 Task: Research Airbnb options in Moab, Utah, emphasizing outdoor activities like mountain biking, hiking, and off-roading.
Action: Mouse moved to (441, 58)
Screenshot: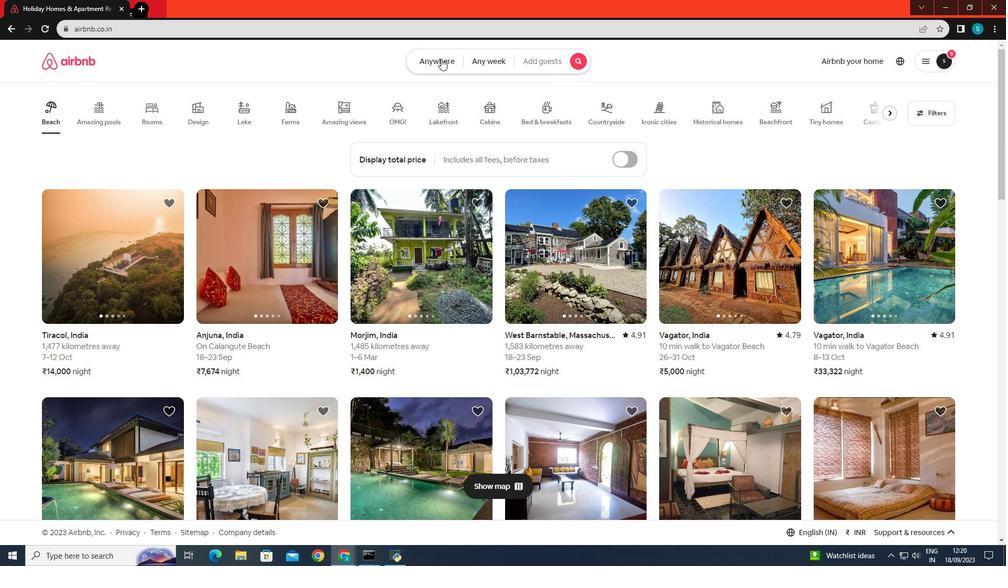 
Action: Mouse pressed left at (441, 58)
Screenshot: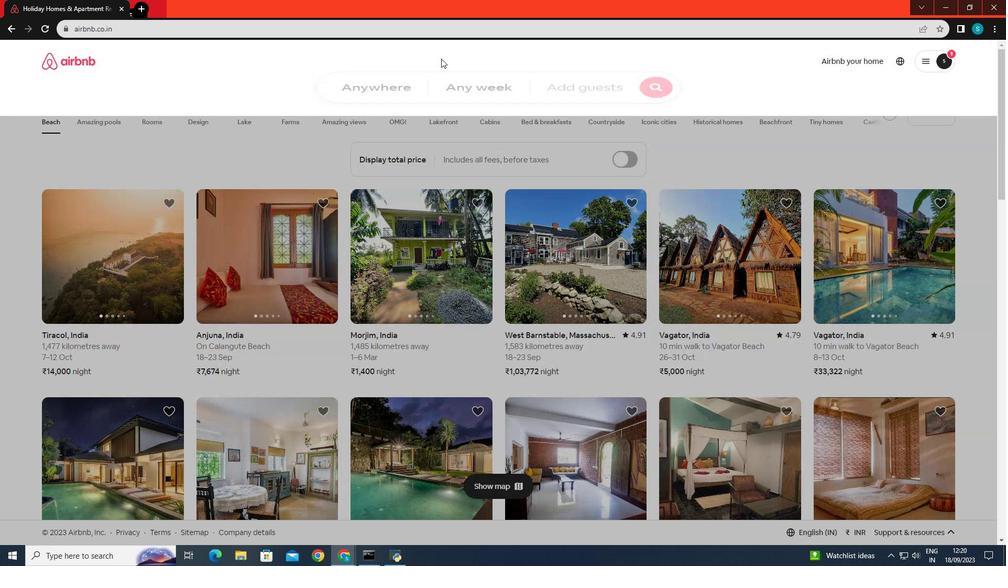 
Action: Mouse moved to (389, 111)
Screenshot: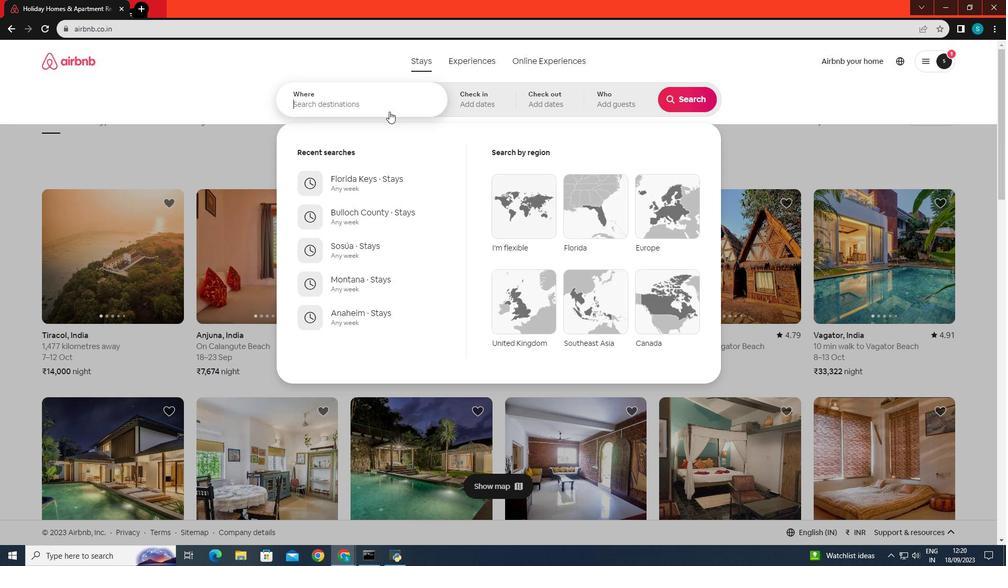 
Action: Mouse pressed left at (389, 111)
Screenshot: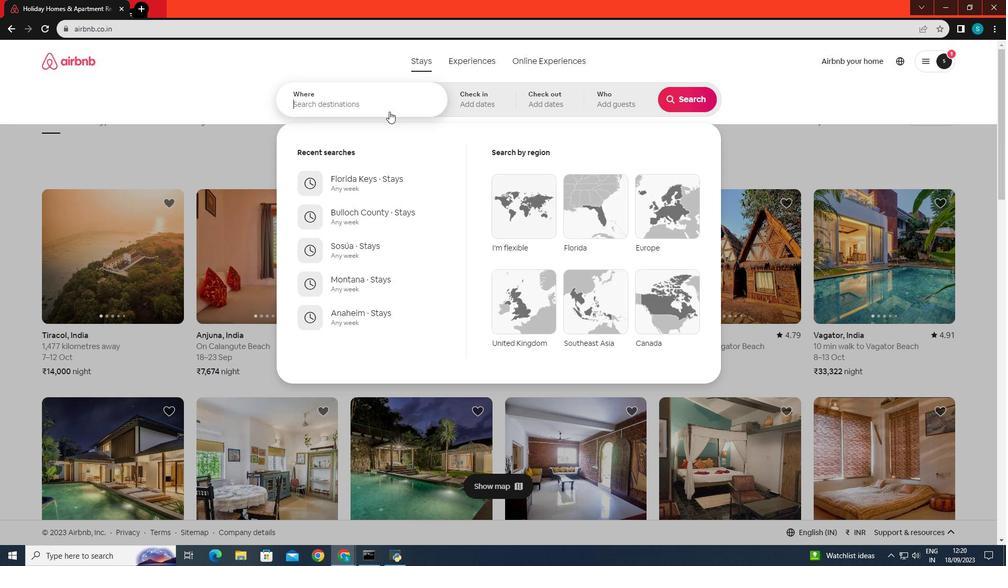 
Action: Mouse moved to (390, 101)
Screenshot: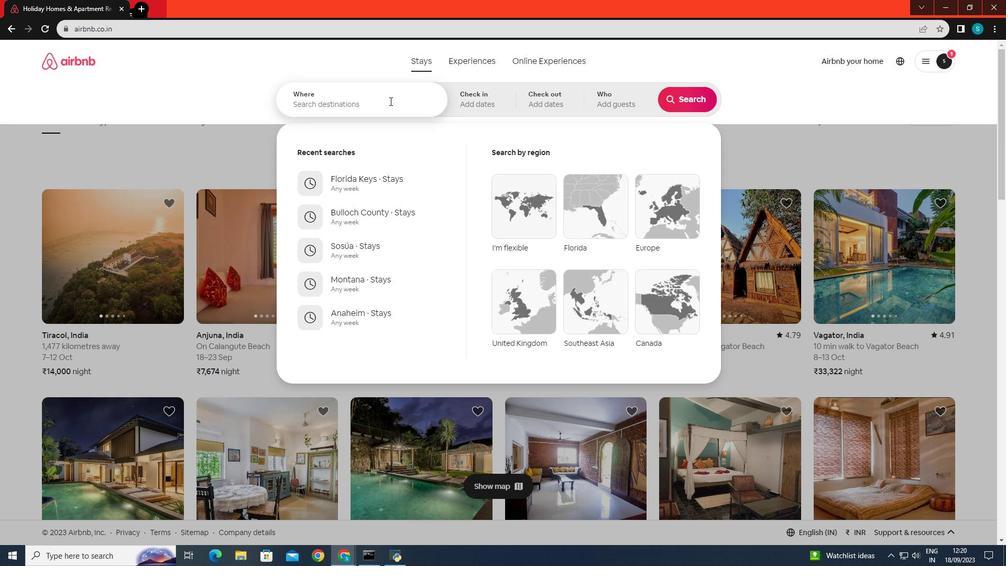 
Action: Mouse pressed left at (390, 101)
Screenshot: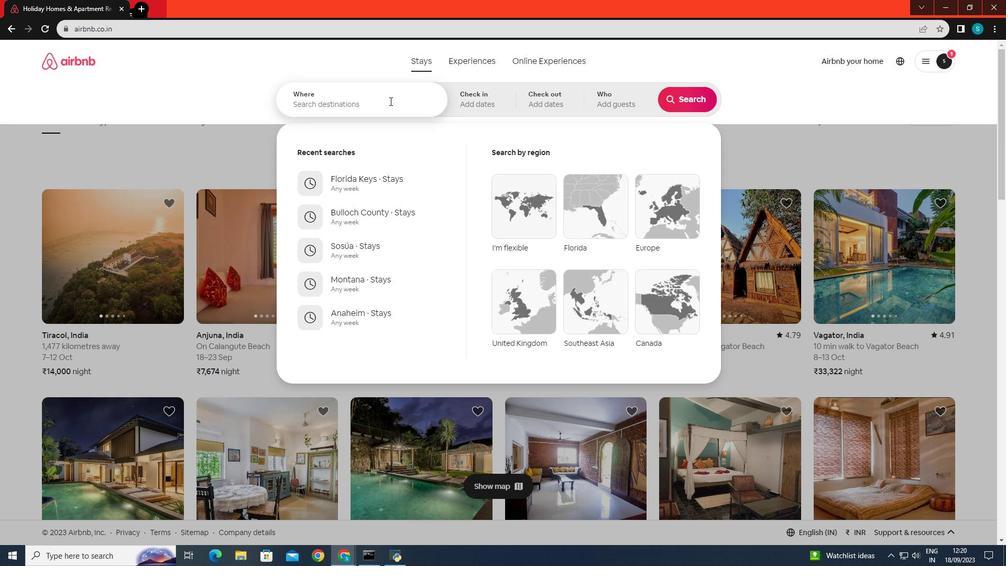 
Action: Key pressed miab
Screenshot: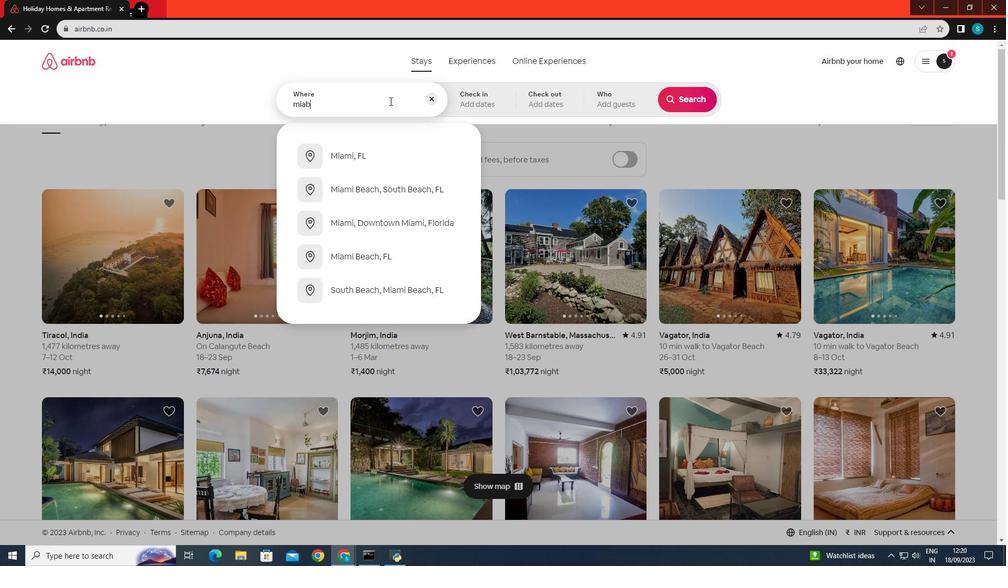 
Action: Mouse moved to (396, 182)
Screenshot: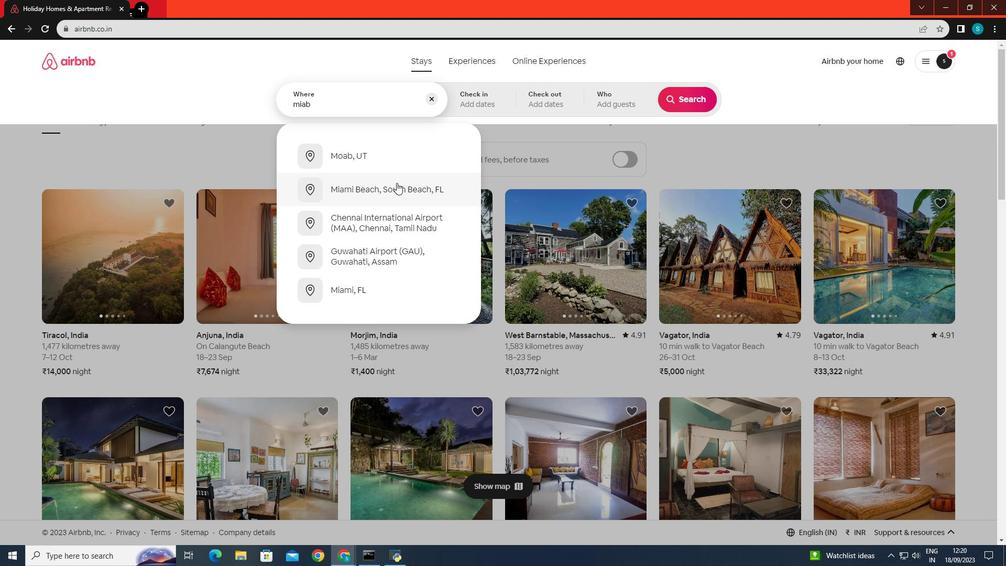 
Action: Key pressed <Key.space>uta
Screenshot: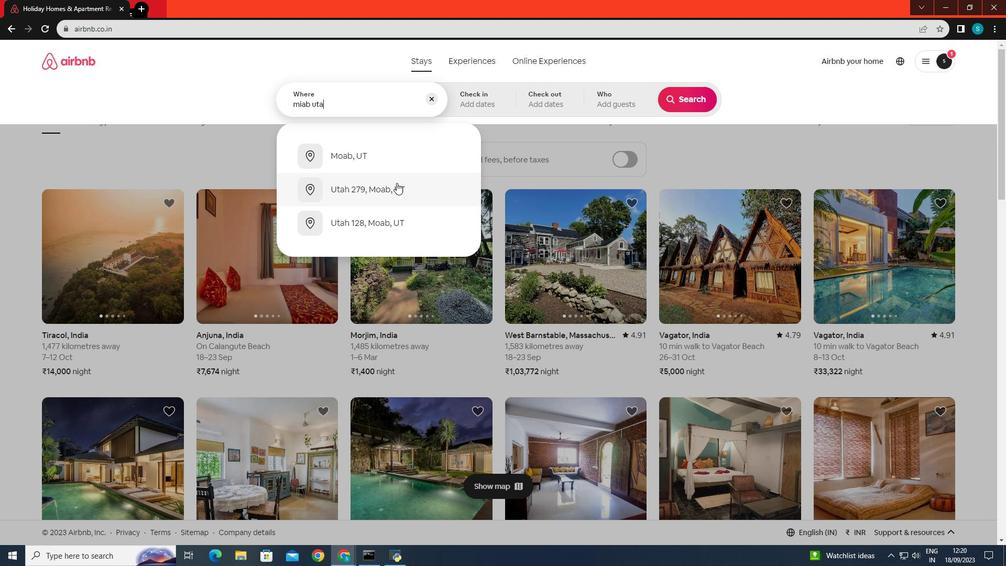
Action: Mouse moved to (372, 160)
Screenshot: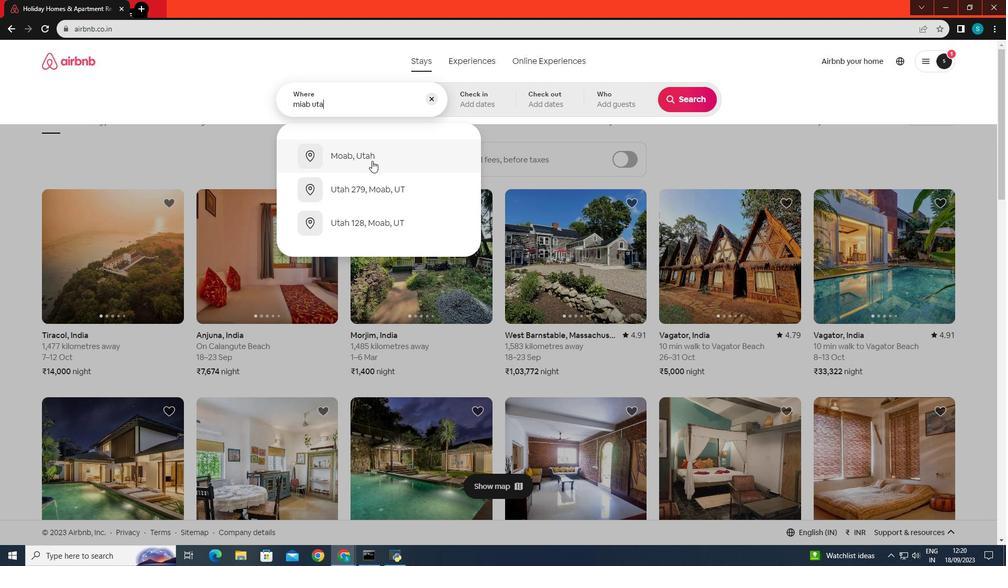 
Action: Mouse pressed left at (372, 160)
Screenshot: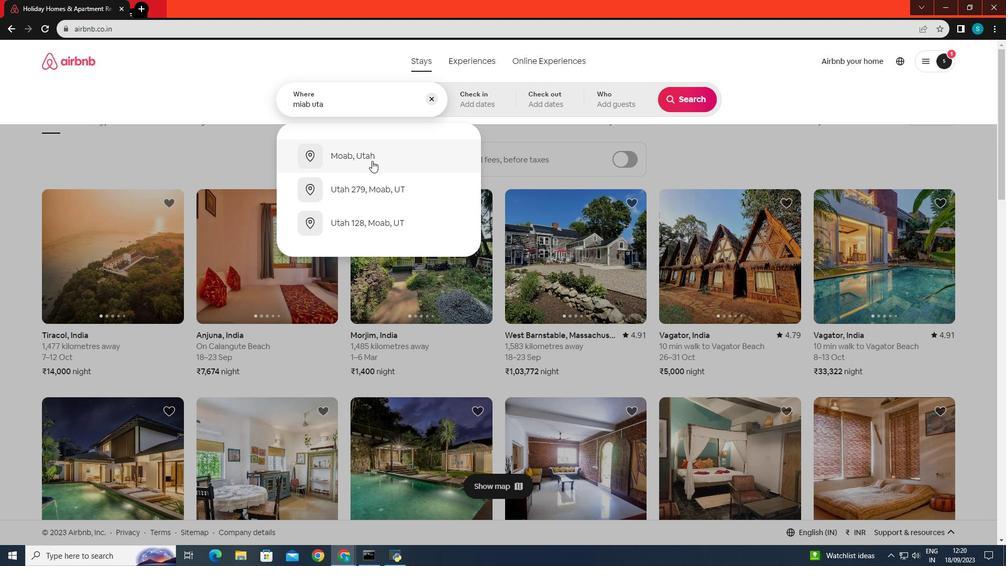 
Action: Mouse moved to (361, 102)
Screenshot: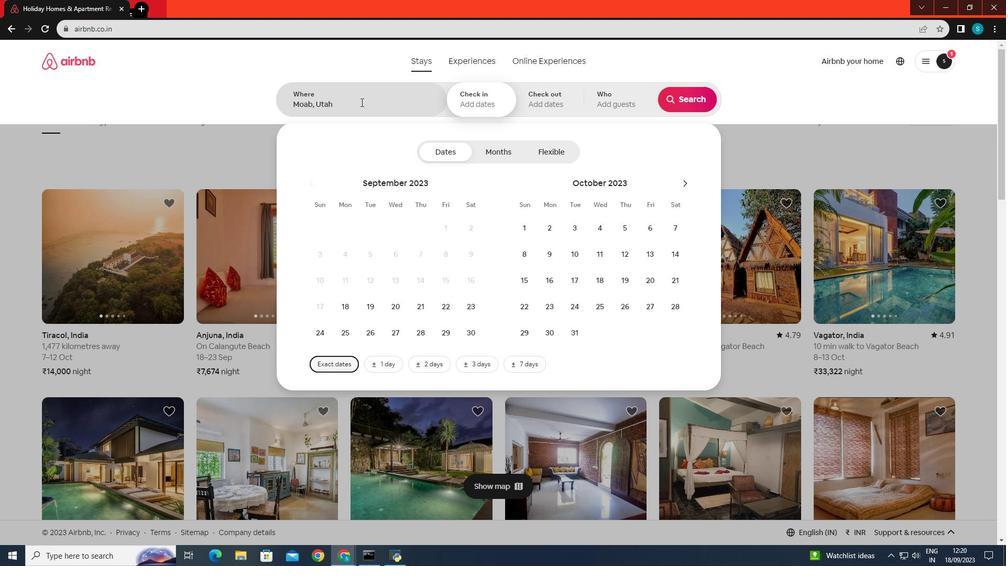 
Action: Mouse pressed left at (361, 102)
Screenshot: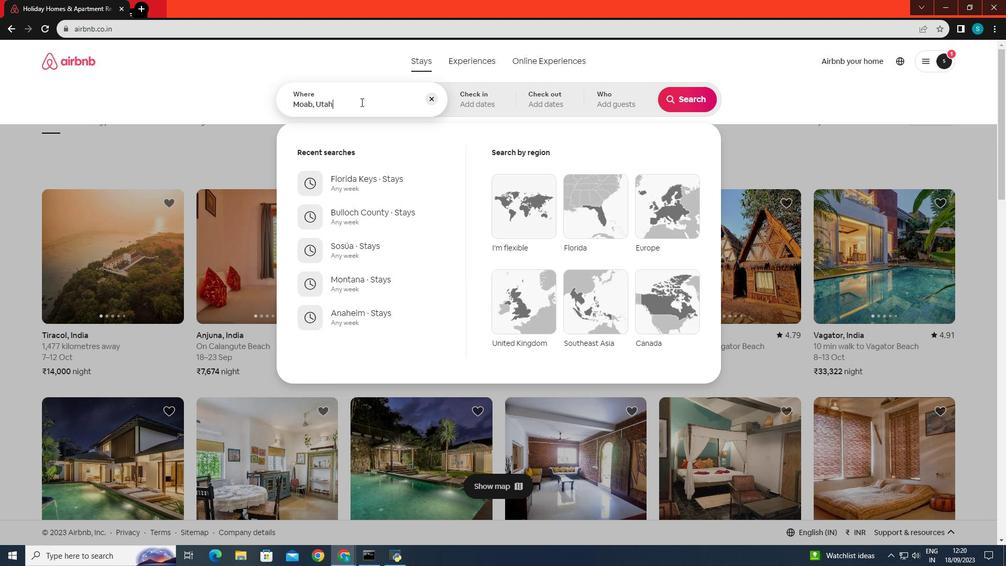 
Action: Key pressed <Key.space>emph
Screenshot: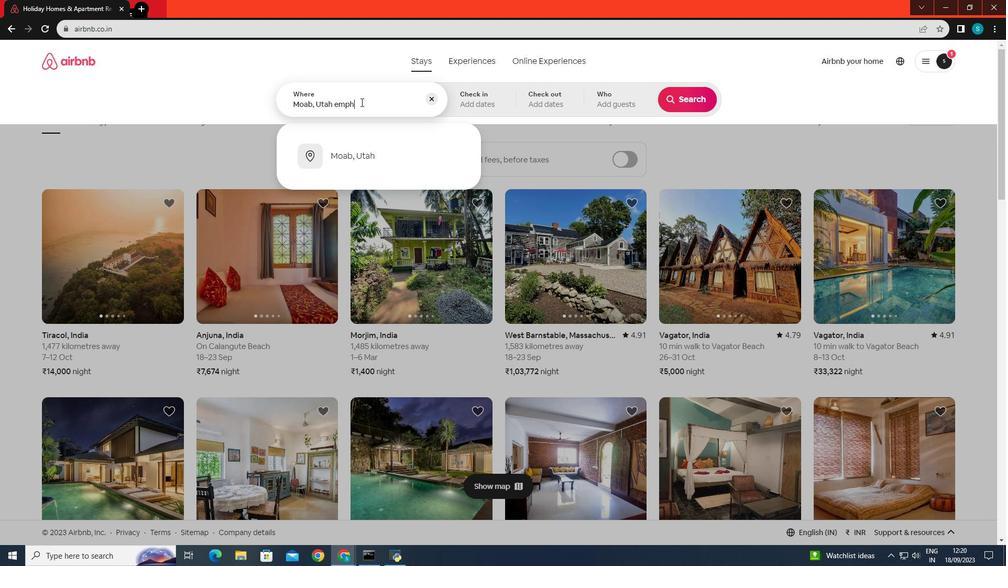 
Action: Mouse moved to (367, 107)
Screenshot: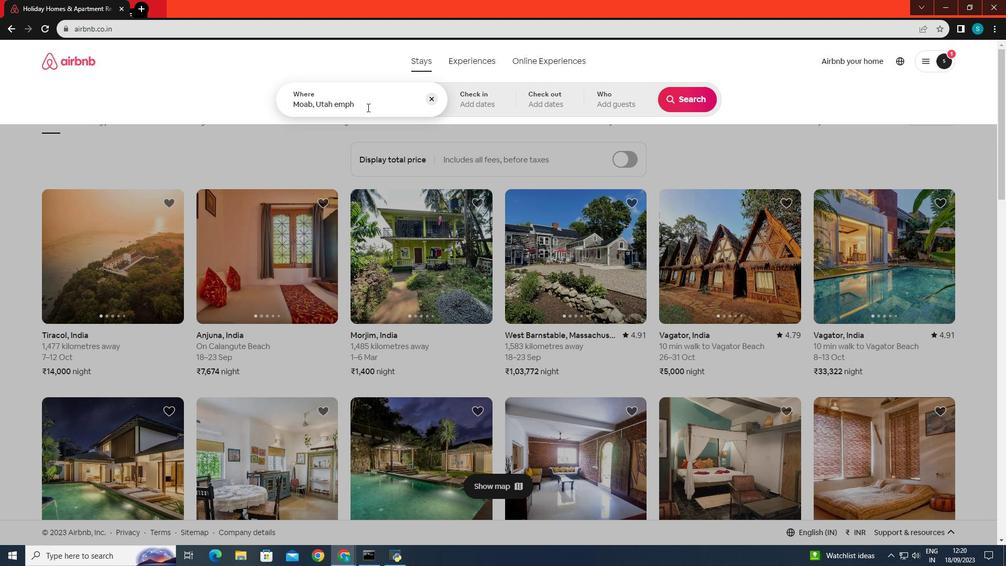 
Action: Key pressed <Key.backspace><Key.backspace><Key.backspace><Key.backspace><Key.backspace>
Screenshot: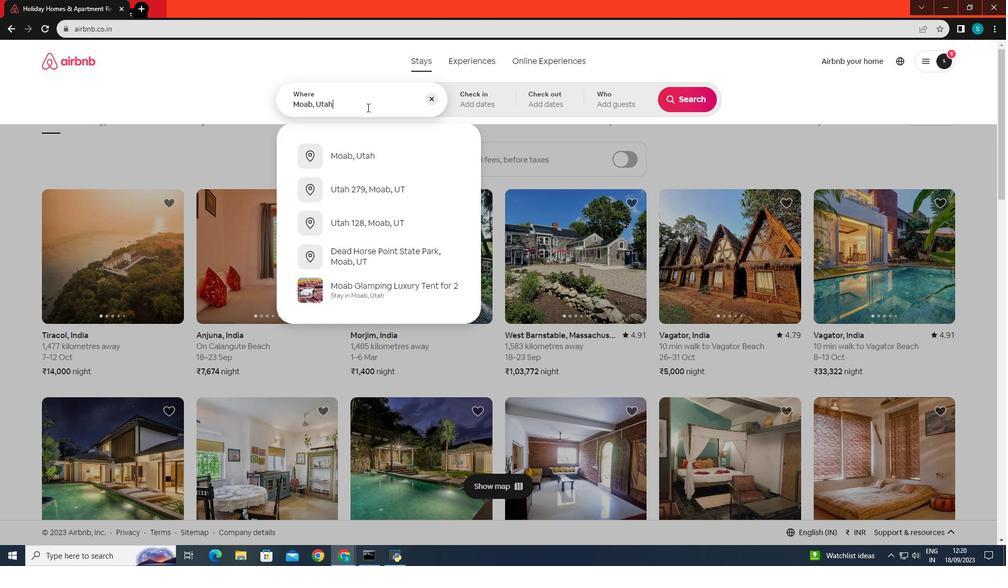 
Action: Mouse moved to (369, 109)
Screenshot: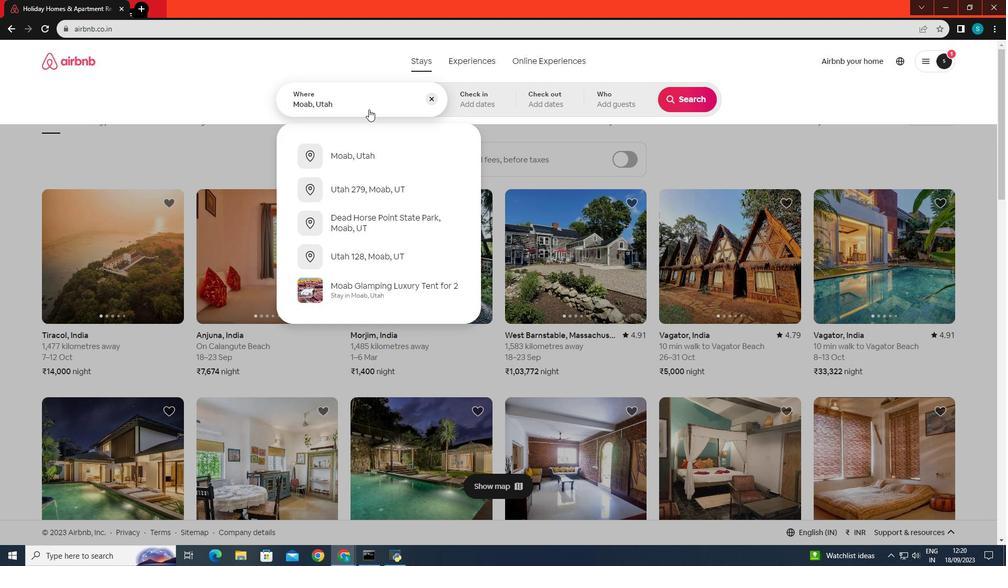 
Action: Key pressed <Key.enter>
Screenshot: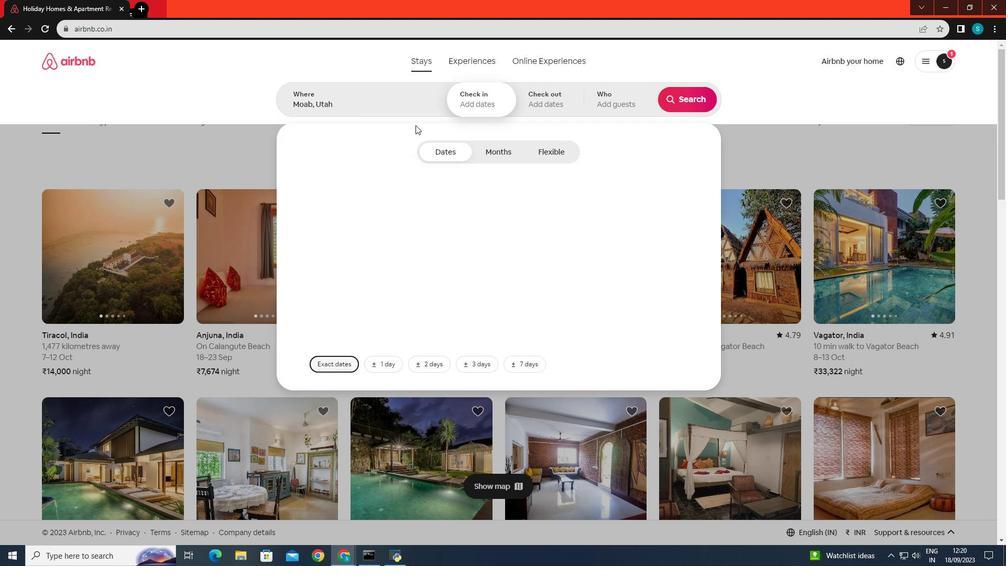 
Action: Mouse moved to (686, 102)
Screenshot: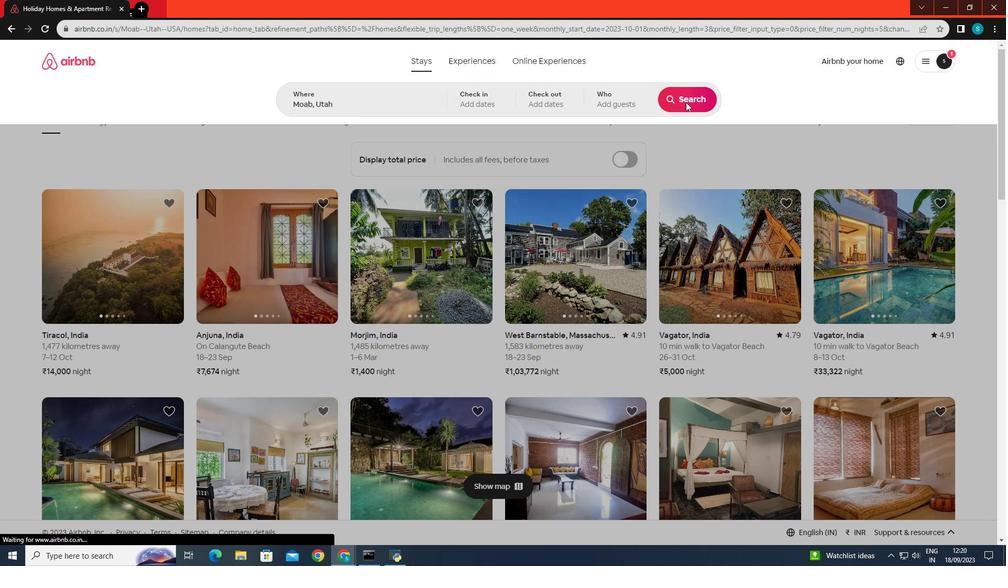
Action: Mouse pressed left at (686, 102)
Screenshot: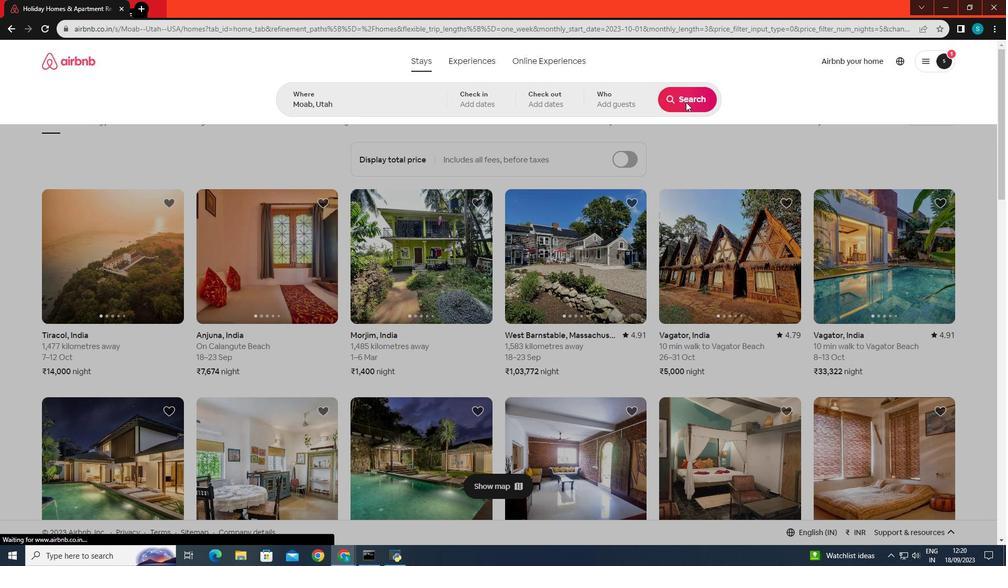 
Action: Mouse moved to (111, 109)
Screenshot: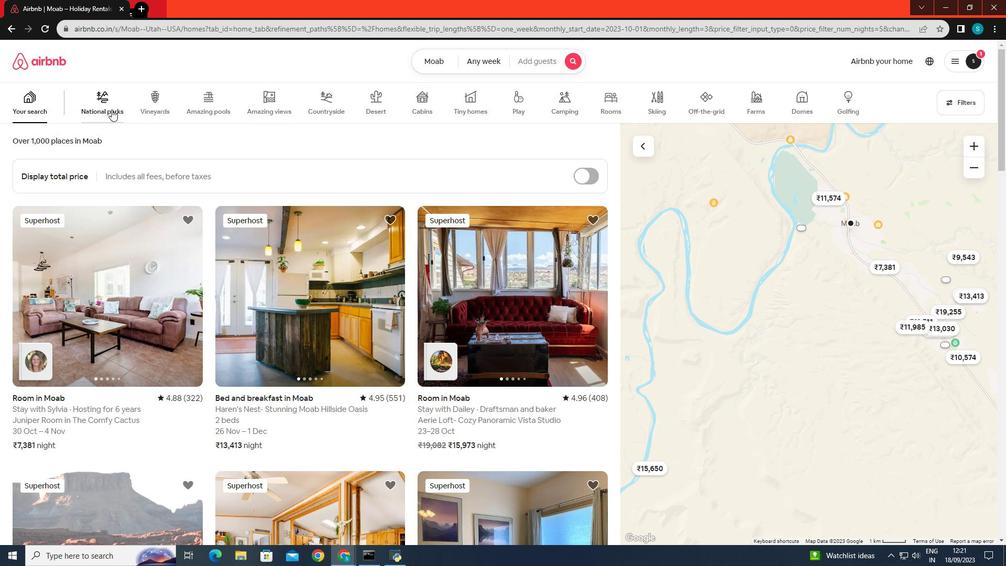 
Action: Mouse scrolled (111, 110) with delta (0, 0)
Screenshot: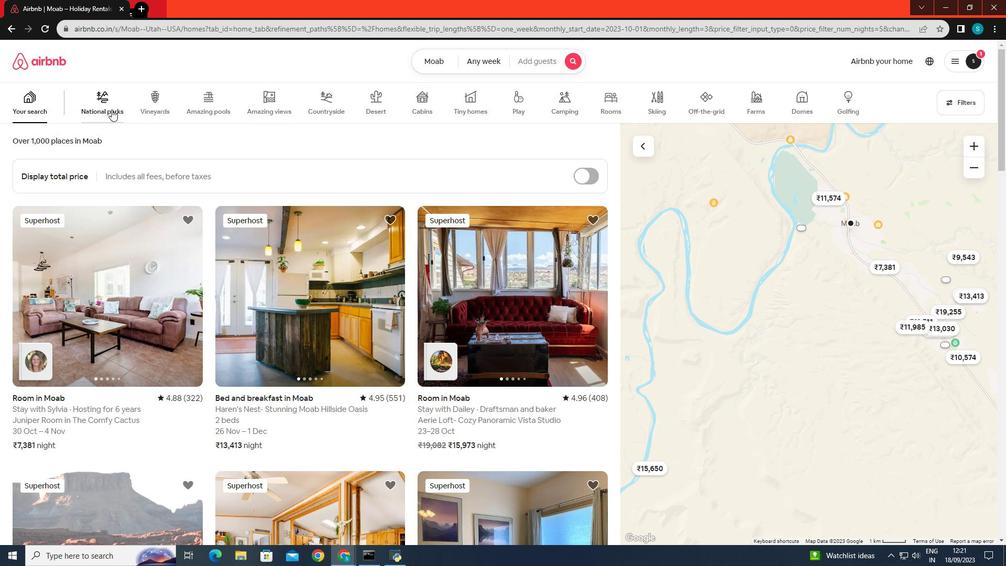 
Action: Mouse scrolled (111, 110) with delta (0, 0)
Screenshot: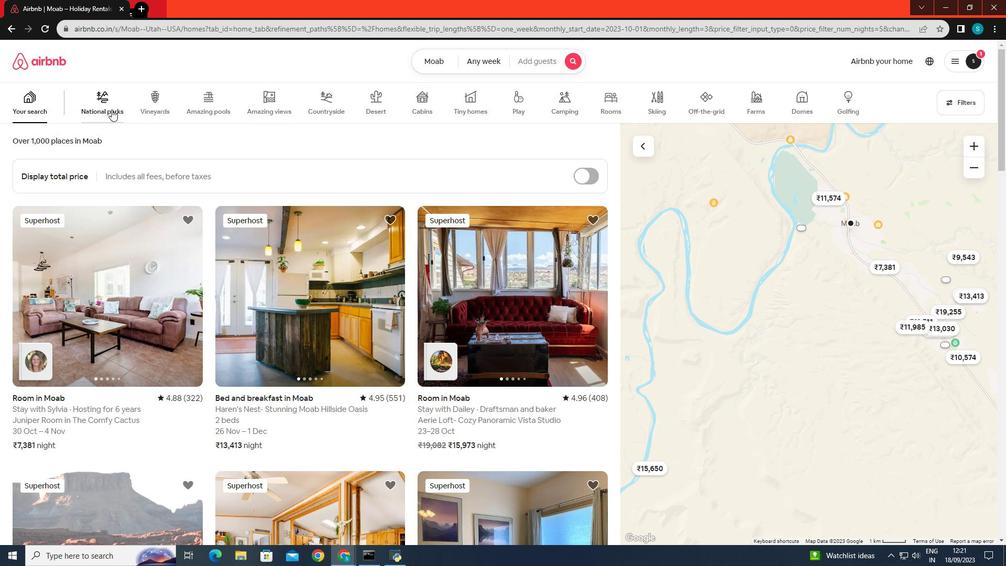 
Action: Mouse moved to (160, 172)
Screenshot: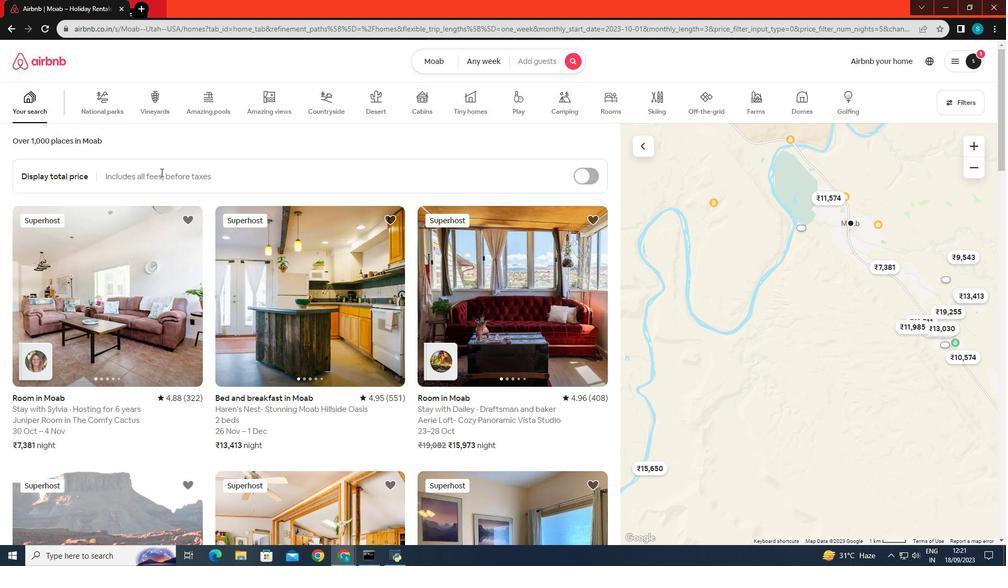
Action: Mouse pressed left at (160, 172)
Screenshot: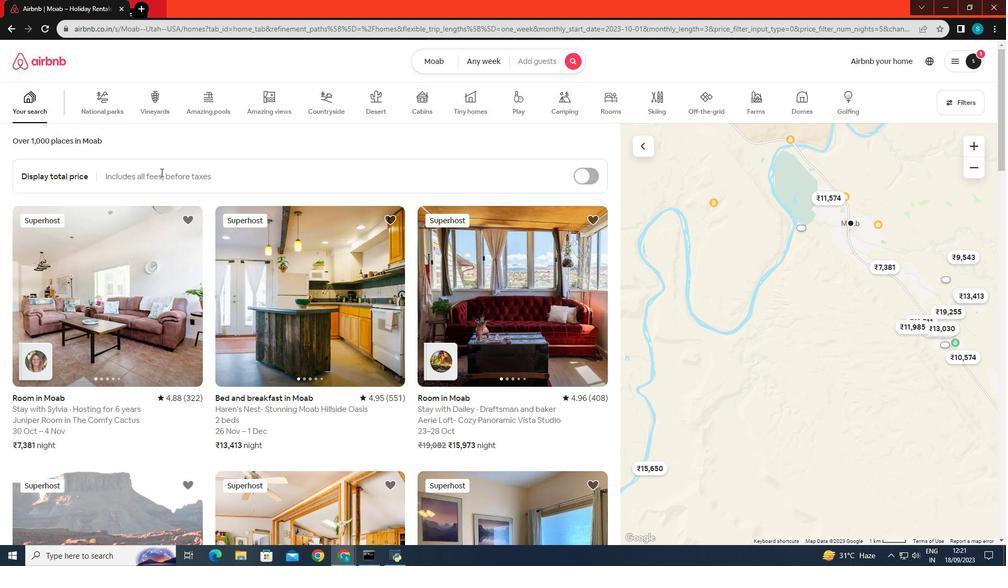
Action: Mouse moved to (163, 179)
Screenshot: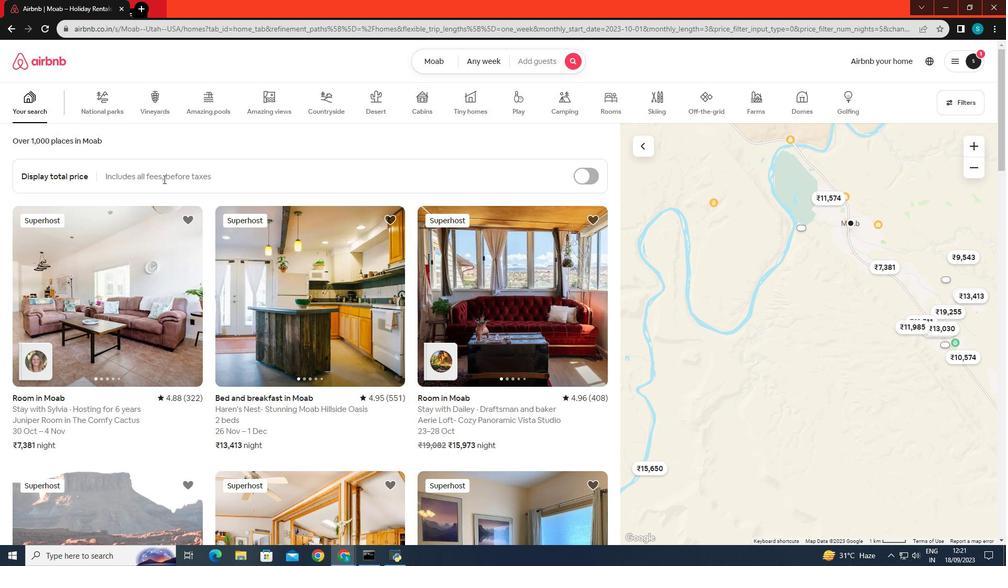 
Action: Mouse scrolled (163, 179) with delta (0, 0)
Screenshot: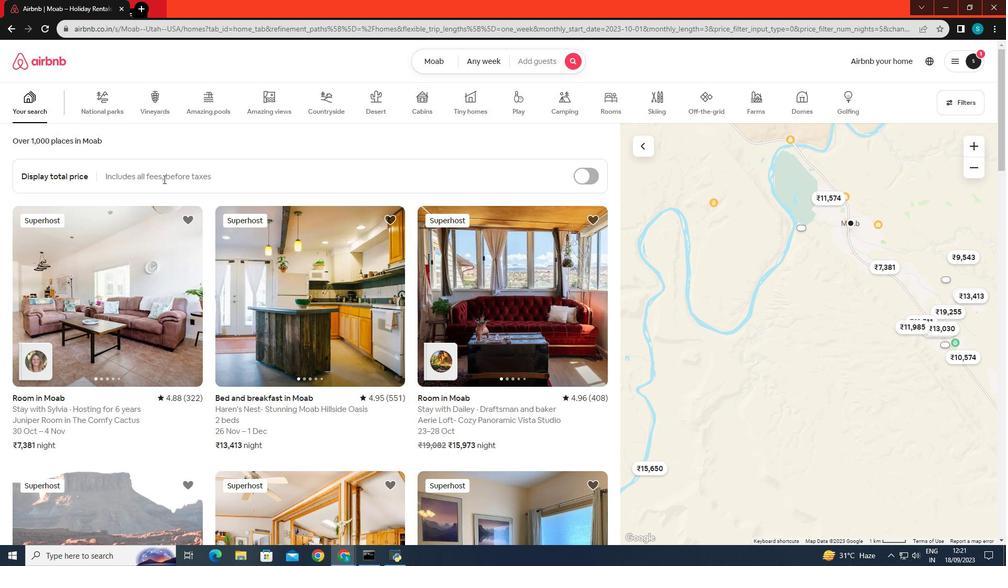 
Action: Mouse scrolled (163, 179) with delta (0, 0)
Screenshot: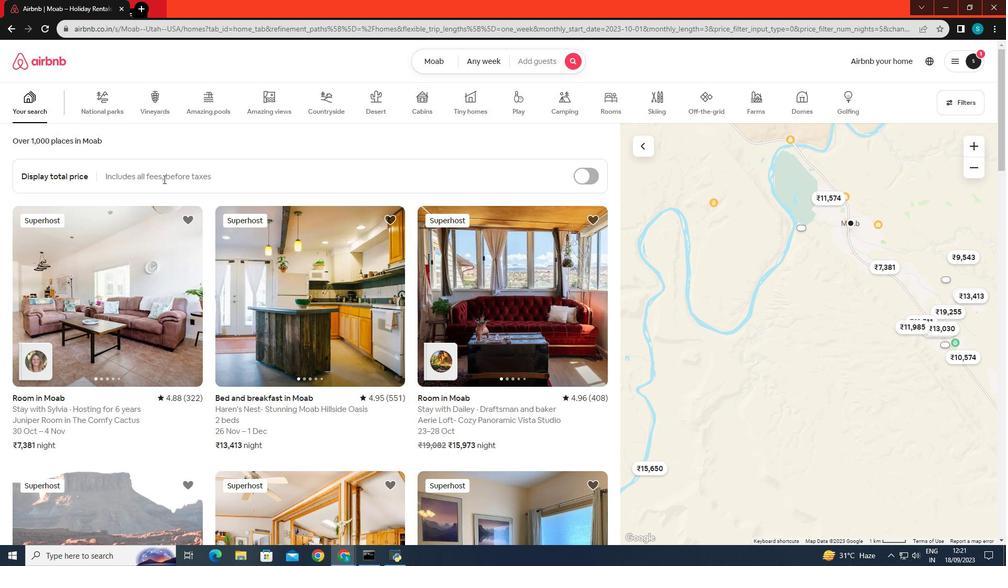 
Action: Mouse moved to (840, 107)
Screenshot: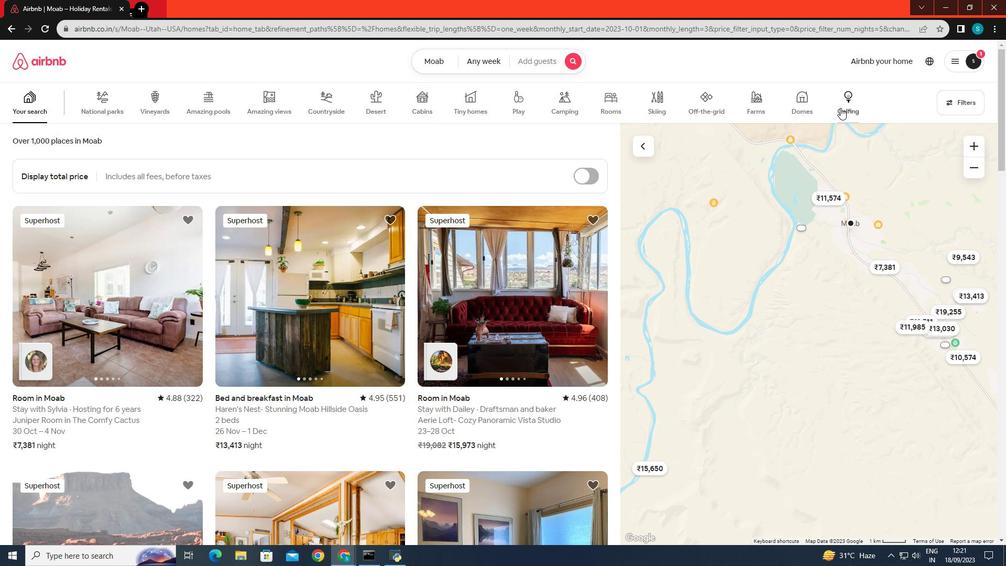 
Action: Mouse pressed left at (840, 107)
Screenshot: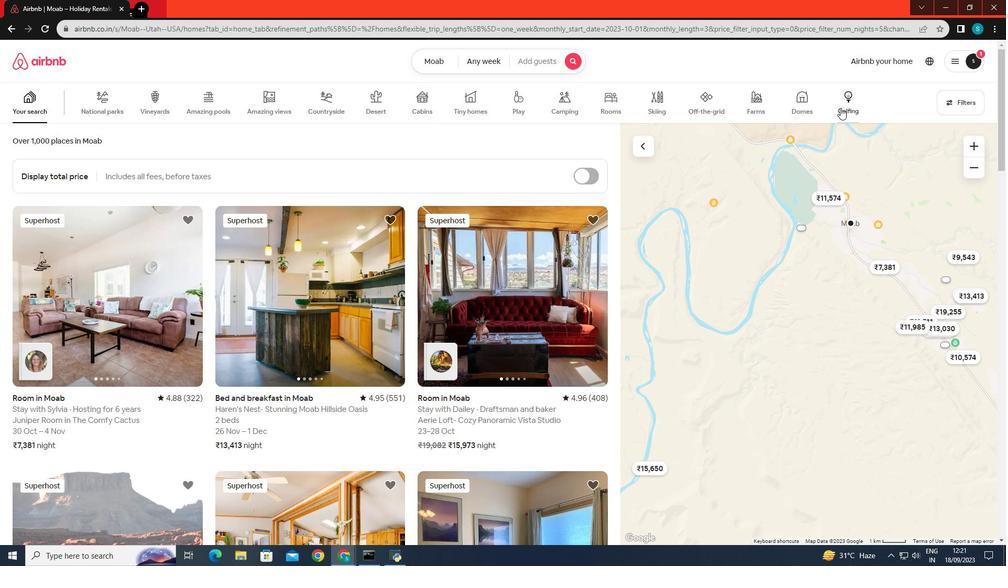 
Action: Mouse moved to (288, 199)
Screenshot: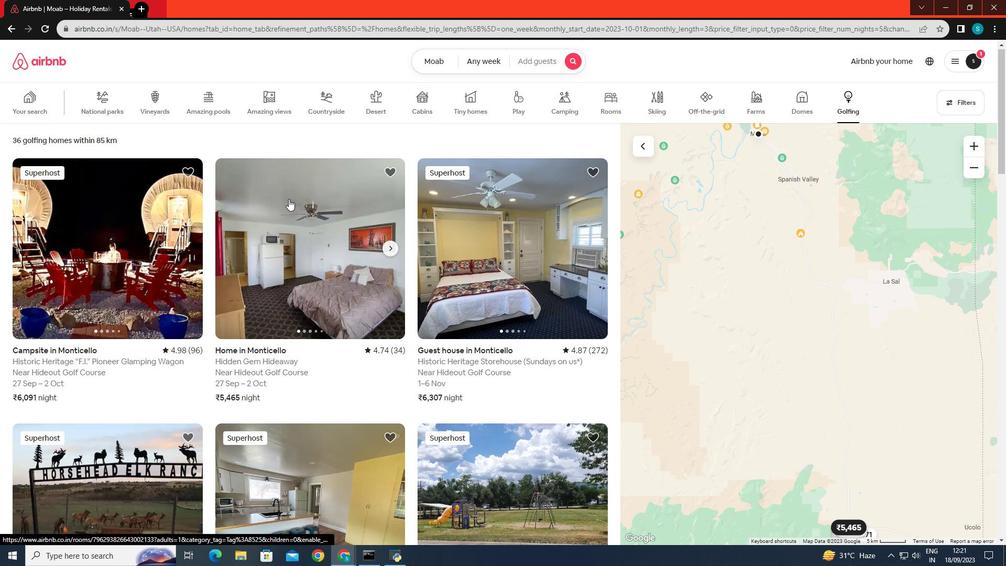 
Action: Mouse scrolled (288, 198) with delta (0, 0)
Screenshot: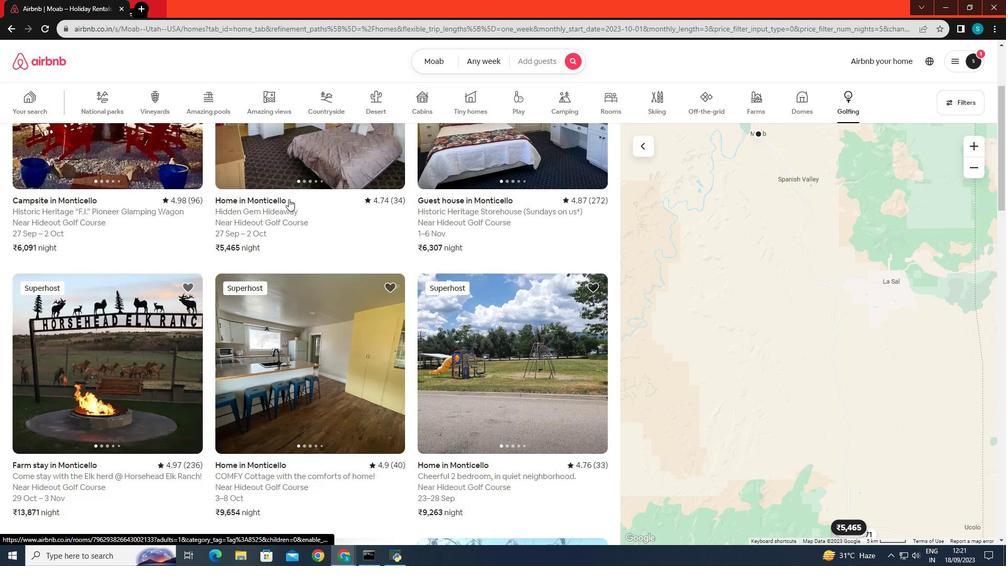 
Action: Mouse scrolled (288, 198) with delta (0, 0)
Screenshot: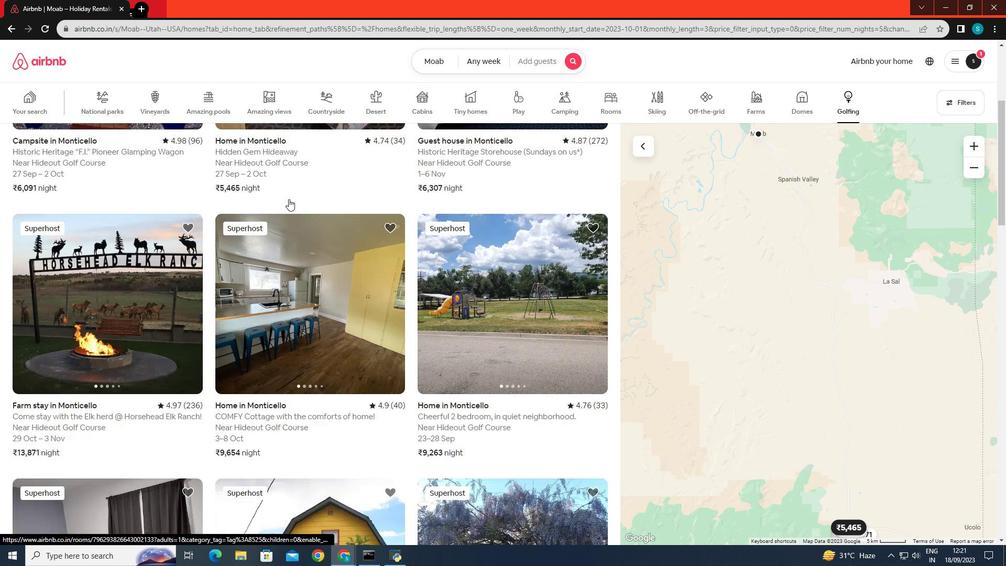 
Action: Mouse scrolled (288, 198) with delta (0, 0)
Screenshot: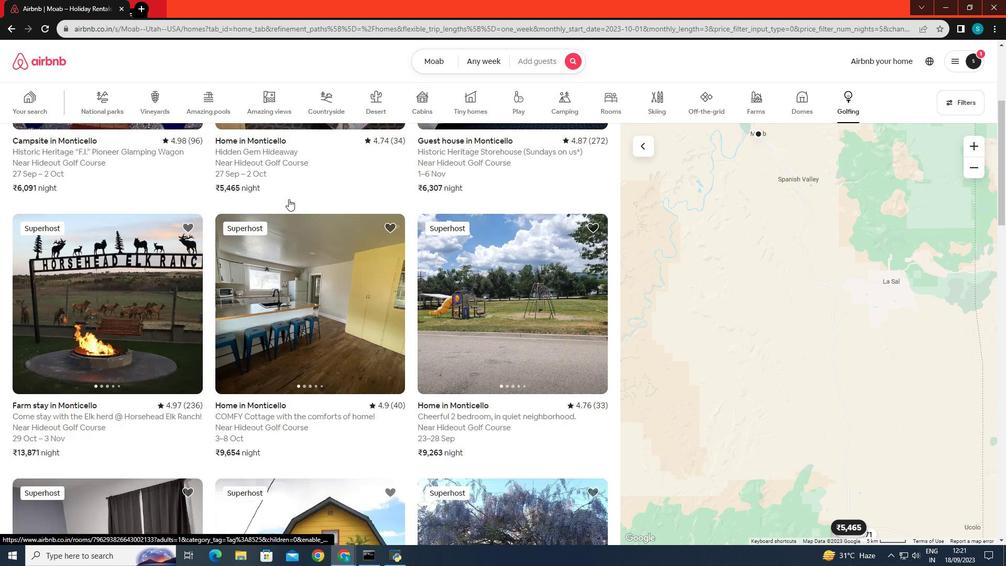 
Action: Mouse scrolled (288, 198) with delta (0, 0)
Screenshot: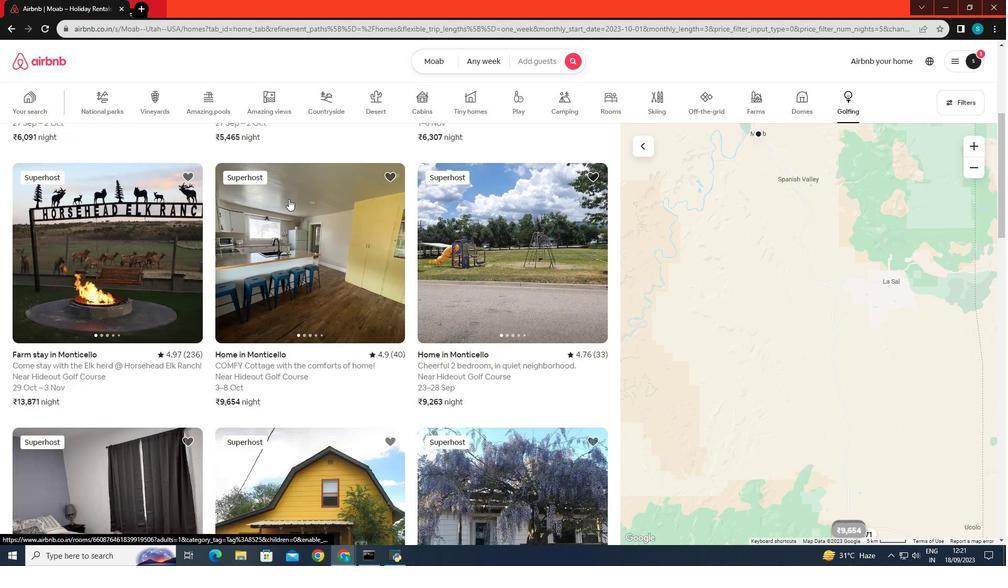 
Action: Mouse scrolled (288, 198) with delta (0, 0)
Screenshot: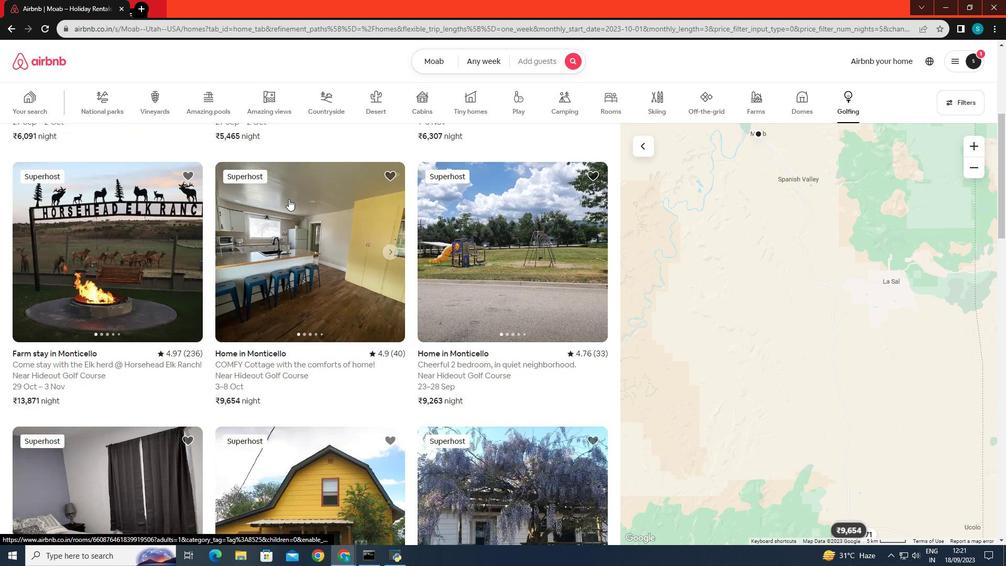 
Action: Mouse scrolled (288, 198) with delta (0, 0)
Screenshot: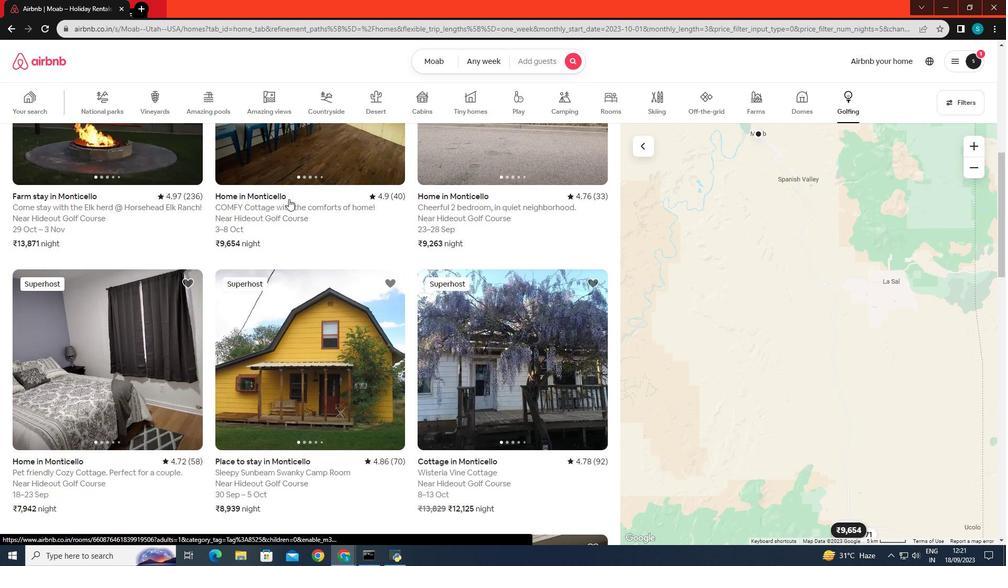 
Action: Mouse scrolled (288, 198) with delta (0, 0)
Screenshot: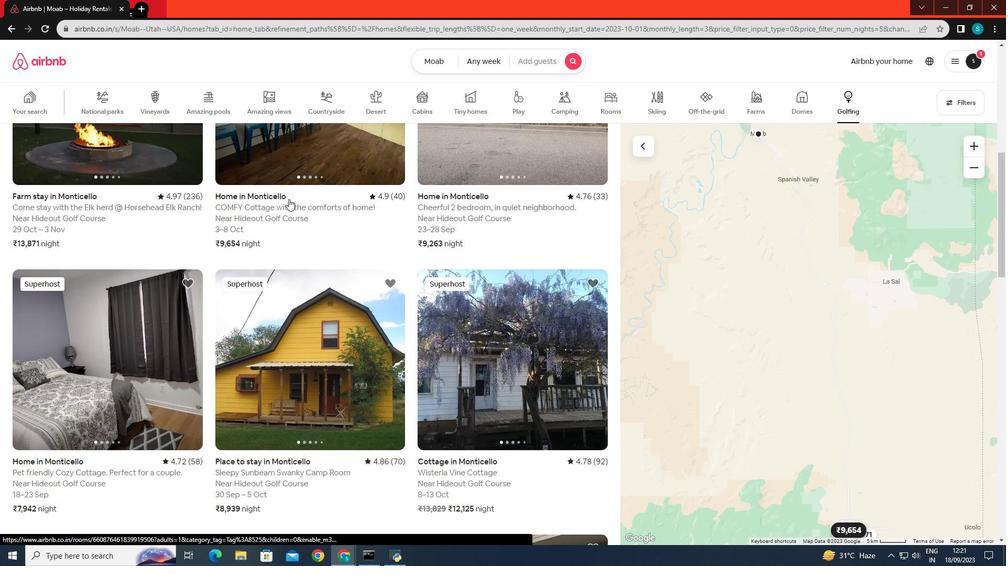 
Action: Mouse scrolled (288, 198) with delta (0, 0)
Screenshot: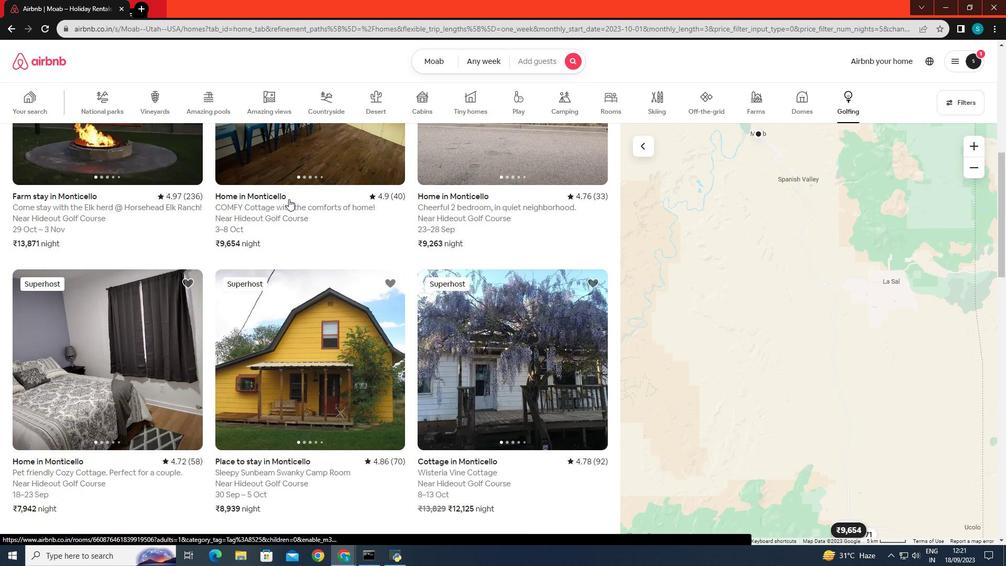 
Action: Mouse scrolled (288, 198) with delta (0, 0)
Screenshot: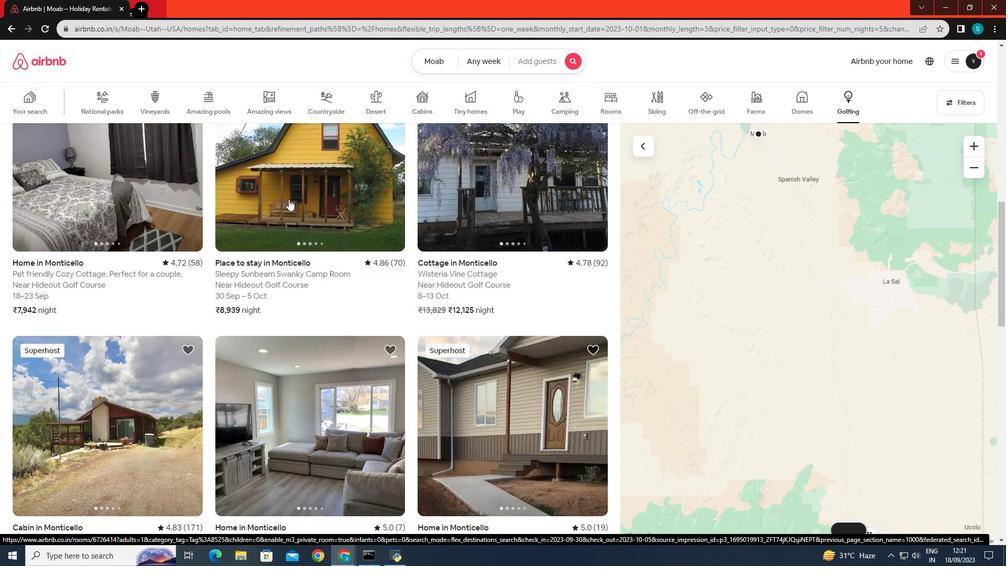 
Action: Mouse scrolled (288, 198) with delta (0, 0)
Screenshot: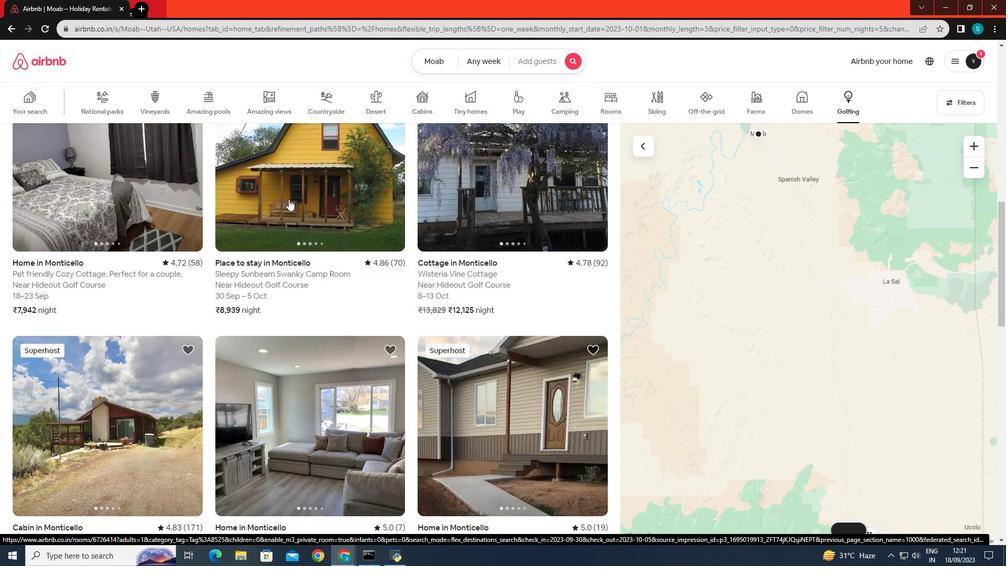 
Action: Mouse scrolled (288, 198) with delta (0, 0)
Screenshot: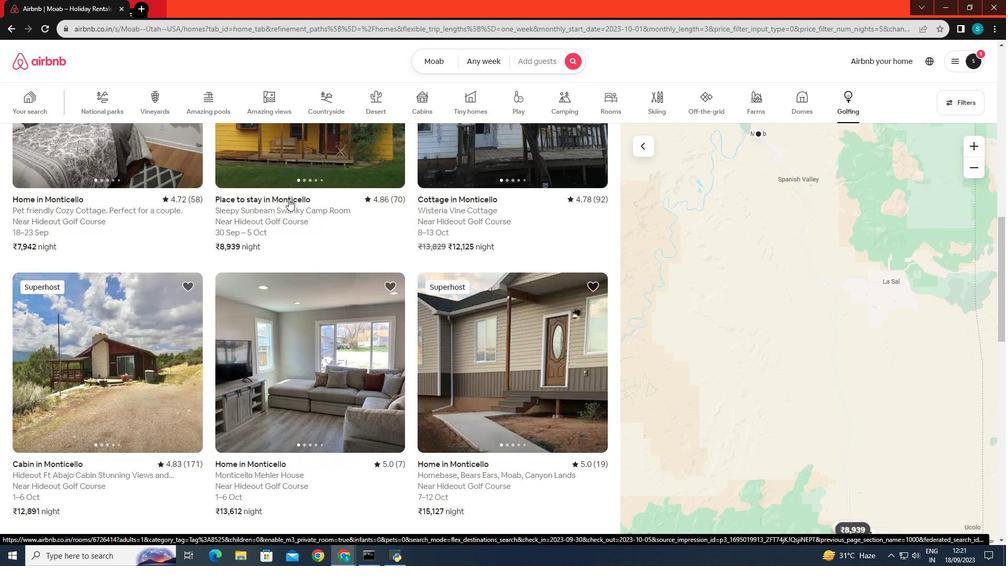 
Action: Mouse scrolled (288, 198) with delta (0, 0)
Screenshot: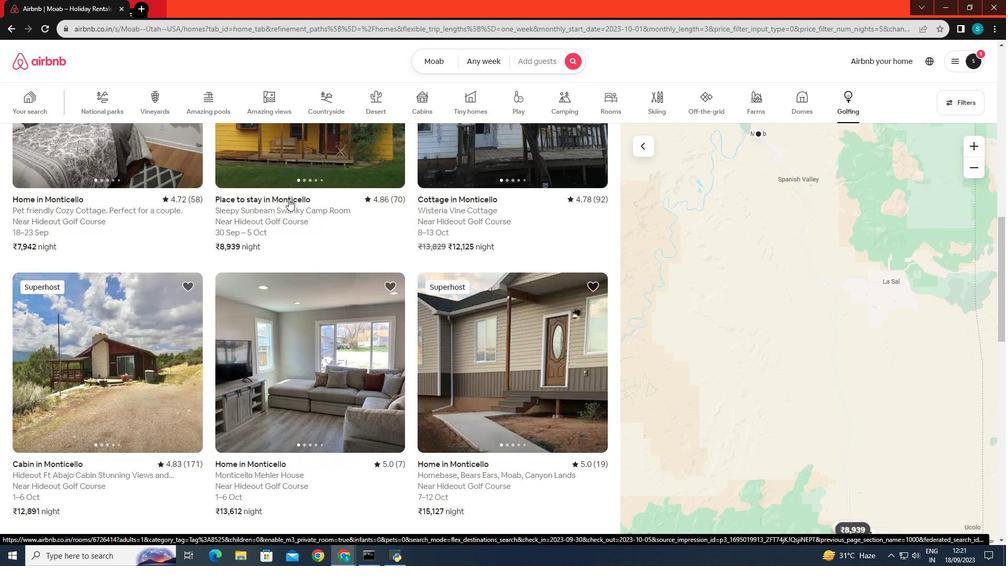 
Action: Mouse scrolled (288, 198) with delta (0, 0)
Screenshot: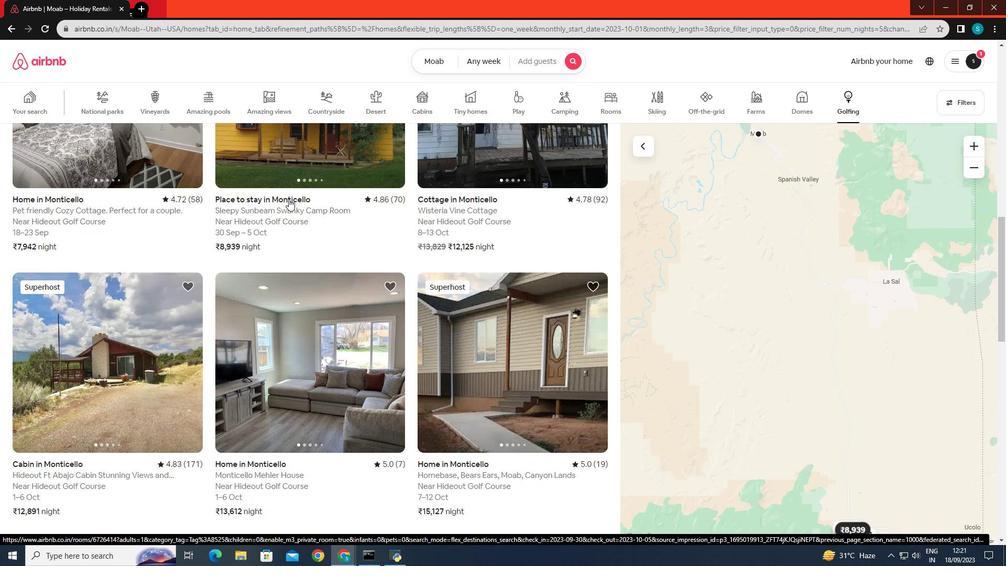 
Action: Mouse scrolled (288, 198) with delta (0, 0)
Screenshot: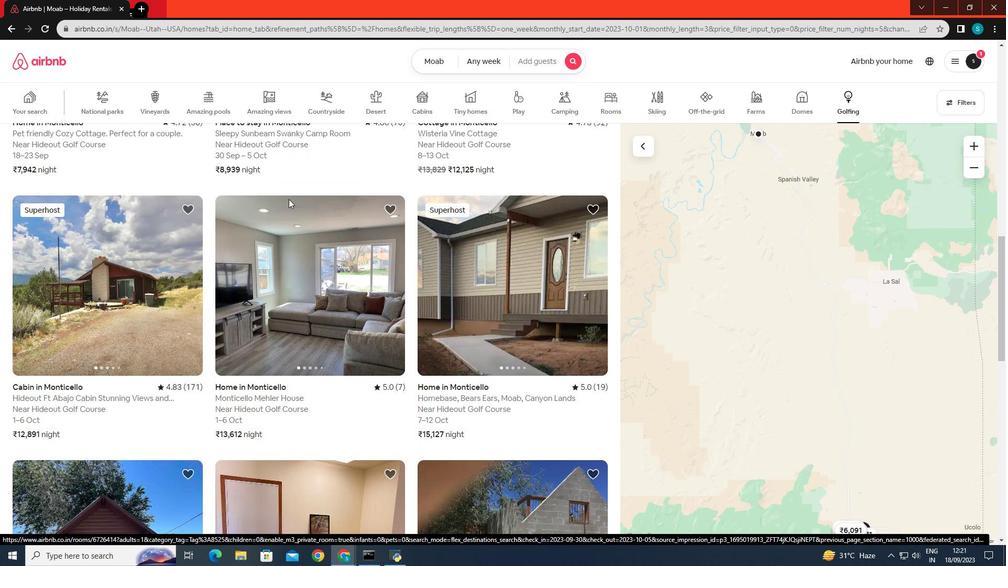 
Action: Mouse scrolled (288, 198) with delta (0, 0)
Screenshot: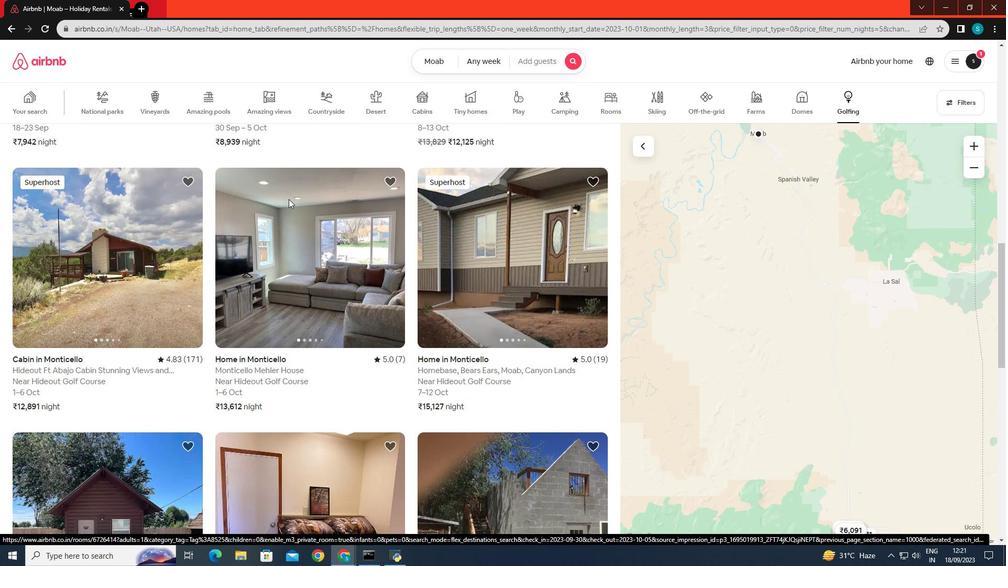 
Action: Mouse moved to (258, 178)
Screenshot: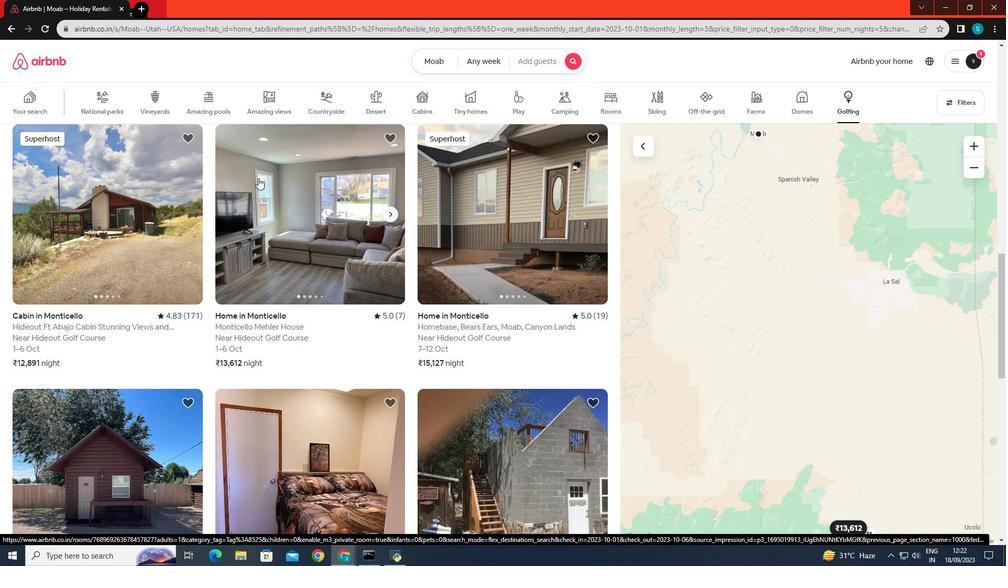 
Action: Mouse scrolled (258, 177) with delta (0, 0)
Screenshot: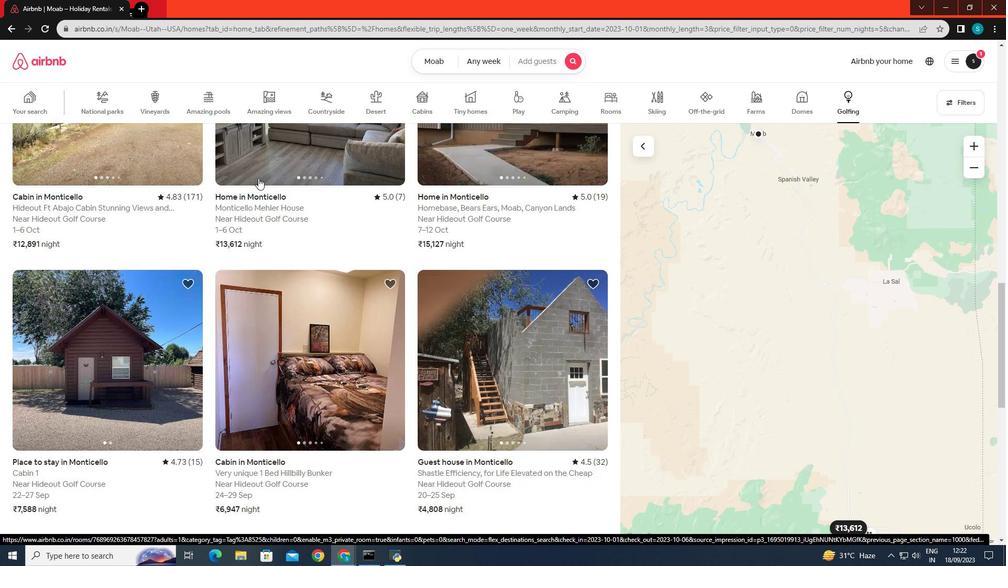 
Action: Mouse scrolled (258, 177) with delta (0, 0)
Screenshot: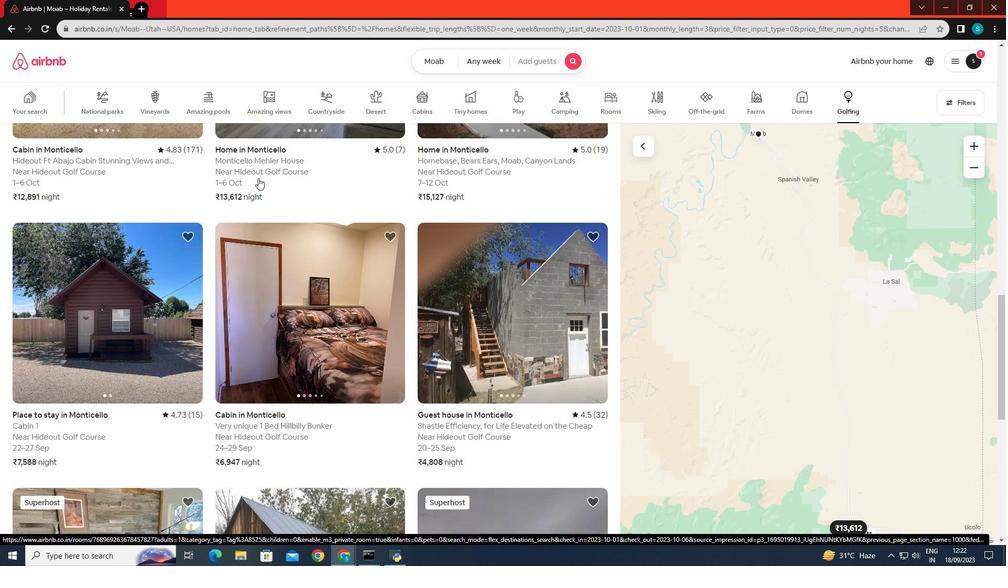 
Action: Mouse scrolled (258, 177) with delta (0, 0)
Screenshot: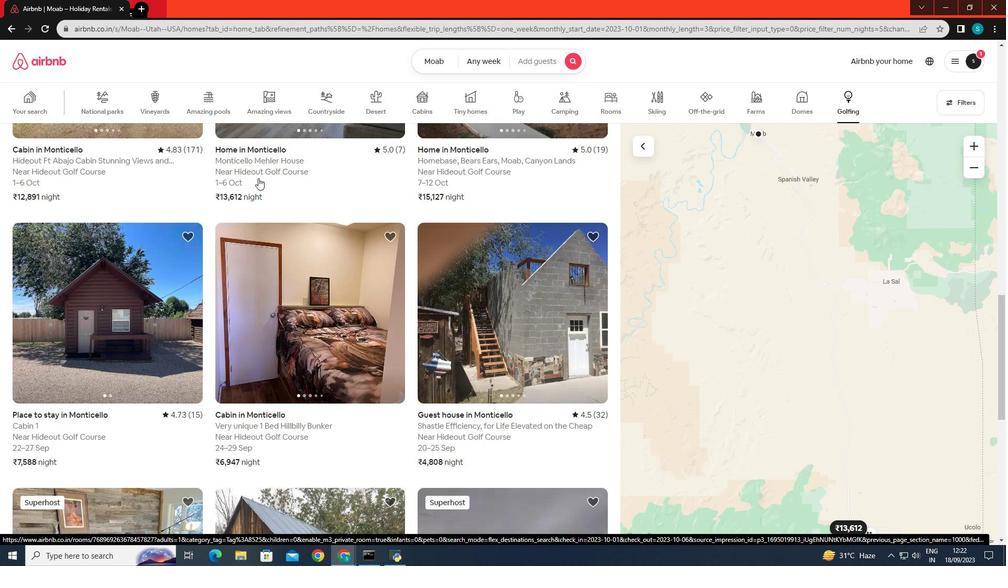 
Action: Mouse scrolled (258, 177) with delta (0, 0)
Screenshot: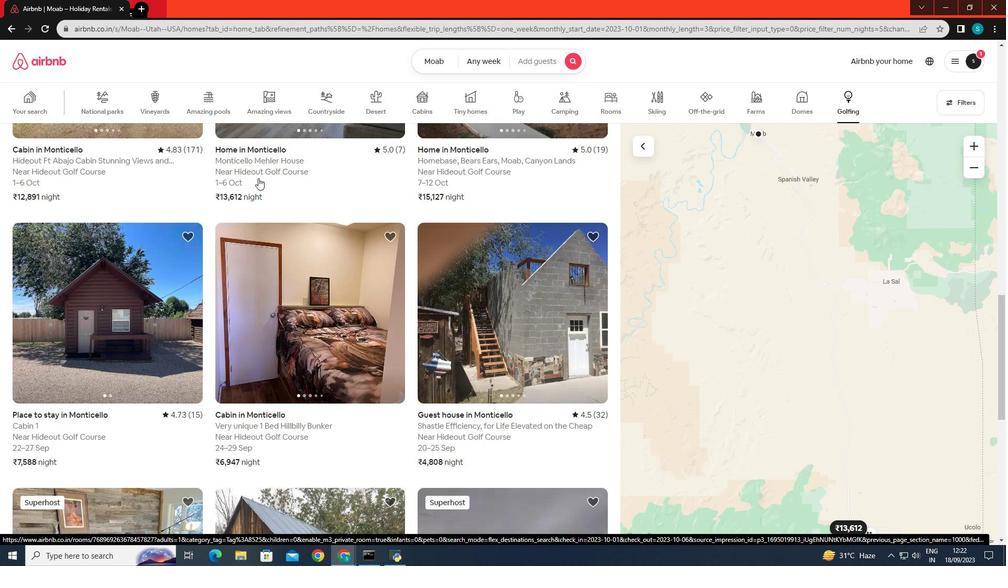 
Action: Mouse scrolled (258, 177) with delta (0, 0)
Screenshot: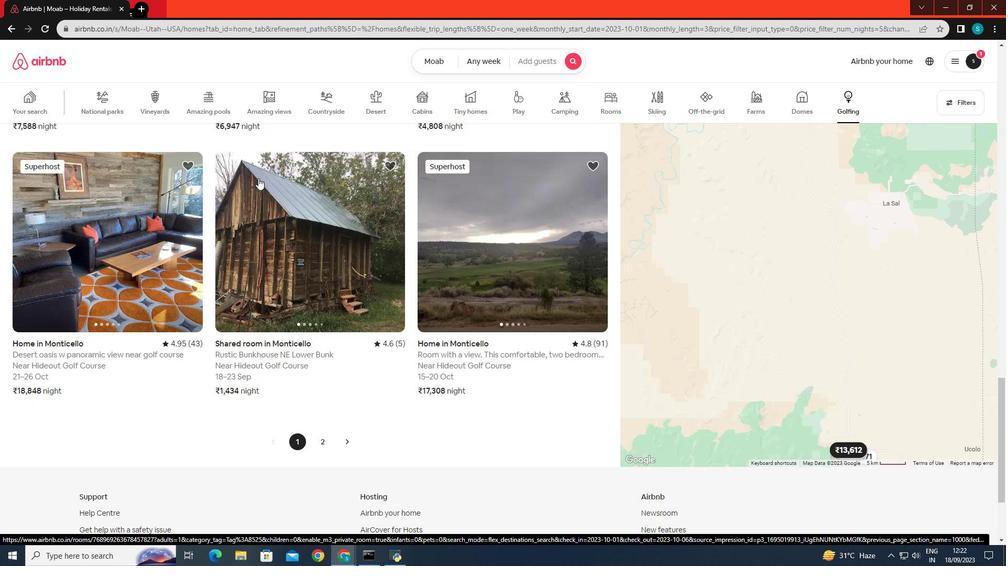 
Action: Mouse scrolled (258, 177) with delta (0, 0)
Screenshot: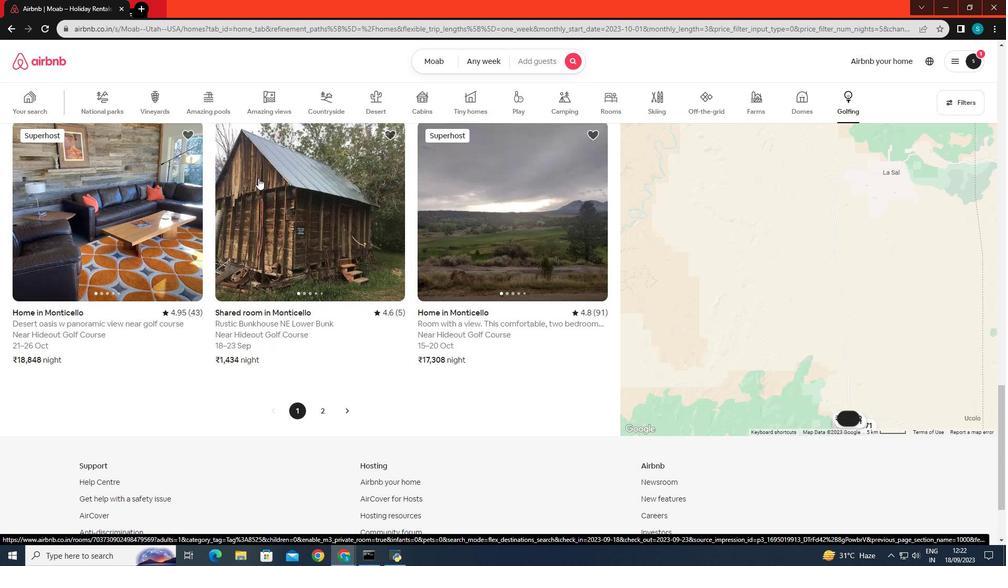 
Action: Mouse scrolled (258, 177) with delta (0, 0)
Screenshot: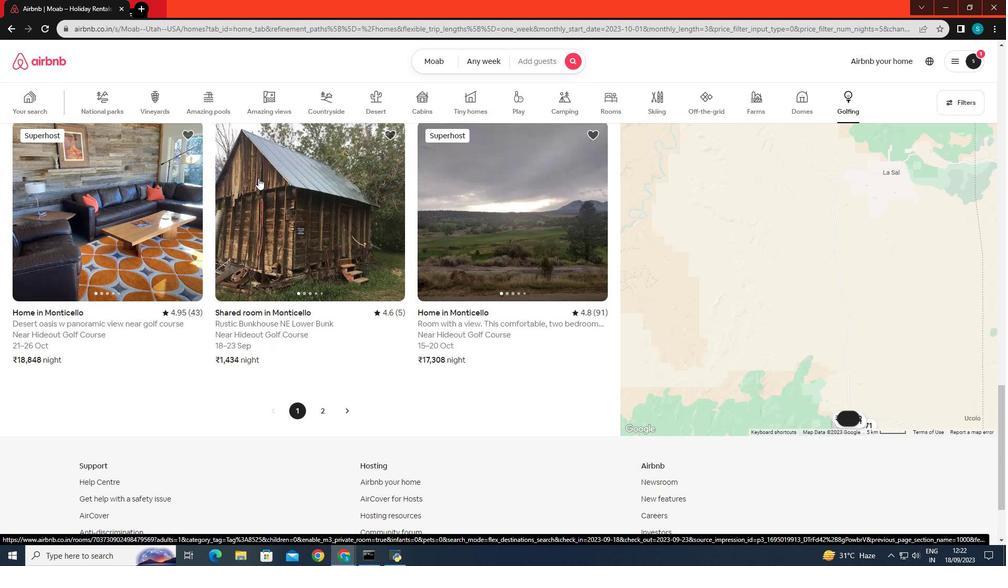 
Action: Mouse scrolled (258, 177) with delta (0, 0)
Screenshot: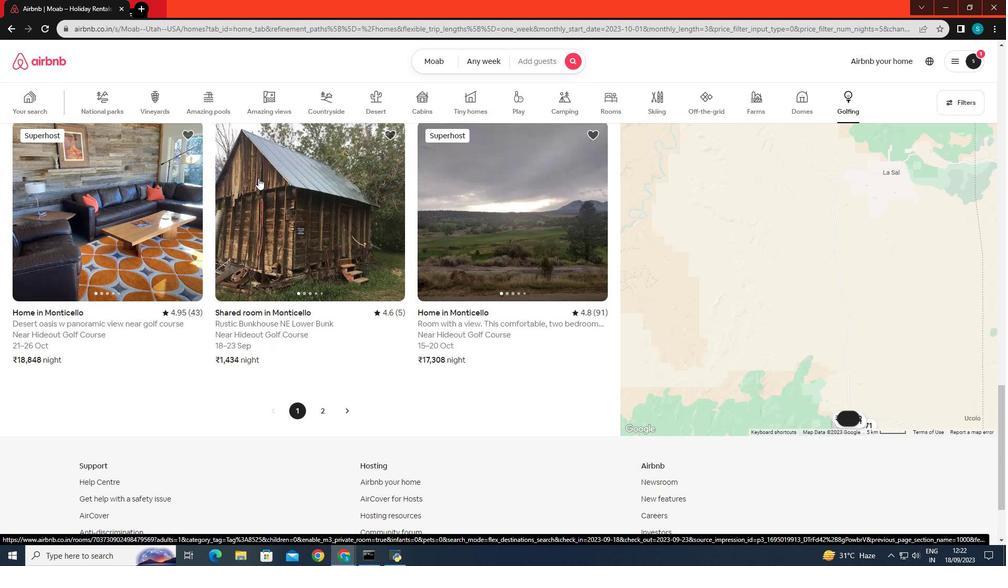 
Action: Mouse scrolled (258, 177) with delta (0, 0)
Screenshot: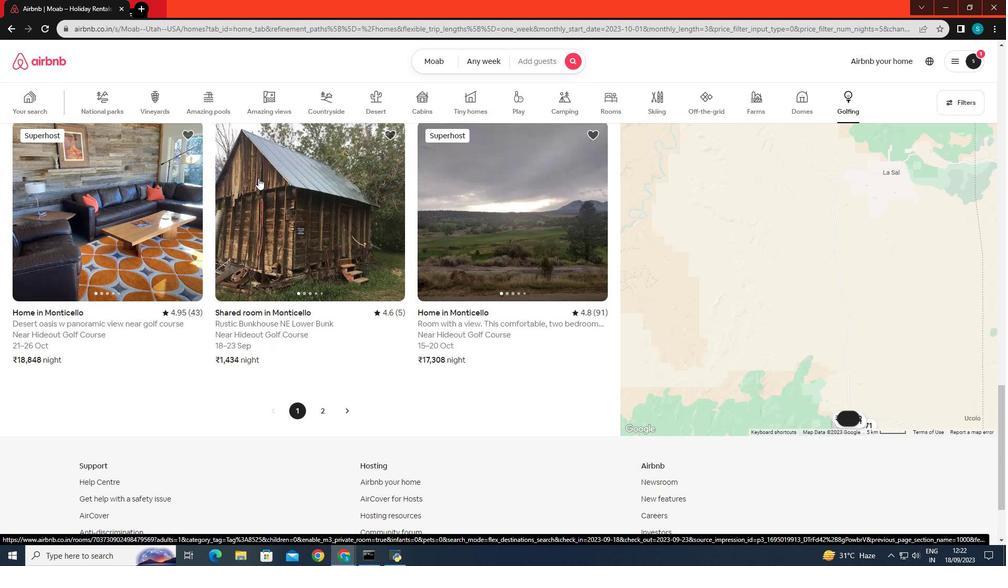 
Action: Mouse scrolled (258, 177) with delta (0, 0)
Screenshot: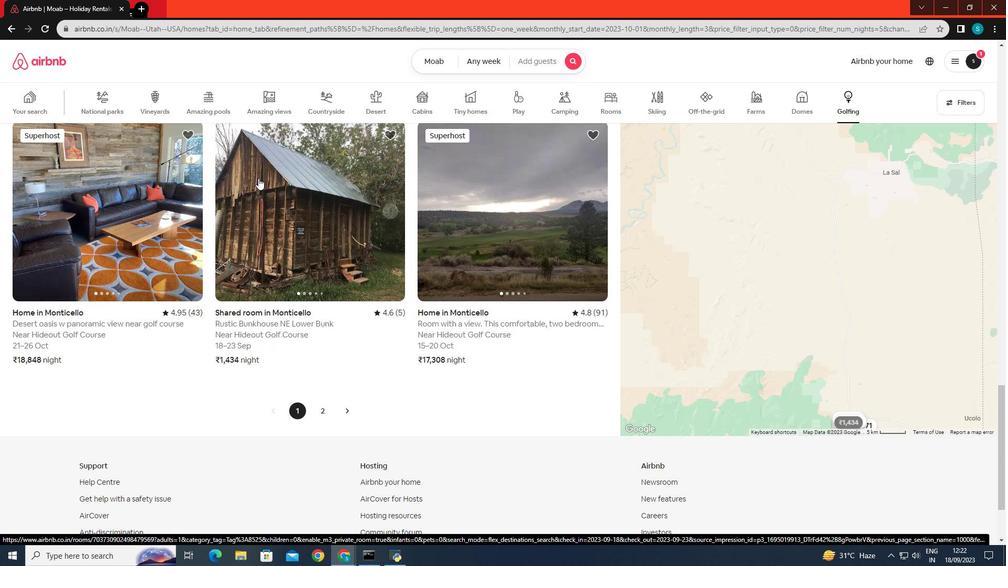 
Action: Mouse scrolled (258, 177) with delta (0, 0)
Screenshot: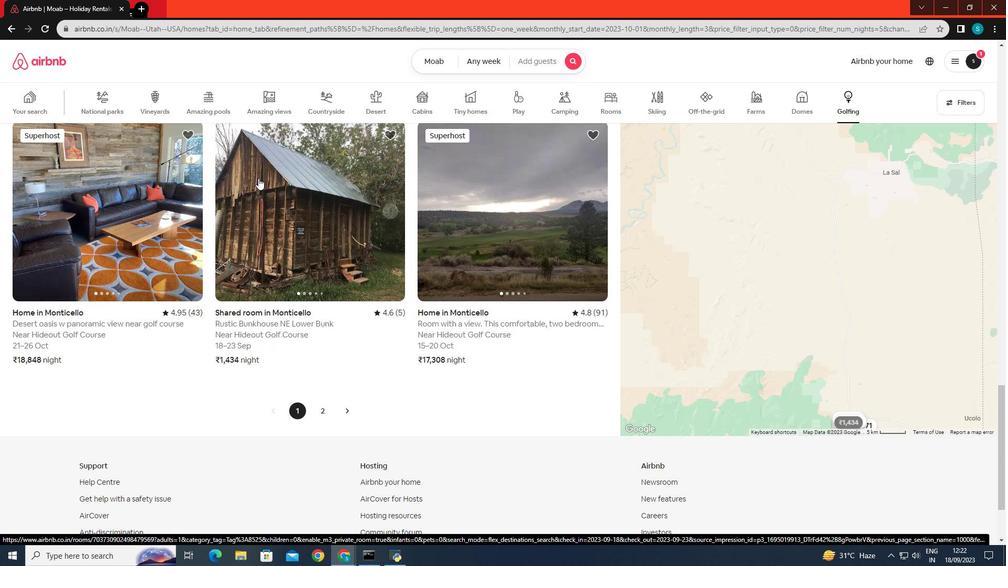 
Action: Mouse moved to (320, 406)
Screenshot: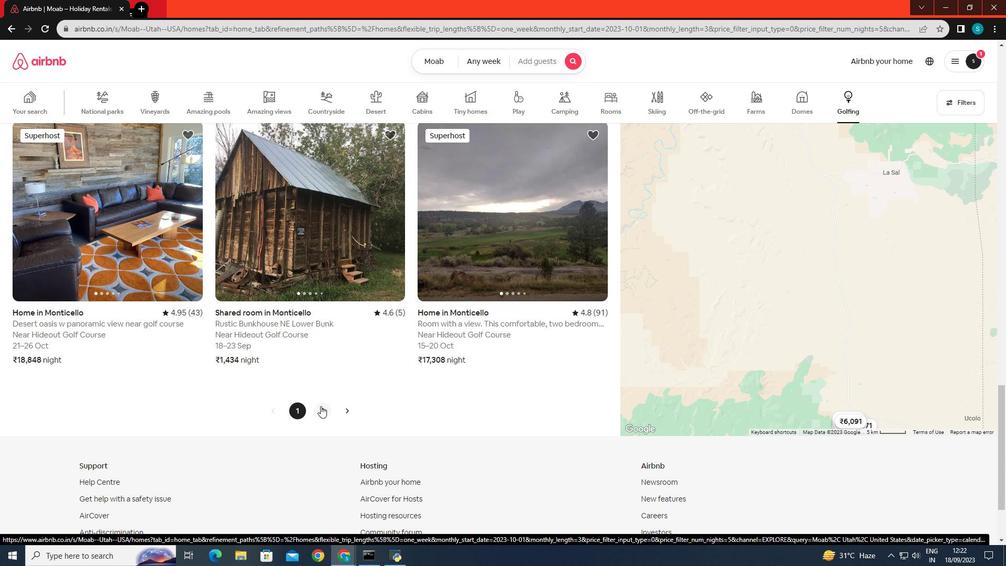 
Action: Mouse pressed left at (320, 406)
Screenshot: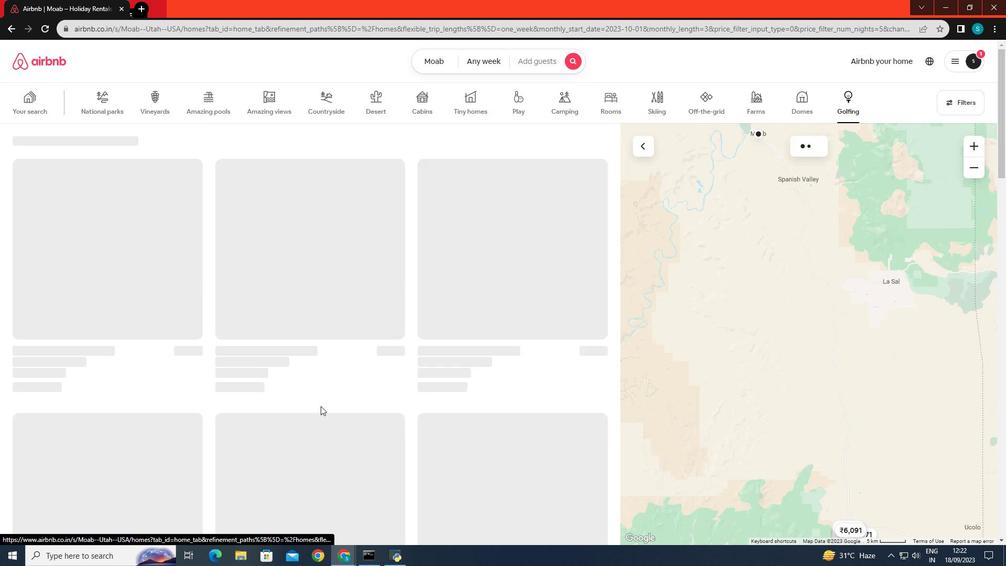 
Action: Mouse moved to (363, 261)
Screenshot: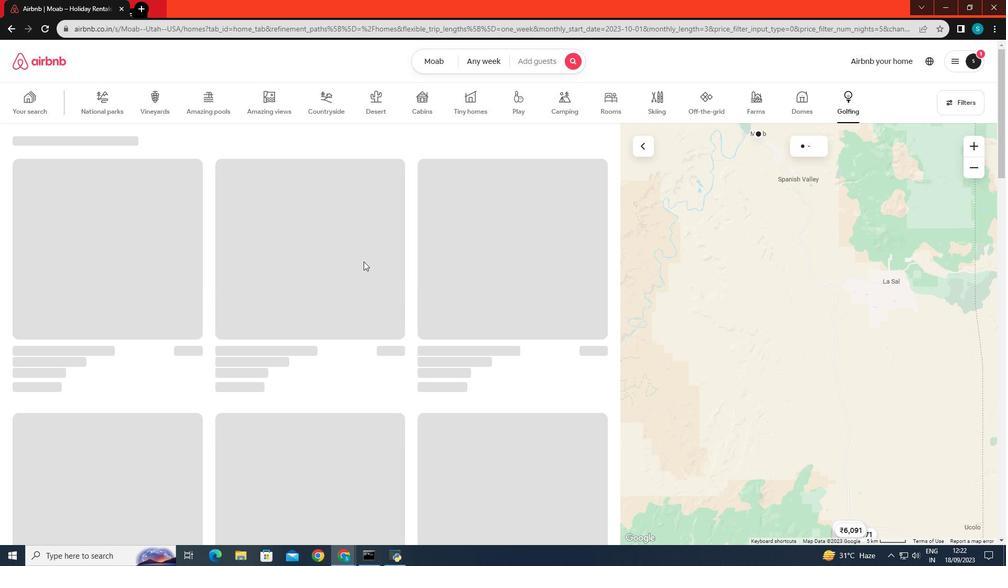 
Action: Mouse scrolled (363, 261) with delta (0, 0)
Screenshot: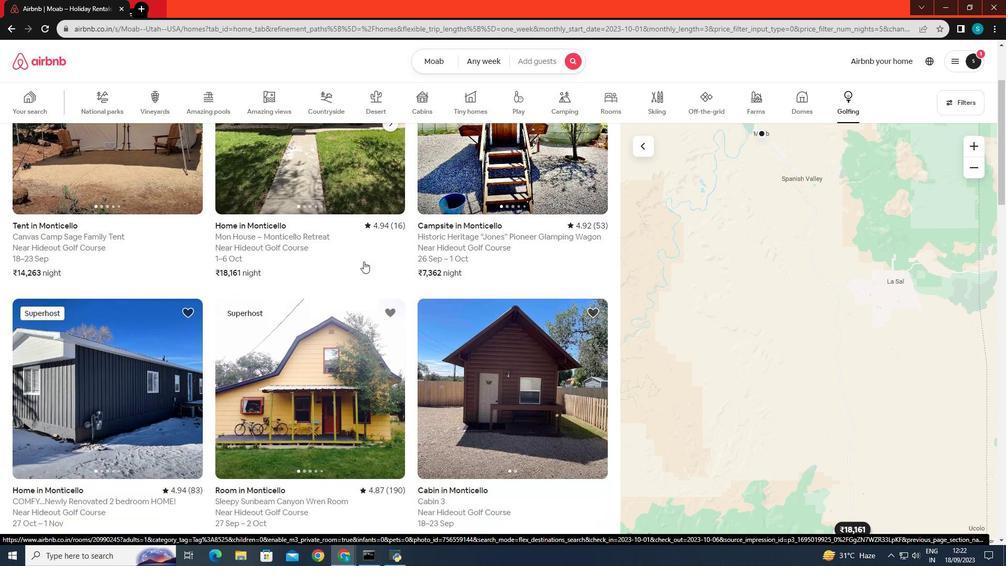 
Action: Mouse scrolled (363, 261) with delta (0, 0)
Screenshot: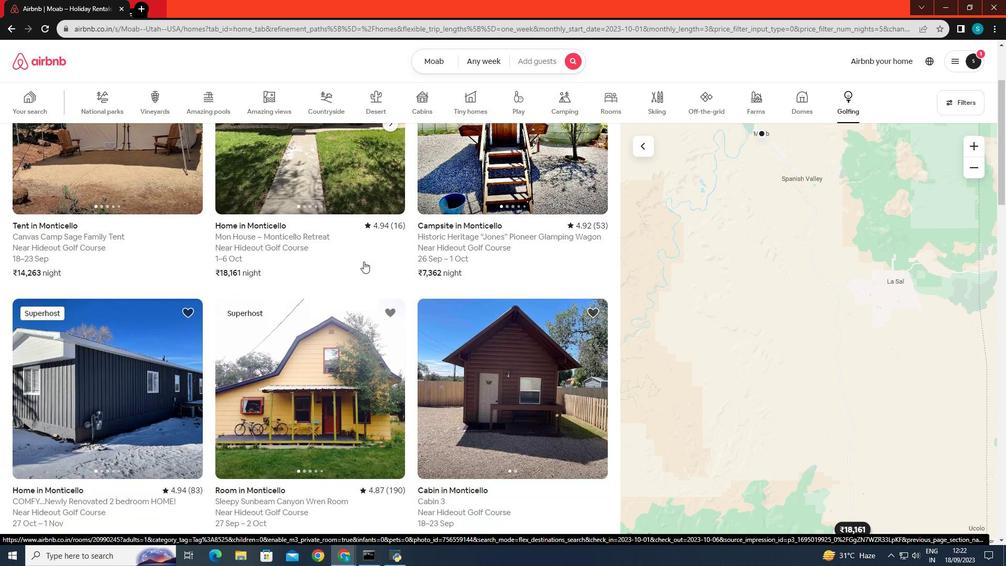 
Action: Mouse scrolled (363, 261) with delta (0, 0)
Screenshot: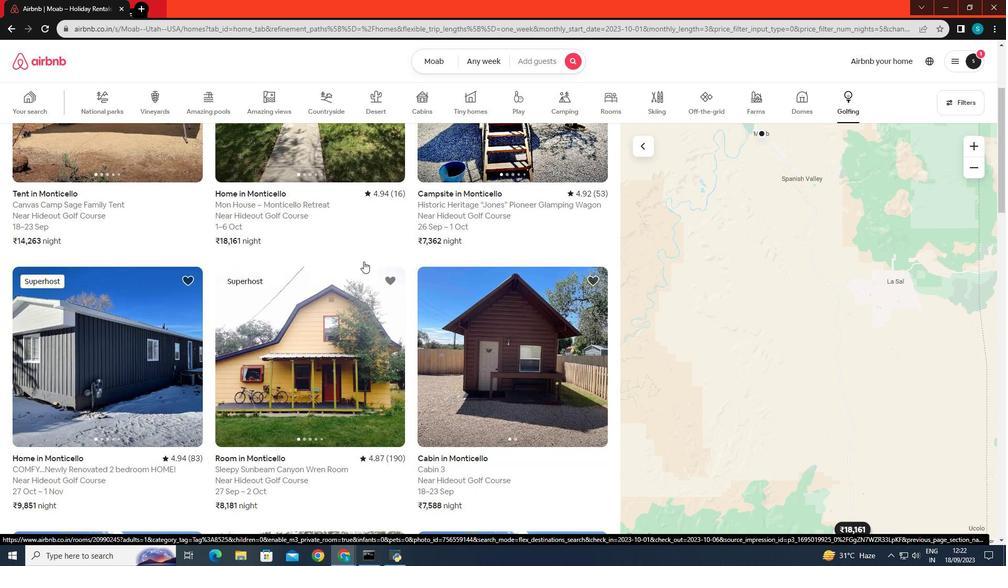 
Action: Mouse scrolled (363, 261) with delta (0, 0)
Screenshot: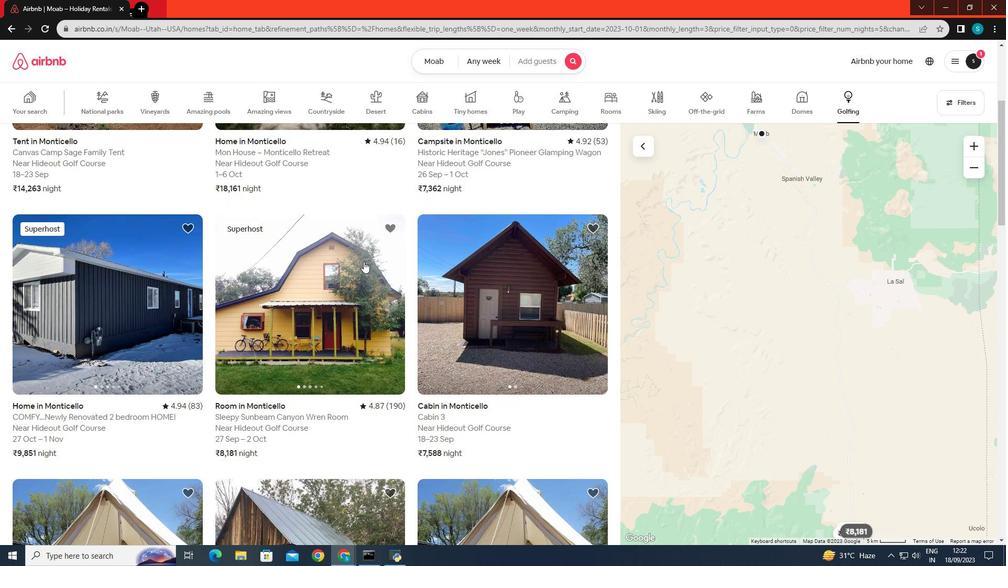 
Action: Mouse scrolled (363, 261) with delta (0, 0)
Screenshot: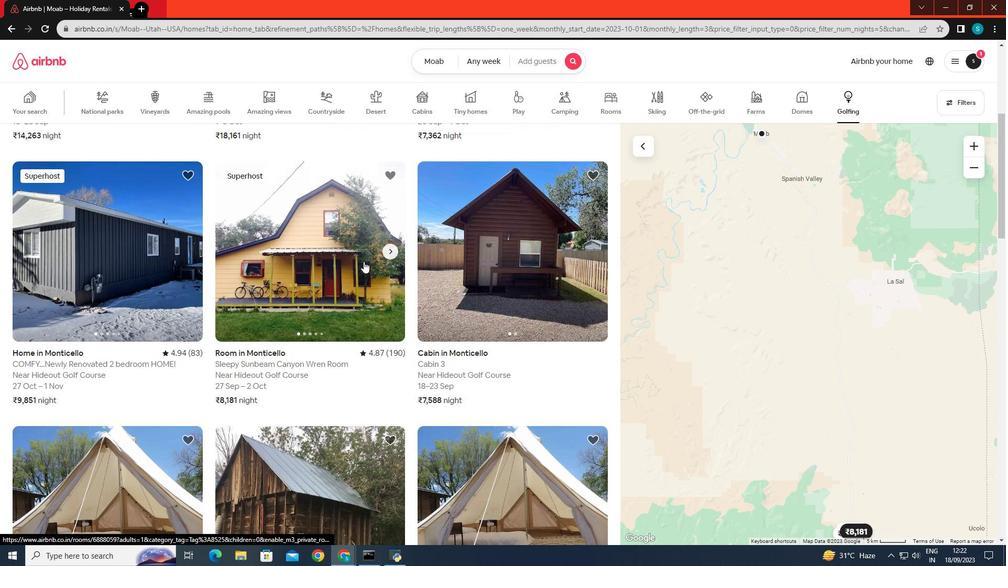 
Action: Mouse scrolled (363, 261) with delta (0, 0)
Screenshot: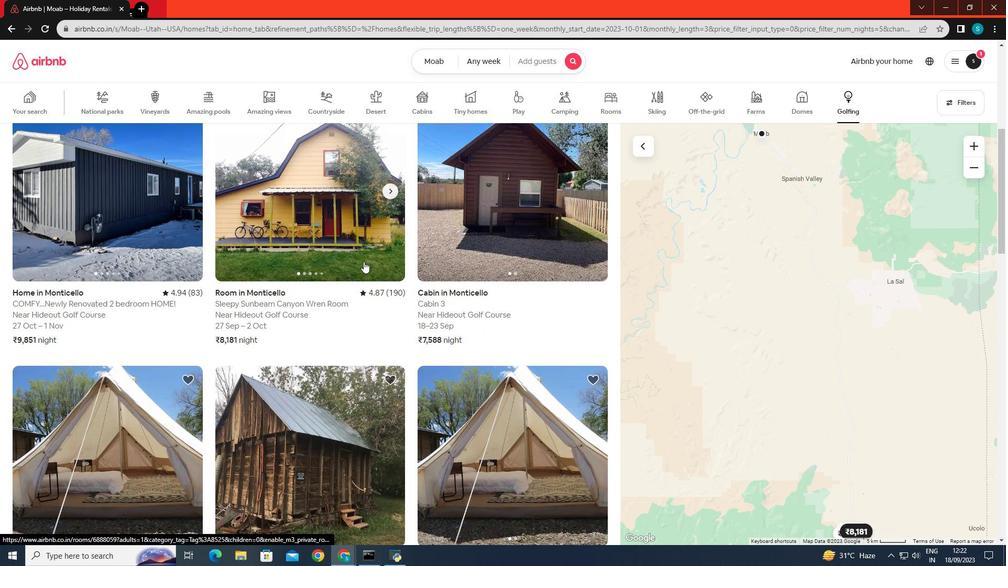 
Action: Mouse scrolled (363, 261) with delta (0, 0)
Screenshot: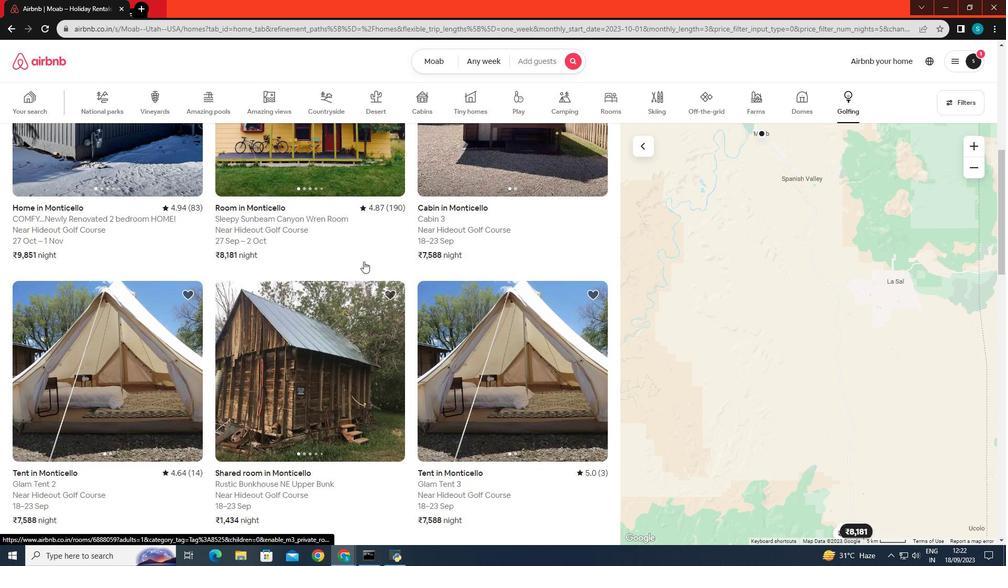 
Action: Mouse scrolled (363, 261) with delta (0, 0)
Screenshot: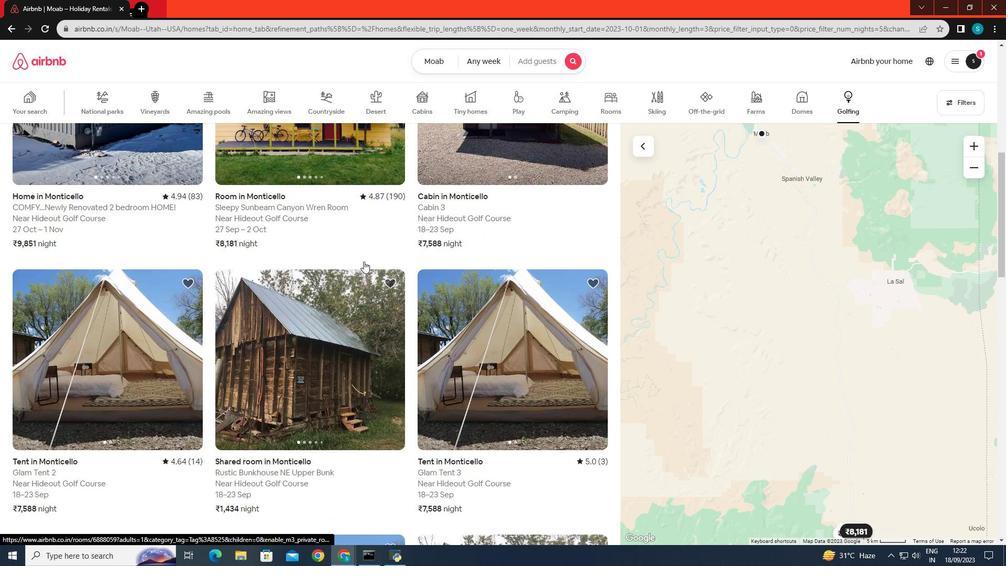 
Action: Mouse scrolled (363, 261) with delta (0, 0)
Screenshot: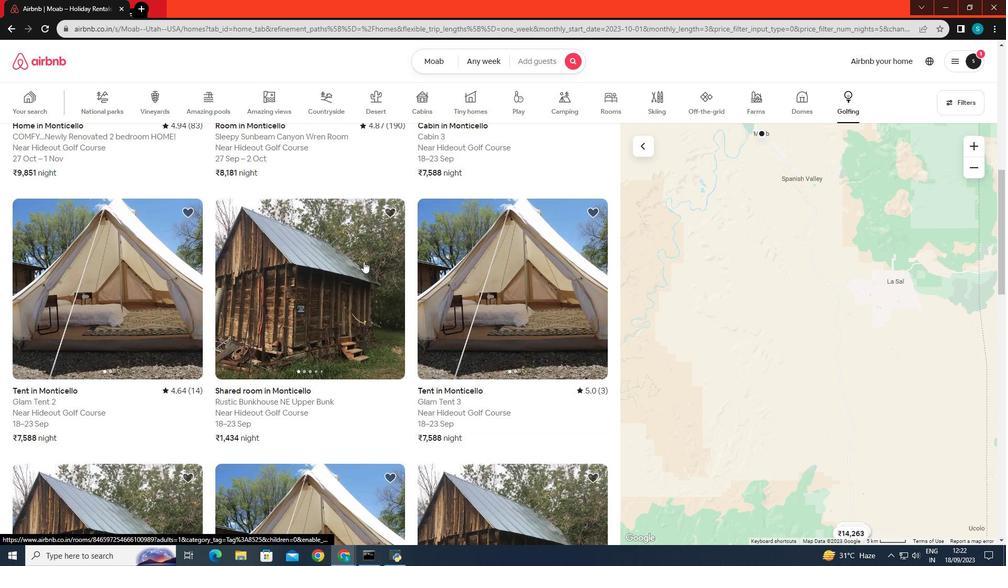 
Action: Mouse scrolled (363, 261) with delta (0, 0)
Screenshot: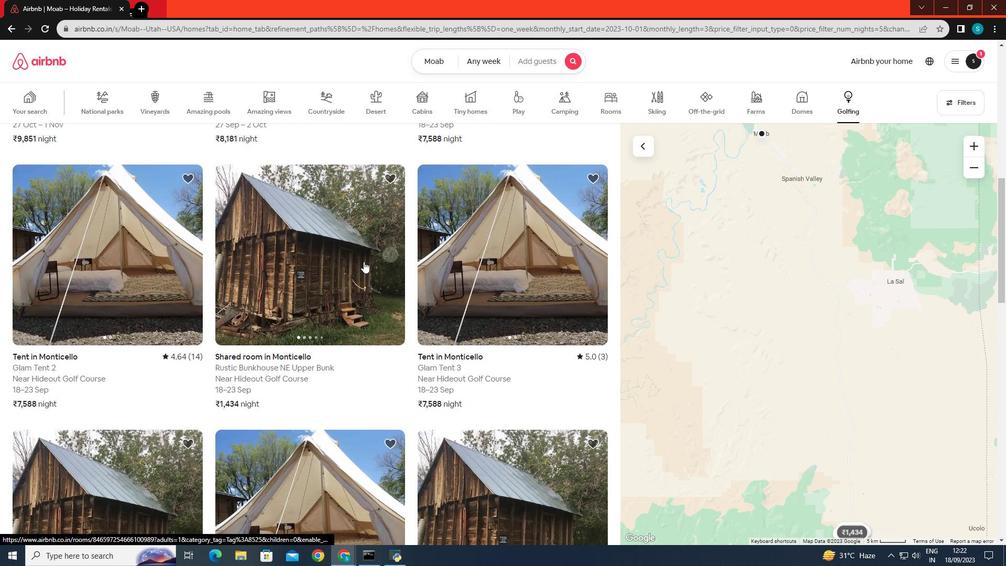 
Action: Mouse moved to (395, 258)
Screenshot: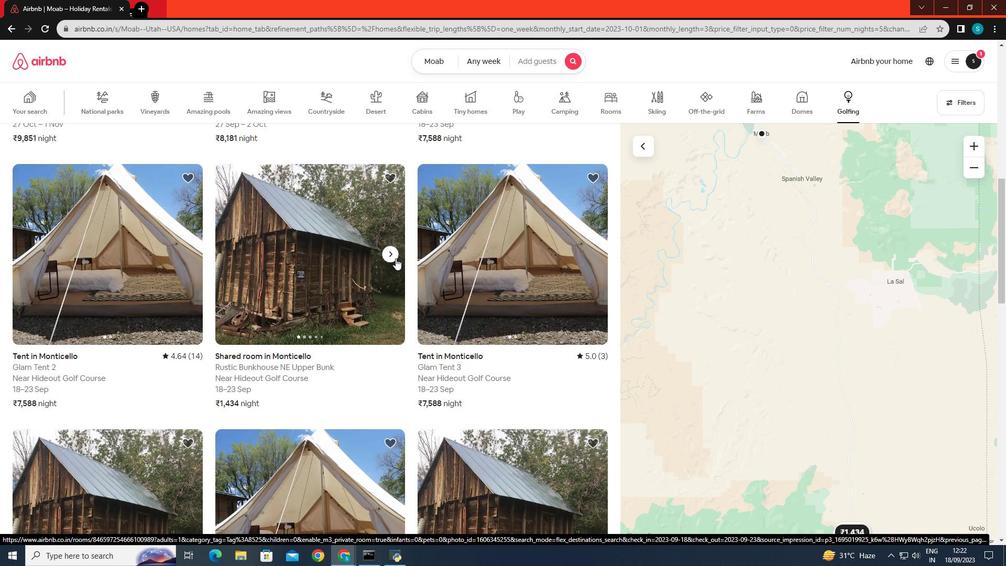 
Action: Mouse scrolled (395, 257) with delta (0, 0)
Screenshot: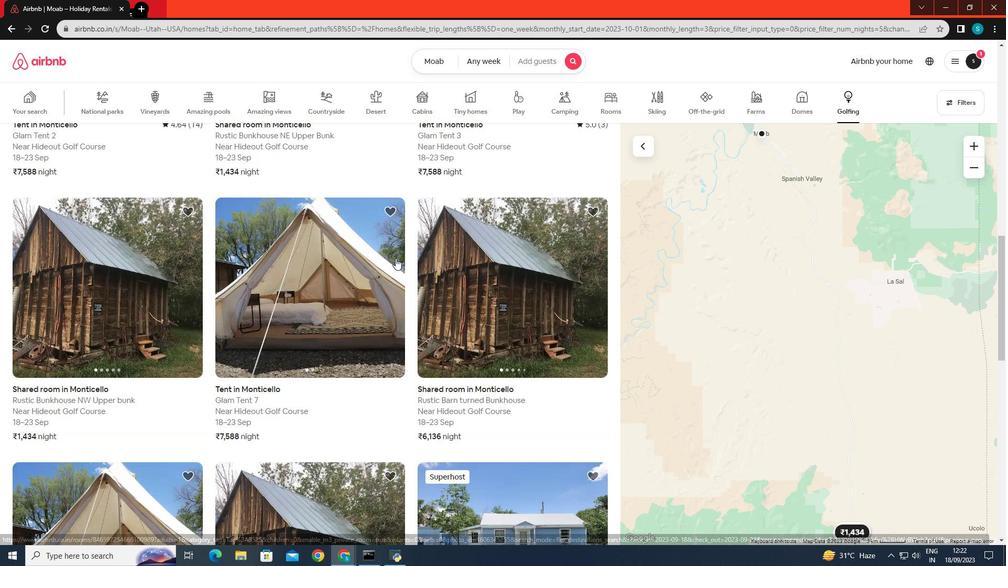 
Action: Mouse scrolled (395, 257) with delta (0, 0)
Screenshot: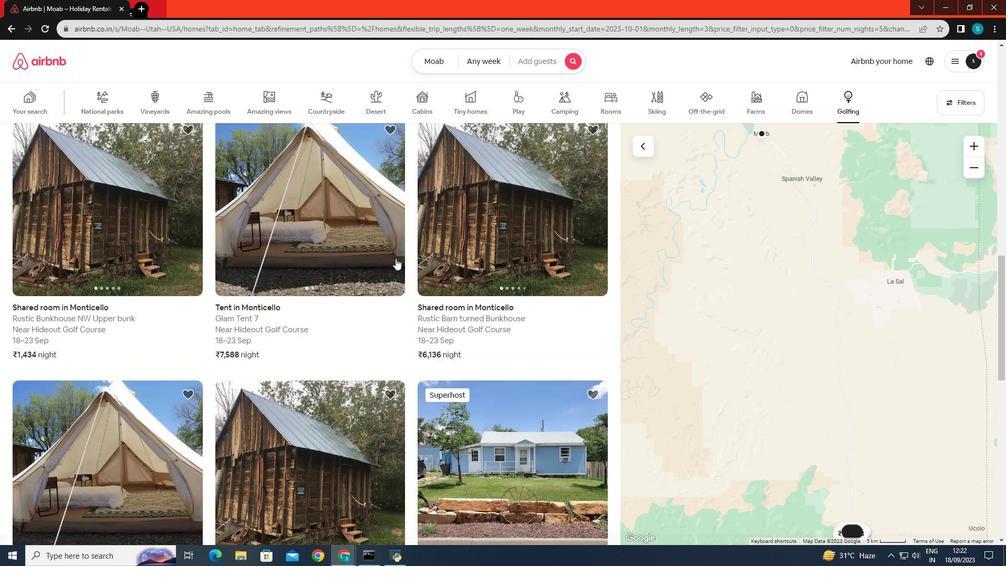 
Action: Mouse scrolled (395, 257) with delta (0, 0)
Screenshot: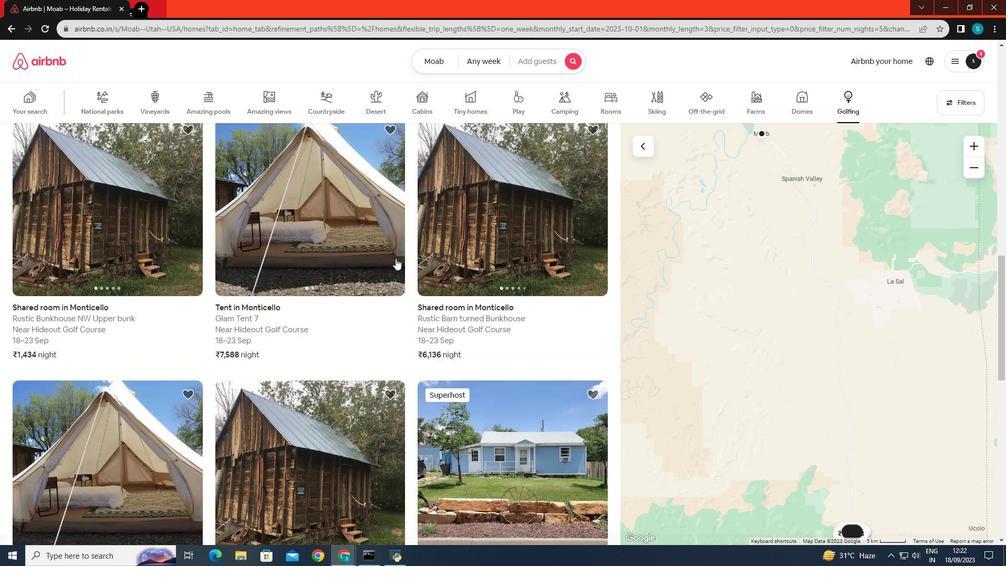 
Action: Mouse scrolled (395, 257) with delta (0, 0)
Screenshot: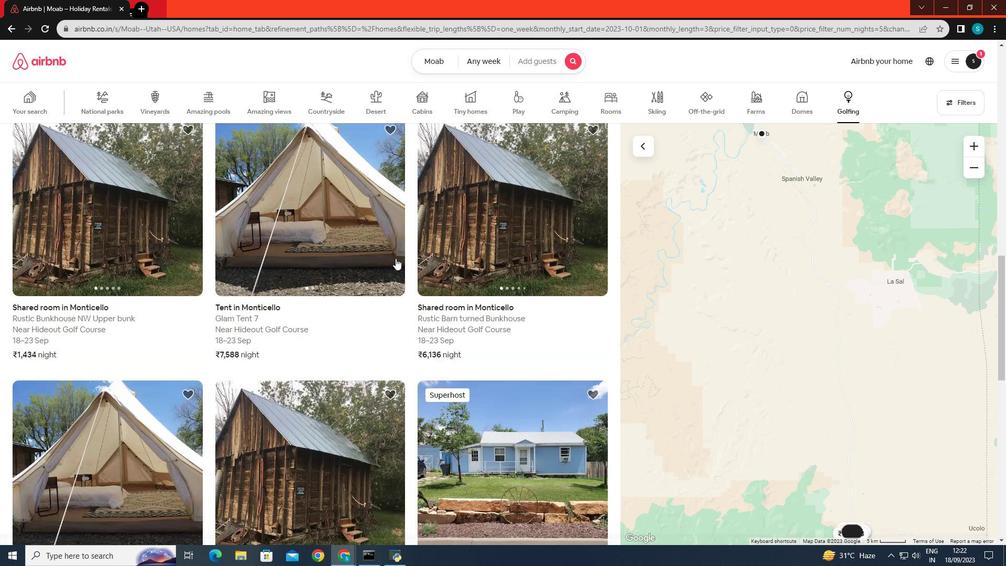 
Action: Mouse scrolled (395, 257) with delta (0, 0)
Screenshot: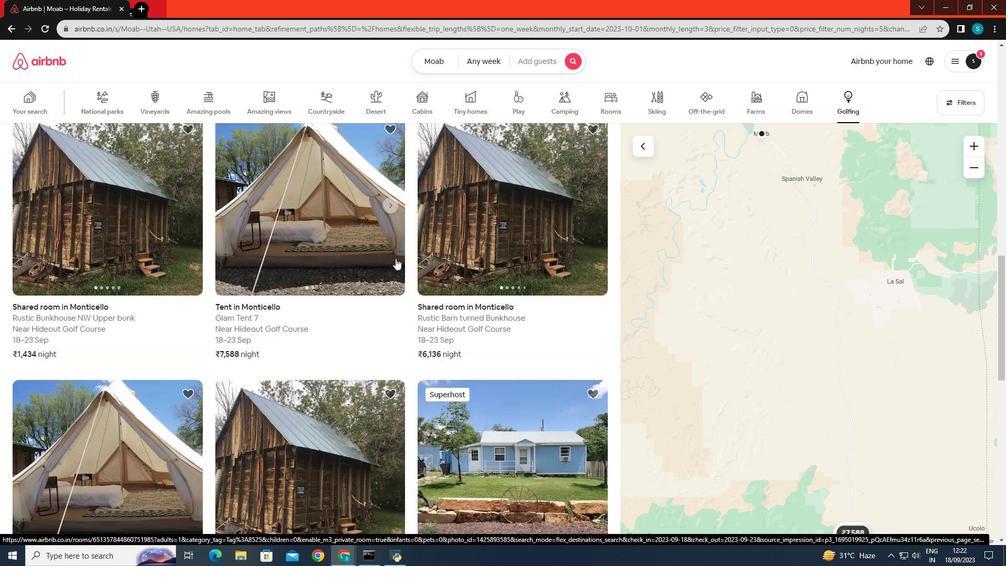 
Action: Mouse scrolled (395, 257) with delta (0, 0)
Screenshot: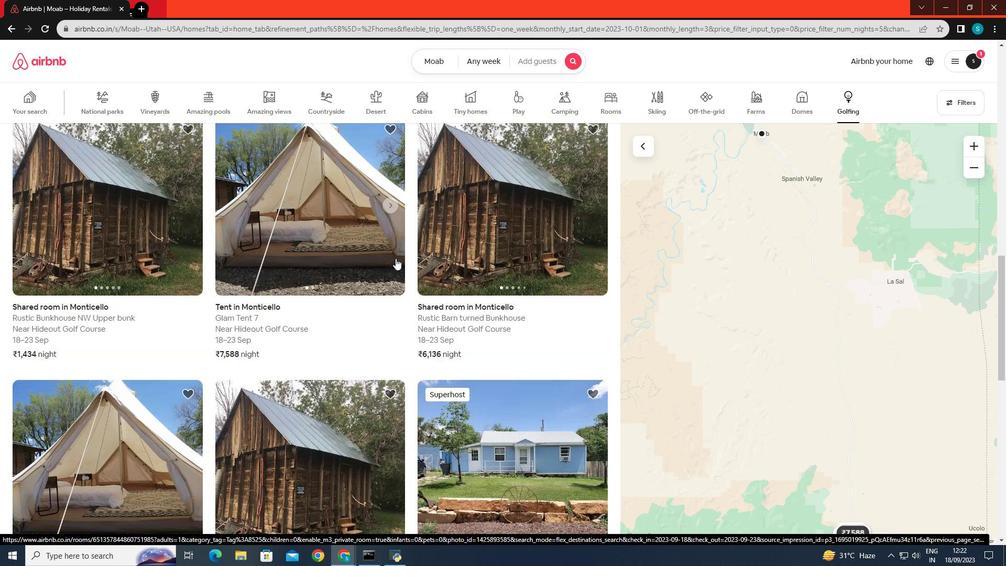 
Action: Mouse scrolled (395, 257) with delta (0, 0)
Screenshot: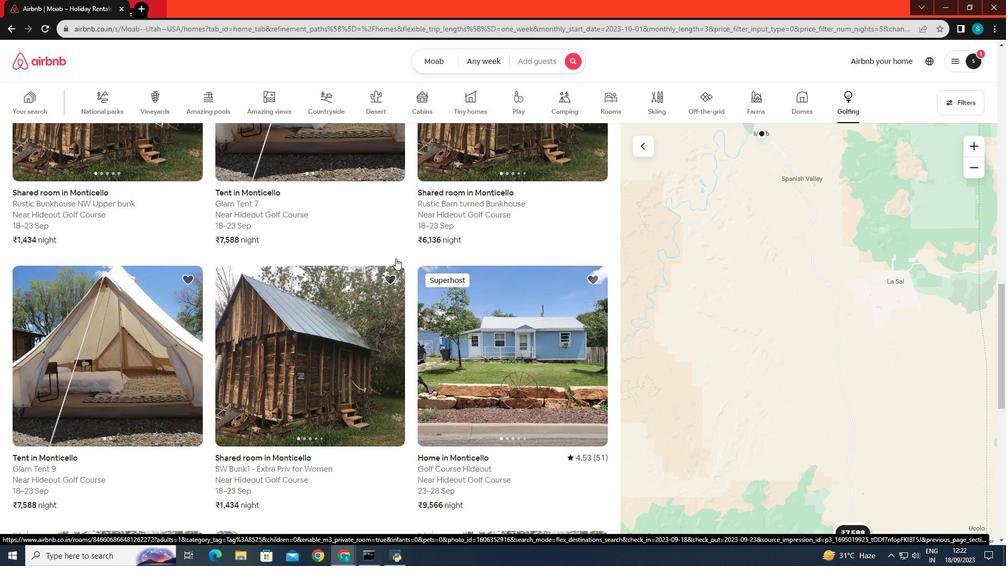
Action: Mouse scrolled (395, 257) with delta (0, 0)
Screenshot: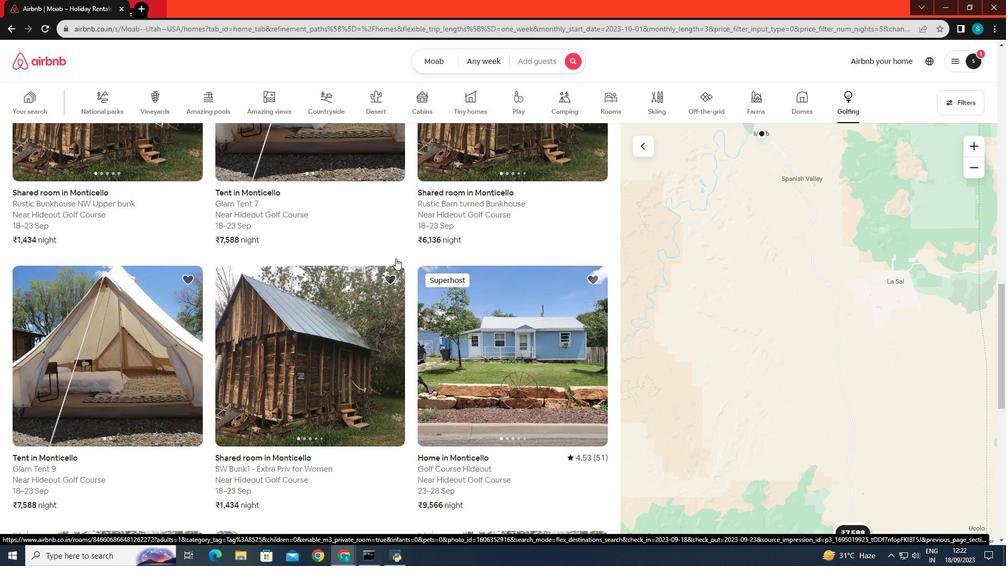 
Action: Mouse scrolled (395, 257) with delta (0, 0)
Screenshot: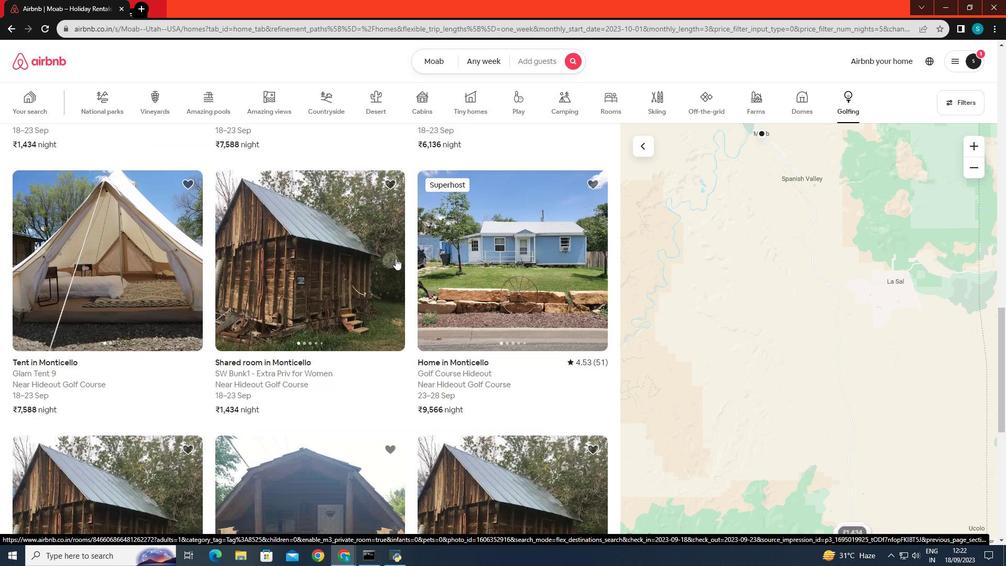 
Action: Mouse scrolled (395, 257) with delta (0, 0)
Screenshot: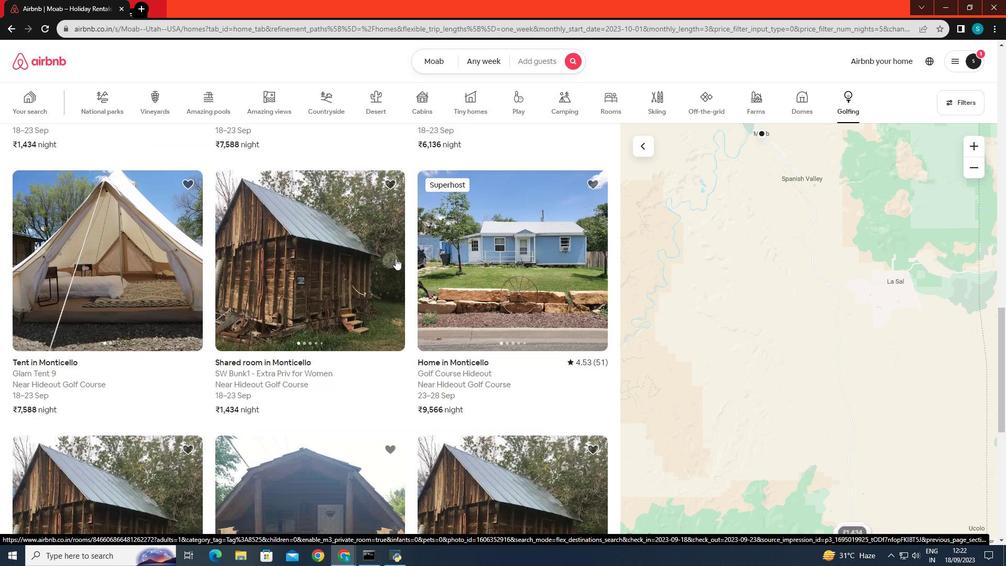 
Action: Mouse moved to (480, 255)
Screenshot: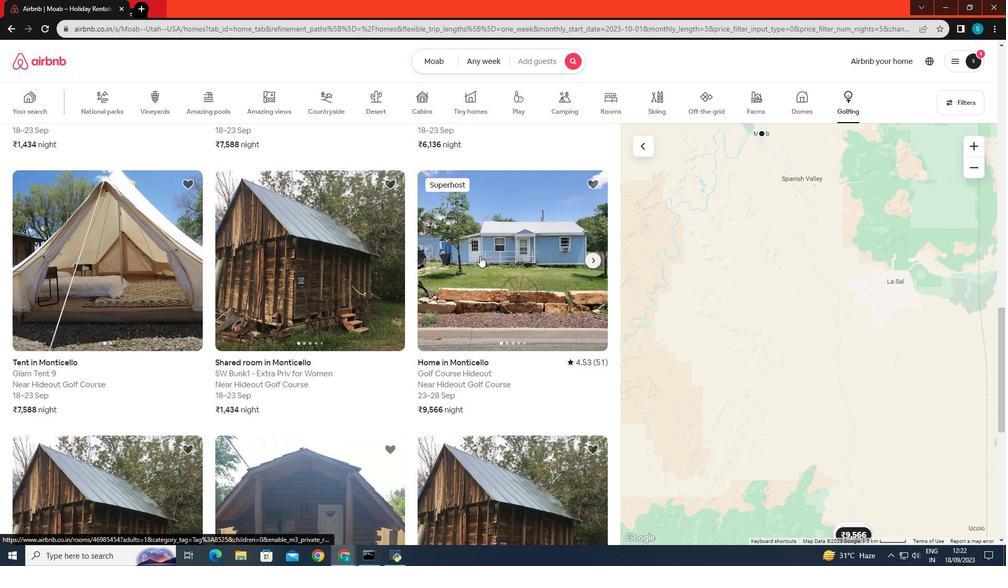 
Action: Mouse pressed left at (480, 255)
Screenshot: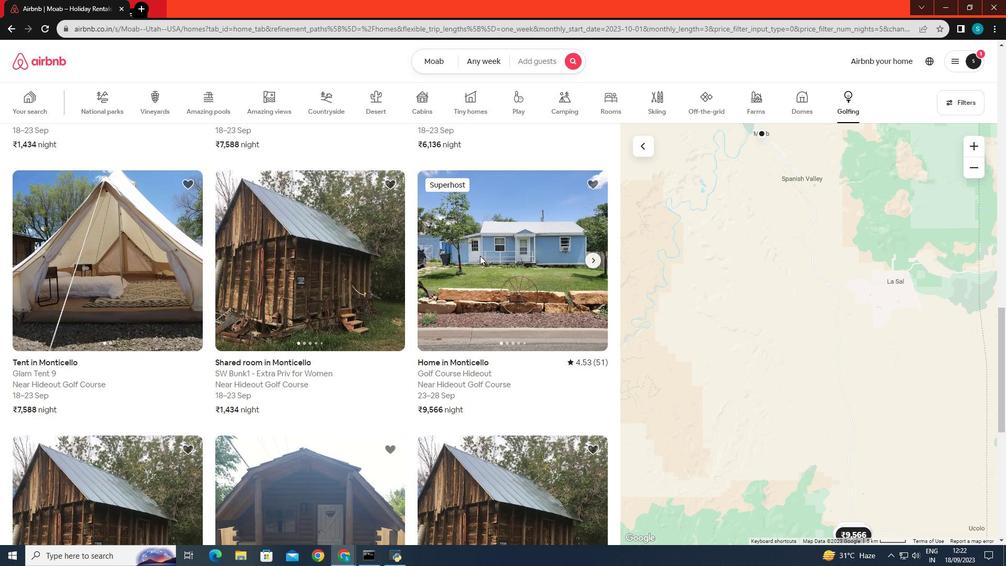 
Action: Mouse moved to (408, 263)
Screenshot: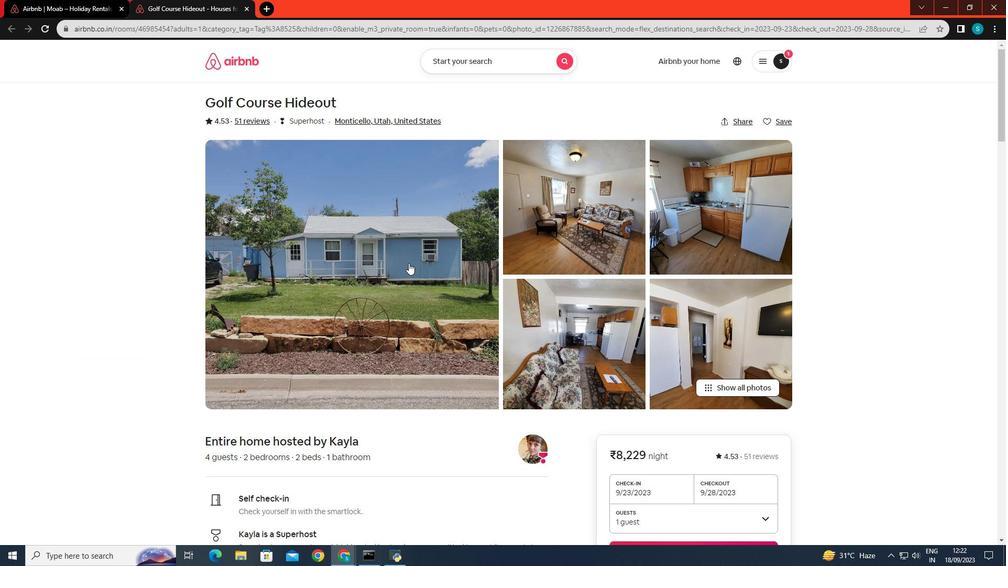 
Action: Mouse scrolled (408, 262) with delta (0, 0)
Screenshot: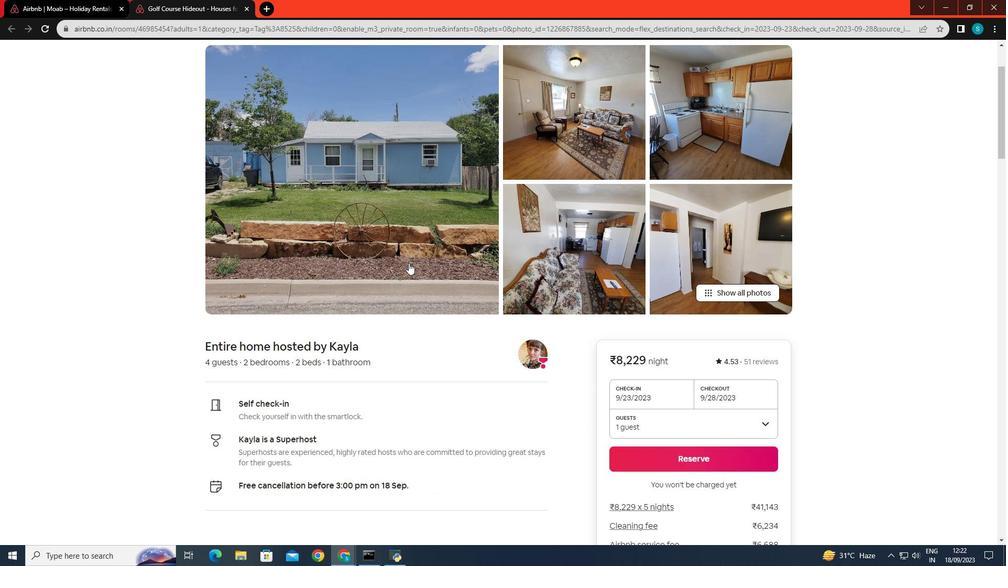 
Action: Mouse scrolled (408, 262) with delta (0, 0)
Screenshot: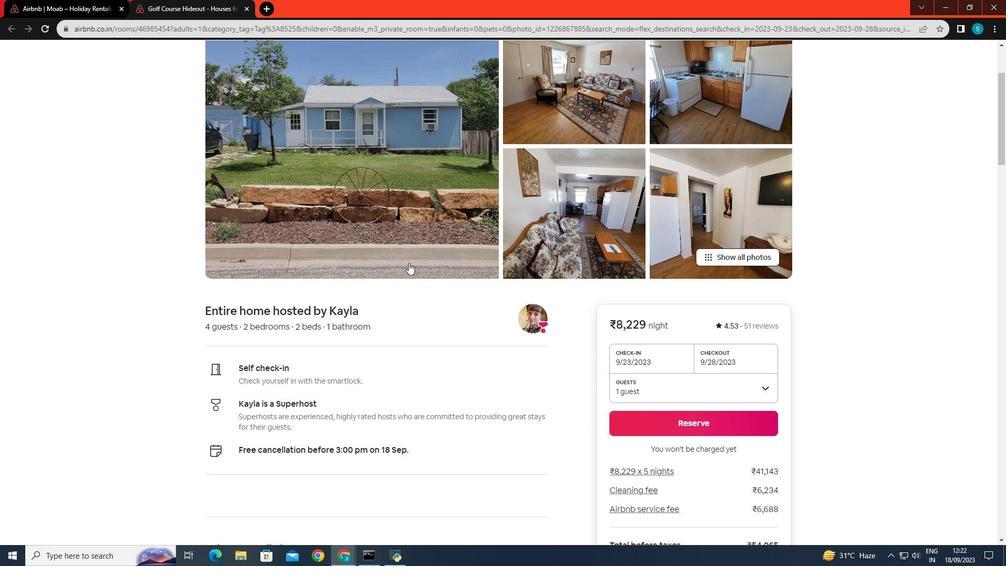 
Action: Mouse scrolled (408, 262) with delta (0, 0)
Screenshot: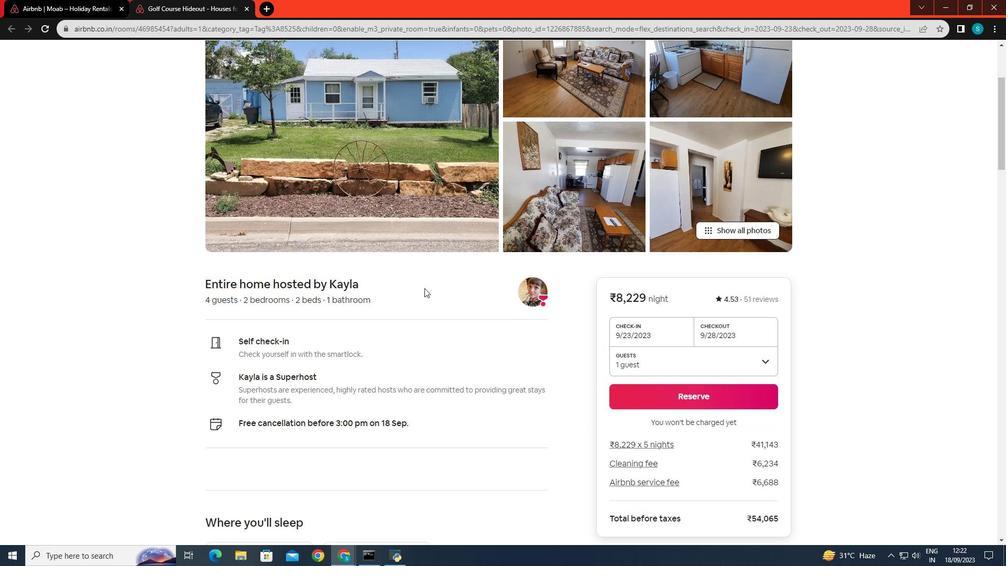 
Action: Mouse moved to (422, 253)
Screenshot: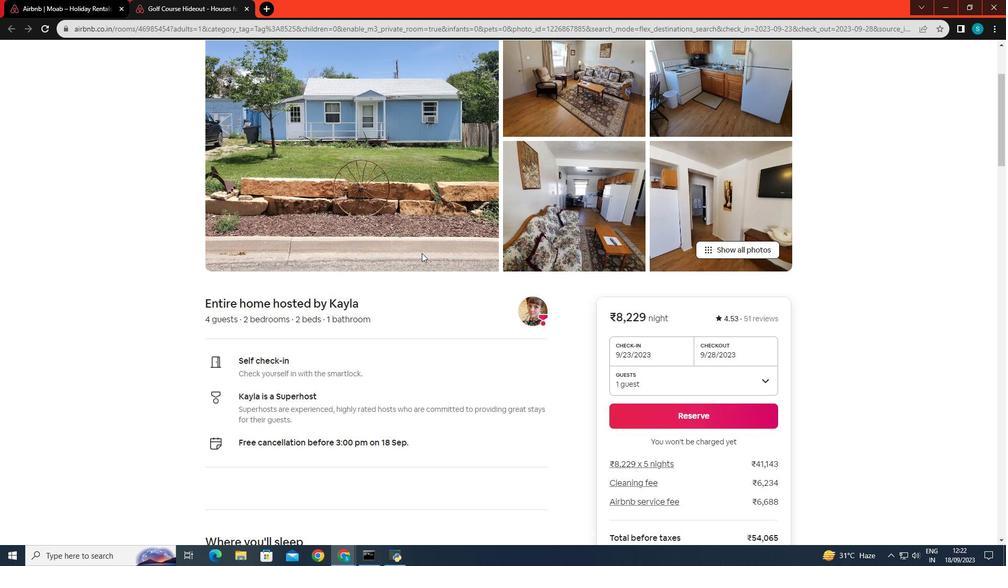 
Action: Mouse scrolled (422, 253) with delta (0, 0)
Screenshot: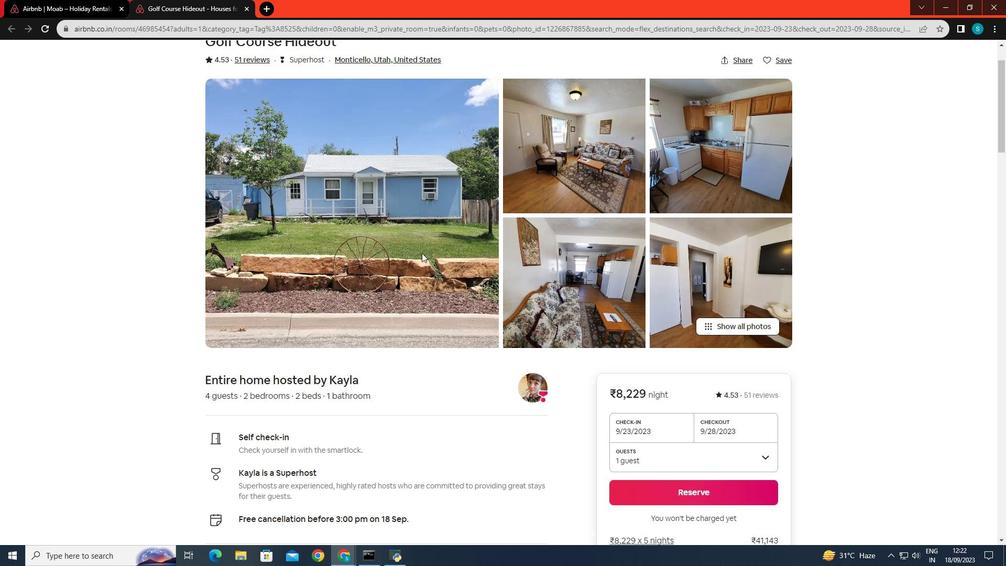 
Action: Mouse scrolled (422, 253) with delta (0, 0)
Screenshot: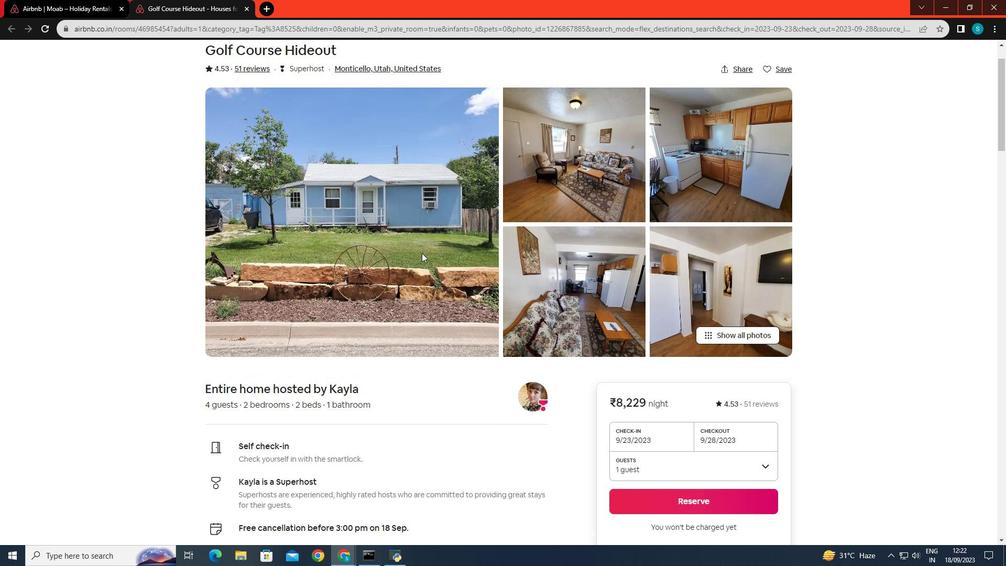 
Action: Mouse scrolled (422, 253) with delta (0, 0)
Screenshot: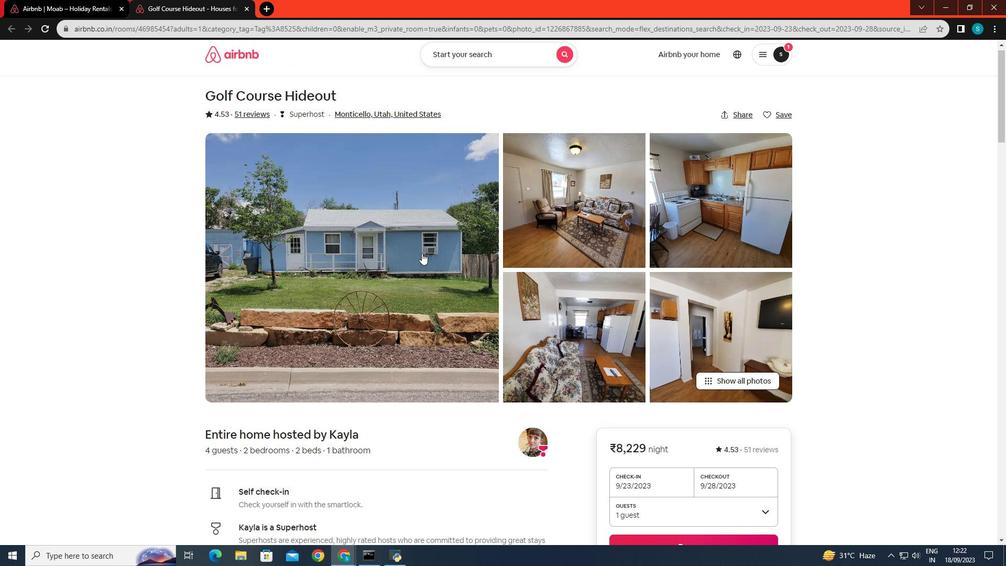 
Action: Mouse scrolled (422, 253) with delta (0, 0)
Screenshot: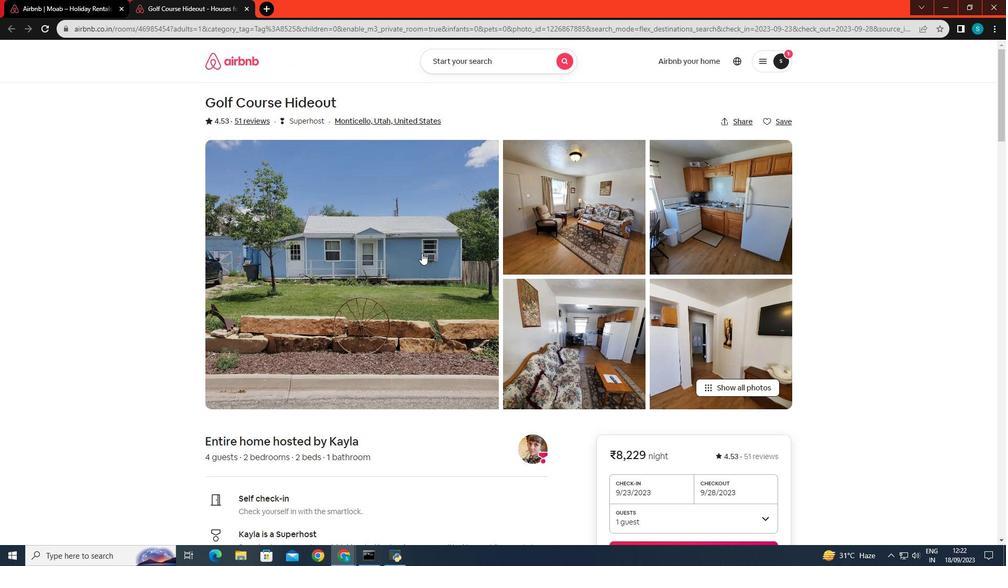 
Action: Mouse scrolled (422, 253) with delta (0, 0)
Screenshot: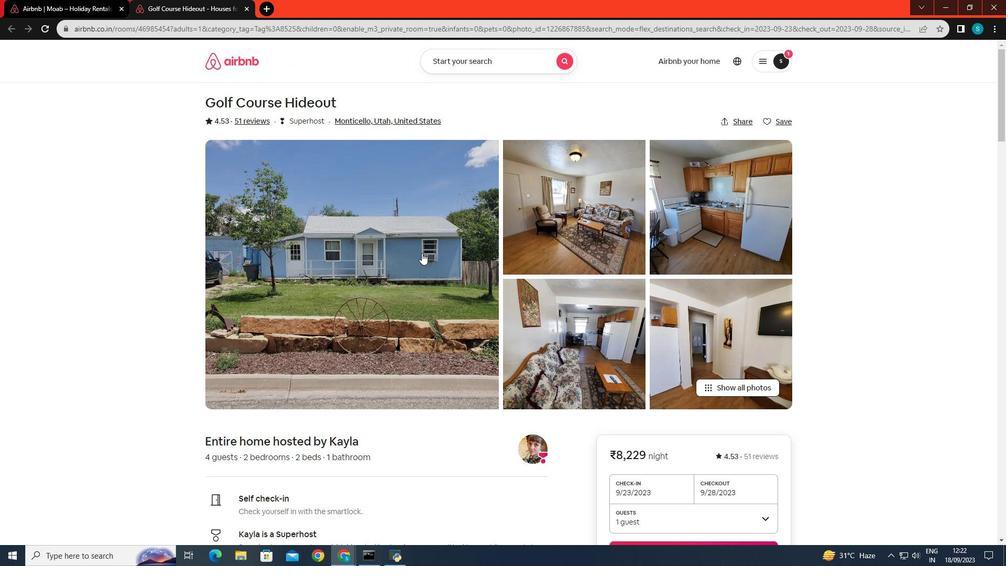 
Action: Mouse scrolled (422, 253) with delta (0, 0)
Screenshot: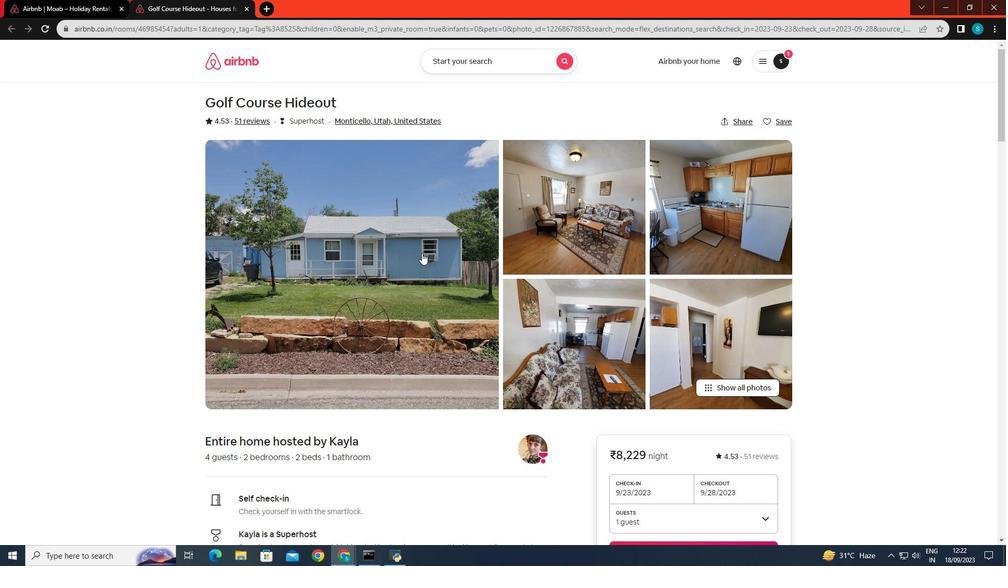 
Action: Mouse scrolled (422, 253) with delta (0, 0)
Screenshot: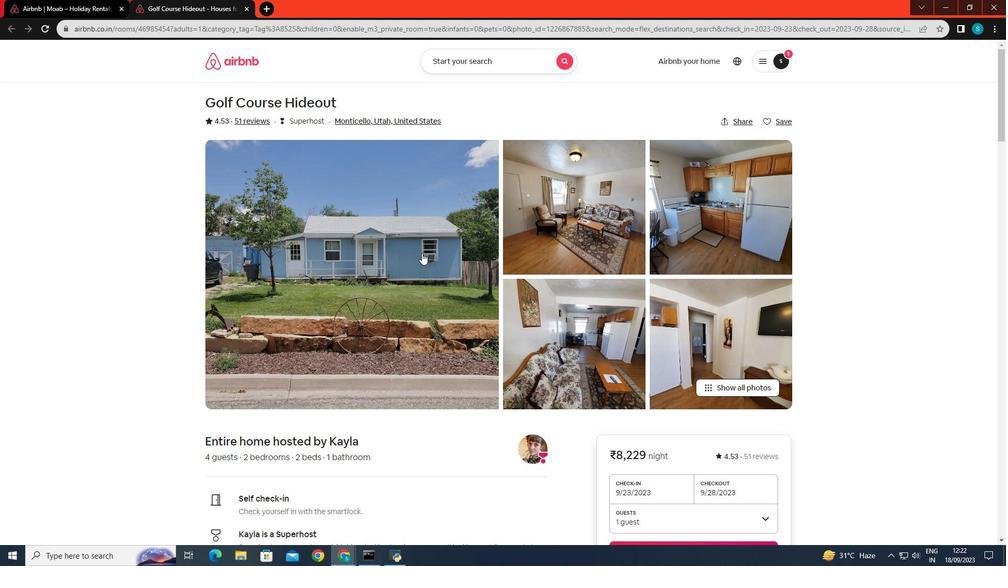 
Action: Mouse scrolled (422, 253) with delta (0, 0)
Screenshot: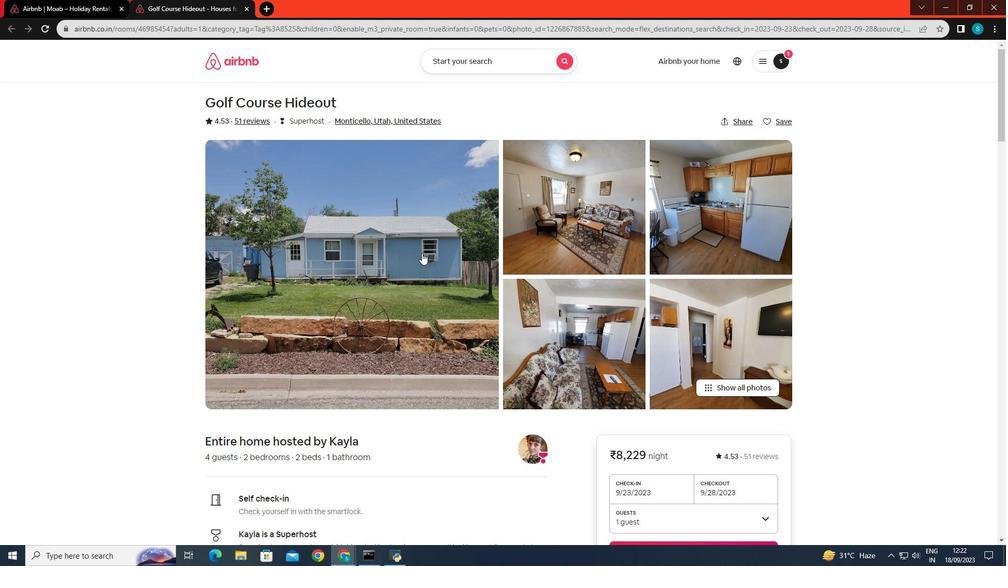 
Action: Mouse scrolled (422, 253) with delta (0, 0)
Screenshot: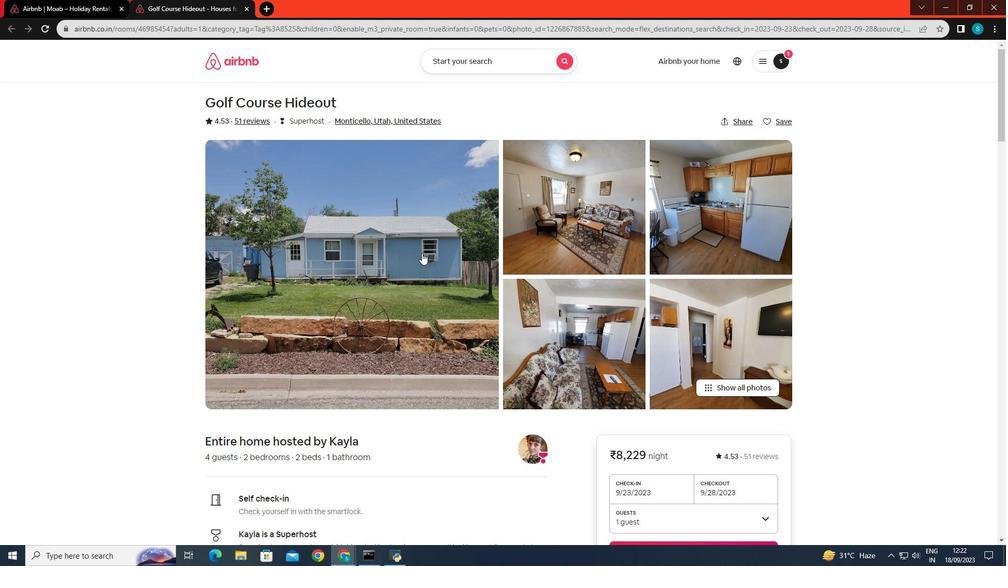 
Action: Mouse scrolled (422, 253) with delta (0, 0)
Screenshot: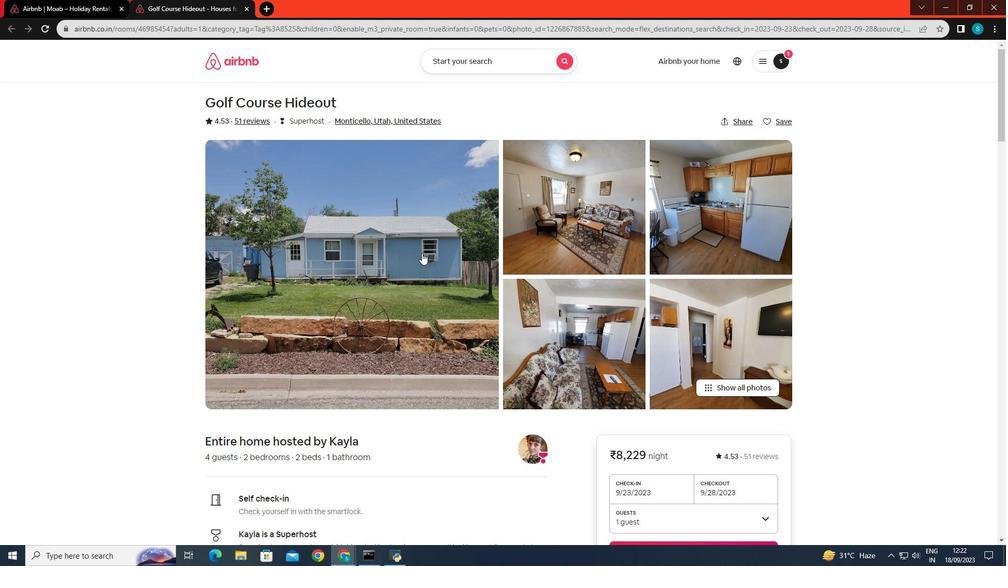 
Action: Mouse scrolled (422, 253) with delta (0, 0)
Screenshot: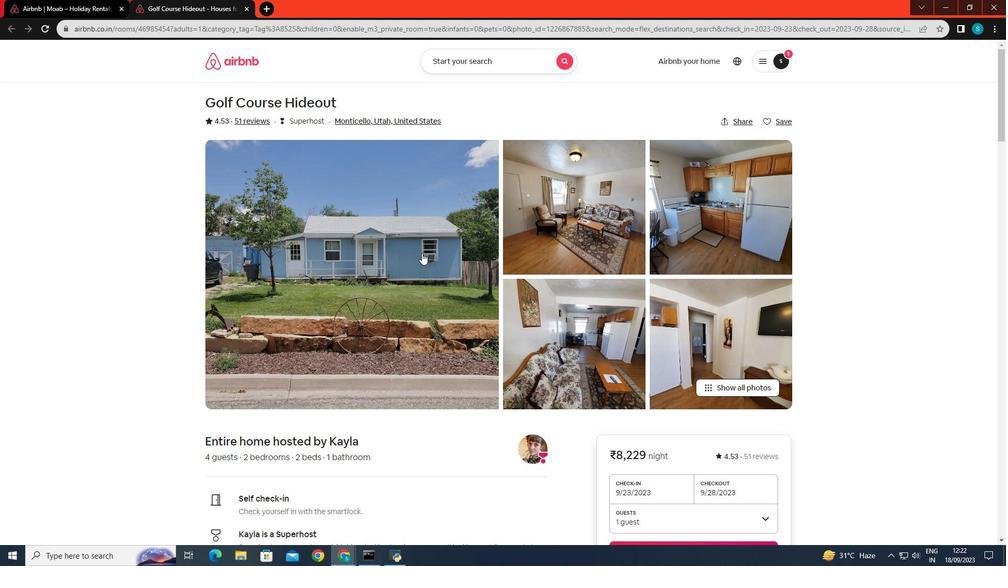 
Action: Mouse moved to (415, 257)
Screenshot: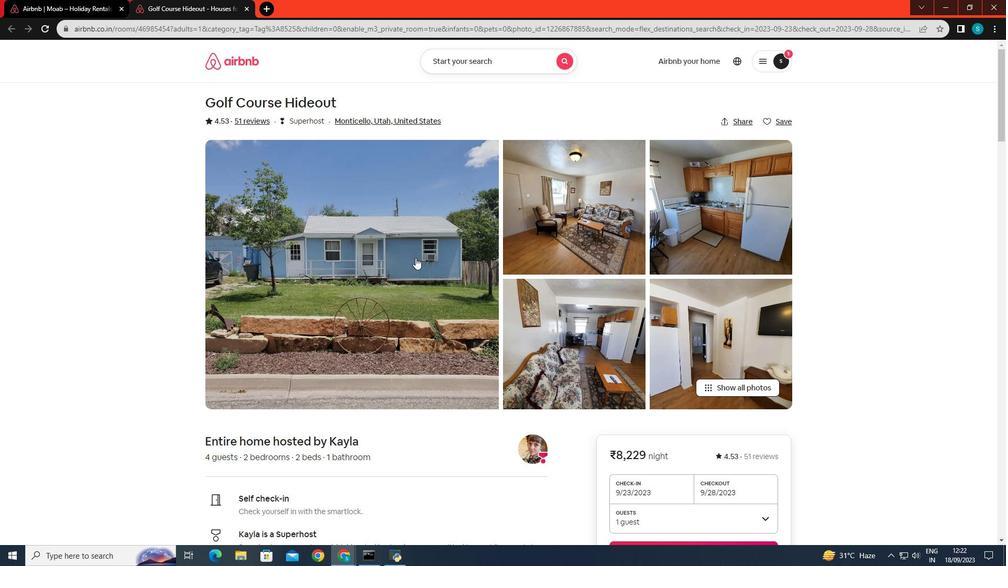
Action: Mouse scrolled (415, 257) with delta (0, 0)
Screenshot: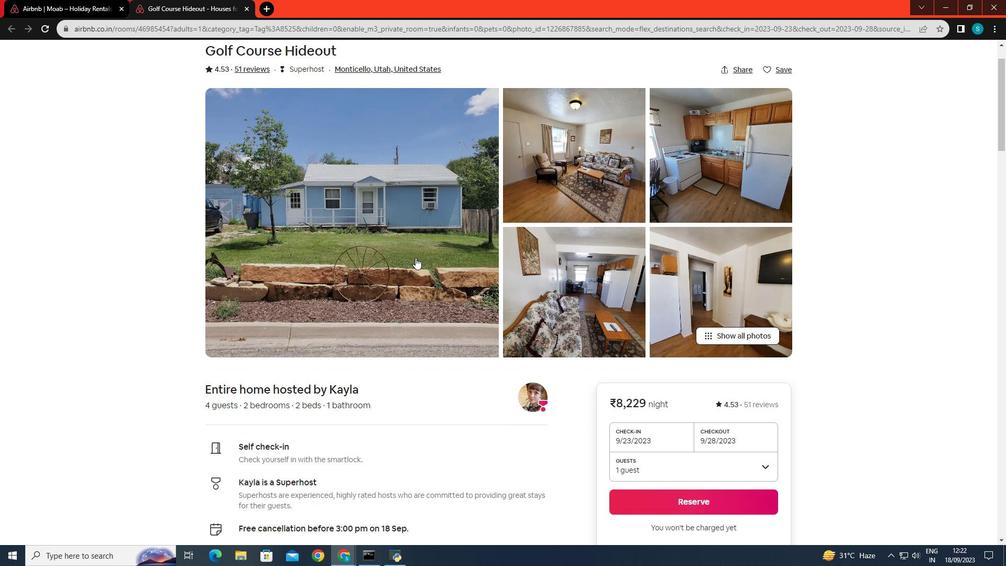 
Action: Mouse scrolled (415, 257) with delta (0, 0)
Screenshot: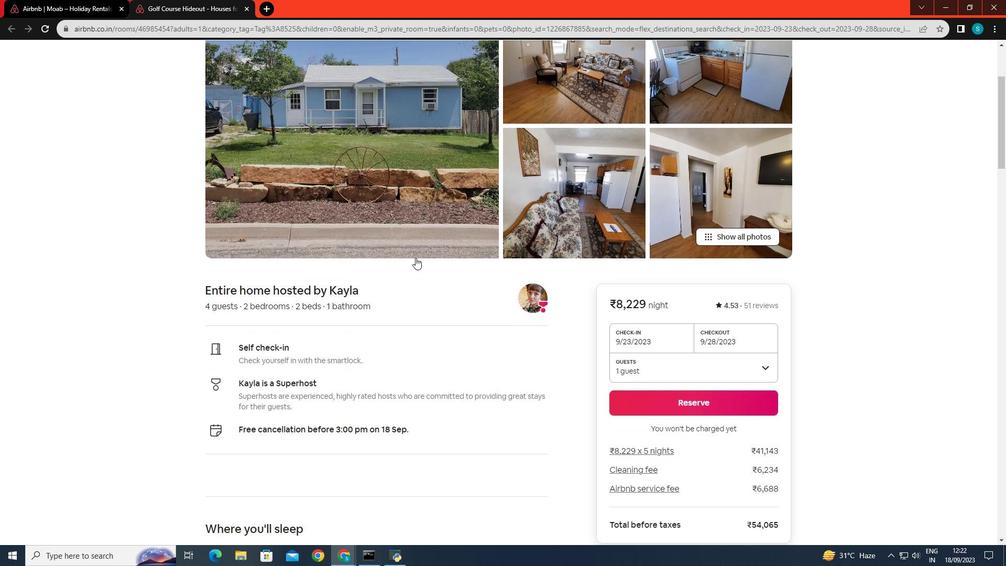 
Action: Mouse scrolled (415, 257) with delta (0, 0)
Screenshot: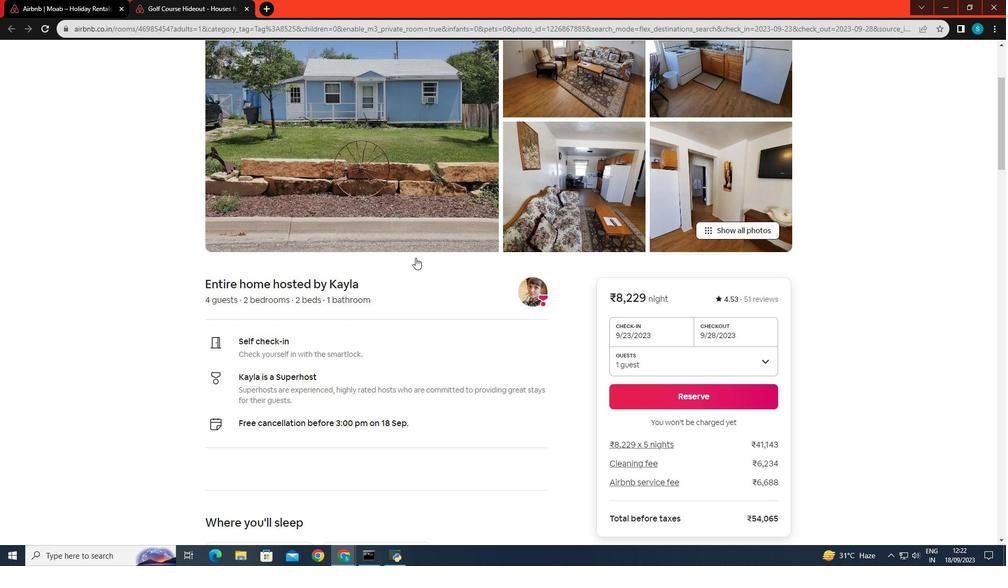 
Action: Mouse scrolled (415, 257) with delta (0, 0)
Screenshot: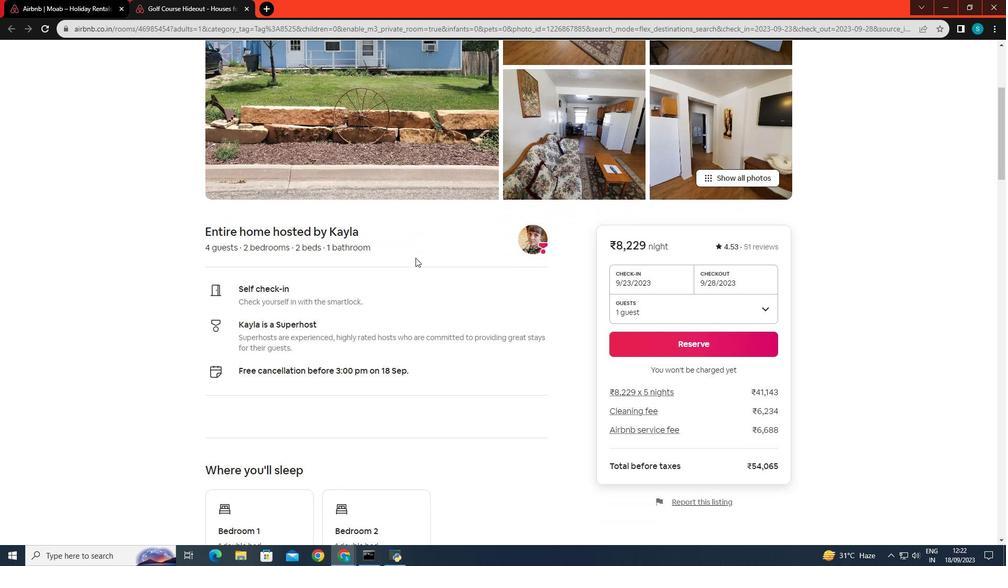 
Action: Mouse scrolled (415, 257) with delta (0, 0)
Screenshot: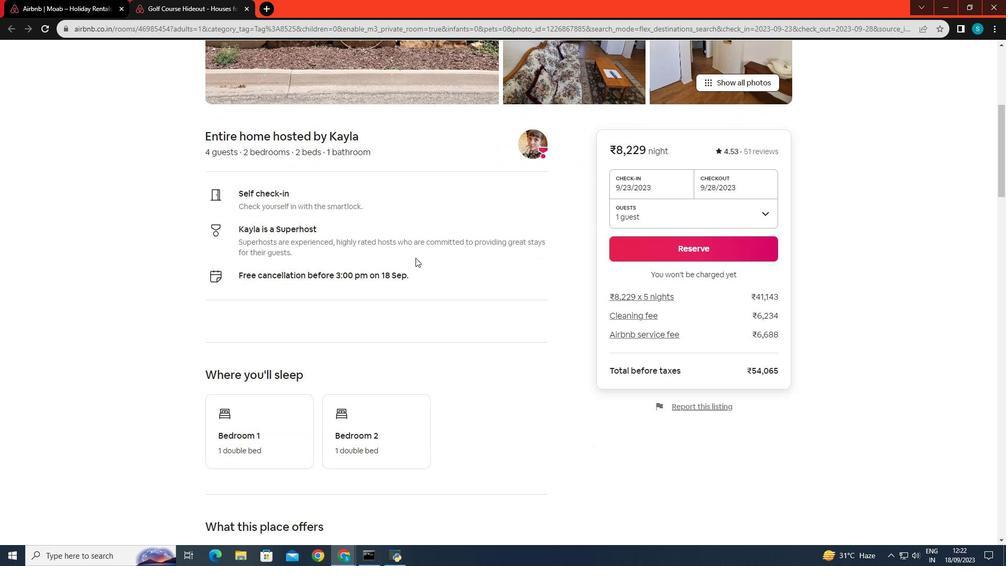 
Action: Mouse scrolled (415, 257) with delta (0, 0)
Screenshot: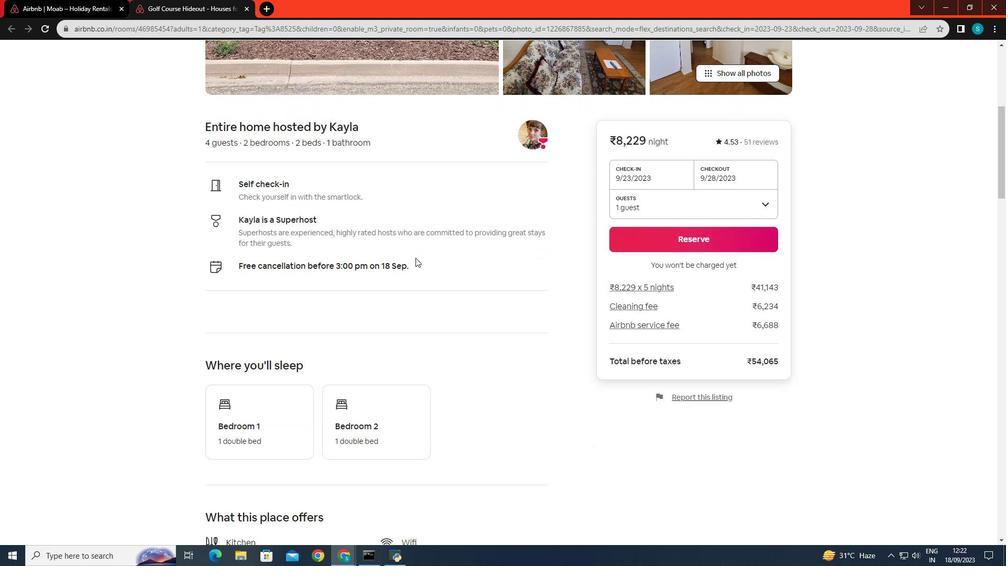 
Action: Mouse scrolled (415, 258) with delta (0, 0)
Screenshot: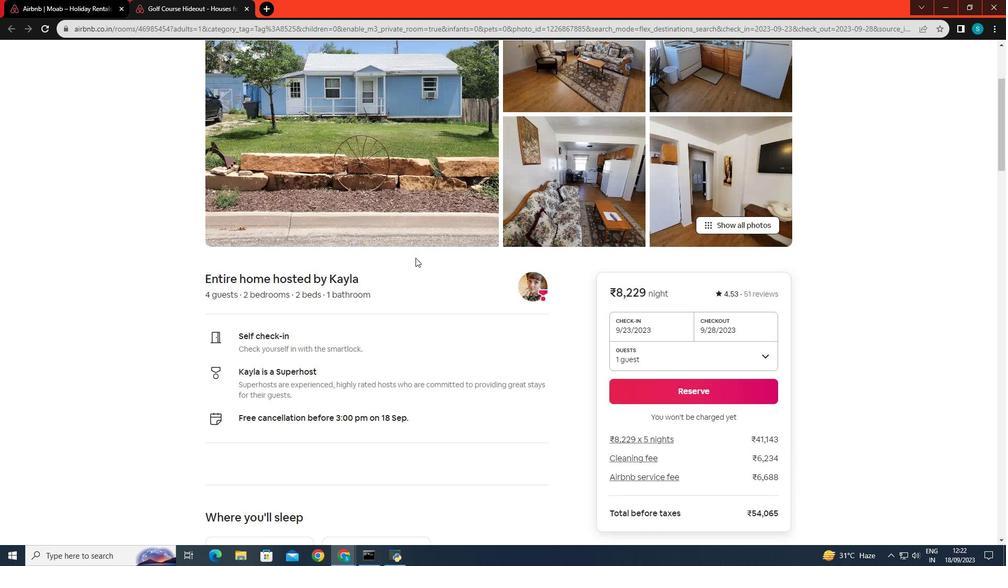 
Action: Mouse scrolled (415, 258) with delta (0, 0)
Screenshot: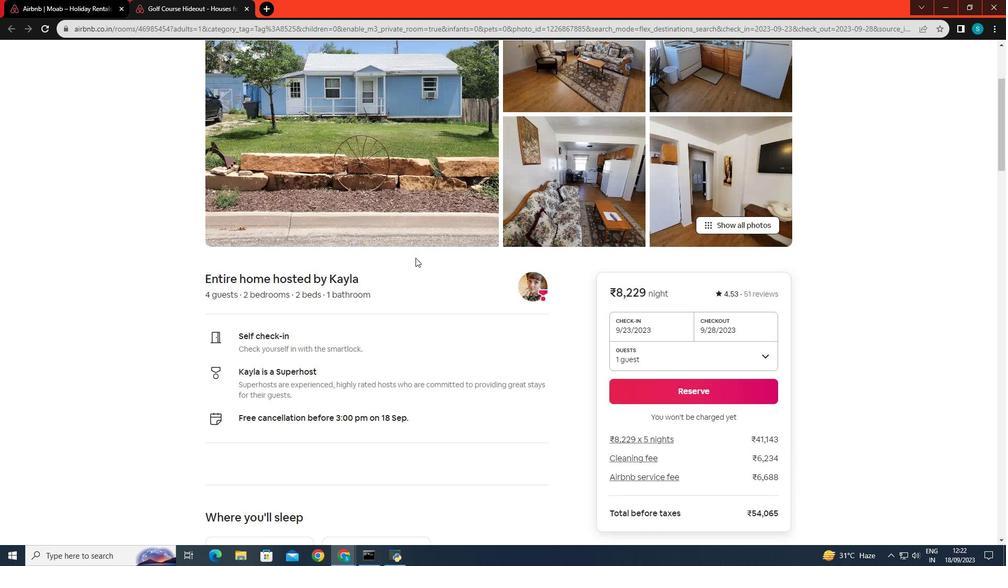 
Action: Mouse scrolled (415, 258) with delta (0, 0)
Screenshot: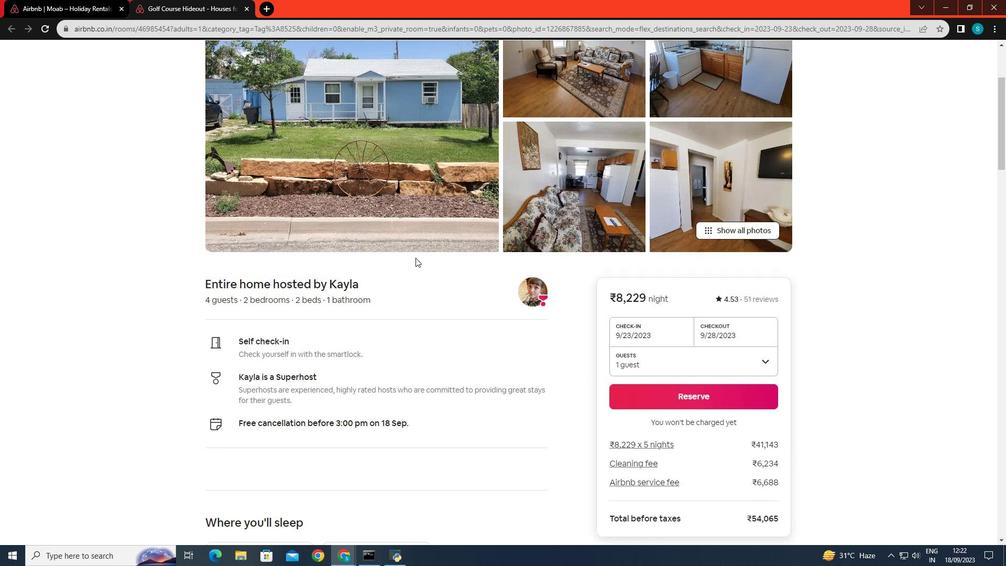 
Action: Mouse scrolled (415, 258) with delta (0, 0)
Screenshot: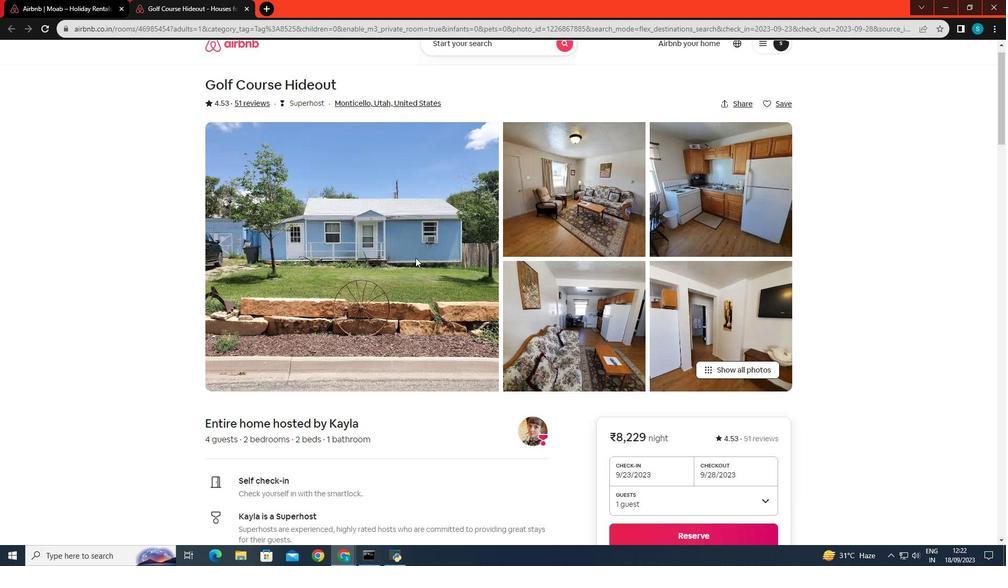 
Action: Mouse scrolled (415, 258) with delta (0, 0)
Screenshot: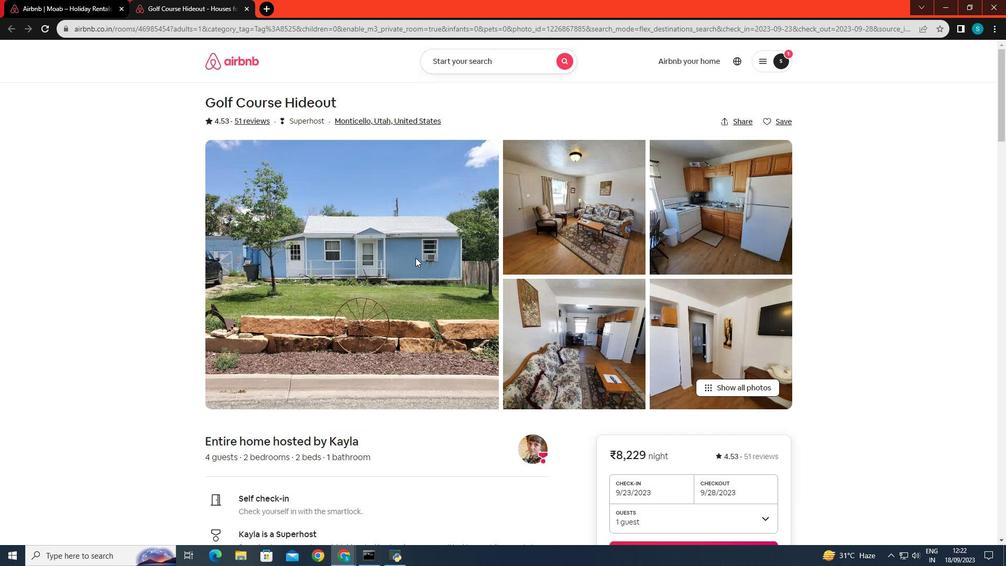 
Action: Mouse scrolled (415, 258) with delta (0, 0)
Screenshot: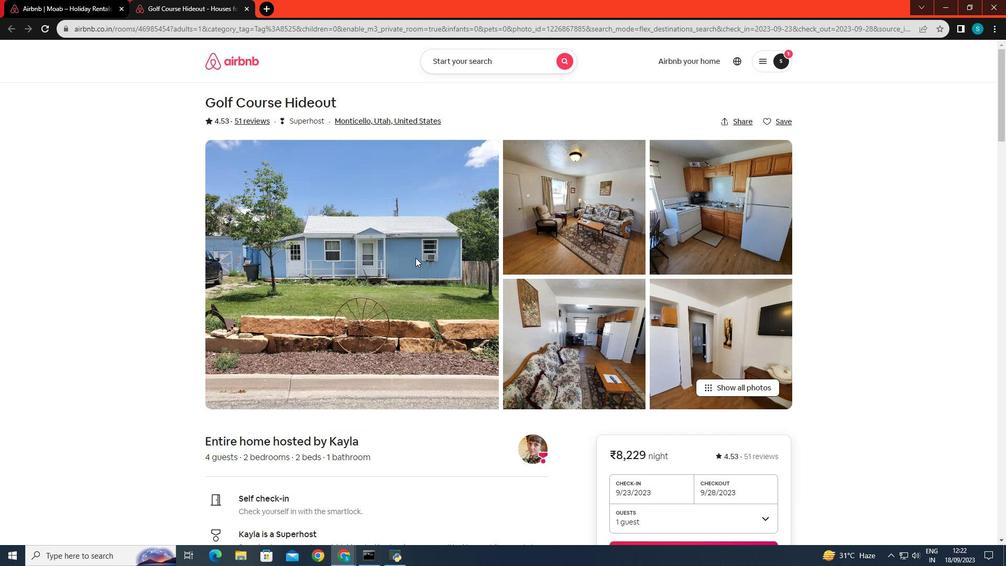 
Action: Mouse scrolled (415, 258) with delta (0, 0)
Screenshot: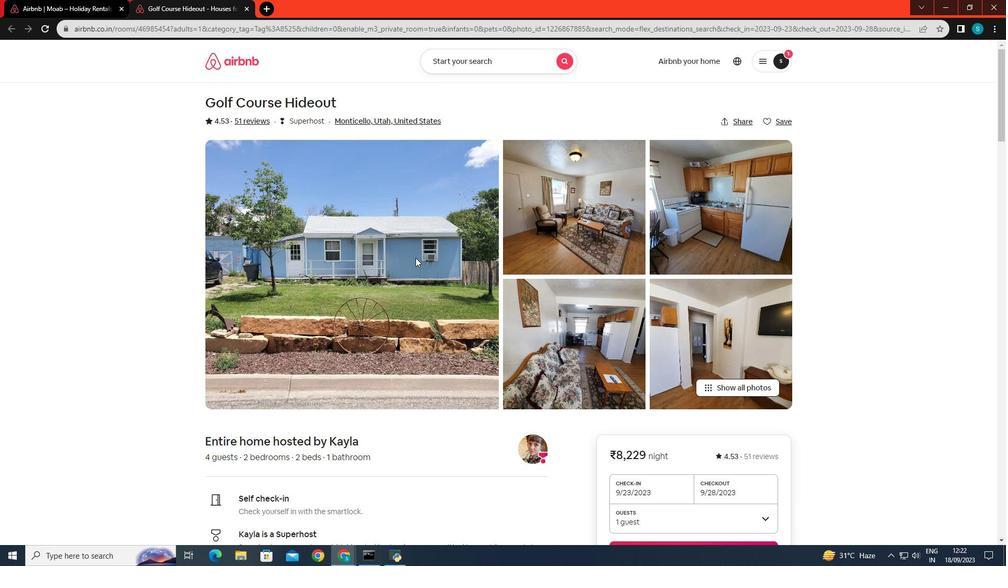 
Action: Mouse scrolled (415, 258) with delta (0, 0)
Screenshot: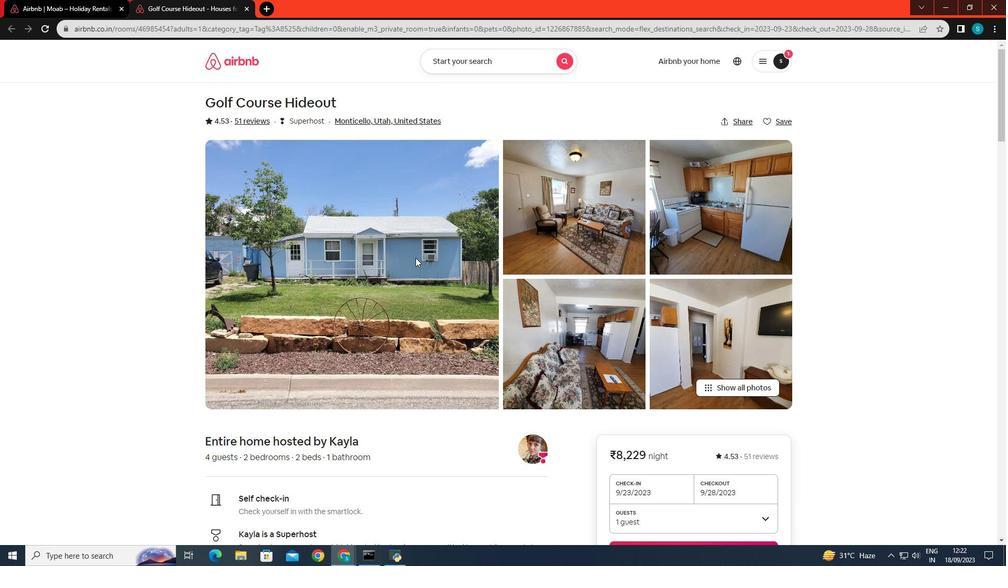 
Action: Mouse scrolled (415, 258) with delta (0, 0)
Screenshot: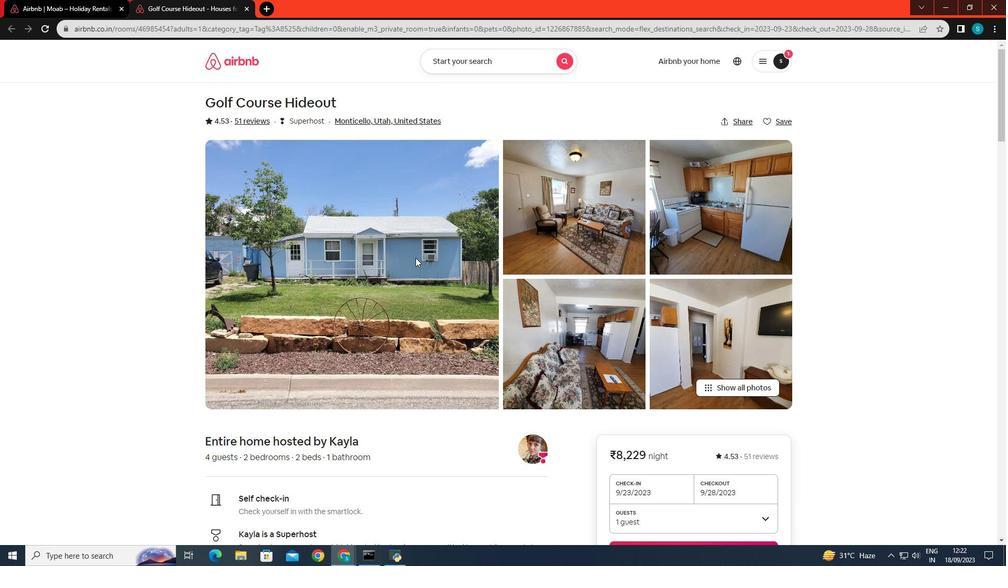 
Action: Mouse scrolled (415, 258) with delta (0, 0)
Screenshot: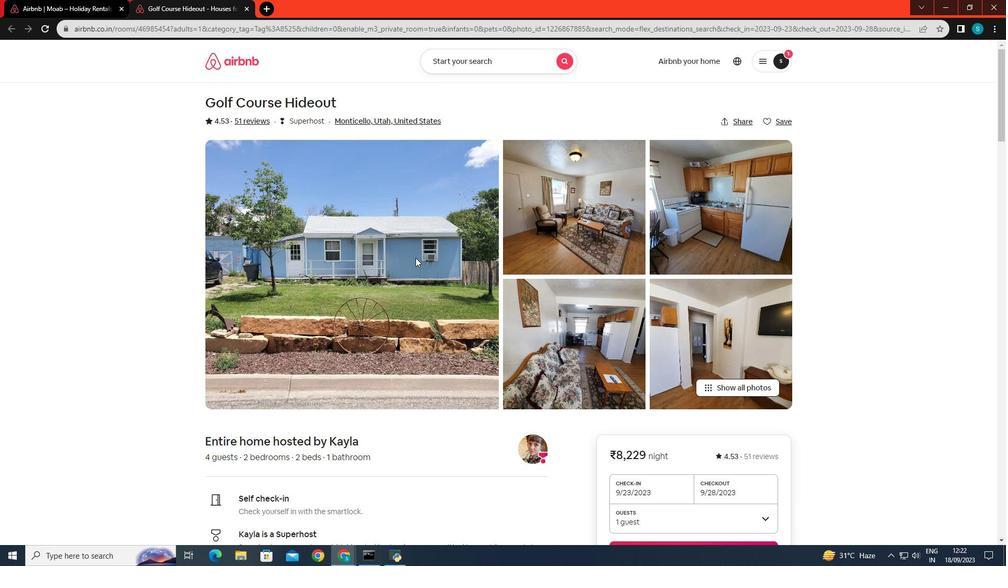 
Action: Mouse moved to (459, 241)
Screenshot: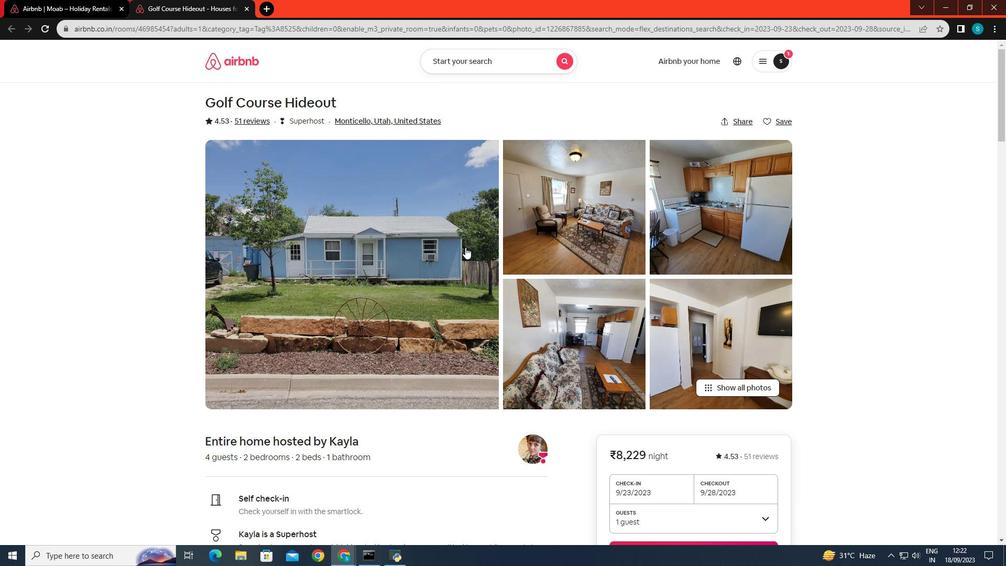 
Action: Mouse scrolled (459, 241) with delta (0, 0)
Screenshot: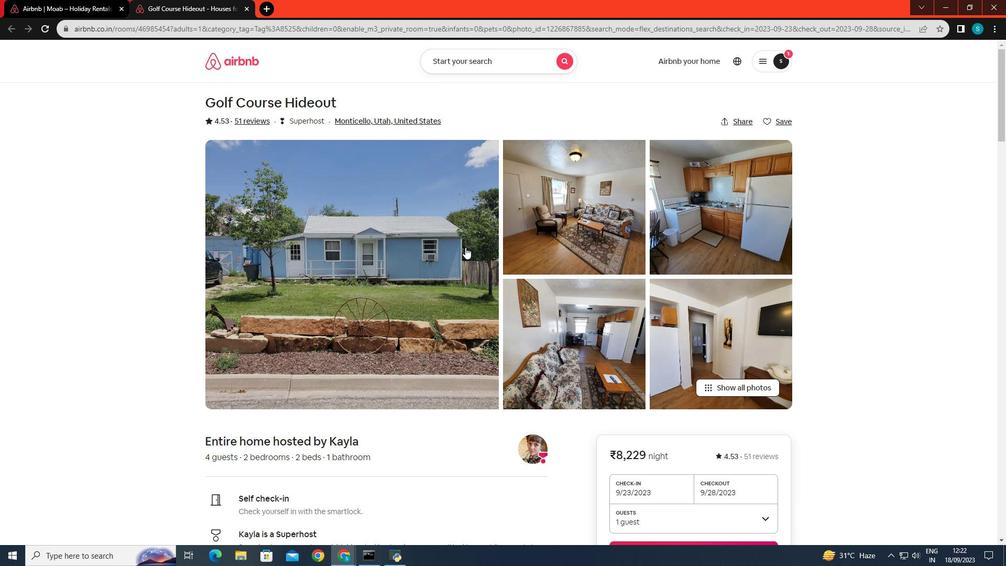 
Action: Mouse moved to (465, 247)
Screenshot: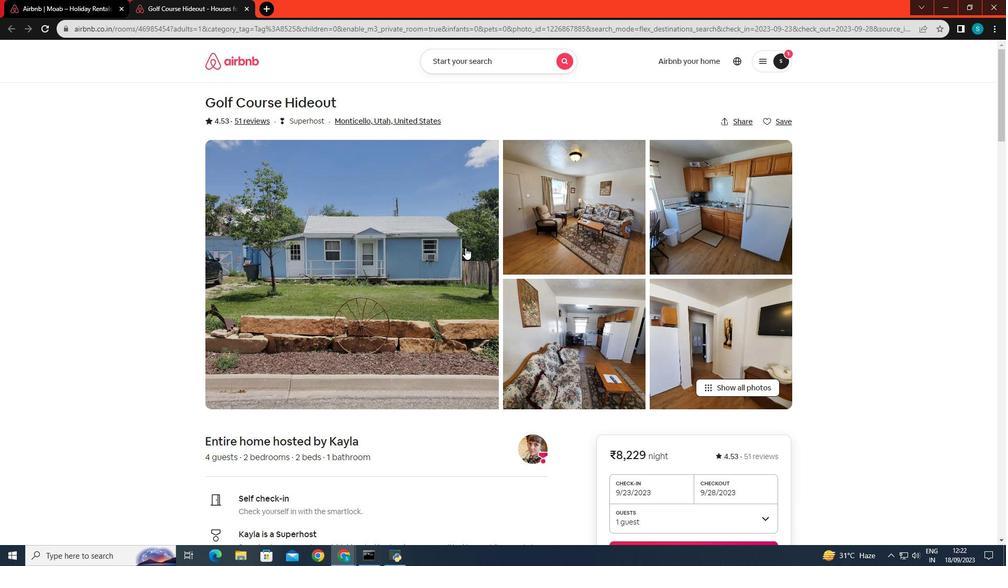 
Action: Mouse scrolled (465, 248) with delta (0, 0)
Screenshot: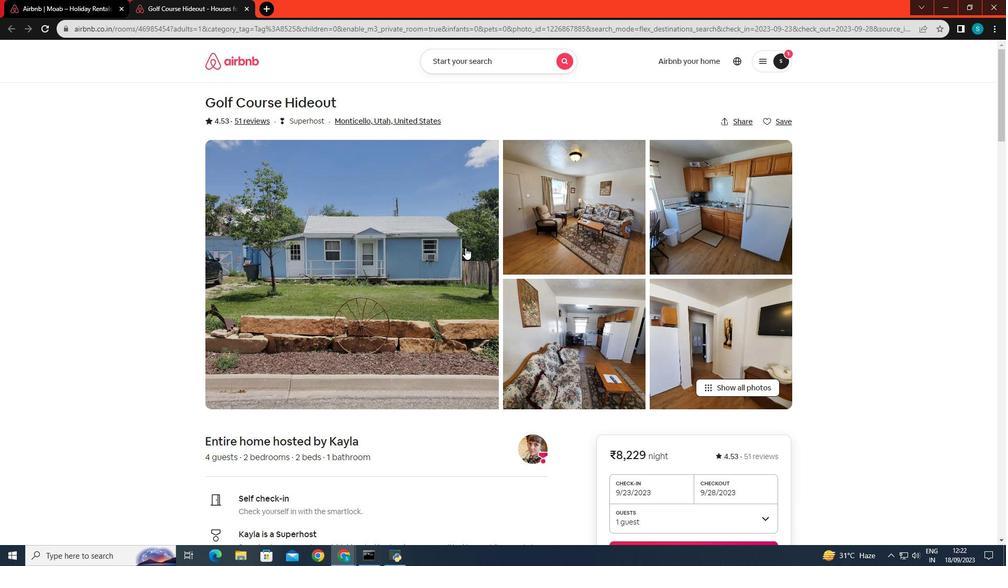 
Action: Mouse scrolled (465, 248) with delta (0, 0)
Screenshot: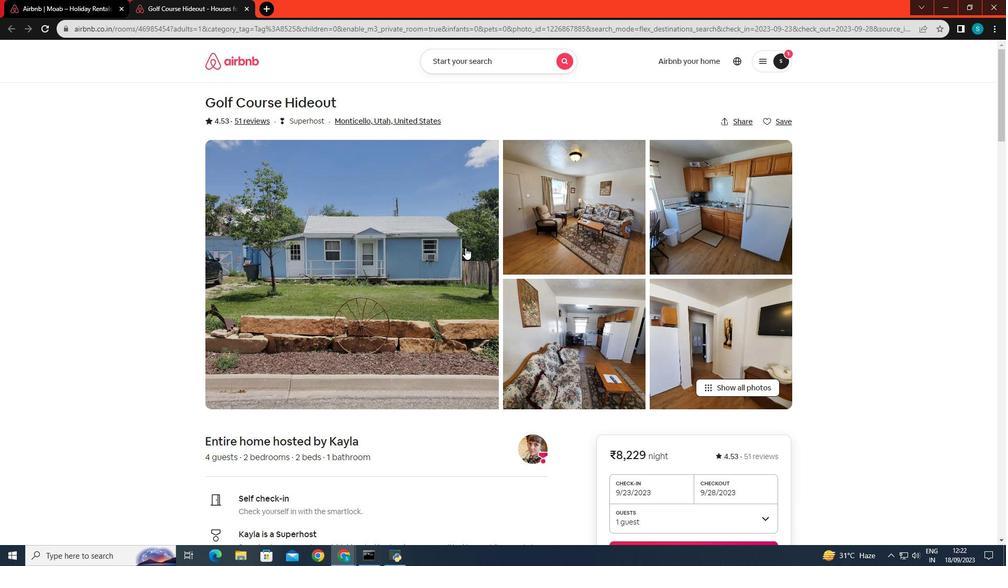 
Action: Mouse scrolled (465, 248) with delta (0, 0)
Screenshot: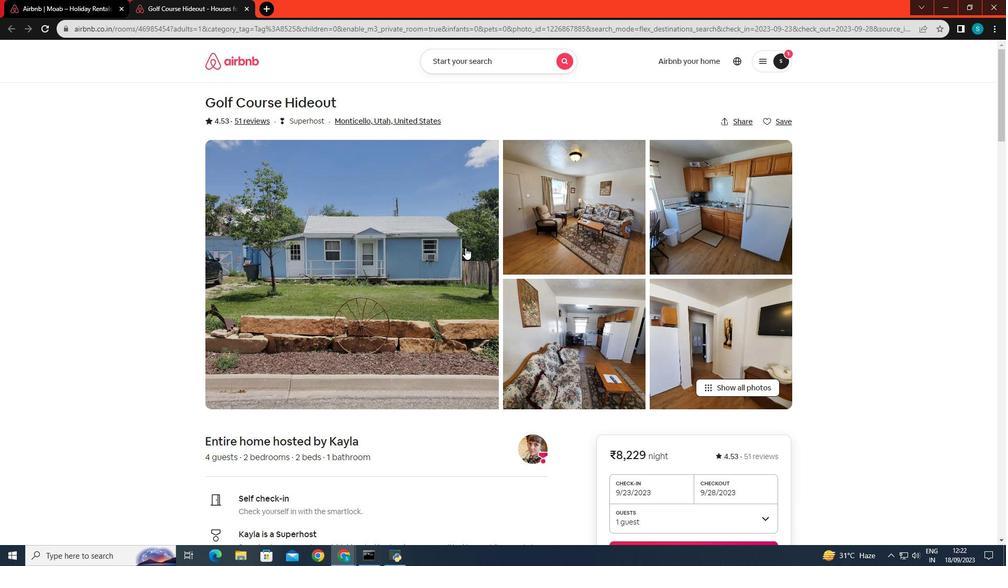 
Action: Mouse moved to (96, 0)
Screenshot: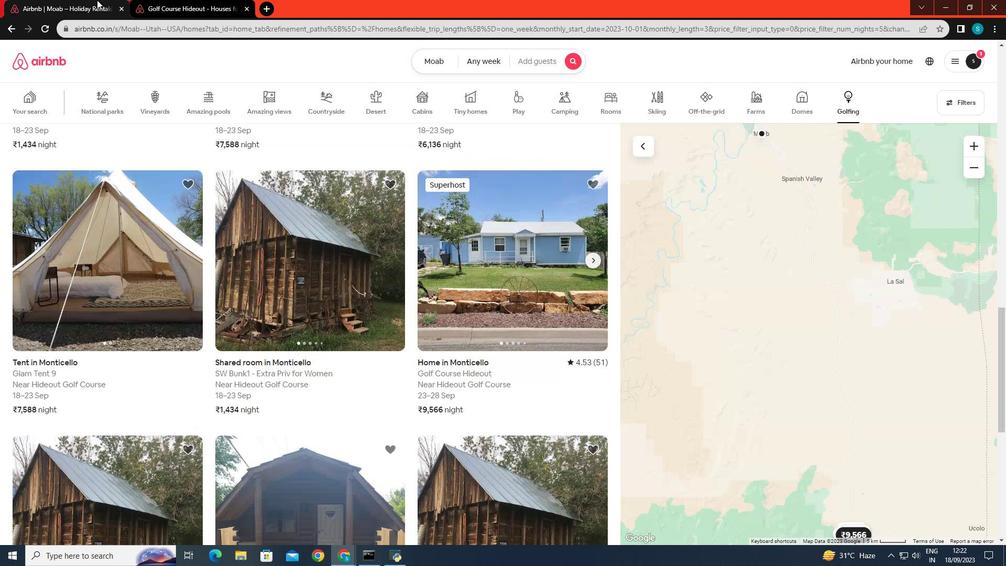 
Action: Mouse pressed left at (96, 0)
Screenshot: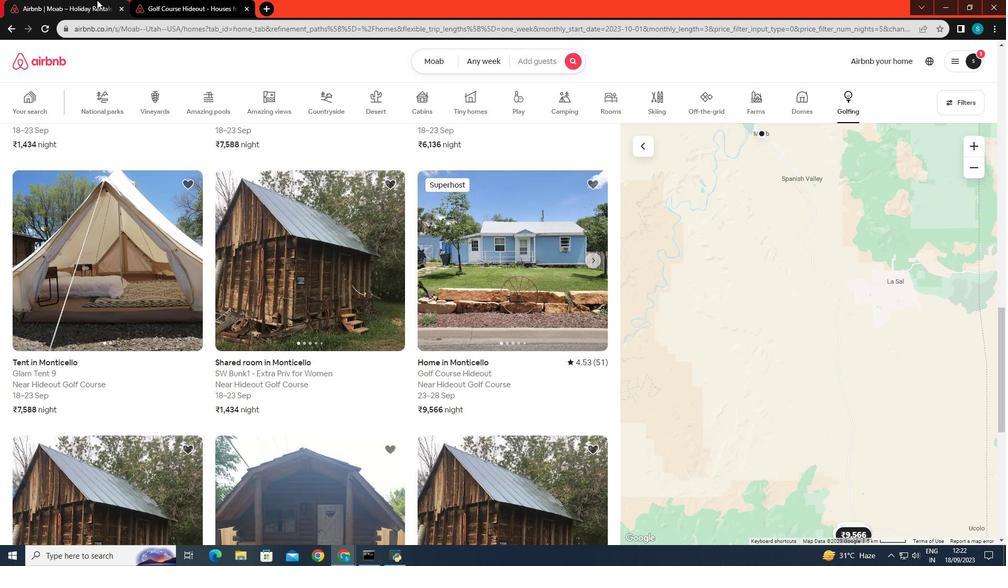 
Action: Mouse moved to (656, 109)
Screenshot: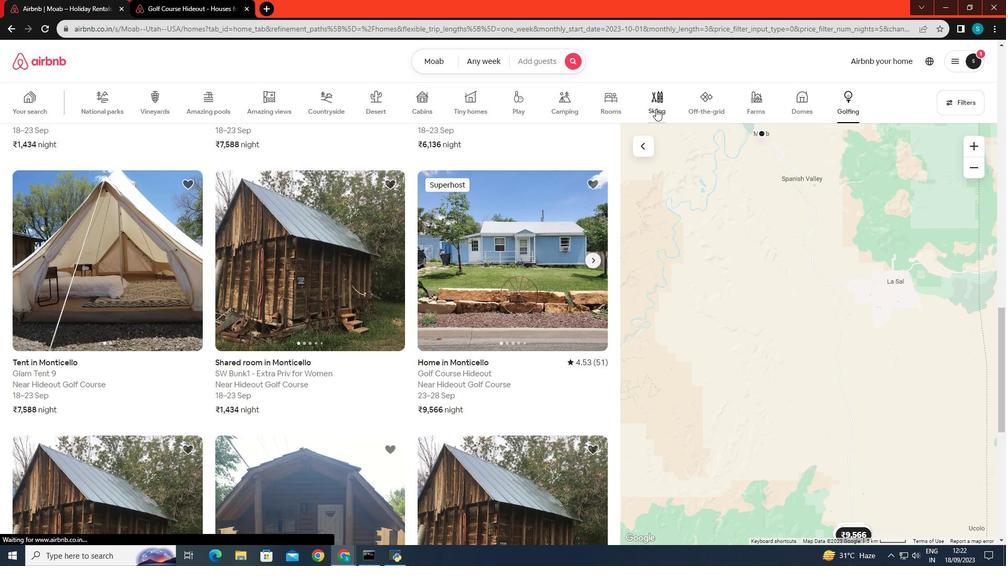 
Action: Mouse pressed left at (656, 109)
Screenshot: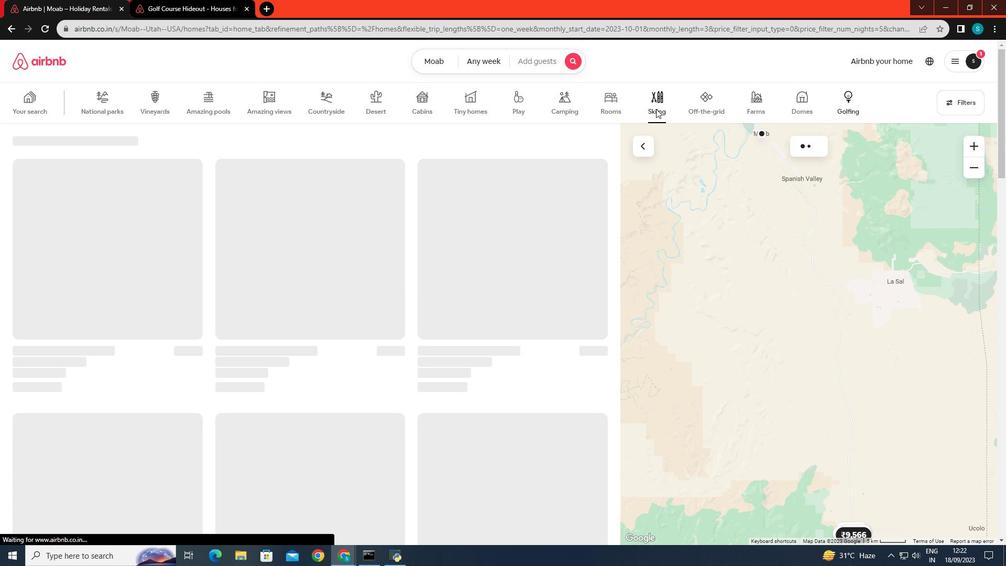 
Action: Mouse moved to (149, 332)
Screenshot: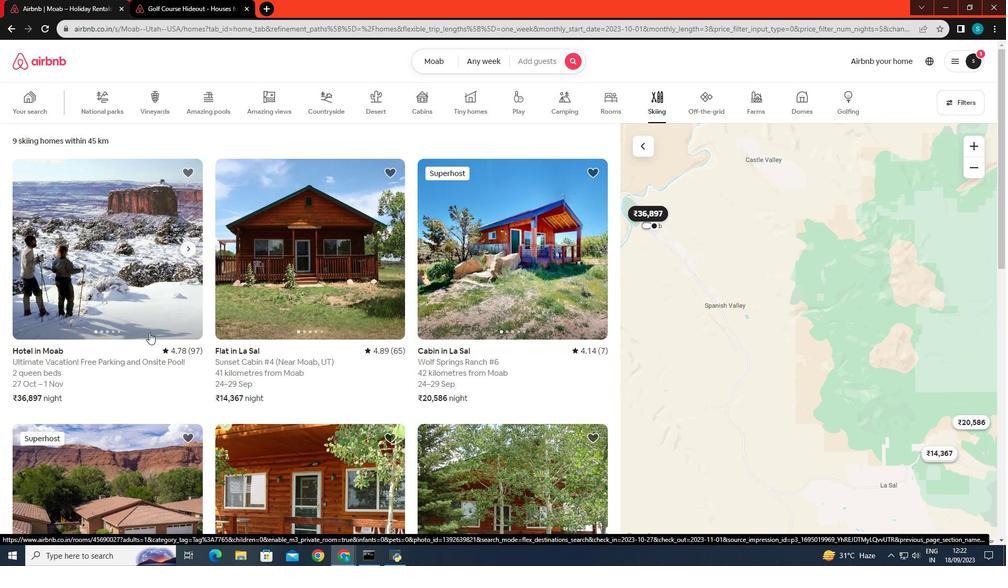 
Action: Mouse scrolled (149, 332) with delta (0, 0)
Screenshot: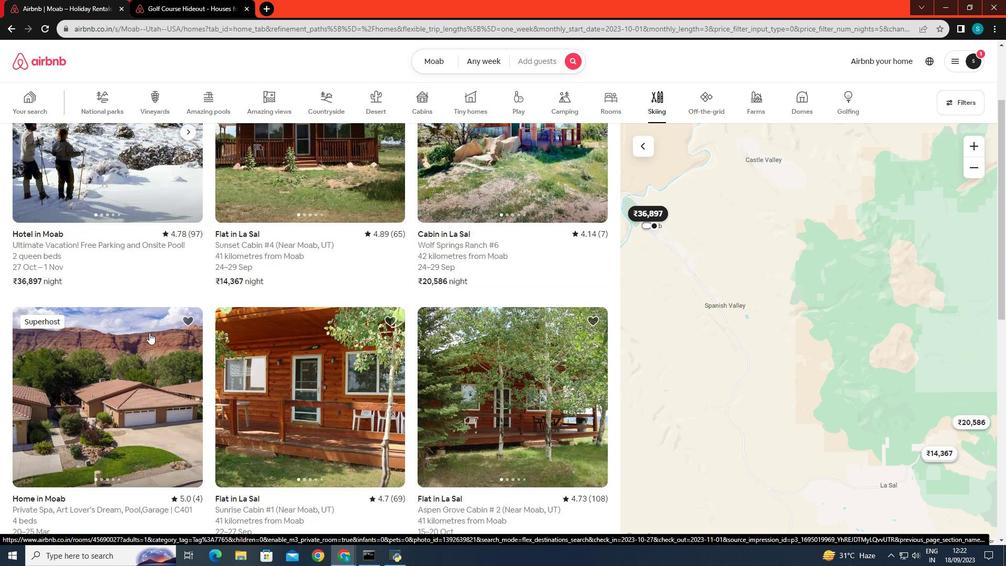 
Action: Mouse scrolled (149, 332) with delta (0, 0)
Screenshot: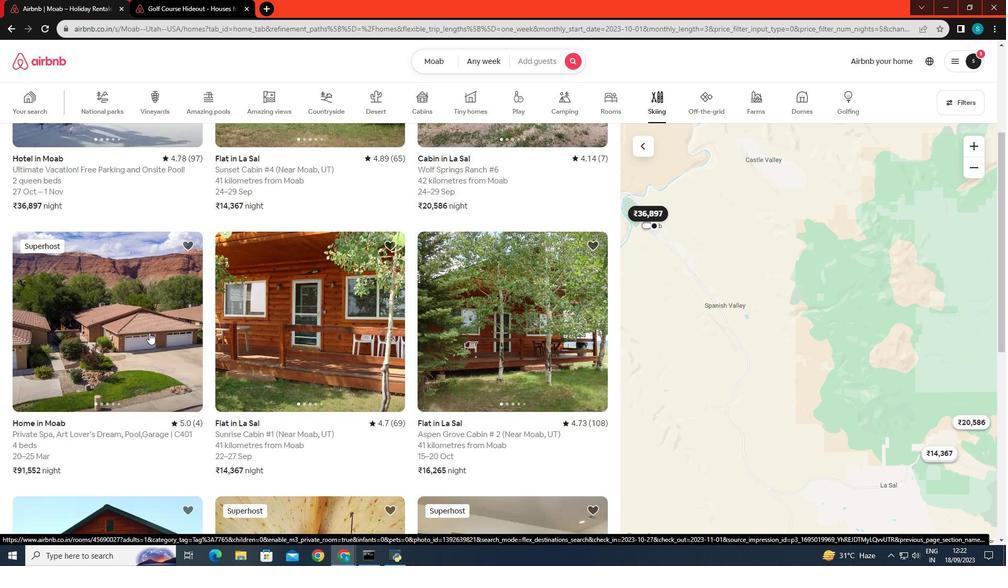 
Action: Mouse scrolled (149, 332) with delta (0, 0)
Screenshot: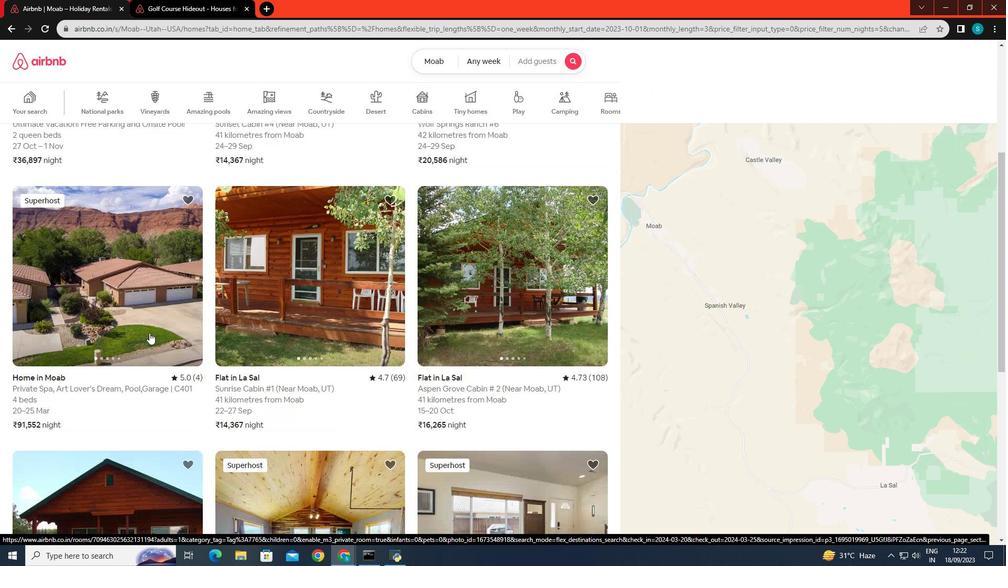 
Action: Mouse scrolled (149, 332) with delta (0, 0)
Screenshot: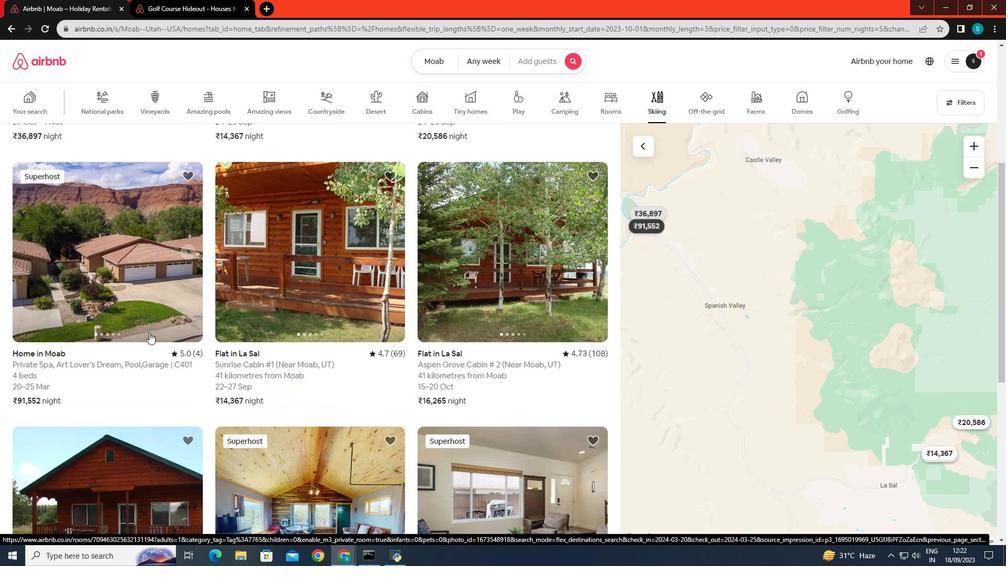 
Action: Mouse scrolled (149, 332) with delta (0, 0)
Screenshot: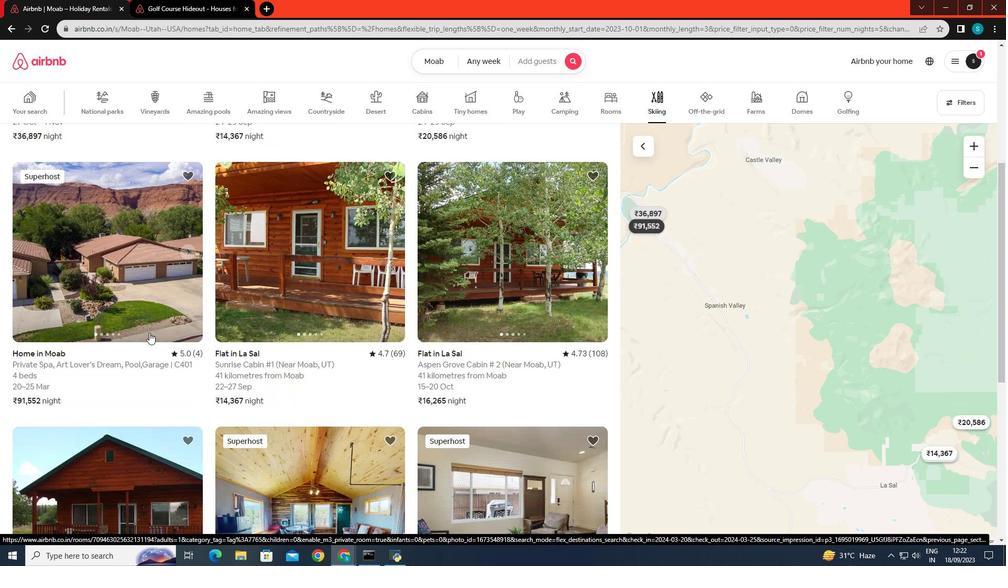 
Action: Mouse scrolled (149, 332) with delta (0, 0)
Screenshot: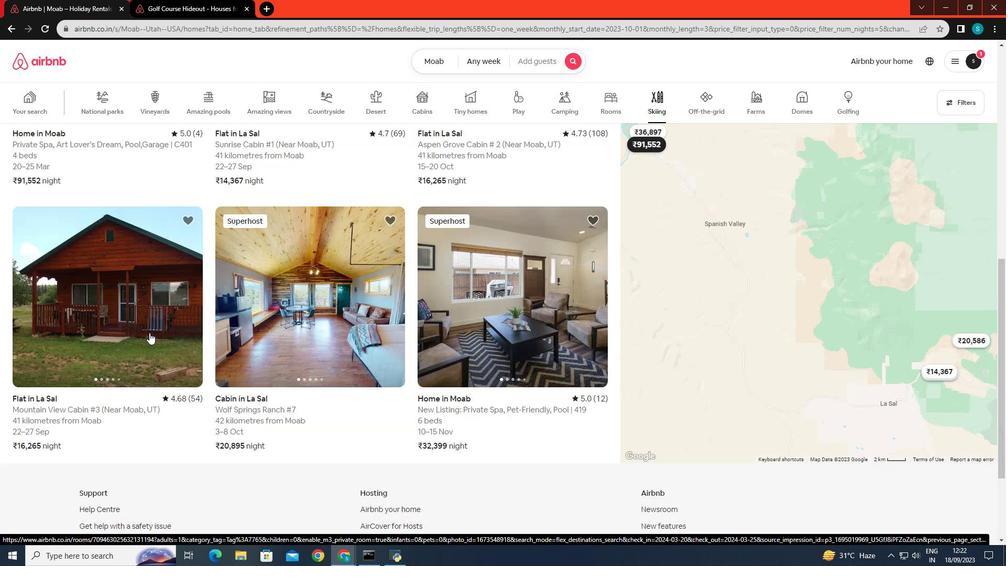 
Action: Mouse scrolled (149, 332) with delta (0, 0)
Screenshot: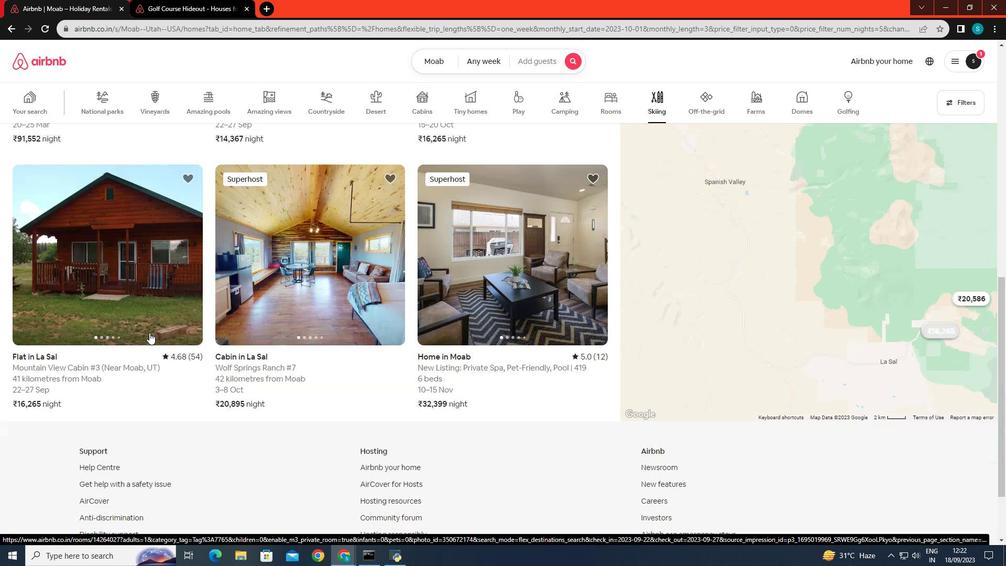 
Action: Mouse scrolled (149, 332) with delta (0, 0)
Screenshot: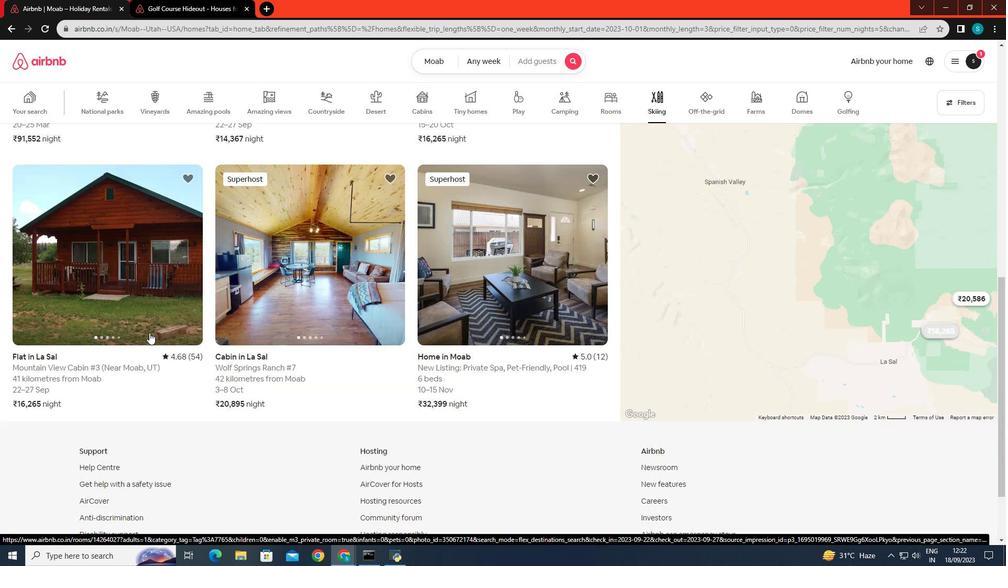 
Action: Mouse scrolled (149, 332) with delta (0, 0)
Screenshot: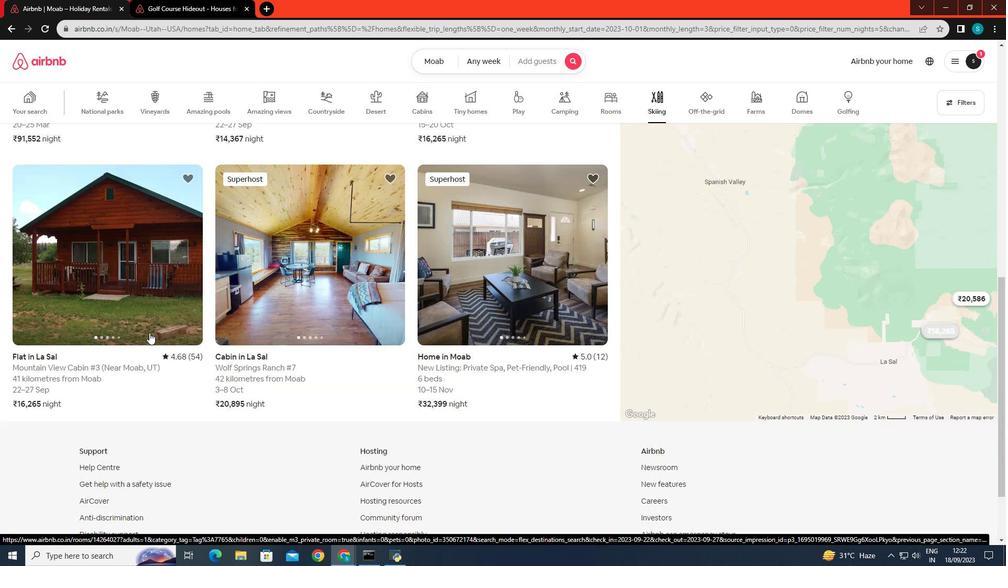 
Action: Mouse scrolled (149, 332) with delta (0, 0)
Screenshot: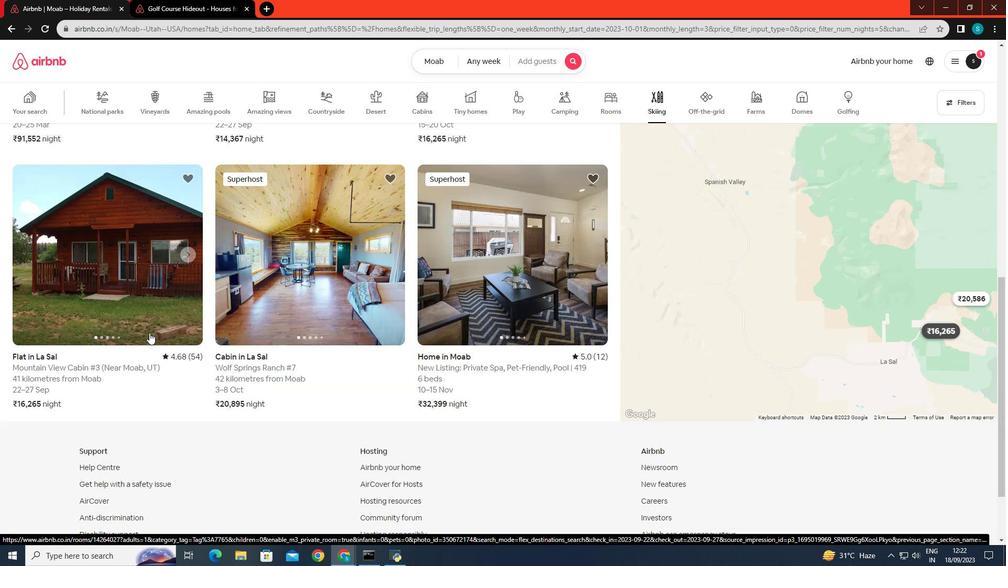 
Action: Mouse scrolled (149, 333) with delta (0, 0)
Screenshot: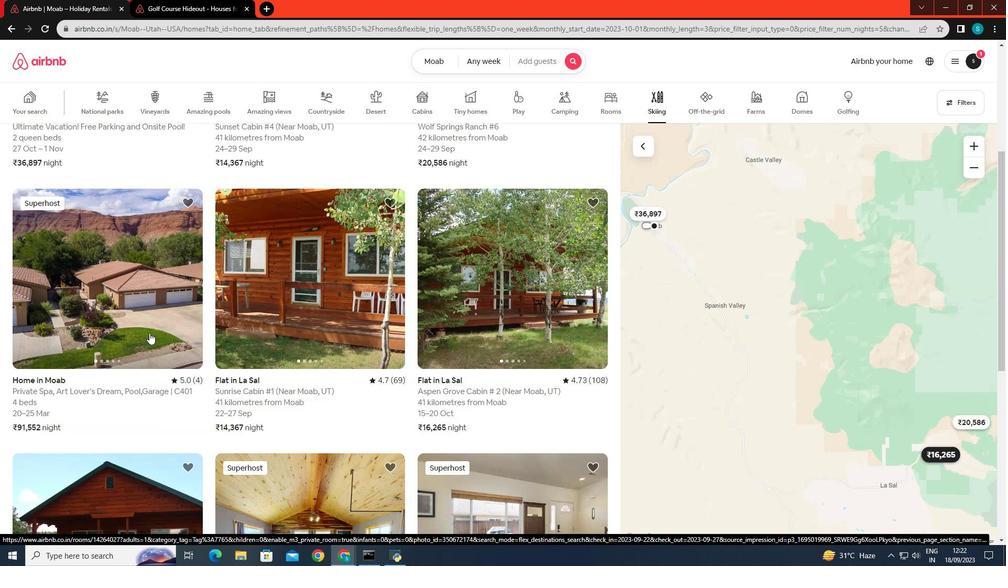 
Action: Mouse scrolled (149, 333) with delta (0, 0)
Screenshot: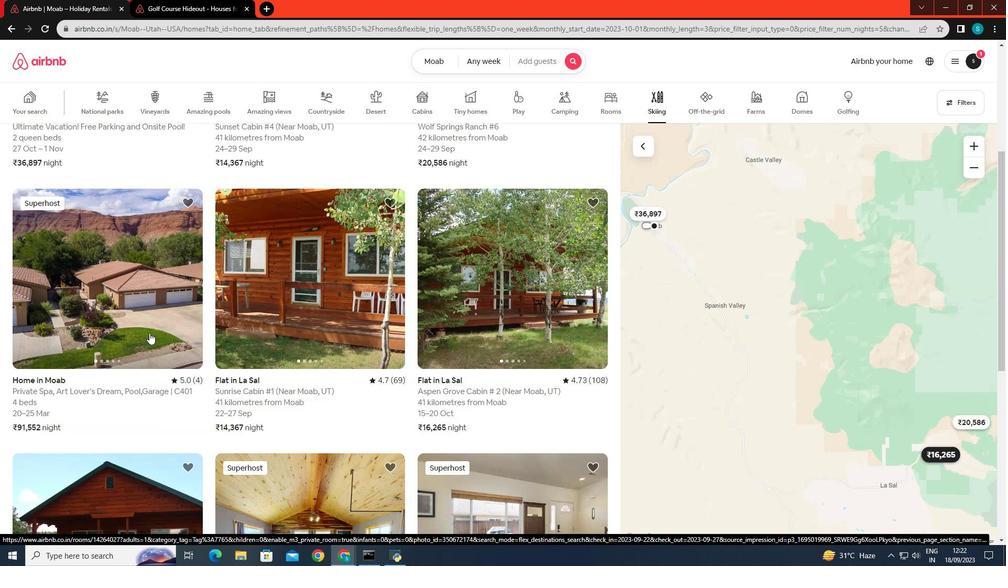 
Action: Mouse scrolled (149, 333) with delta (0, 0)
Screenshot: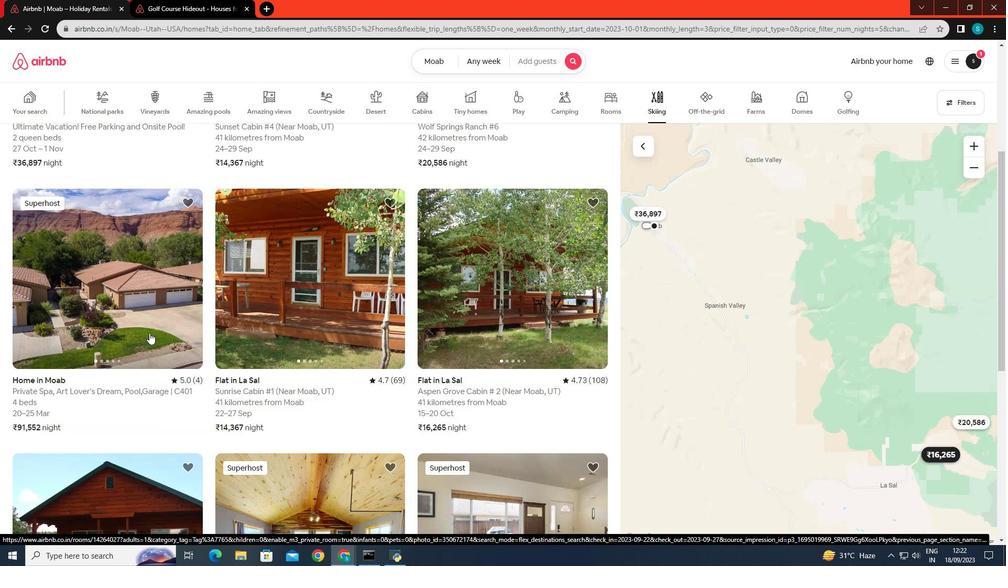 
Action: Mouse scrolled (149, 333) with delta (0, 0)
Screenshot: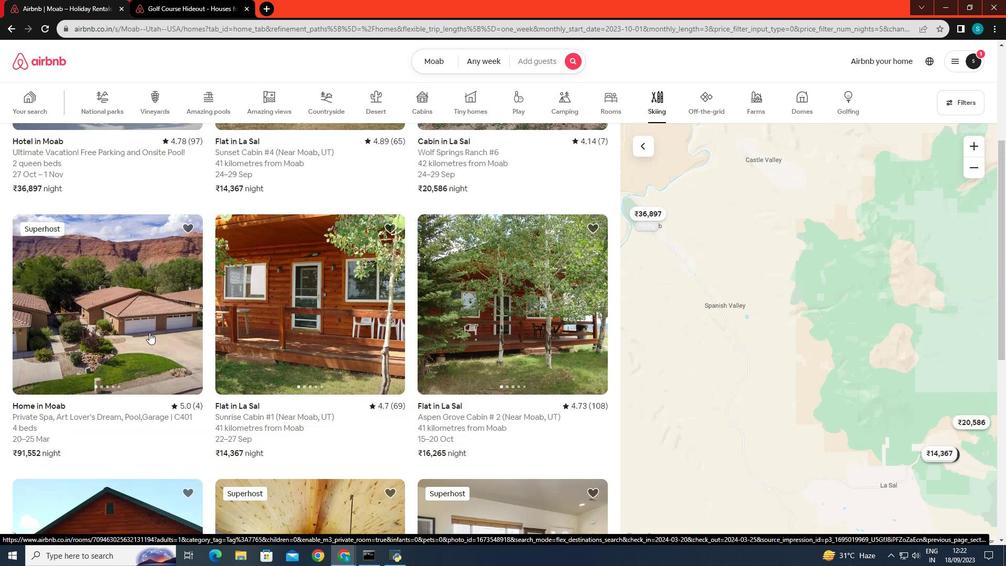 
Action: Mouse scrolled (149, 333) with delta (0, 0)
Screenshot: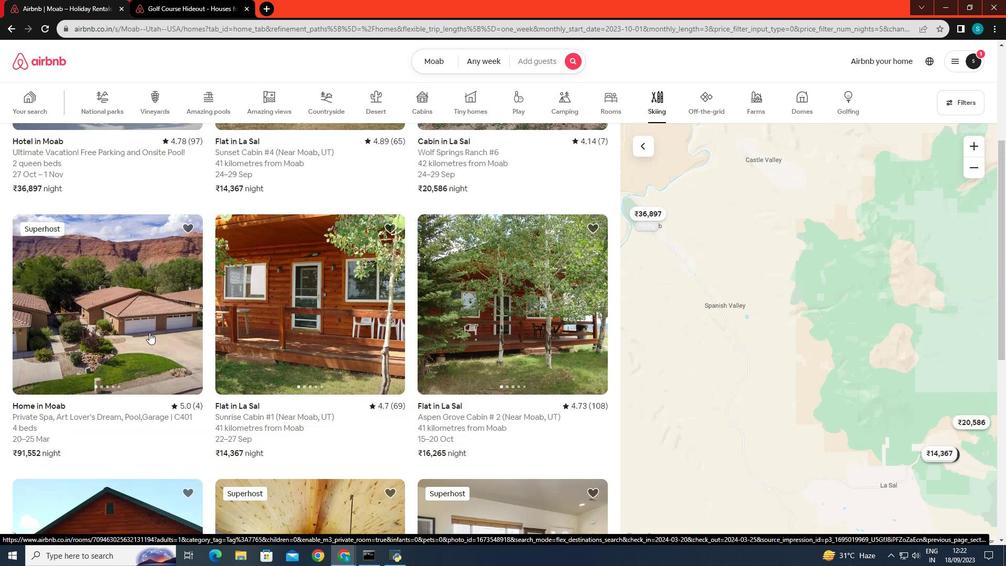 
Action: Mouse scrolled (149, 333) with delta (0, 0)
Screenshot: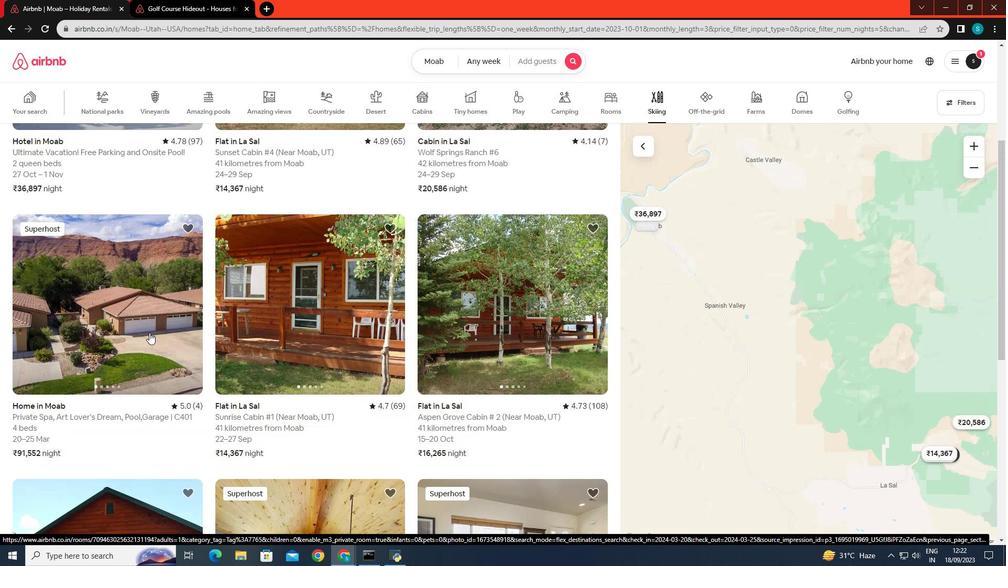 
Action: Mouse scrolled (149, 333) with delta (0, 0)
Screenshot: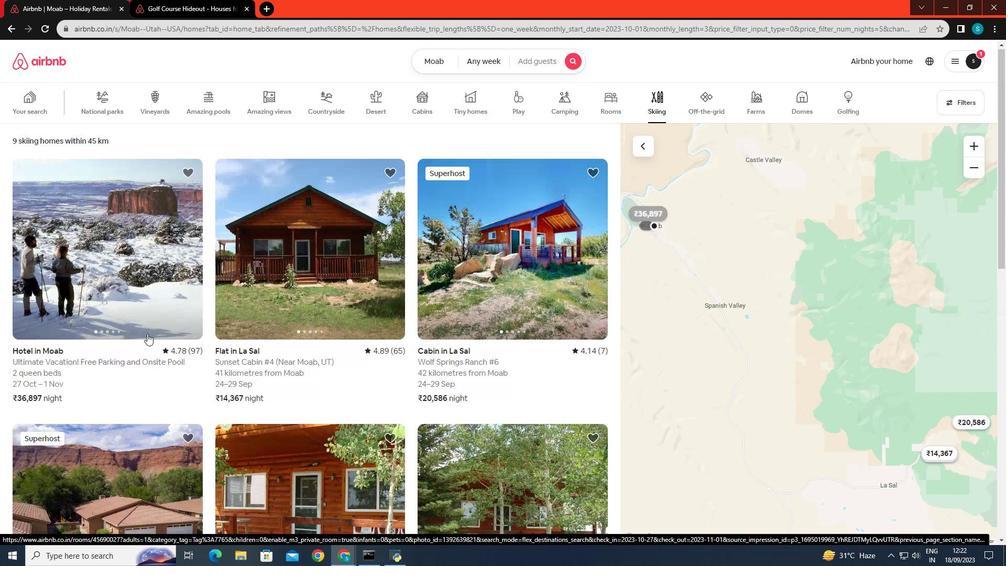 
Action: Mouse scrolled (149, 333) with delta (0, 0)
Screenshot: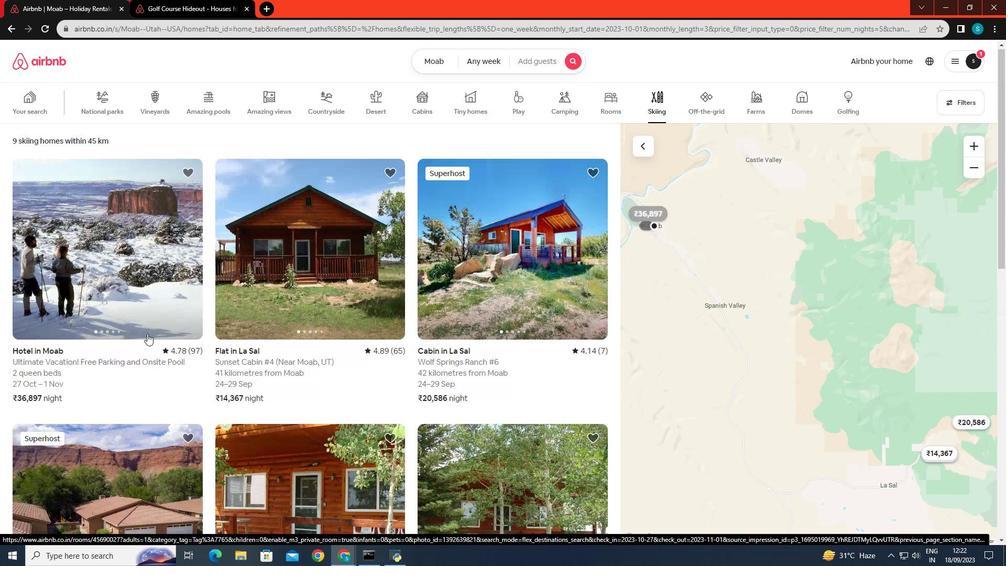 
Action: Mouse scrolled (149, 333) with delta (0, 0)
Screenshot: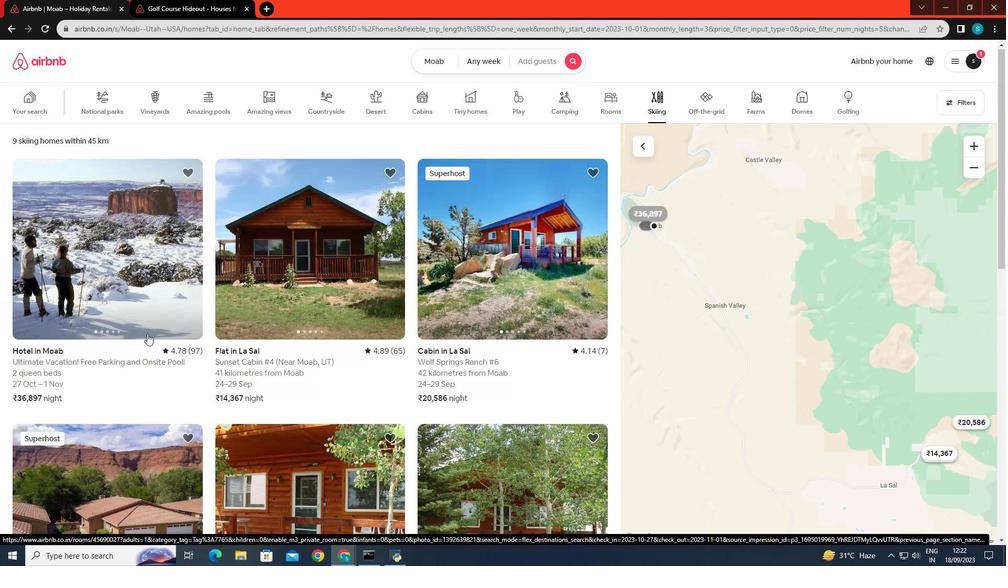 
Action: Mouse scrolled (149, 333) with delta (0, 0)
Screenshot: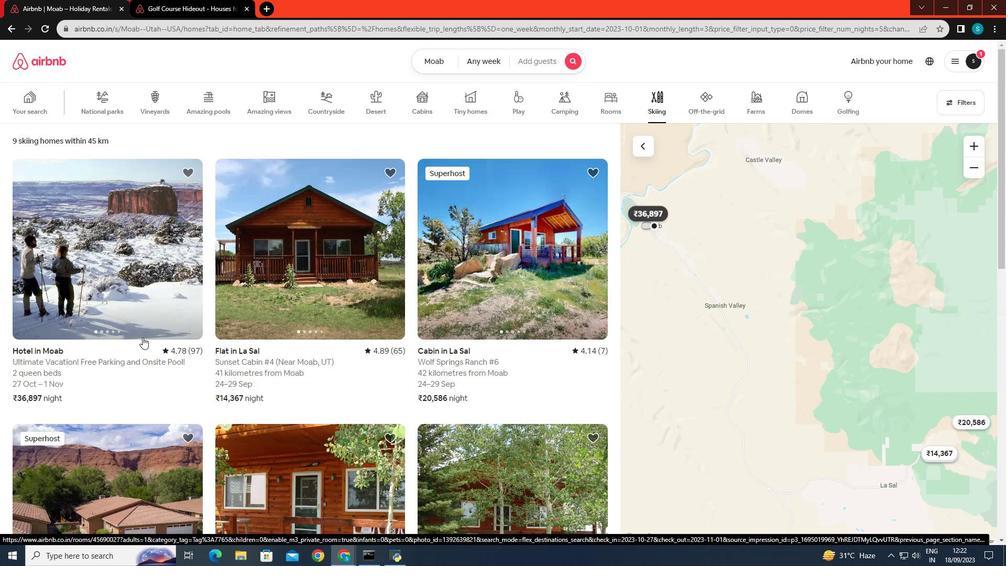 
Action: Mouse moved to (138, 280)
Screenshot: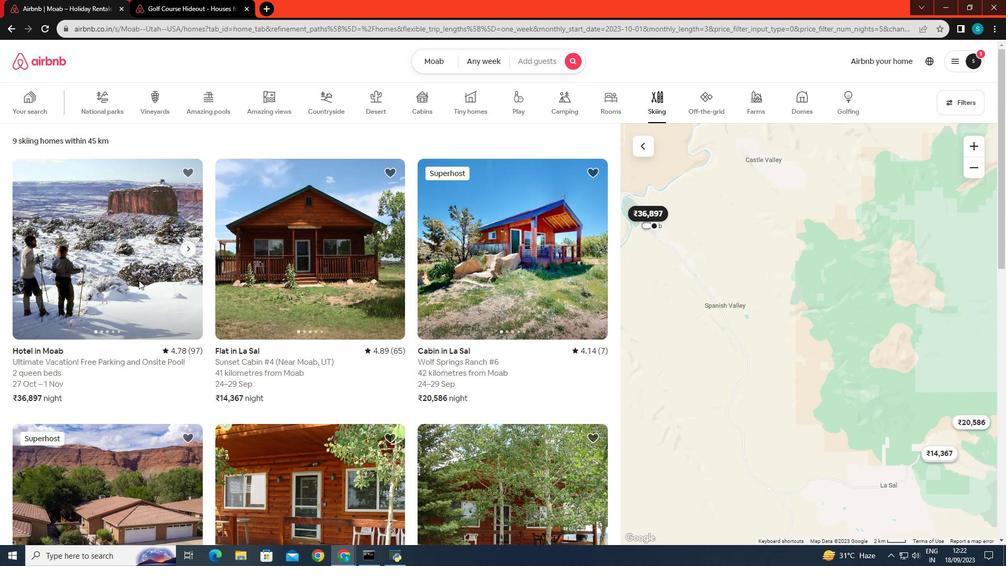 
Action: Mouse pressed left at (138, 280)
Screenshot: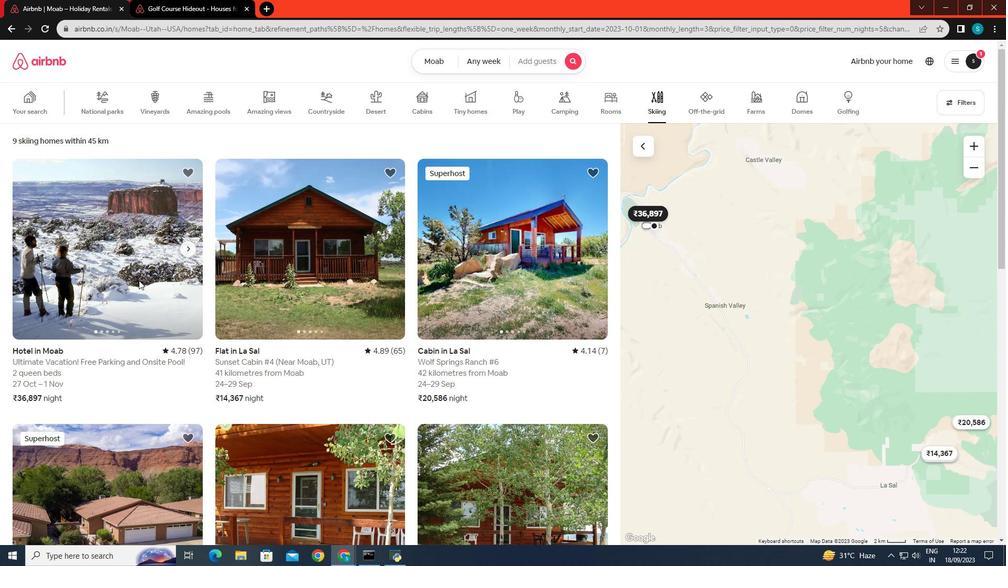 
Action: Mouse moved to (343, 290)
Screenshot: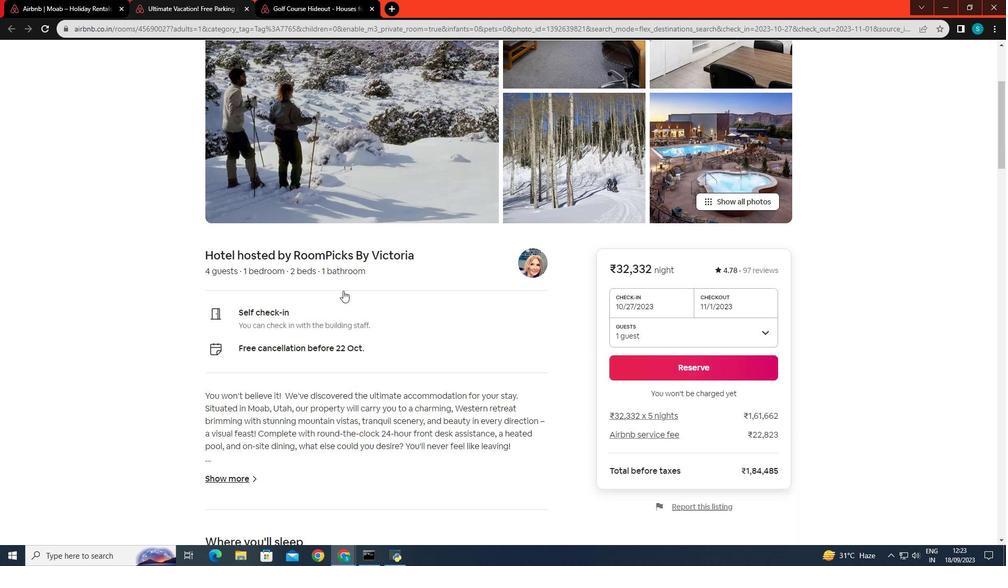 
Action: Mouse scrolled (343, 290) with delta (0, 0)
Screenshot: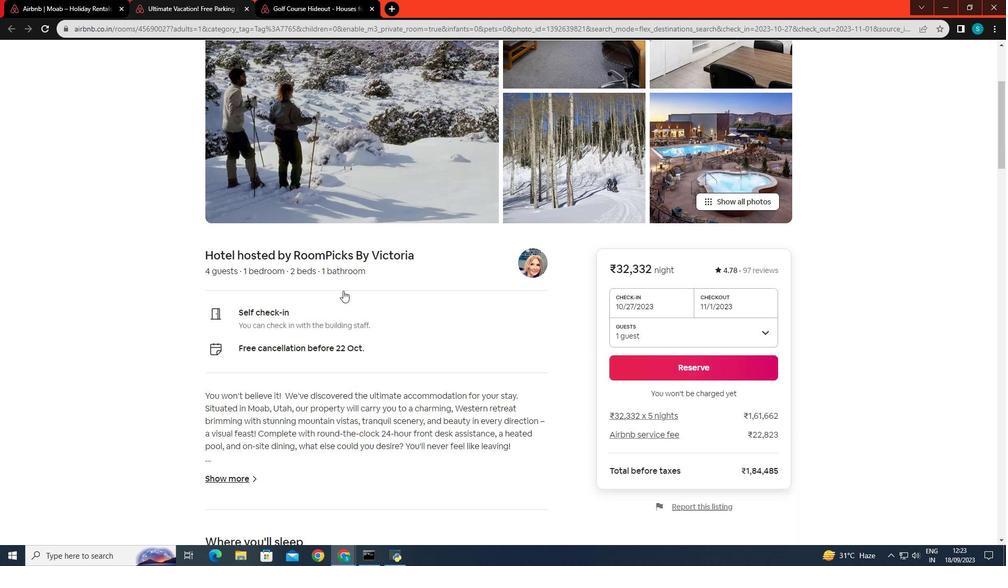 
Action: Mouse scrolled (343, 290) with delta (0, 0)
Screenshot: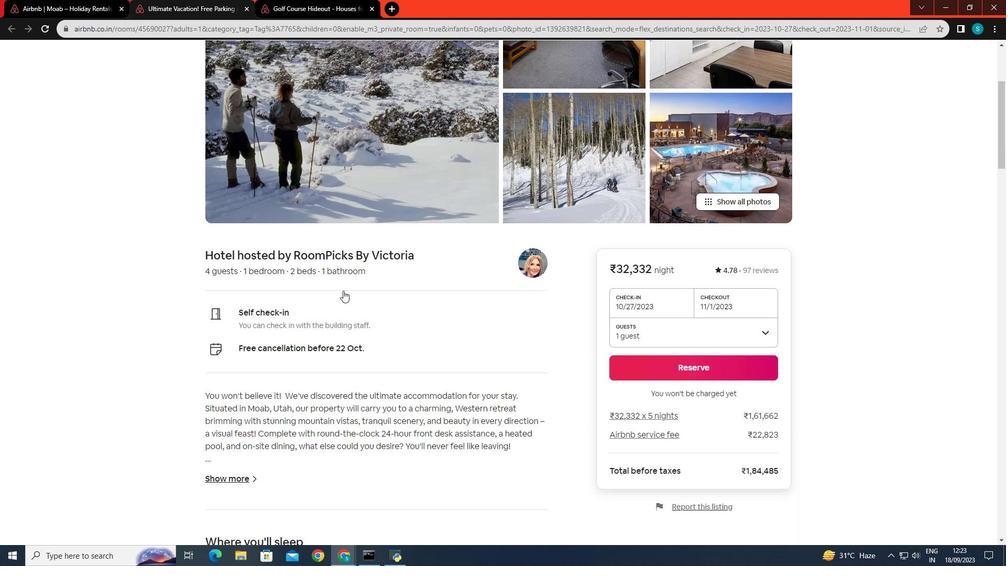 
Action: Mouse scrolled (343, 290) with delta (0, 0)
Screenshot: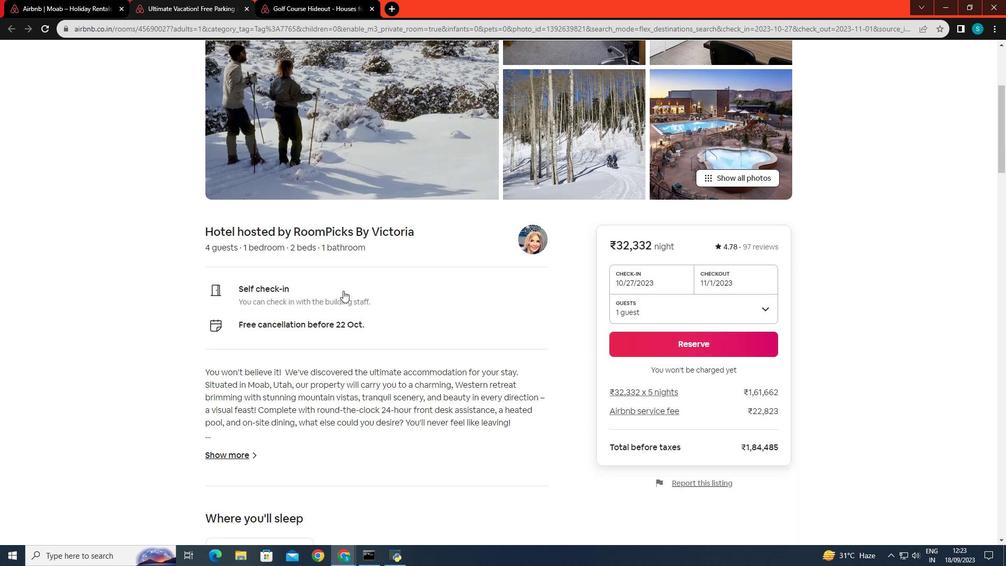 
Action: Mouse scrolled (343, 290) with delta (0, 0)
Screenshot: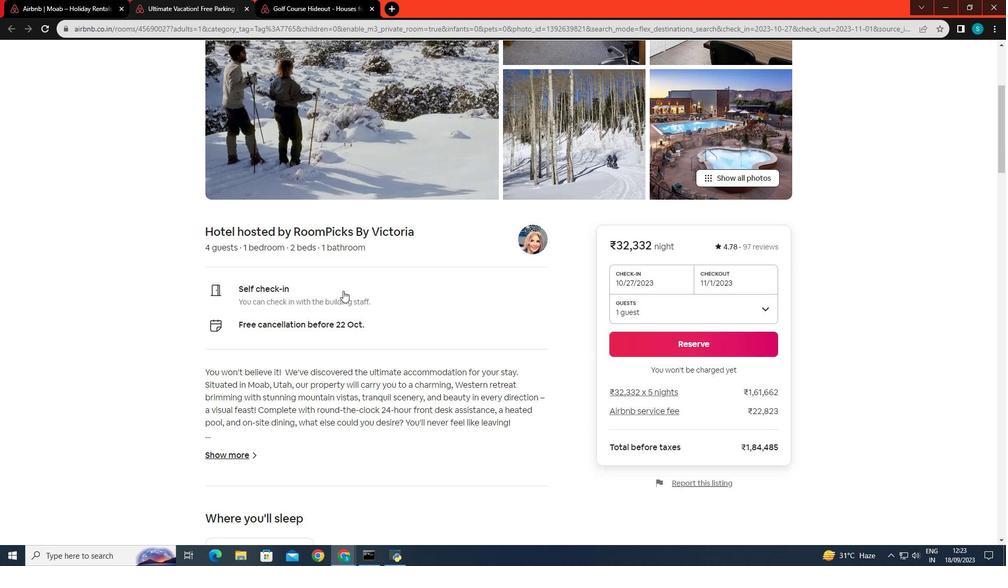 
Action: Mouse moved to (520, 283)
Screenshot: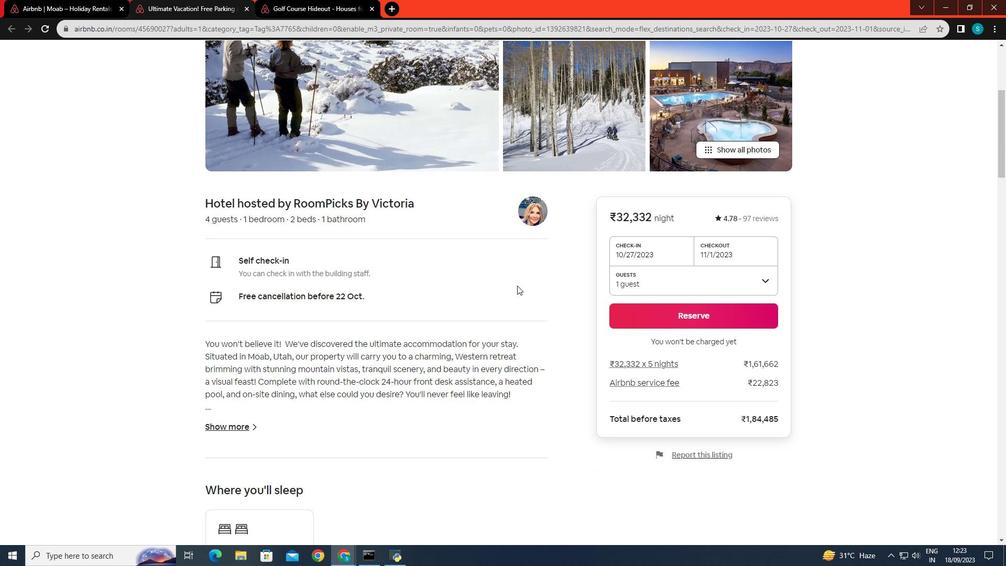 
Action: Mouse scrolled (520, 282) with delta (0, 0)
Screenshot: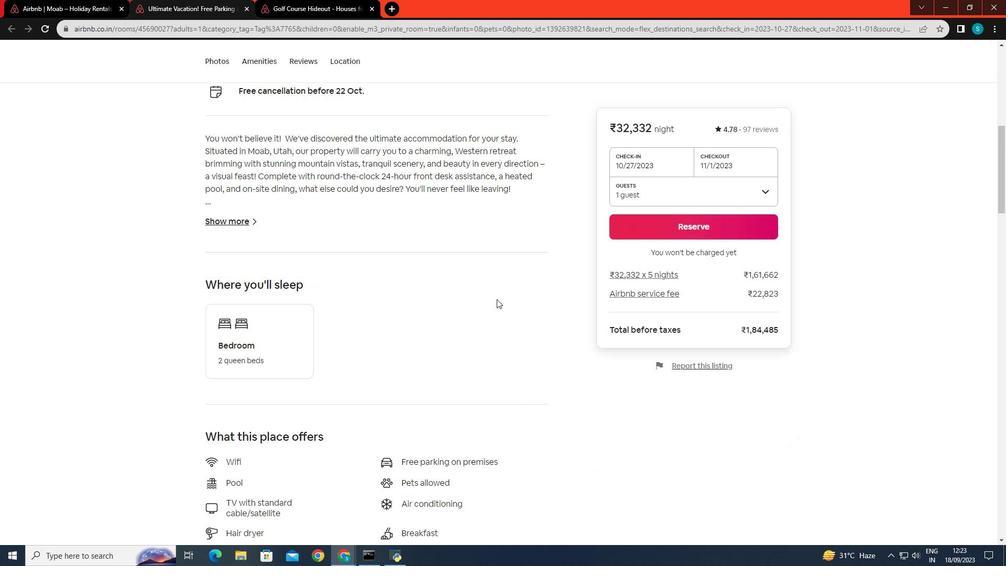 
Action: Mouse scrolled (520, 282) with delta (0, 0)
Screenshot: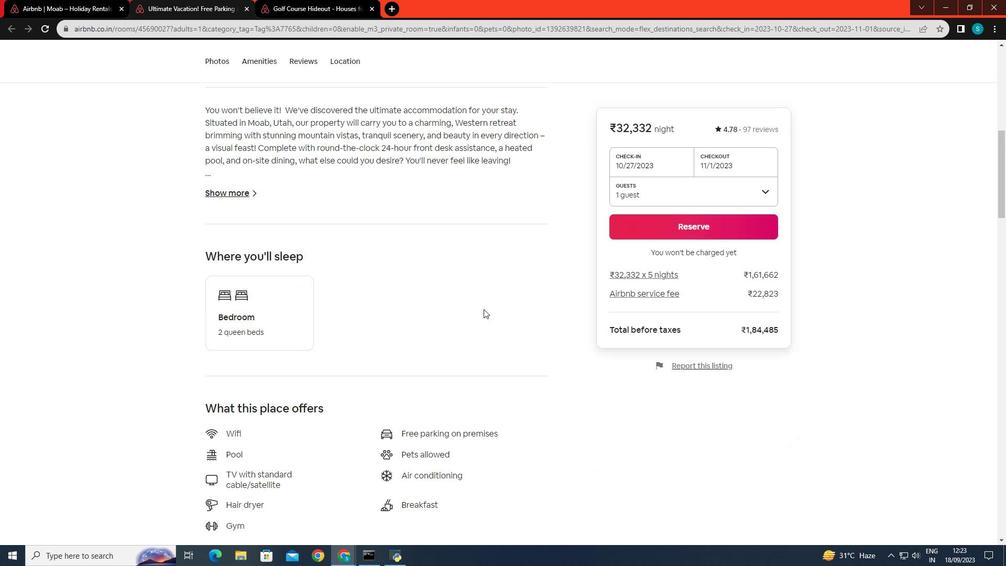 
Action: Mouse scrolled (520, 282) with delta (0, 0)
Screenshot: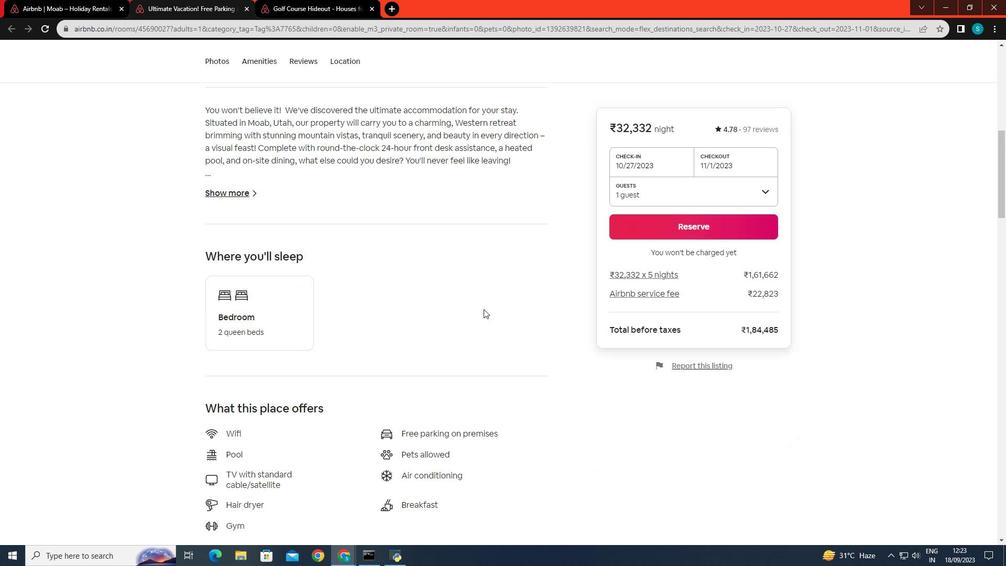 
Action: Mouse scrolled (520, 282) with delta (0, 0)
Screenshot: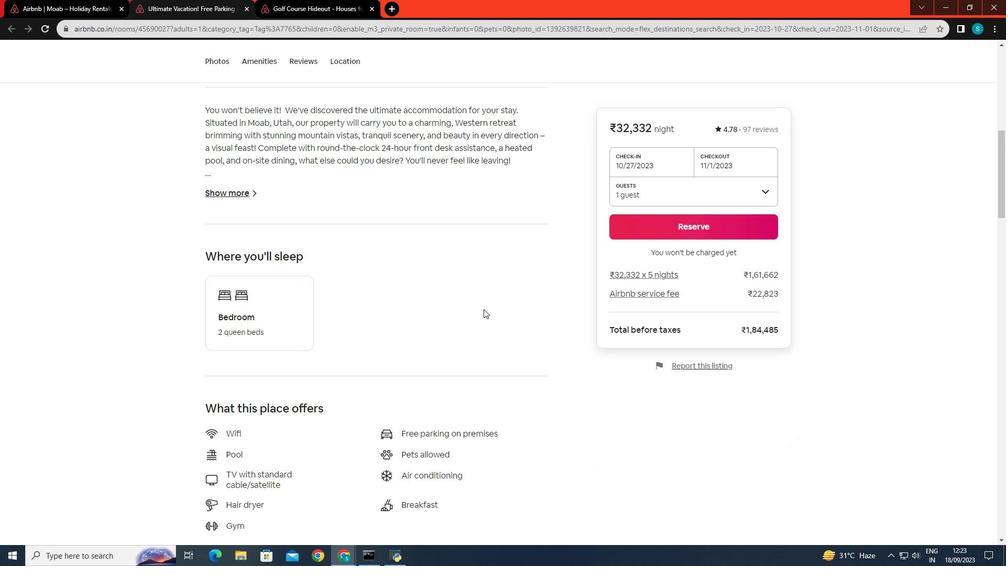 
Action: Mouse moved to (519, 284)
Screenshot: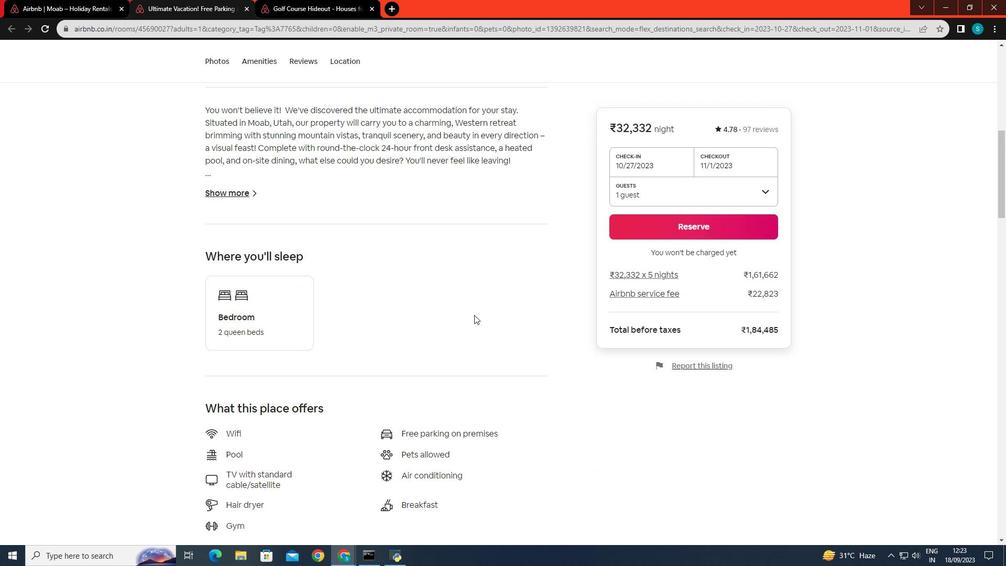 
Action: Mouse scrolled (519, 284) with delta (0, 0)
Screenshot: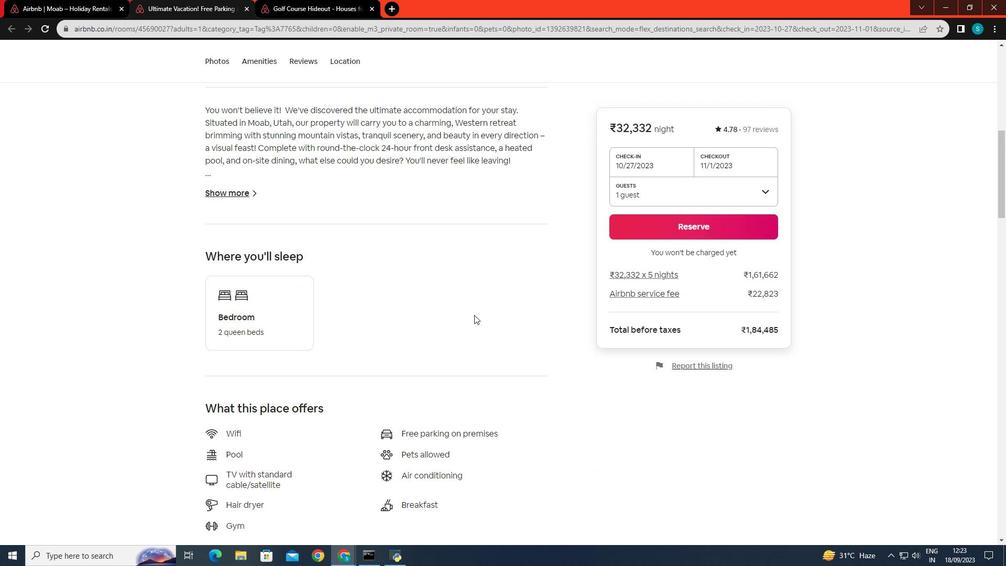 
Action: Mouse moved to (379, 301)
Screenshot: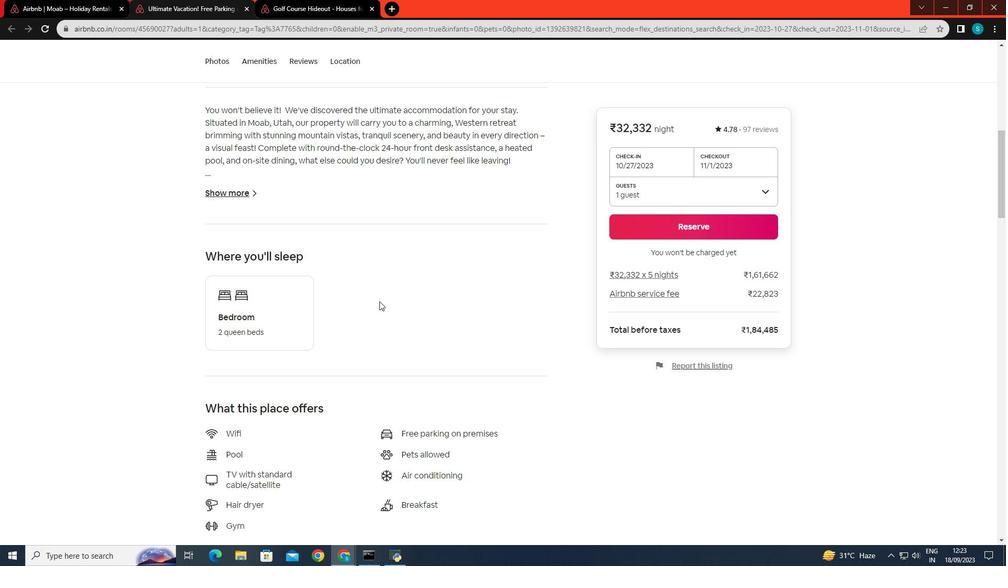 
Action: Mouse scrolled (379, 300) with delta (0, 0)
Screenshot: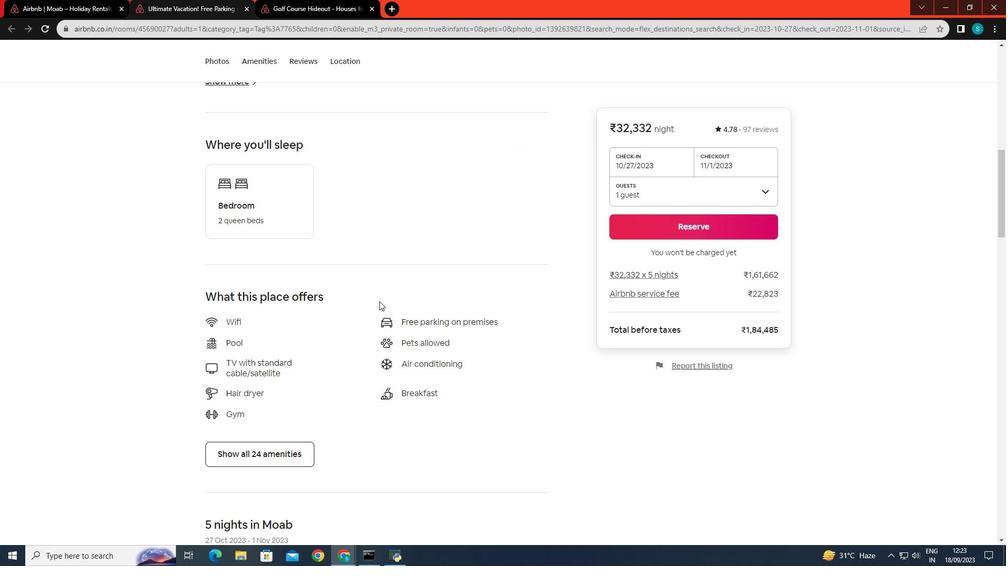 
Action: Mouse scrolled (379, 300) with delta (0, 0)
Screenshot: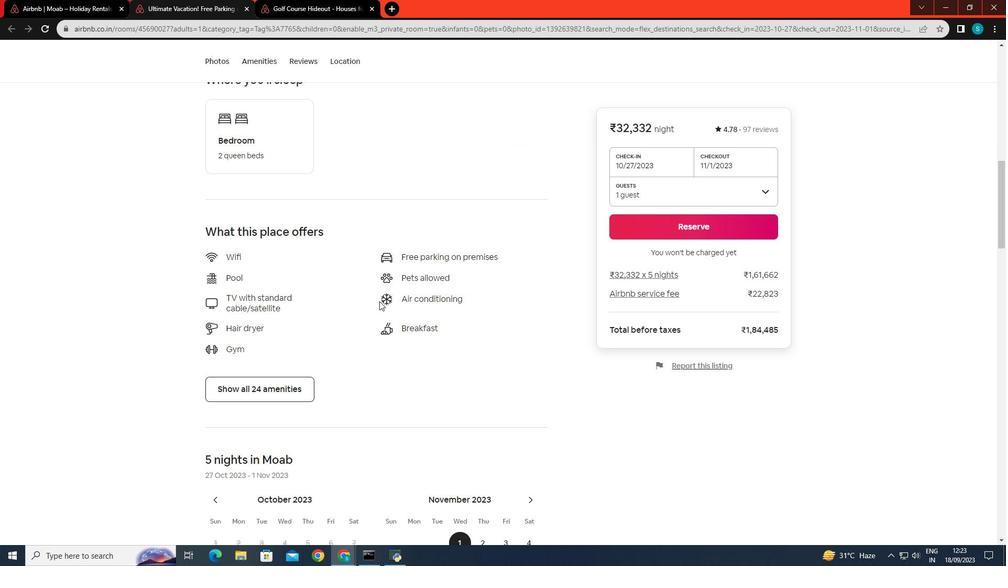 
Action: Mouse scrolled (379, 300) with delta (0, 0)
Screenshot: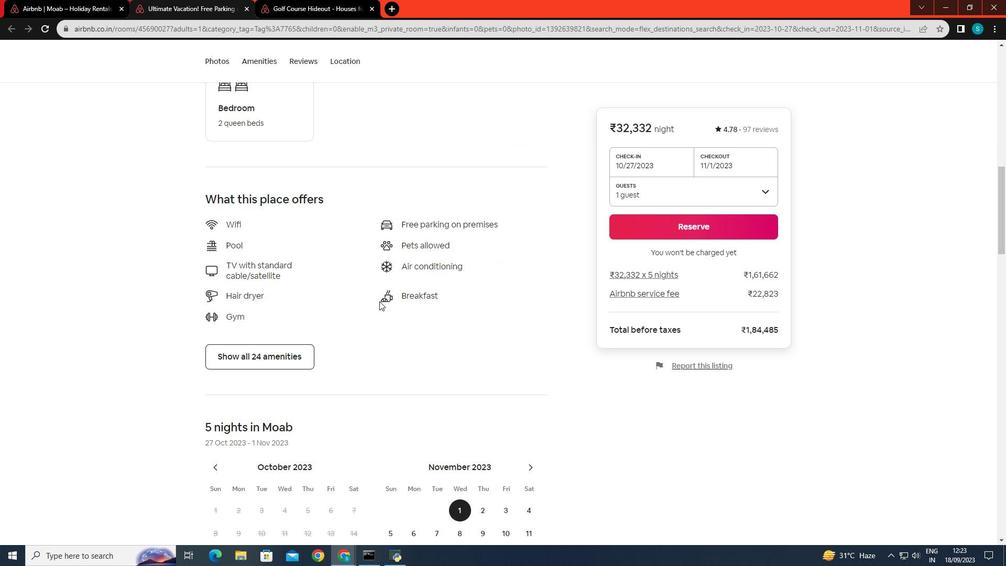 
Action: Mouse scrolled (379, 300) with delta (0, 0)
Screenshot: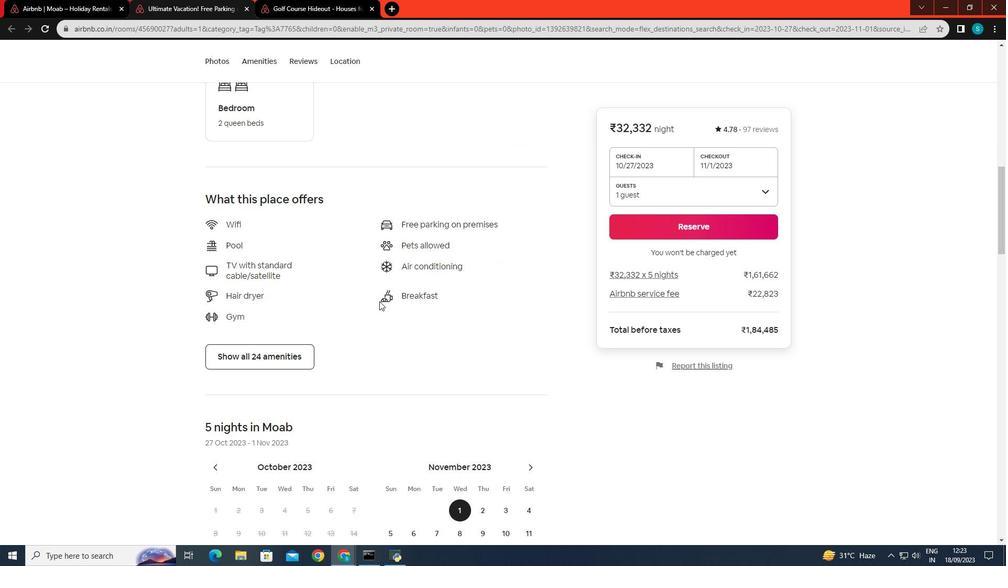 
Action: Mouse scrolled (379, 300) with delta (0, 0)
Screenshot: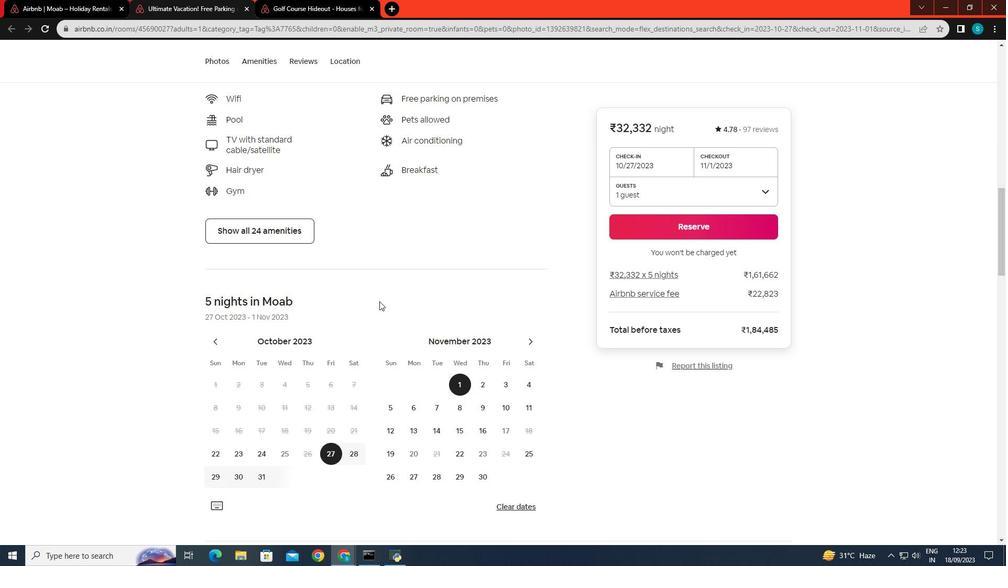 
Action: Mouse scrolled (379, 300) with delta (0, 0)
Screenshot: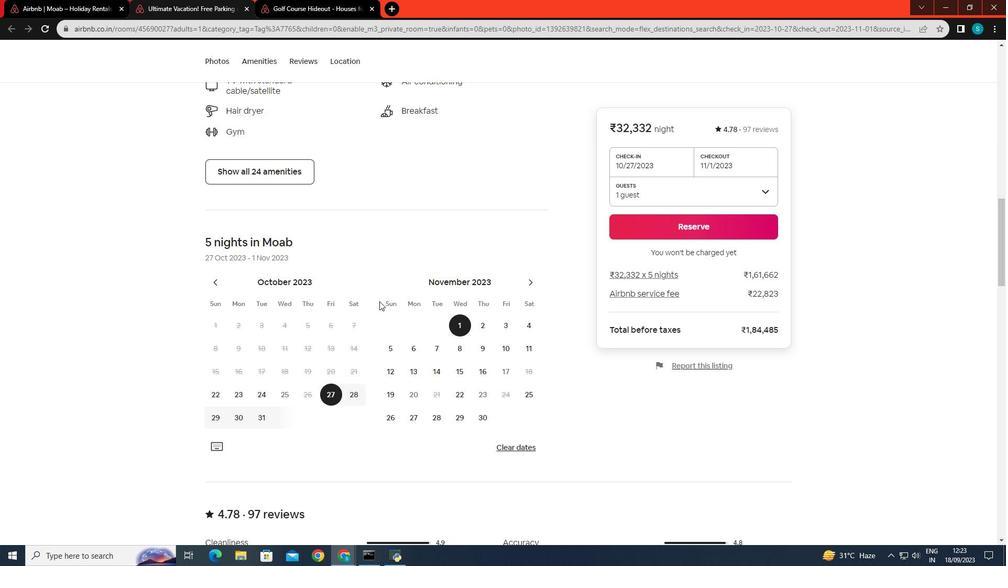 
Action: Mouse scrolled (379, 300) with delta (0, 0)
Screenshot: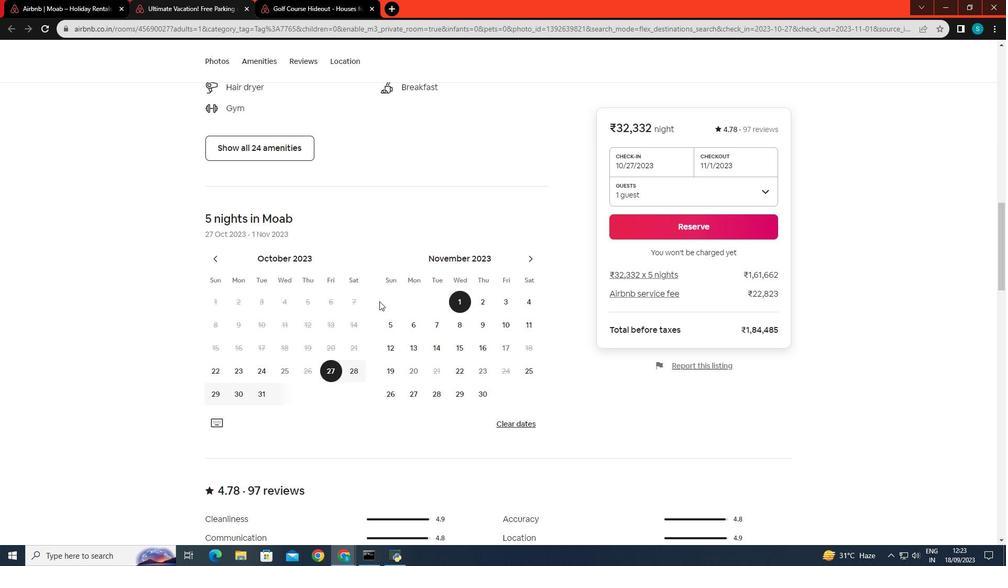 
Action: Mouse scrolled (379, 300) with delta (0, 0)
Screenshot: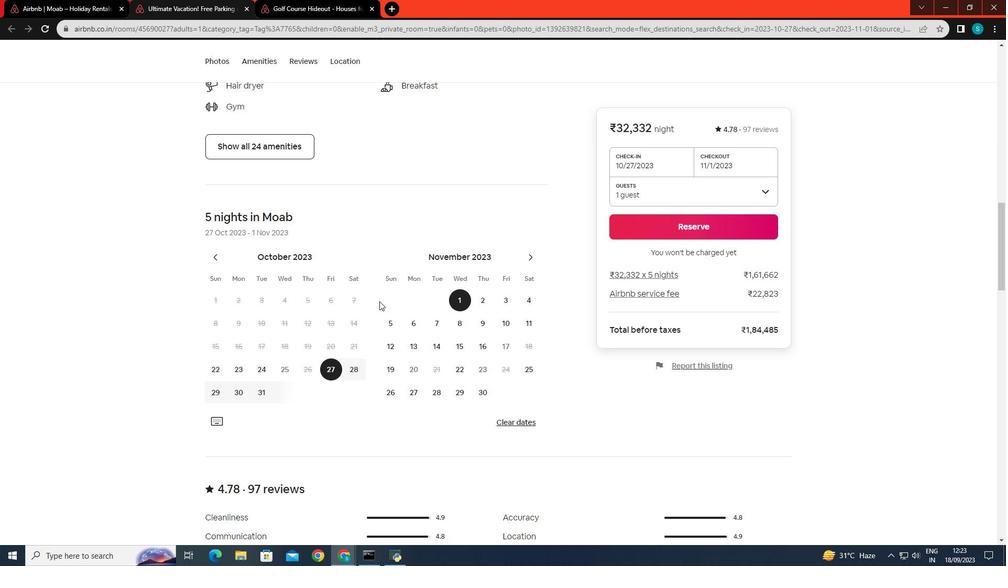 
Action: Mouse scrolled (379, 301) with delta (0, 0)
Screenshot: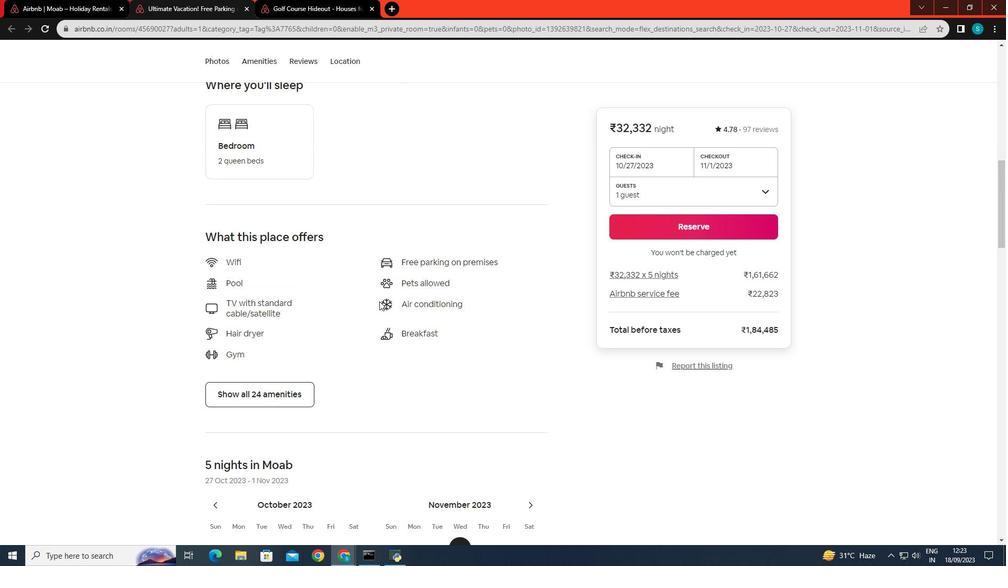 
Action: Mouse scrolled (379, 301) with delta (0, 0)
Screenshot: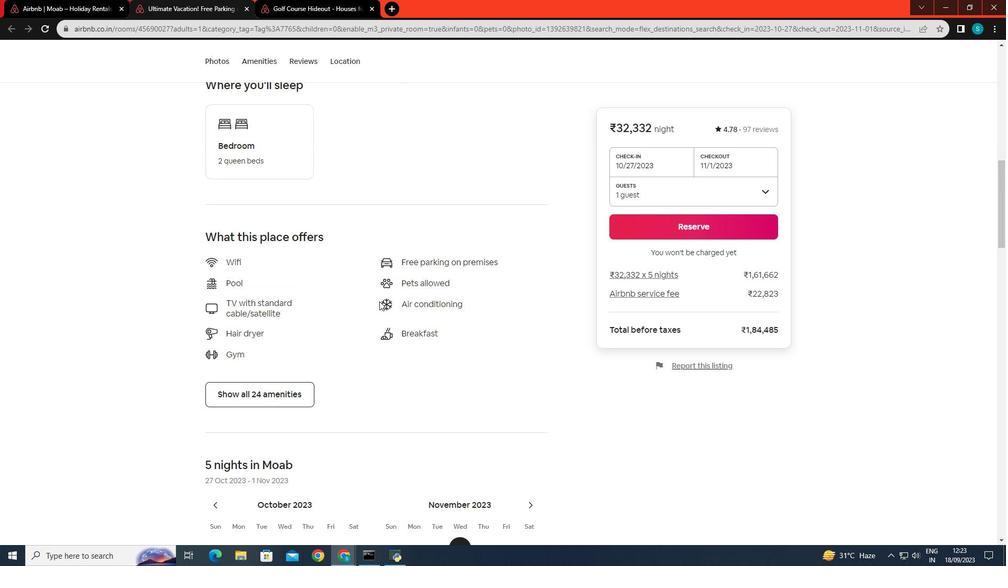 
Action: Mouse scrolled (379, 301) with delta (0, 0)
Screenshot: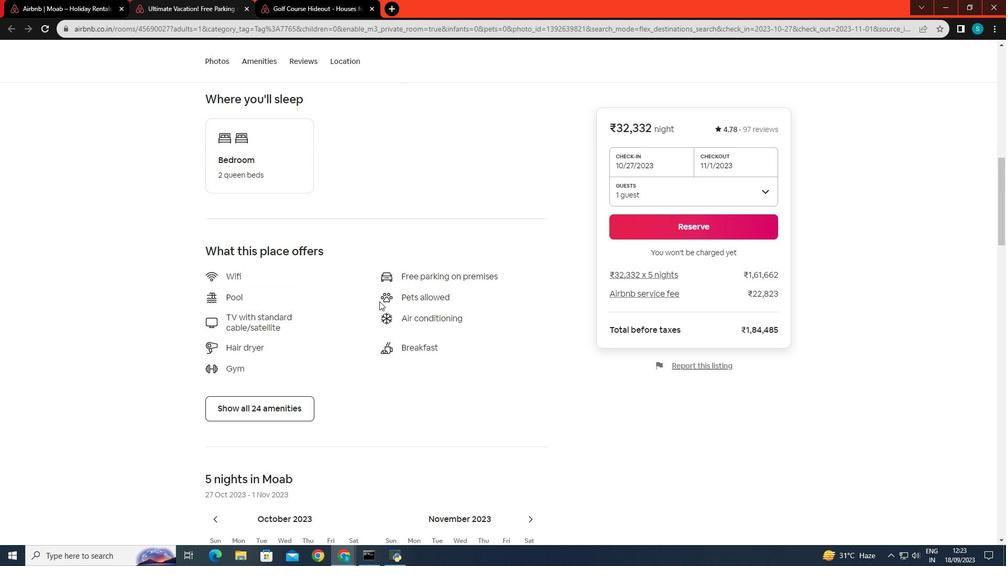 
Action: Mouse scrolled (379, 301) with delta (0, 0)
Screenshot: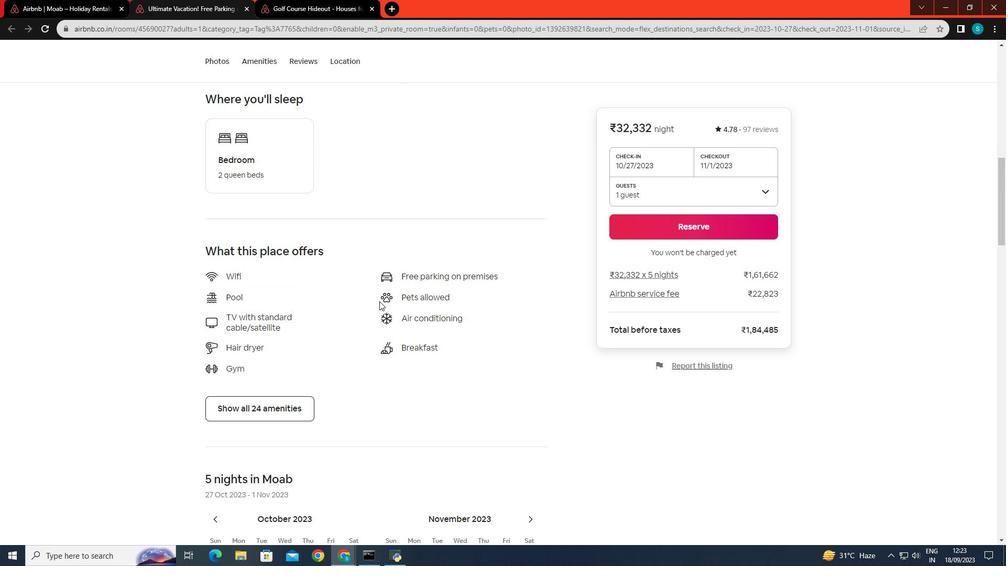 
Action: Mouse scrolled (379, 301) with delta (0, 0)
Screenshot: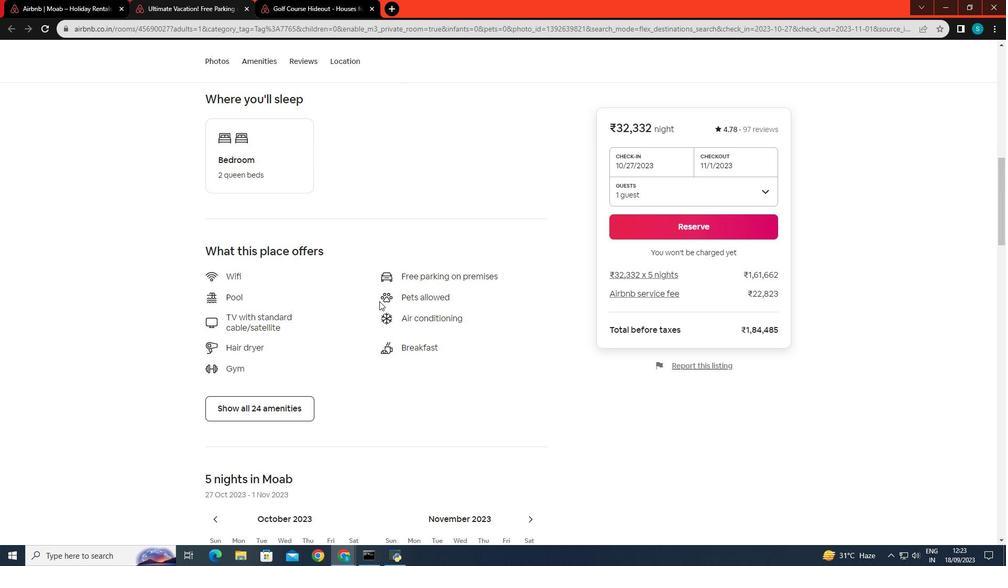 
Action: Mouse scrolled (379, 301) with delta (0, 0)
Screenshot: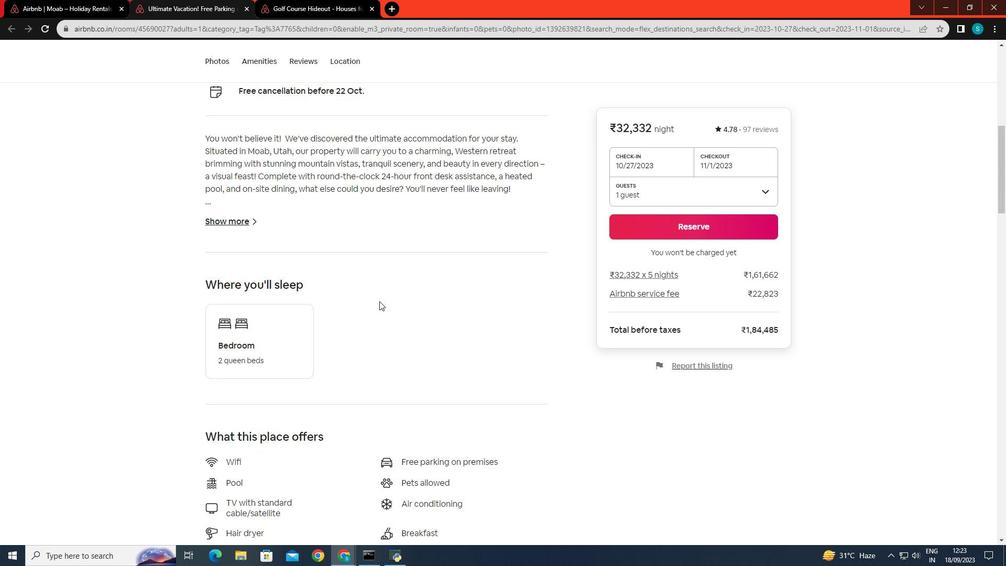 
Action: Mouse scrolled (379, 301) with delta (0, 0)
Screenshot: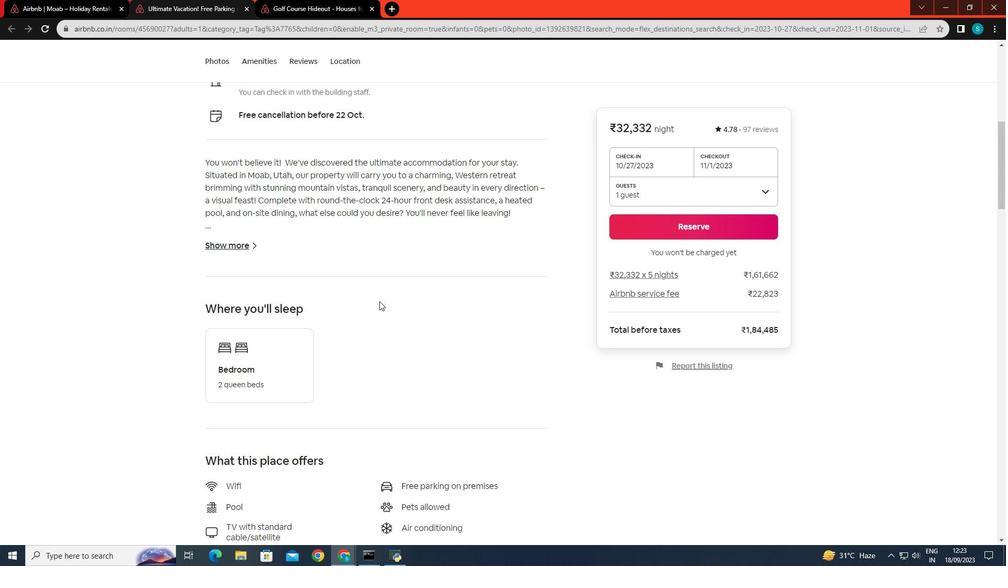 
Action: Mouse scrolled (379, 301) with delta (0, 0)
Screenshot: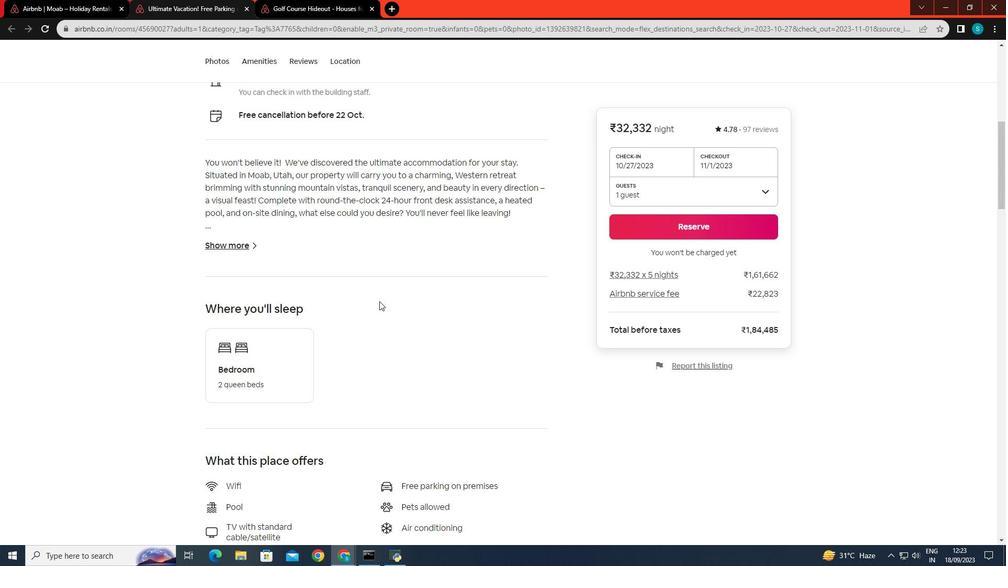 
Action: Mouse scrolled (379, 301) with delta (0, 0)
Screenshot: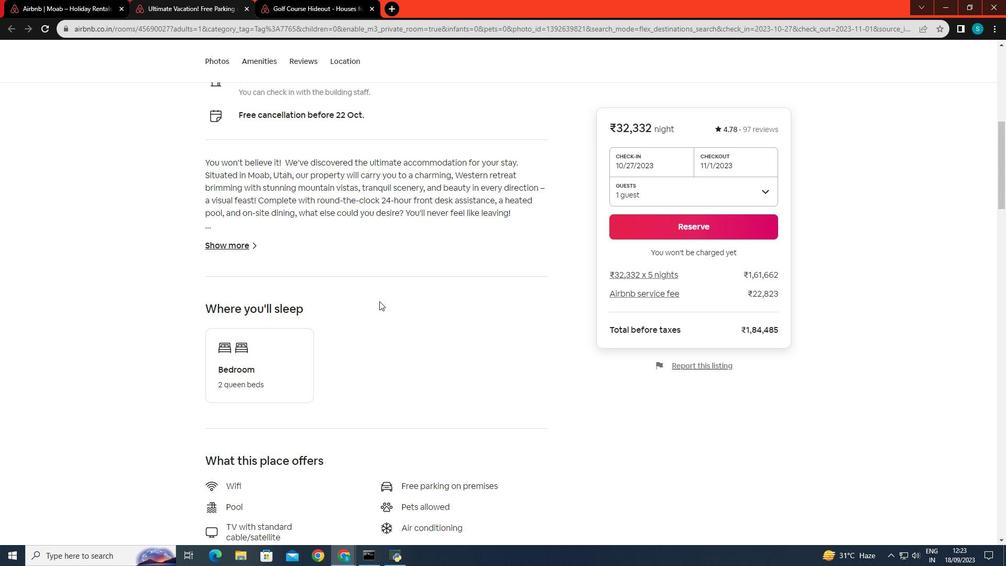 
Action: Mouse scrolled (379, 301) with delta (0, 0)
Screenshot: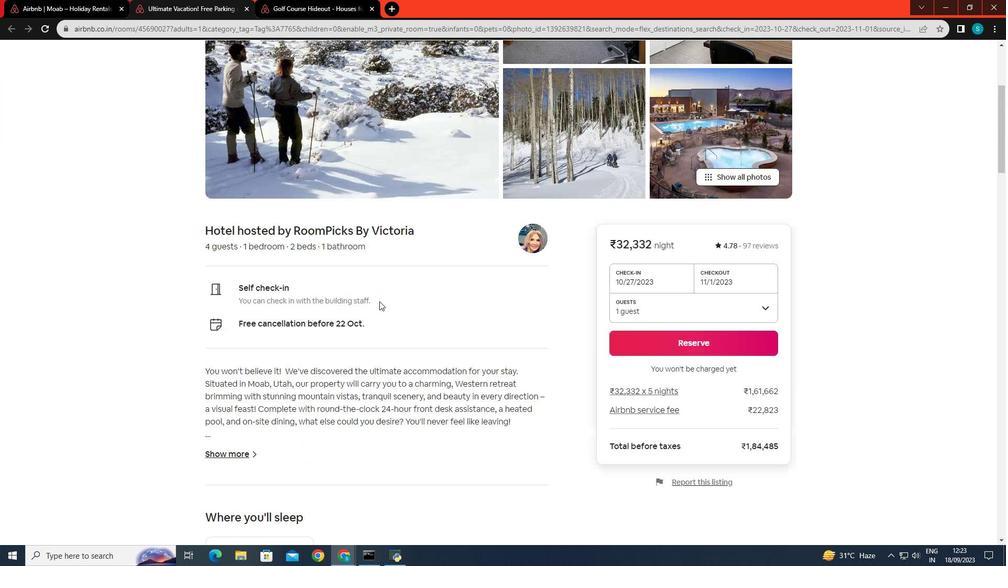 
Action: Mouse scrolled (379, 301) with delta (0, 0)
Screenshot: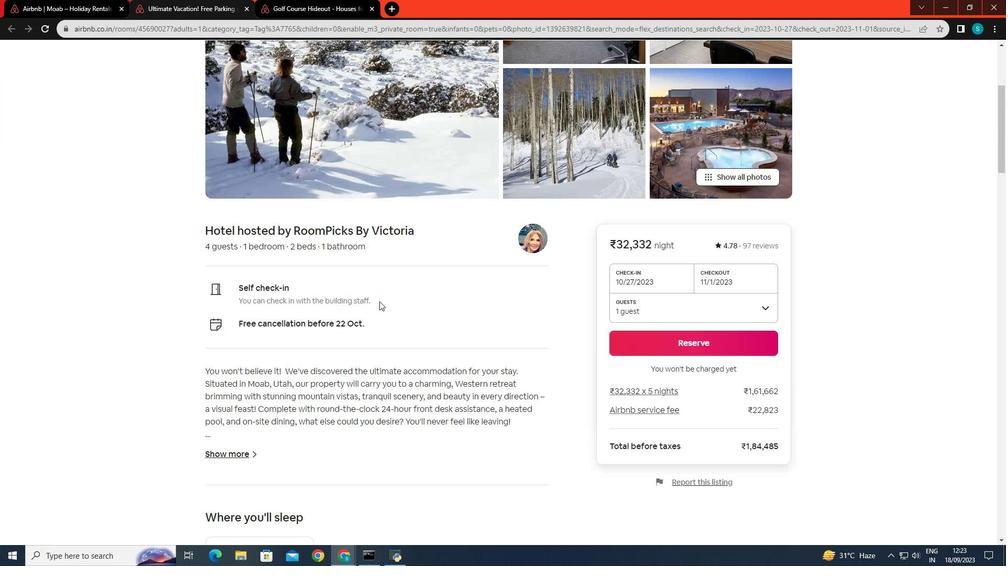 
Action: Mouse scrolled (379, 301) with delta (0, 0)
Screenshot: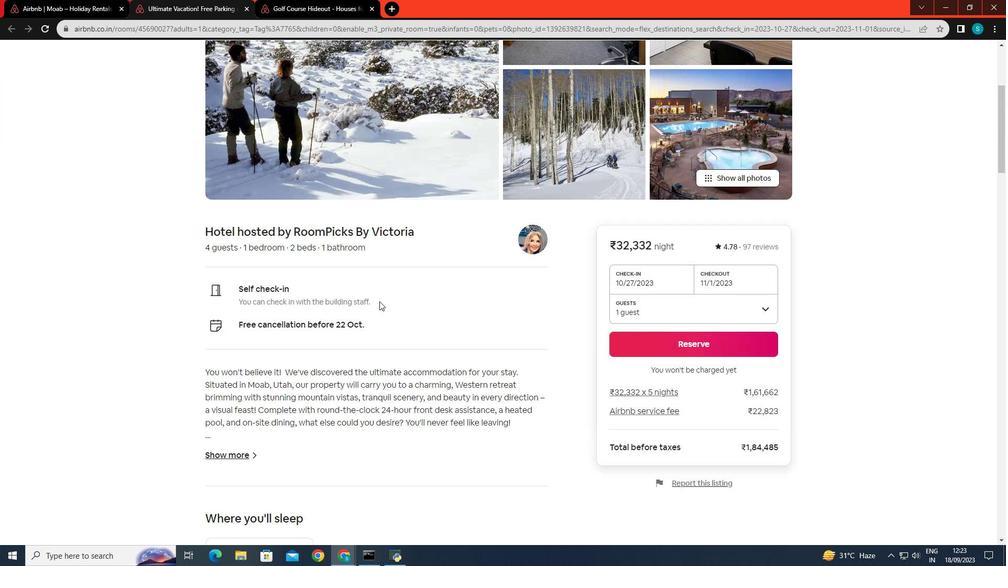 
Action: Mouse scrolled (379, 301) with delta (0, 0)
Screenshot: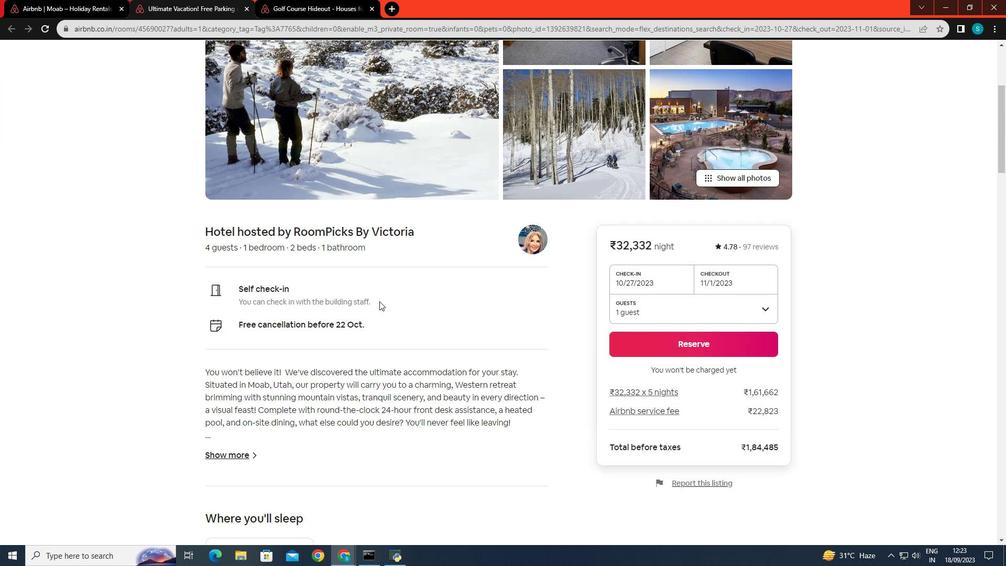 
Action: Mouse moved to (469, 310)
Screenshot: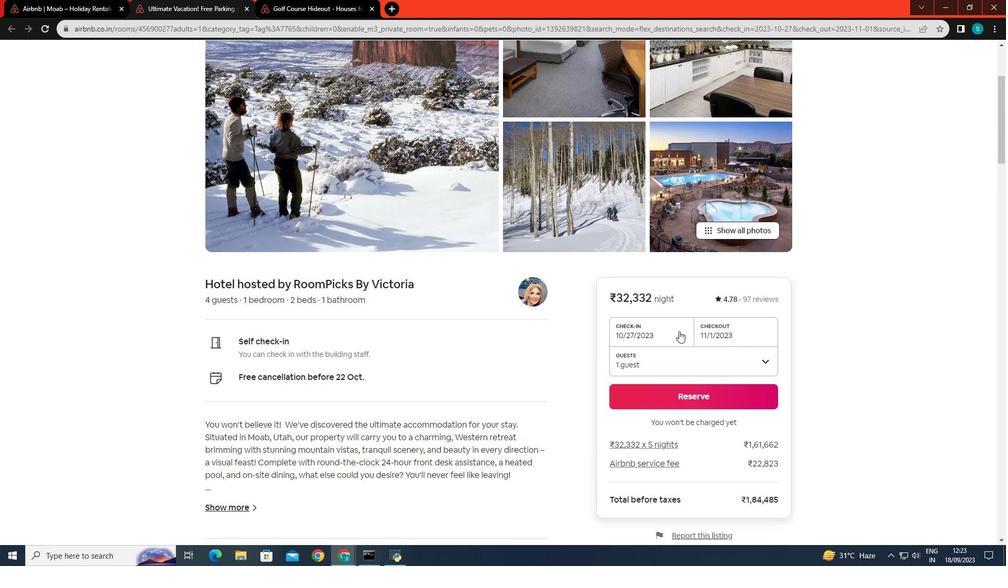 
Action: Mouse scrolled (469, 310) with delta (0, 0)
Screenshot: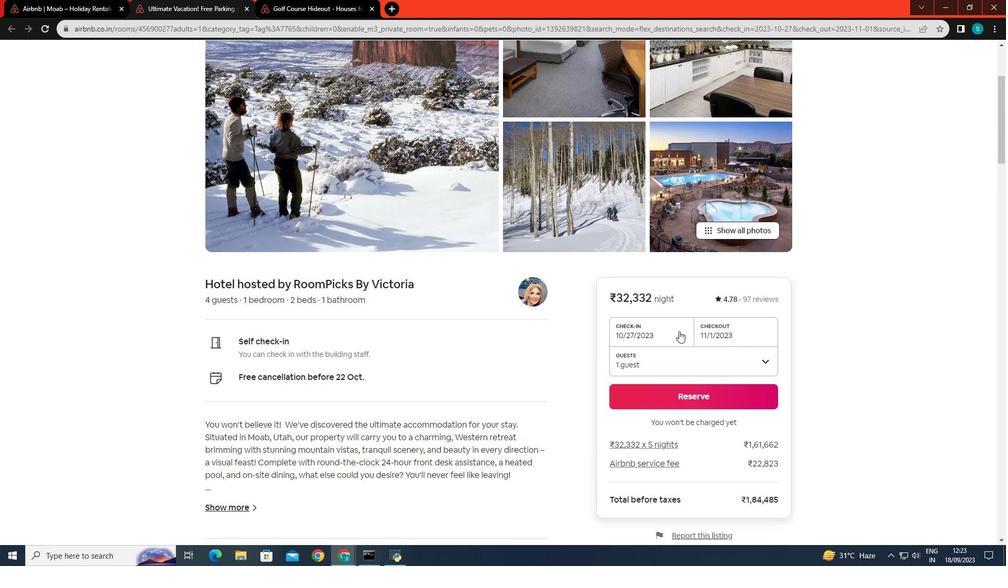 
Action: Mouse moved to (743, 232)
Screenshot: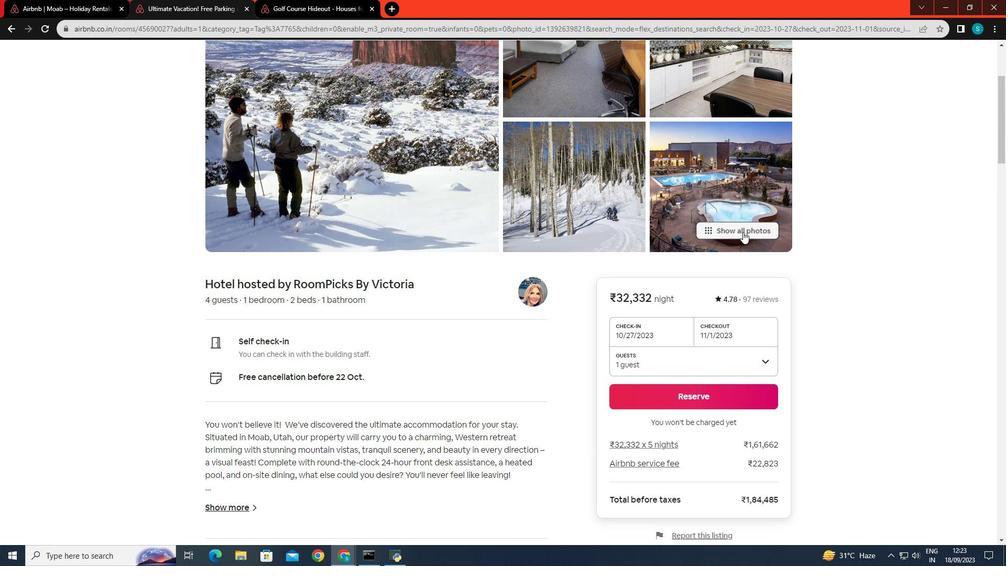 
Action: Mouse pressed left at (743, 232)
Screenshot: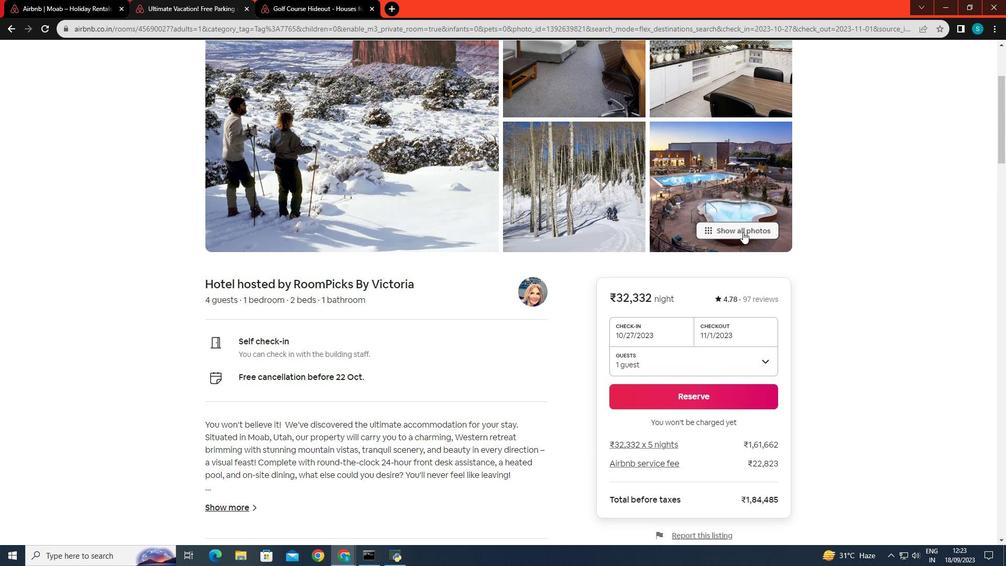 
Action: Mouse moved to (506, 370)
Screenshot: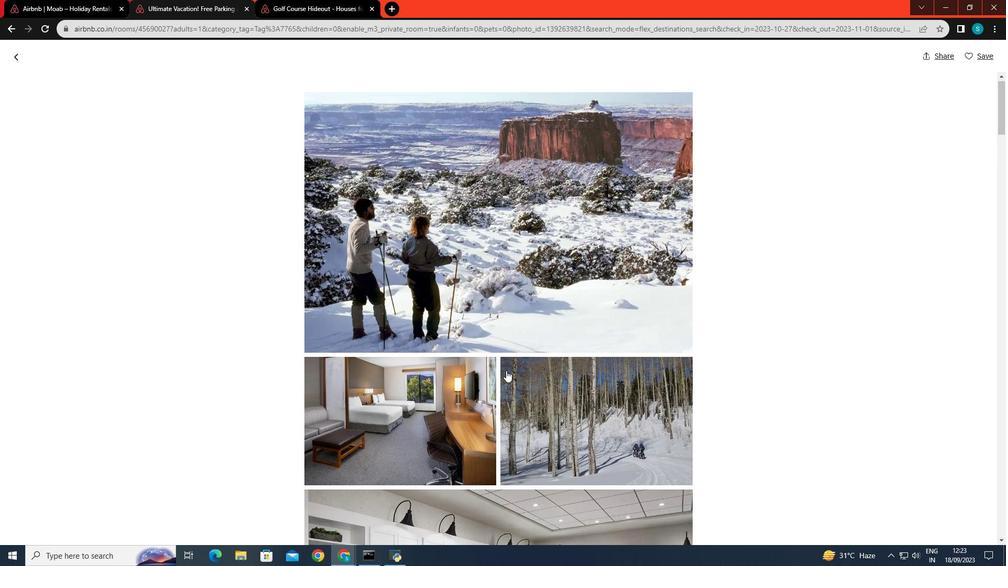 
Action: Mouse scrolled (506, 370) with delta (0, 0)
Screenshot: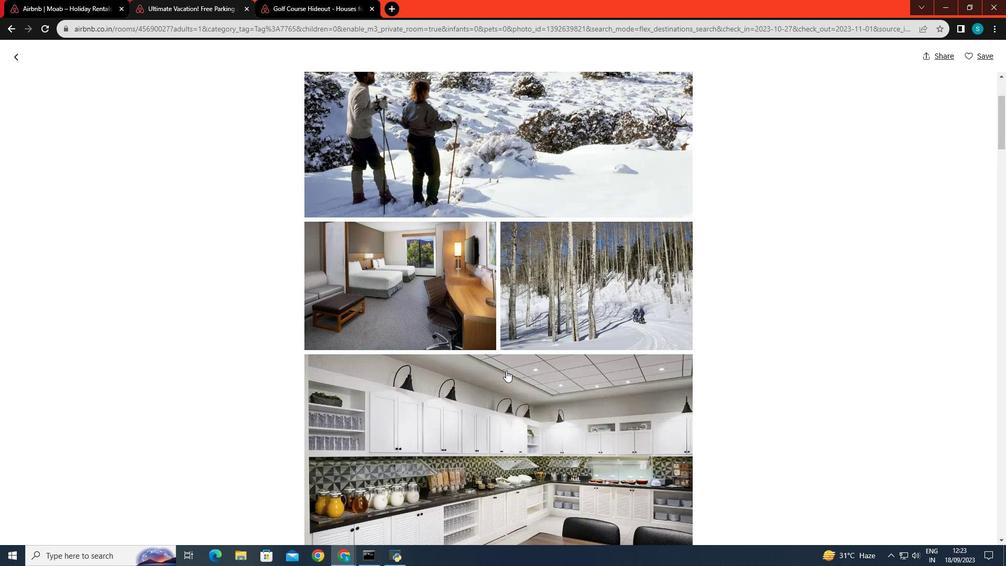 
Action: Mouse scrolled (506, 370) with delta (0, 0)
Screenshot: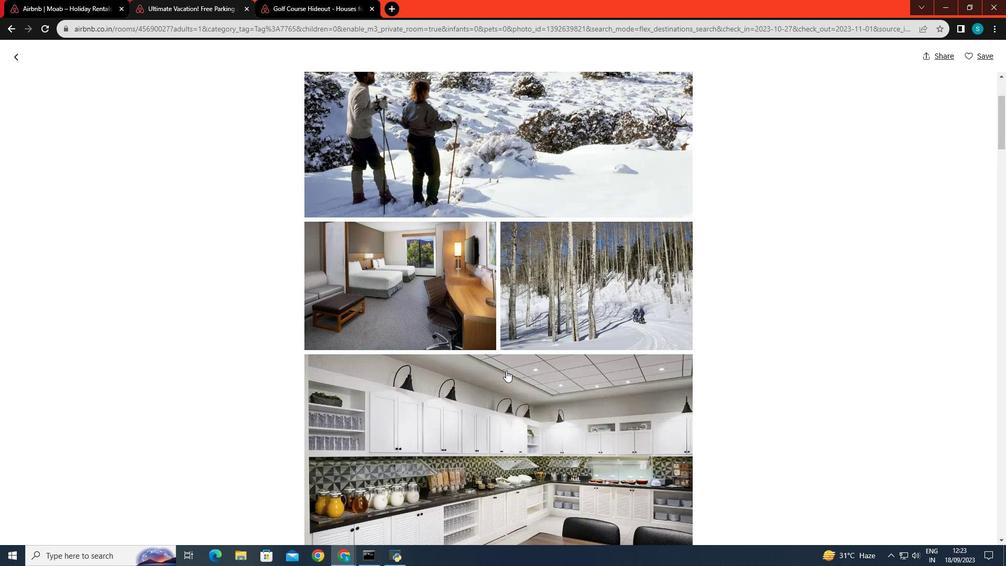 
Action: Mouse scrolled (506, 370) with delta (0, 0)
Screenshot: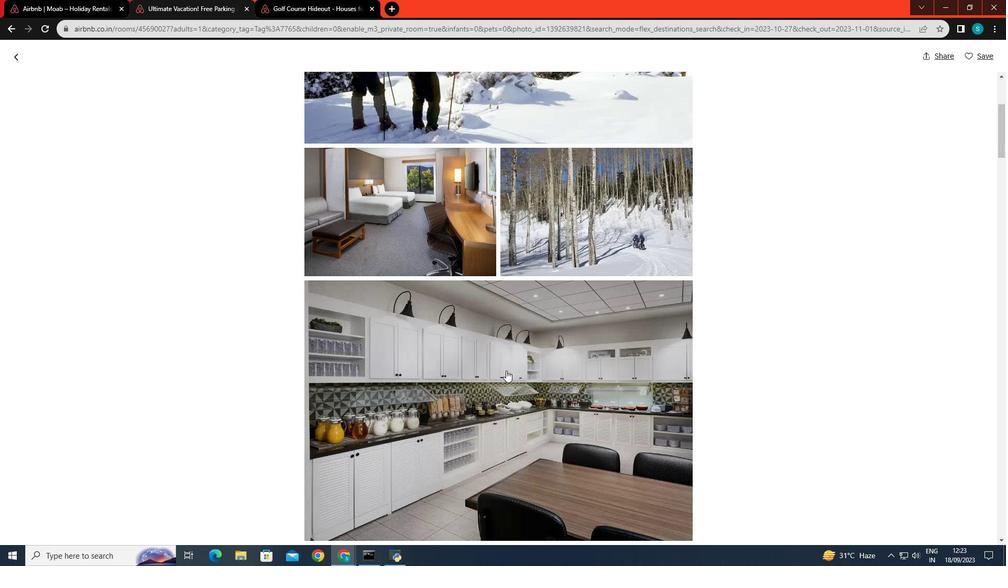 
Action: Mouse scrolled (506, 370) with delta (0, 0)
Screenshot: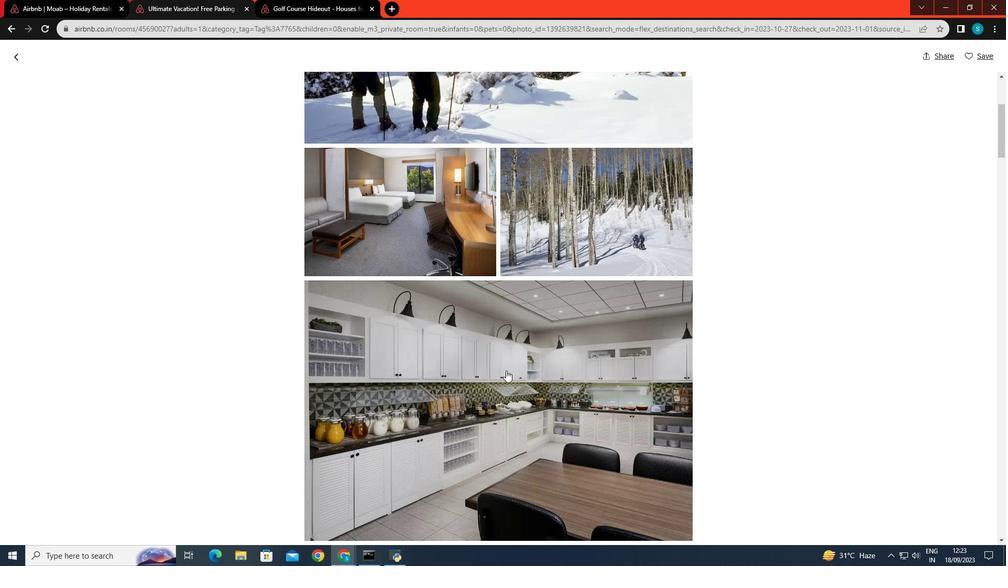 
Action: Mouse scrolled (506, 370) with delta (0, 0)
Screenshot: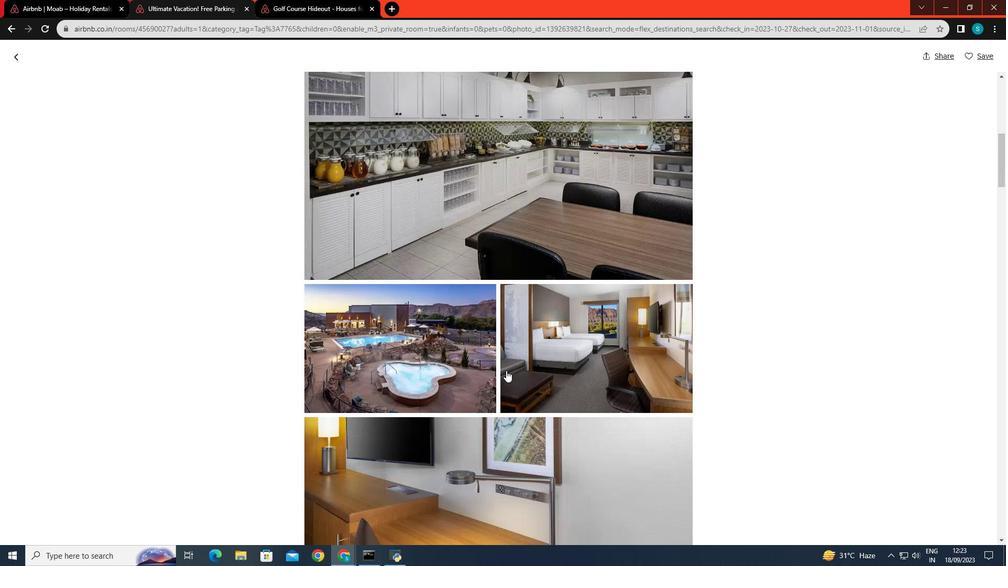 
Action: Mouse scrolled (506, 370) with delta (0, 0)
Screenshot: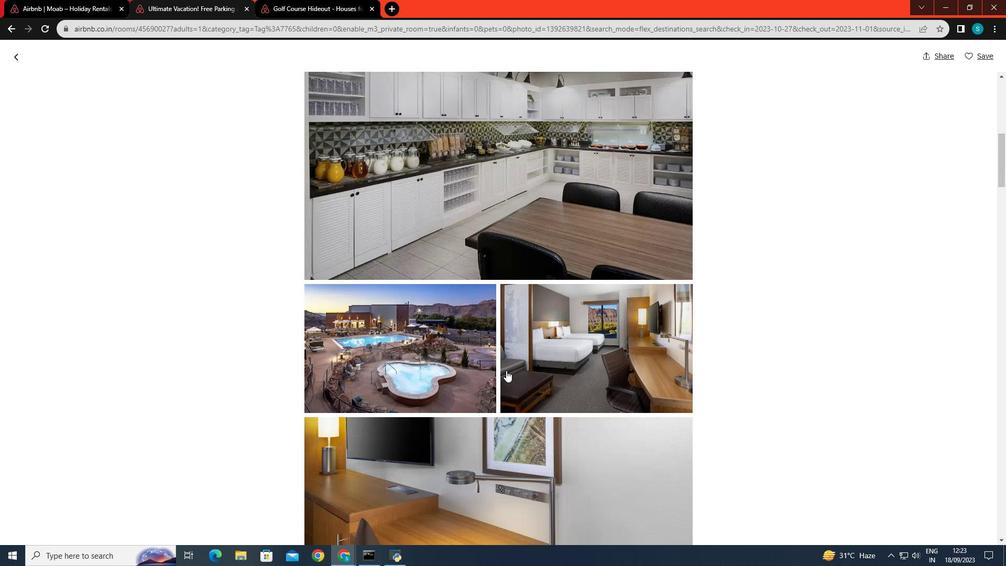 
Action: Mouse scrolled (506, 370) with delta (0, 0)
Screenshot: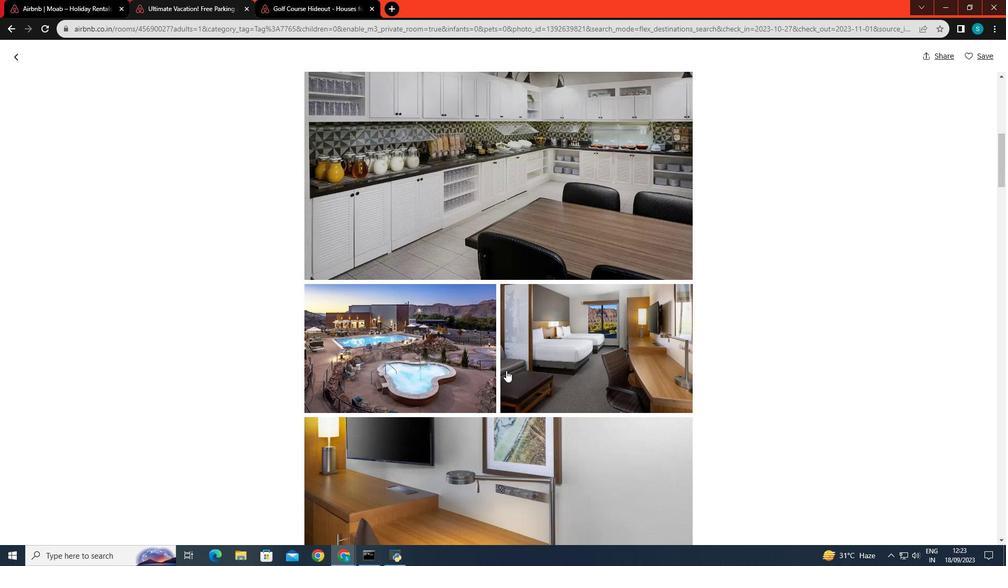 
Action: Mouse scrolled (506, 370) with delta (0, 0)
Screenshot: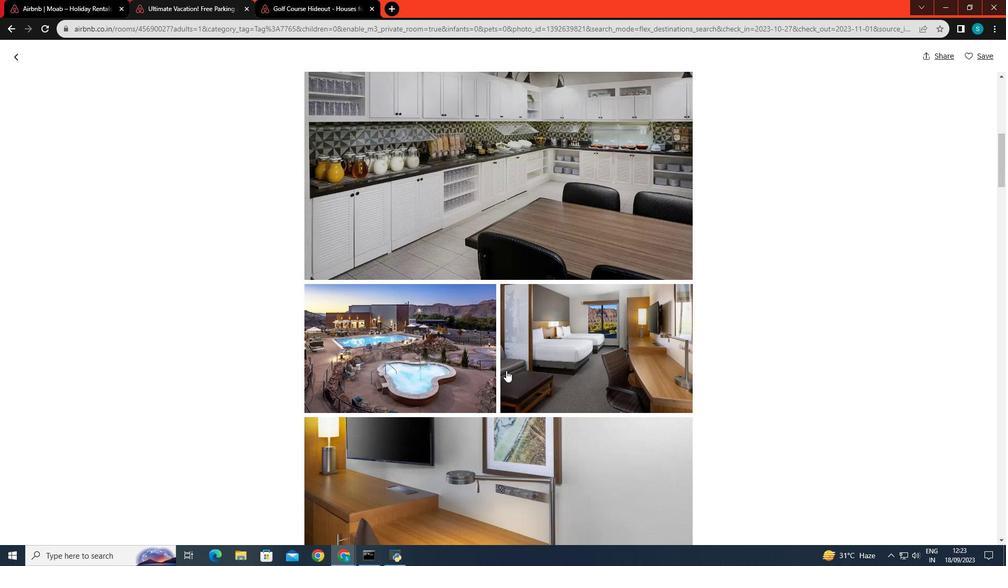 
Action: Mouse scrolled (506, 370) with delta (0, 0)
Screenshot: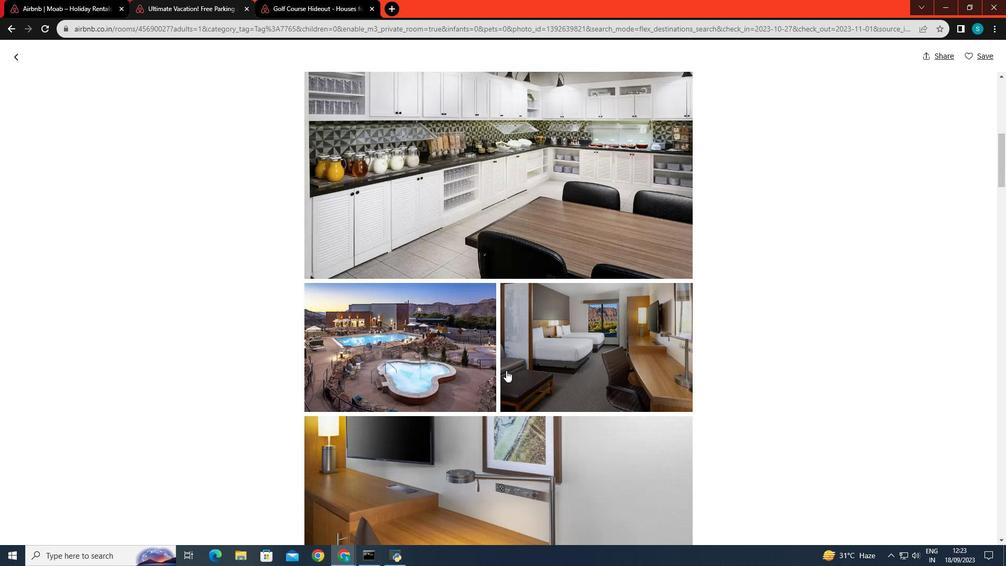 
Action: Mouse scrolled (506, 370) with delta (0, 0)
Screenshot: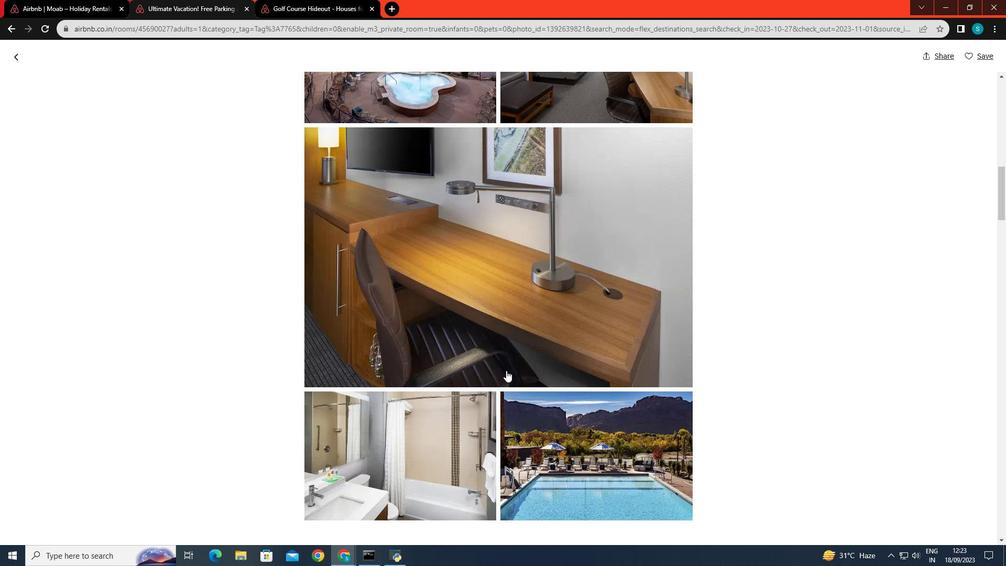 
Action: Mouse scrolled (506, 370) with delta (0, 0)
Screenshot: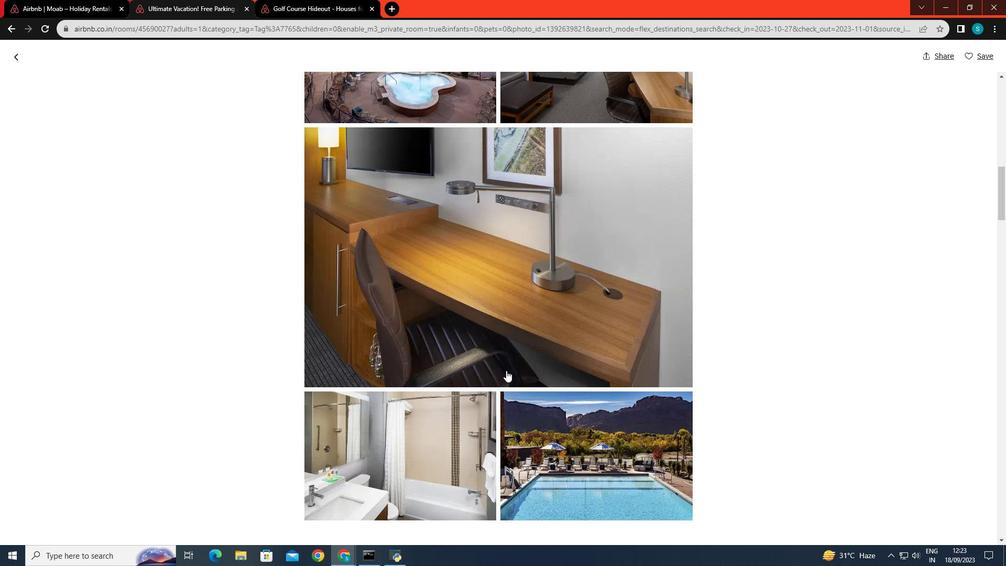 
Action: Mouse scrolled (506, 370) with delta (0, 0)
Screenshot: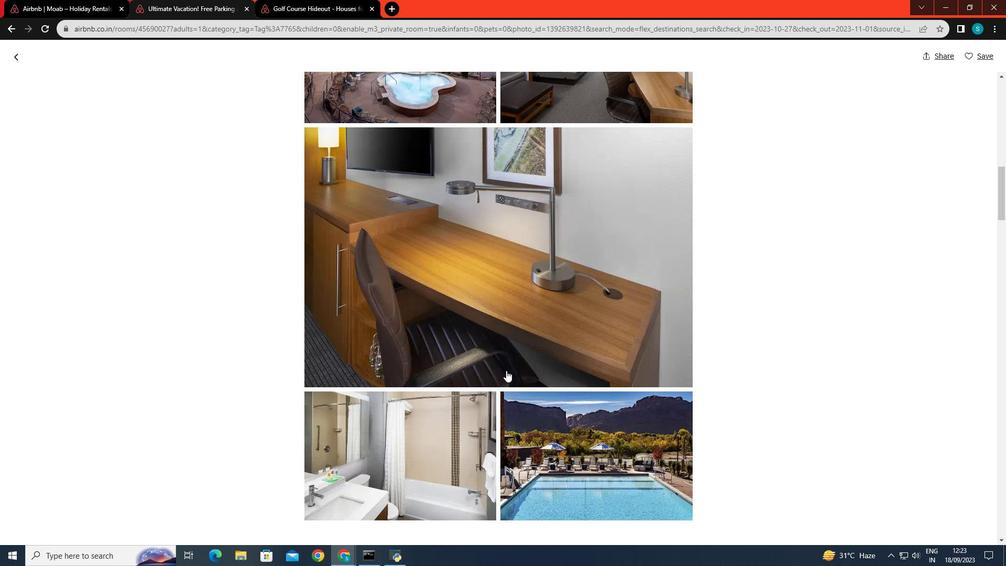 
Action: Mouse scrolled (506, 370) with delta (0, 0)
Screenshot: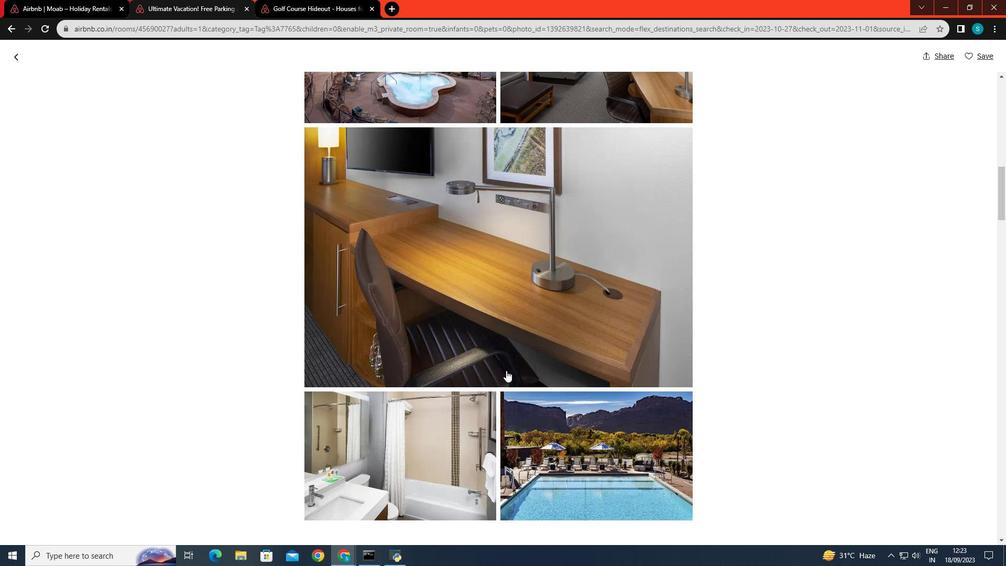 
Action: Mouse scrolled (506, 370) with delta (0, 0)
Screenshot: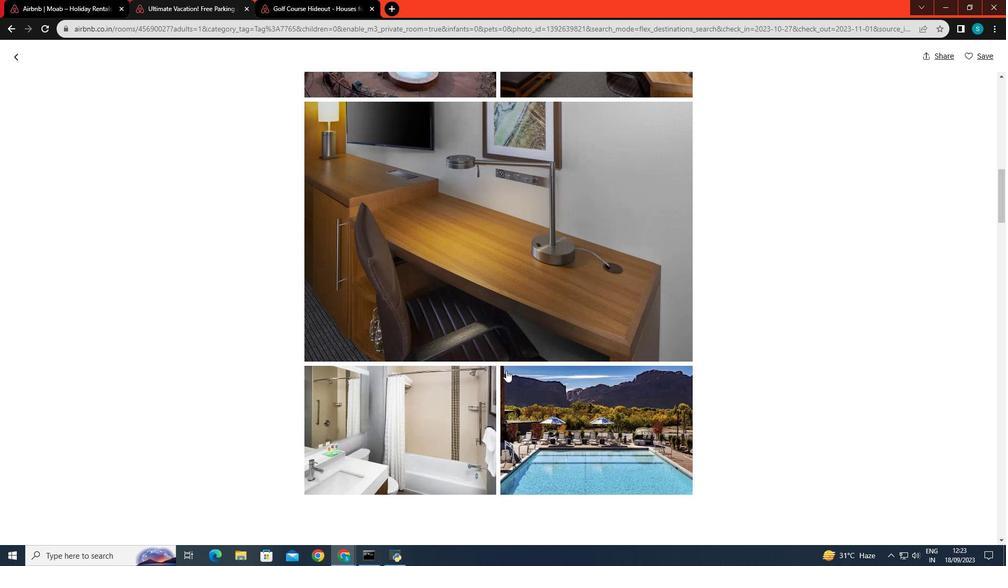 
Action: Mouse scrolled (506, 370) with delta (0, 0)
Screenshot: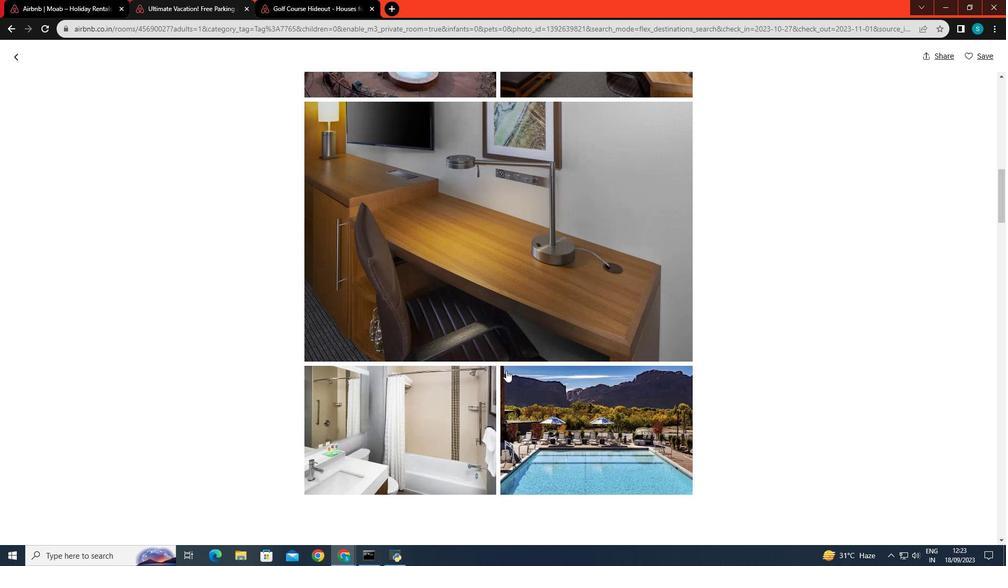 
Action: Mouse scrolled (506, 370) with delta (0, 0)
Screenshot: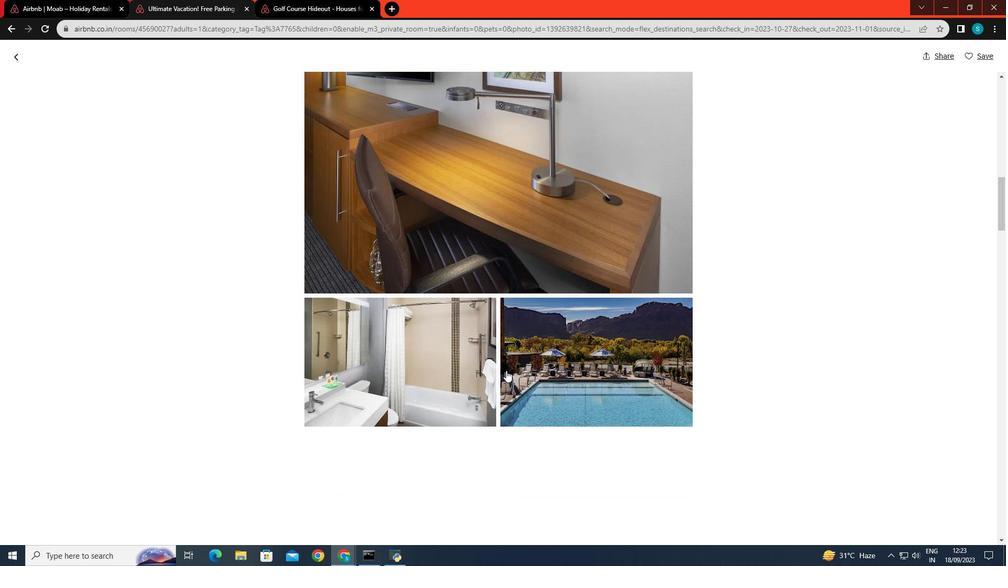 
Action: Mouse scrolled (506, 370) with delta (0, 0)
Screenshot: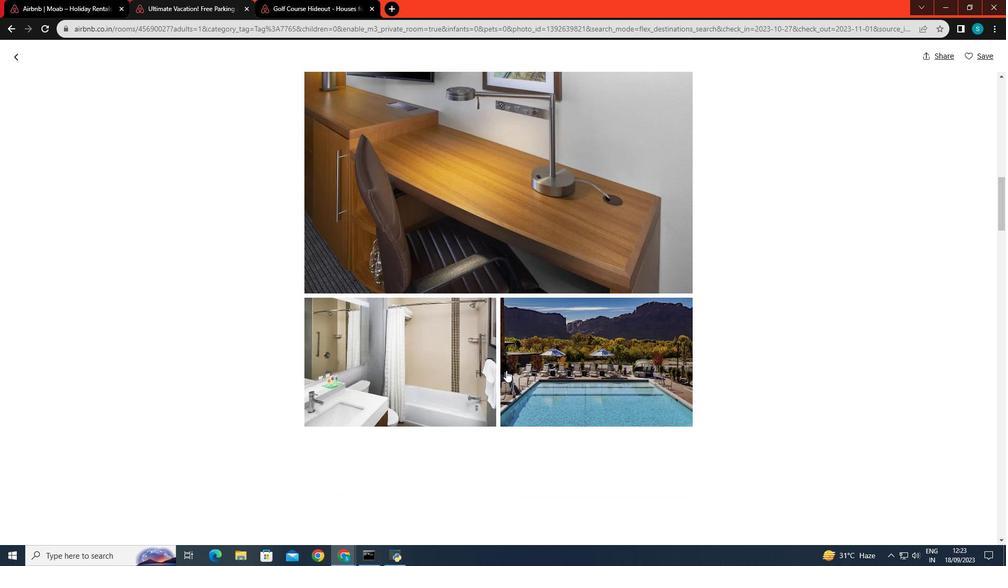 
Action: Mouse scrolled (506, 370) with delta (0, 0)
Screenshot: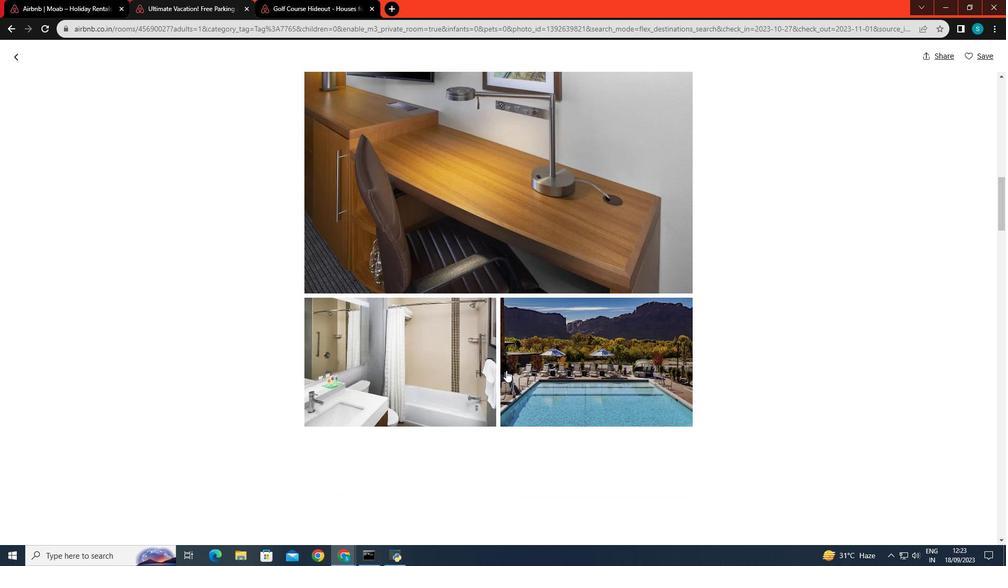 
Action: Mouse scrolled (506, 370) with delta (0, 0)
Screenshot: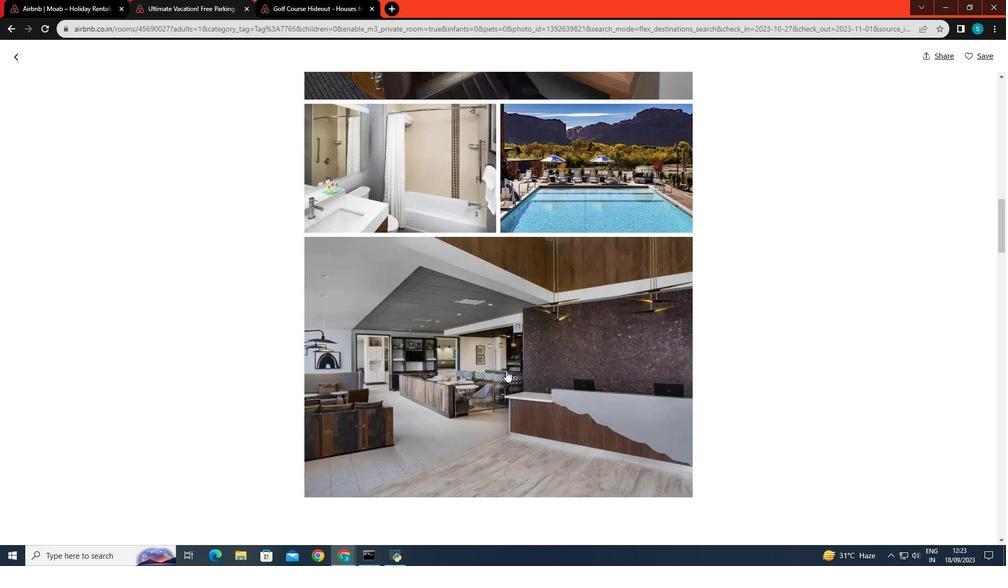 
Action: Mouse scrolled (506, 370) with delta (0, 0)
Screenshot: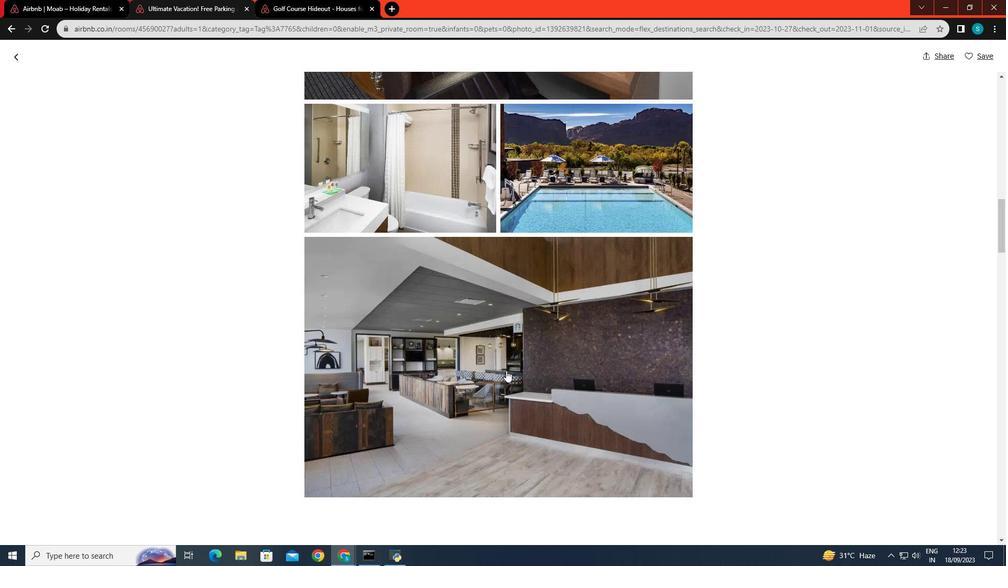 
Action: Mouse scrolled (506, 370) with delta (0, 0)
Screenshot: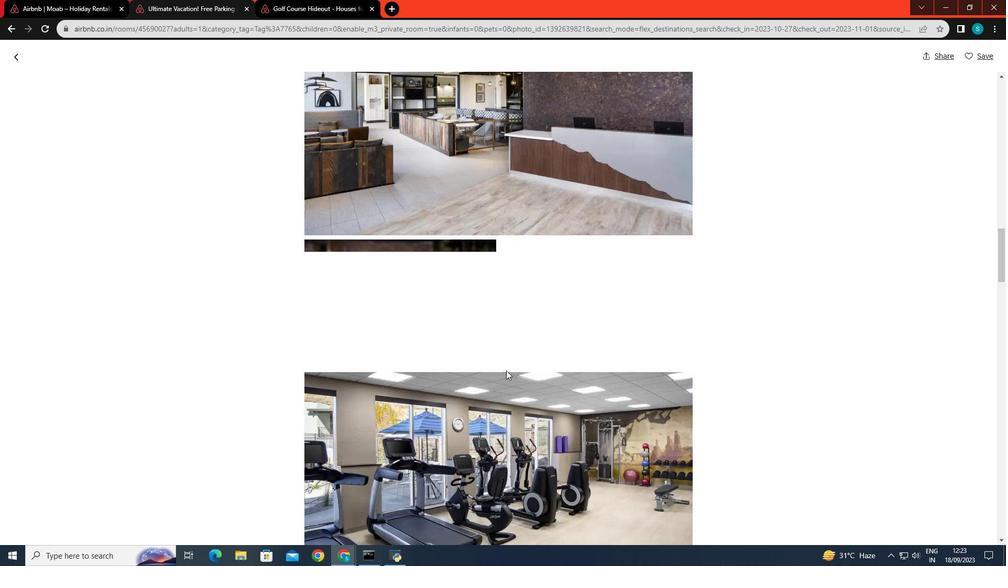 
Action: Mouse scrolled (506, 370) with delta (0, 0)
Screenshot: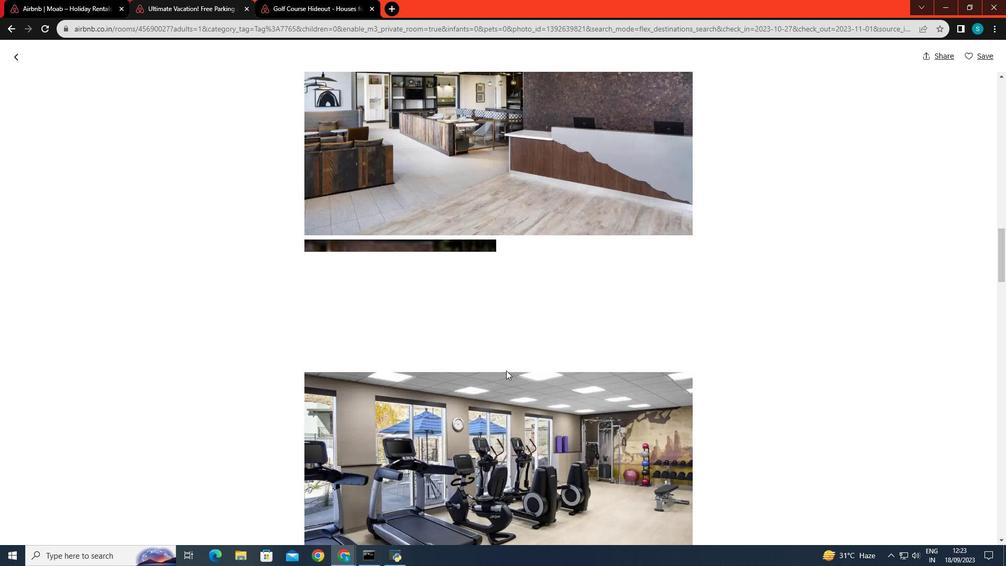 
Action: Mouse scrolled (506, 370) with delta (0, 0)
Screenshot: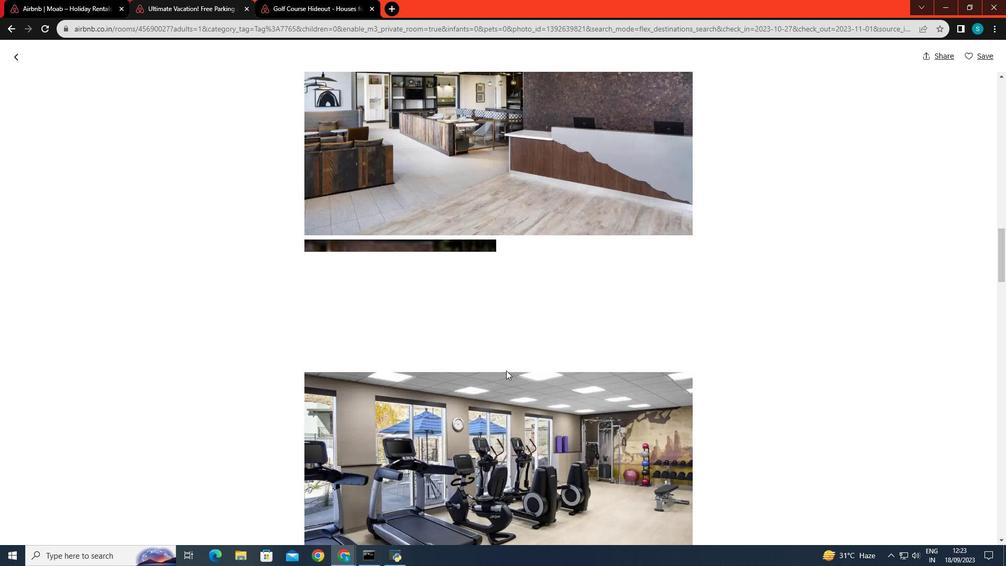 
Action: Mouse scrolled (506, 370) with delta (0, 0)
Screenshot: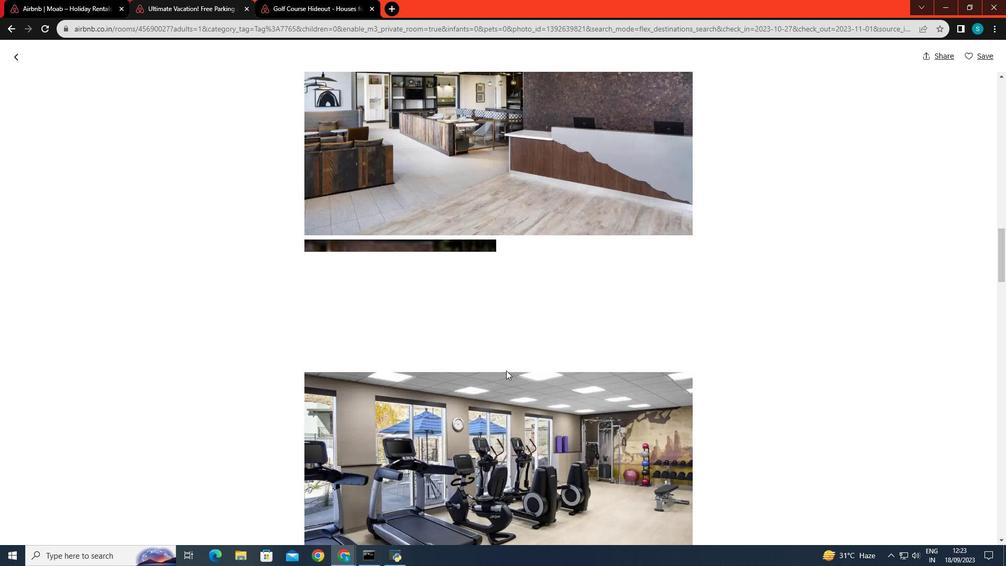 
Action: Mouse scrolled (506, 370) with delta (0, 0)
Screenshot: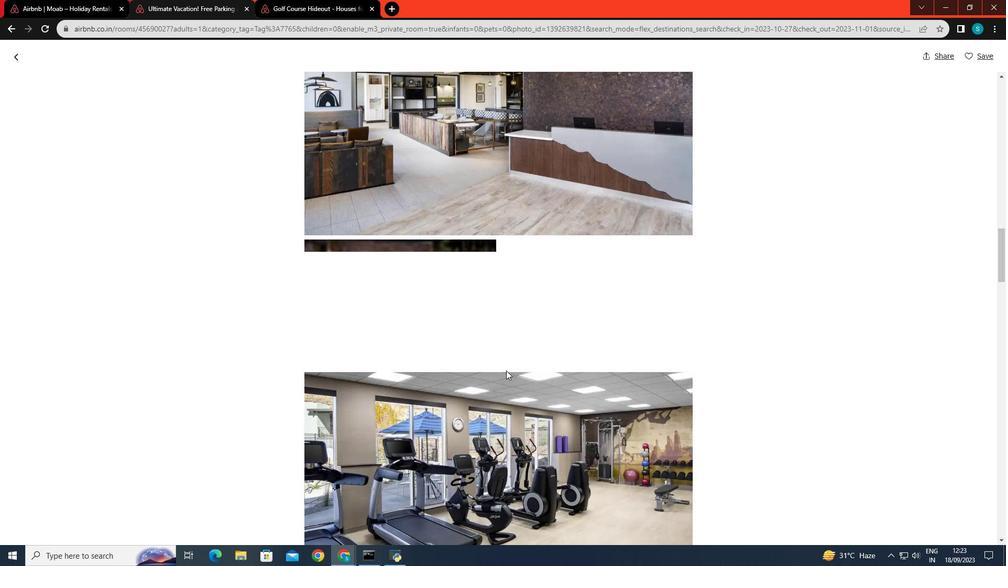 
Action: Mouse scrolled (506, 370) with delta (0, 0)
Screenshot: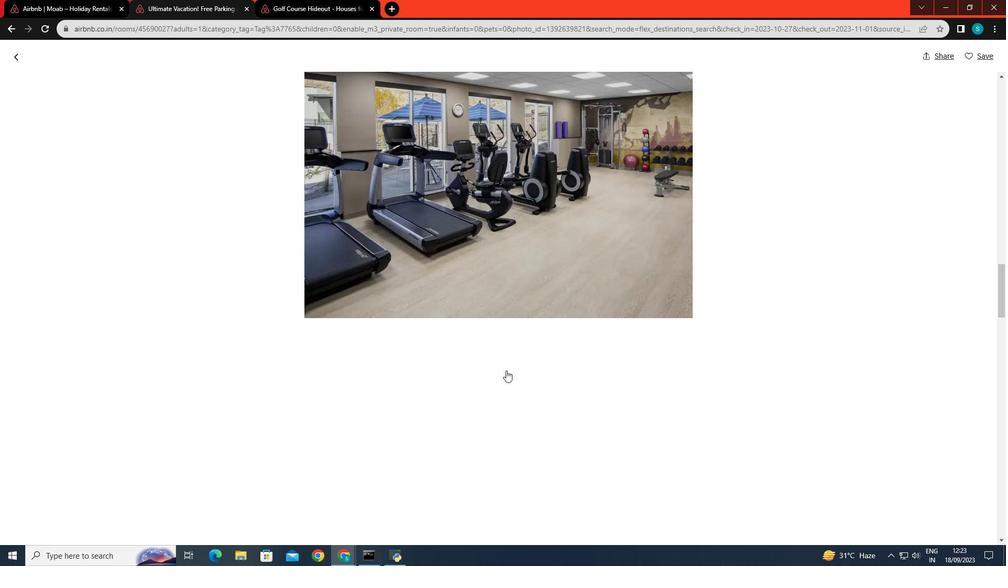 
Action: Mouse scrolled (506, 370) with delta (0, 0)
Screenshot: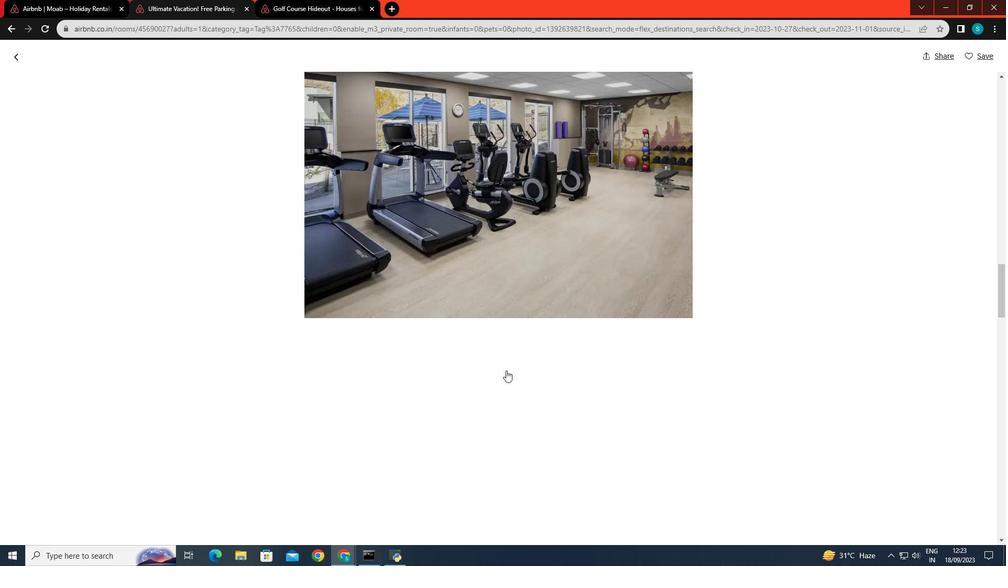 
Action: Mouse scrolled (506, 370) with delta (0, 0)
Screenshot: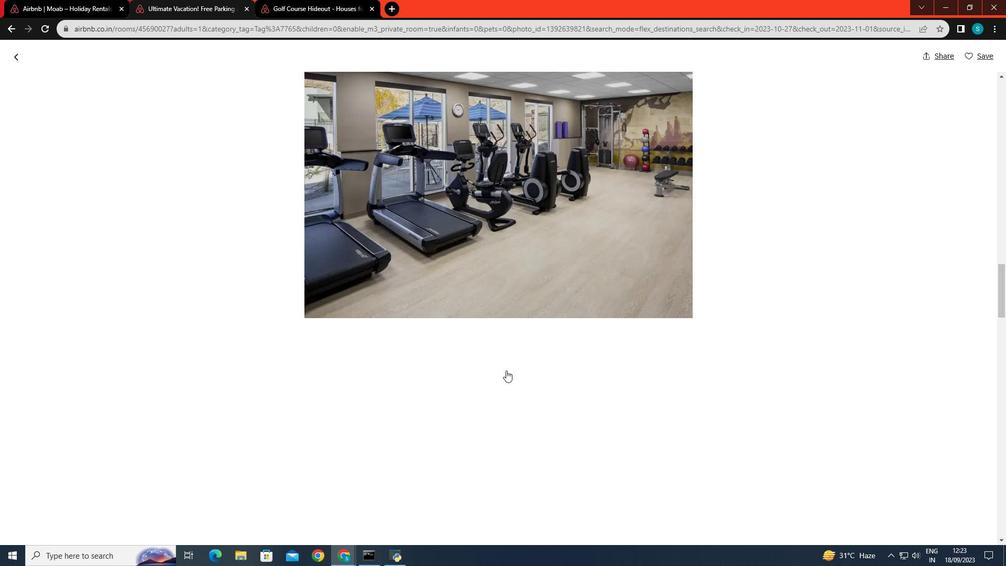 
Action: Mouse scrolled (506, 370) with delta (0, 0)
Screenshot: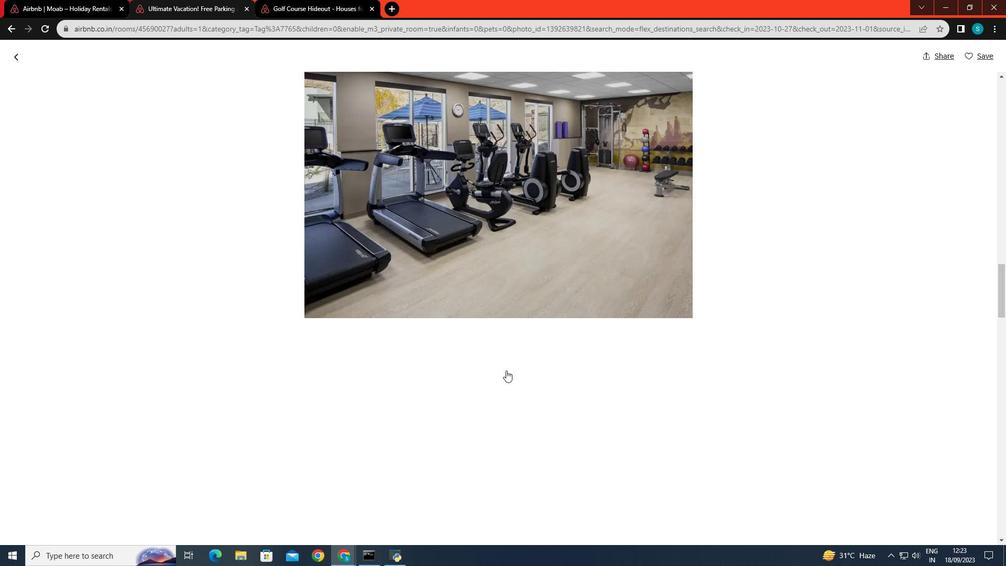 
Action: Mouse scrolled (506, 370) with delta (0, 0)
Screenshot: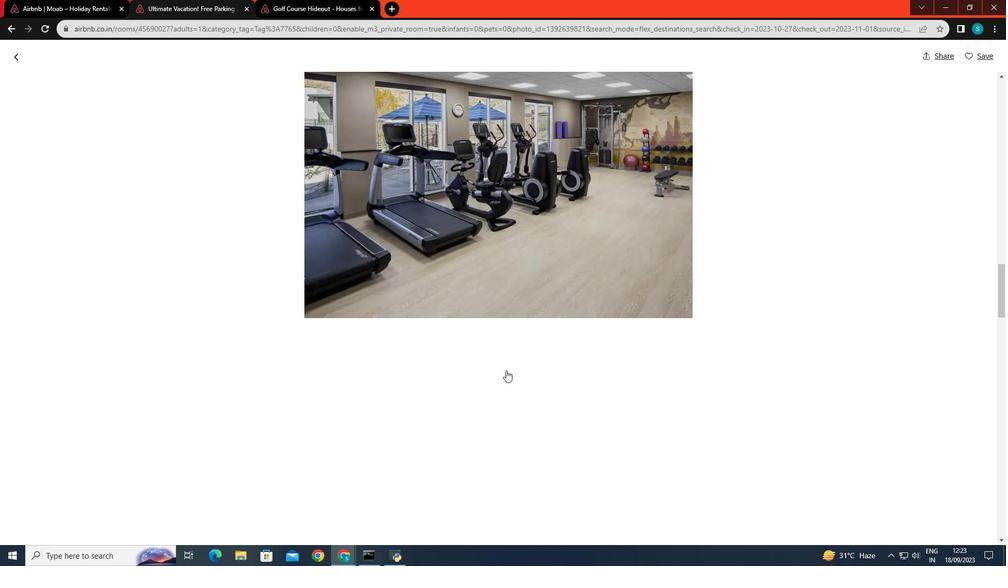 
Action: Mouse scrolled (506, 370) with delta (0, 0)
Screenshot: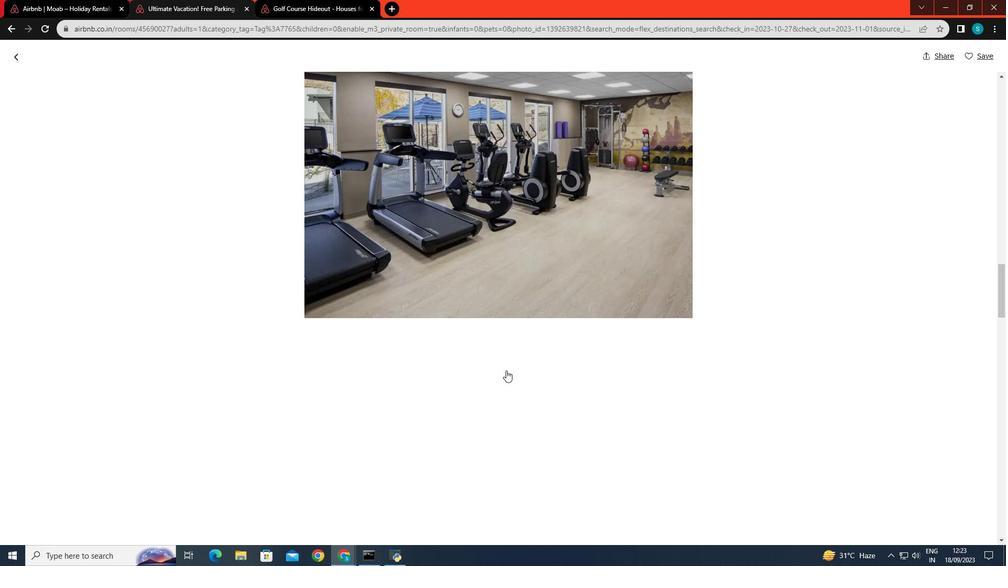 
Action: Mouse scrolled (506, 370) with delta (0, 0)
Screenshot: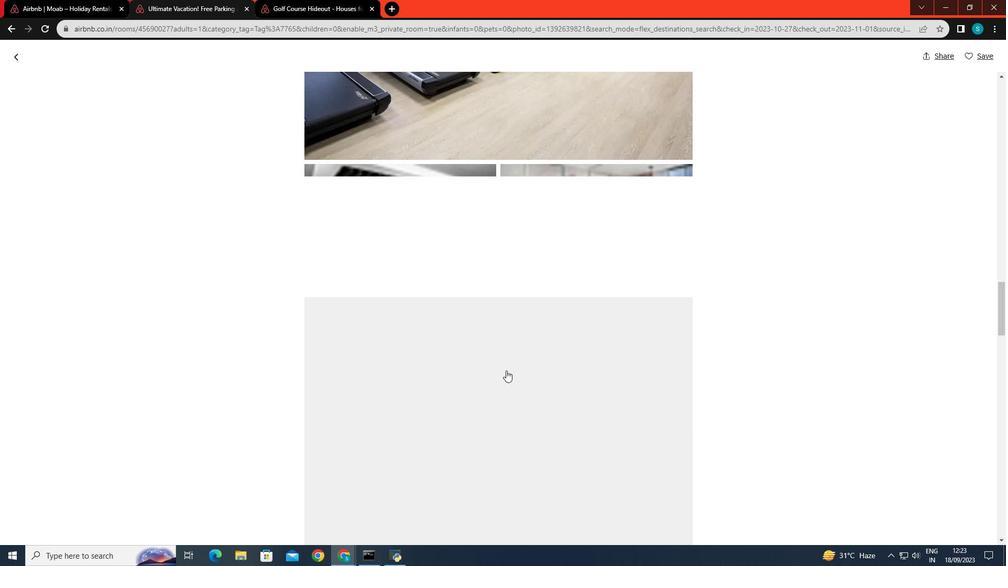 
Action: Mouse scrolled (506, 370) with delta (0, 0)
Screenshot: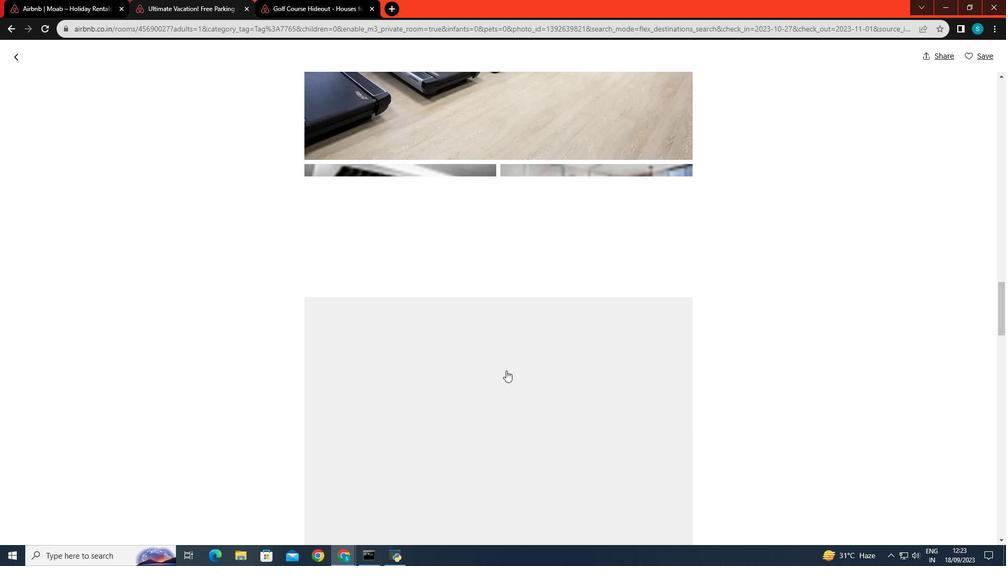 
Action: Mouse scrolled (506, 370) with delta (0, 0)
Screenshot: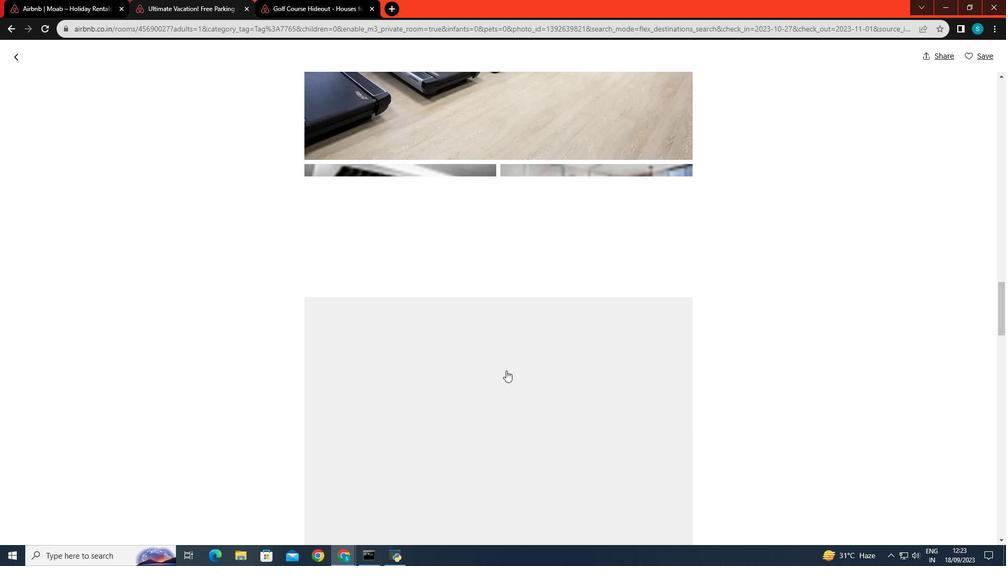 
Action: Mouse scrolled (506, 370) with delta (0, 0)
Screenshot: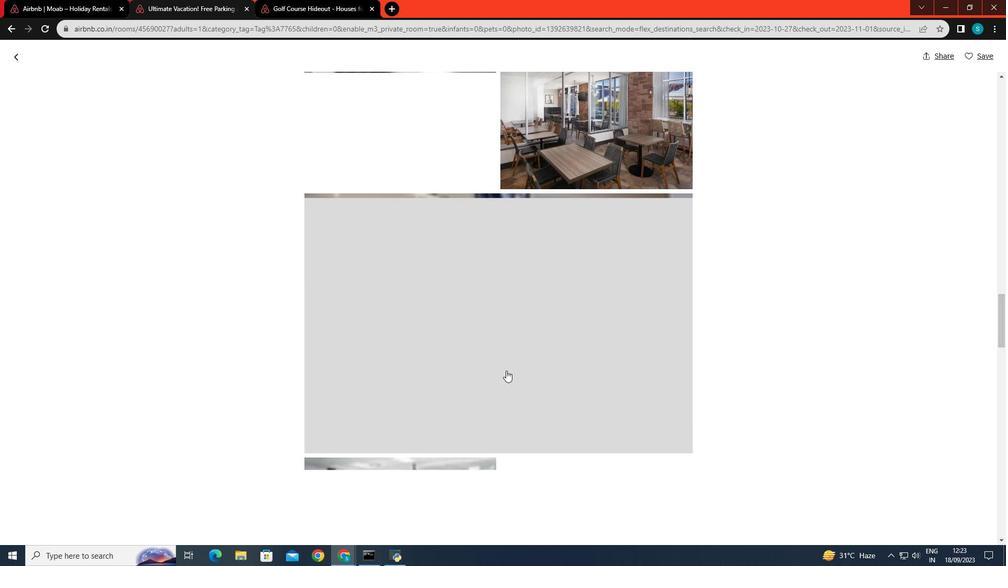 
Action: Mouse scrolled (506, 370) with delta (0, 0)
Screenshot: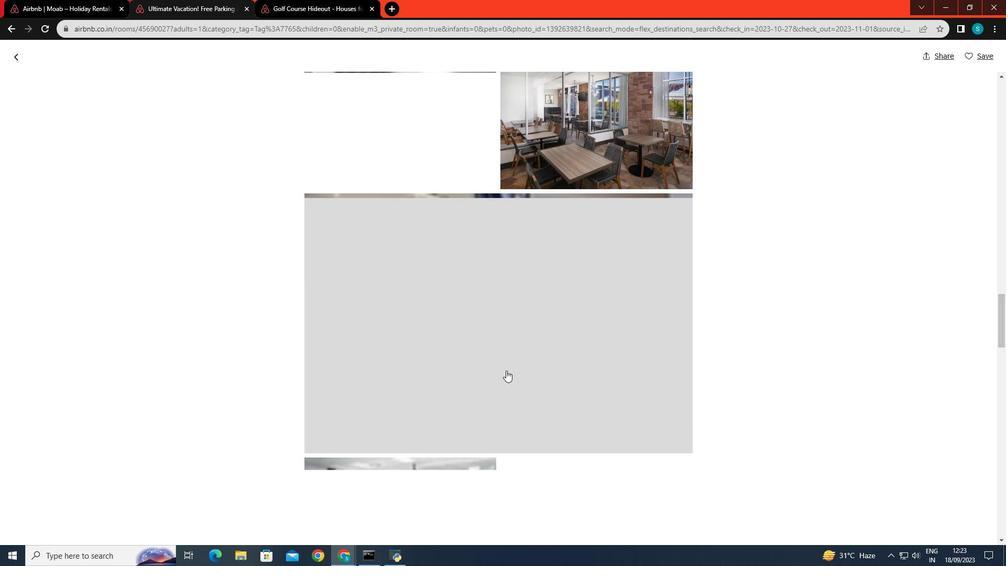 
Action: Mouse scrolled (506, 370) with delta (0, 0)
Screenshot: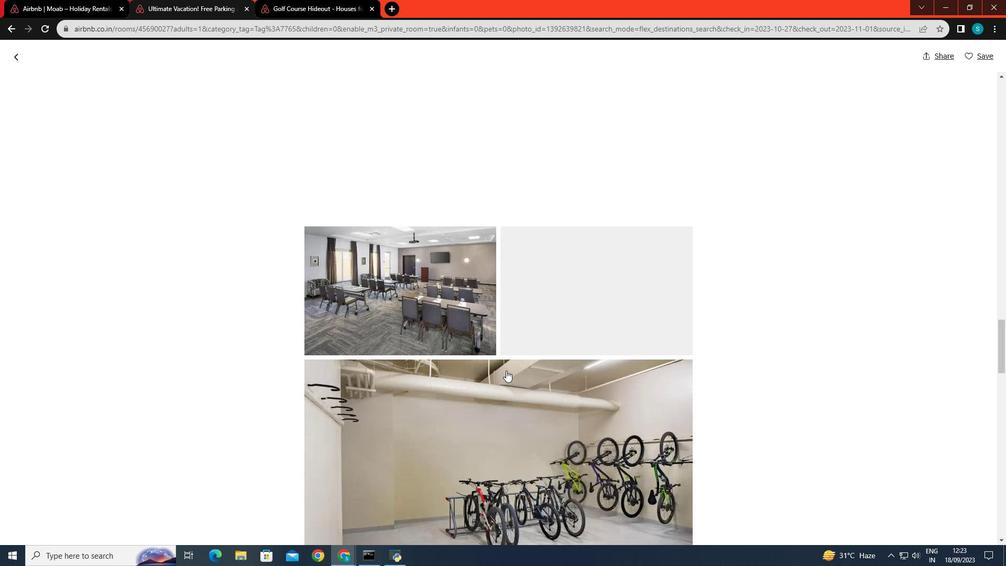 
Action: Mouse scrolled (506, 370) with delta (0, 0)
Screenshot: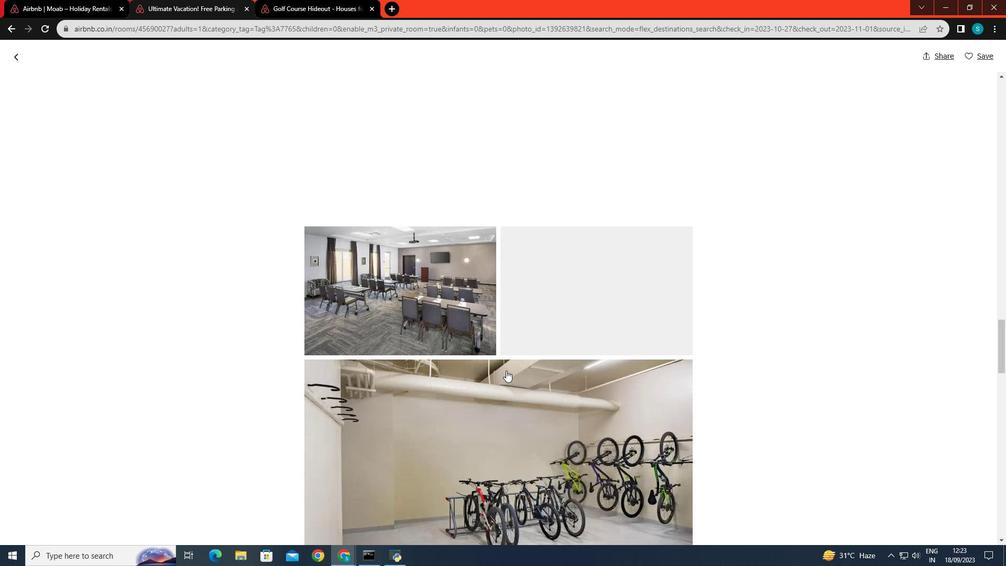 
Action: Mouse scrolled (506, 370) with delta (0, 0)
Screenshot: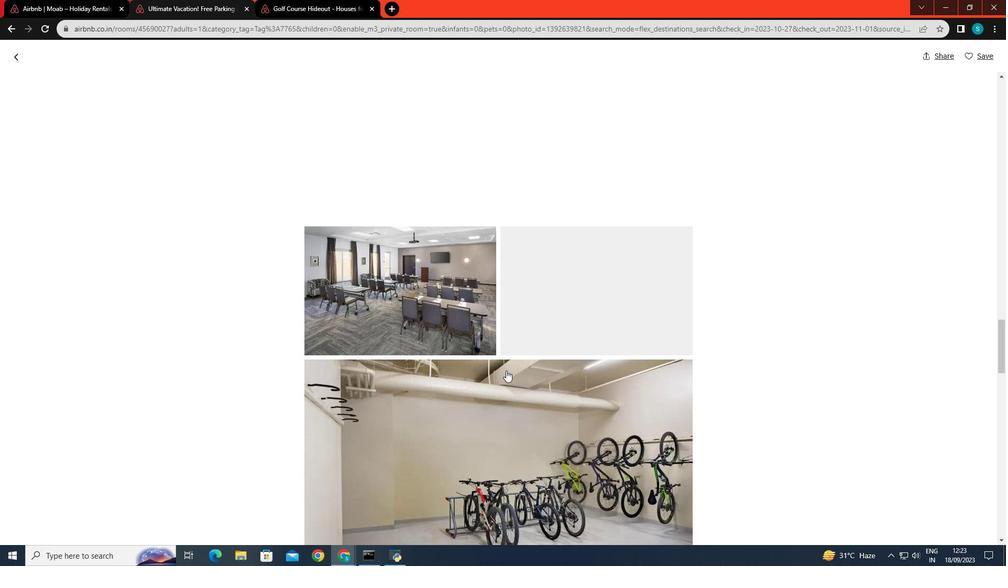
Action: Mouse scrolled (506, 370) with delta (0, 0)
Screenshot: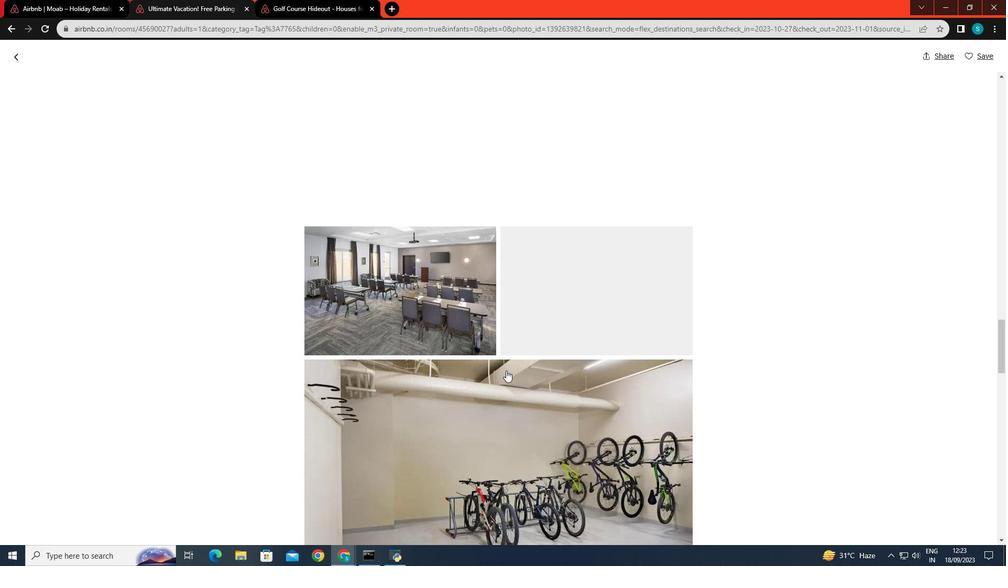
Action: Mouse scrolled (506, 370) with delta (0, 0)
Screenshot: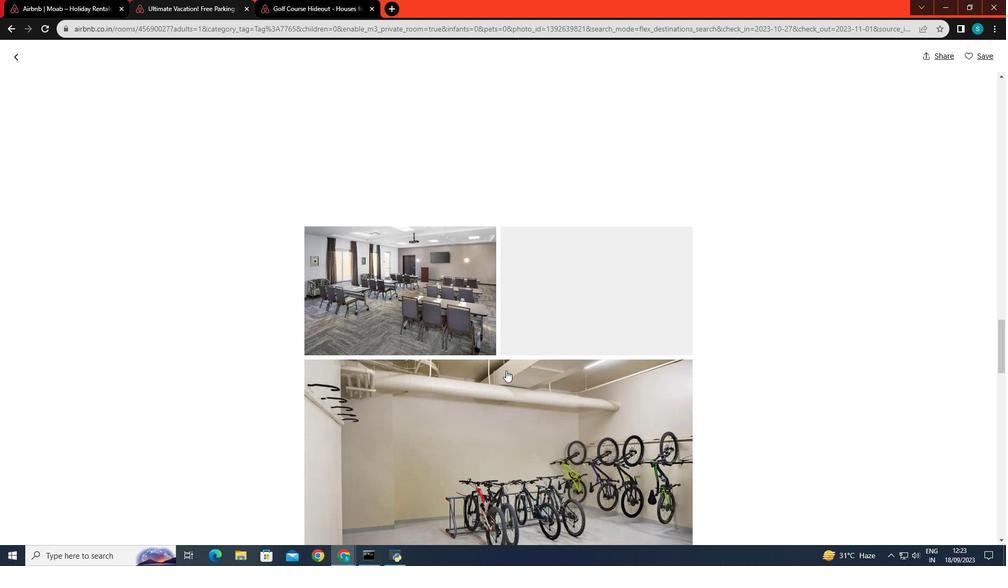 
Action: Mouse scrolled (506, 370) with delta (0, 0)
Screenshot: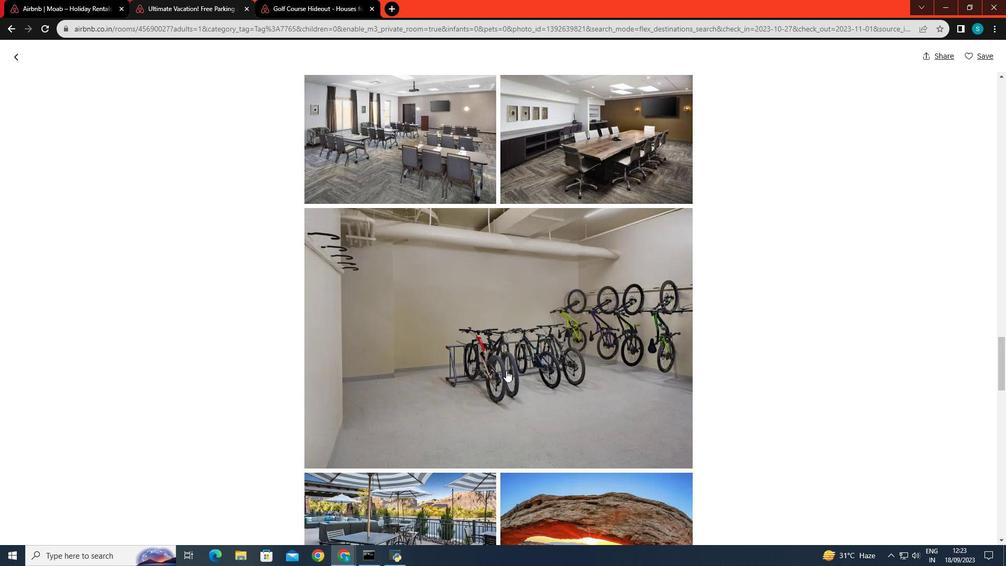 
Action: Mouse scrolled (506, 370) with delta (0, 0)
Screenshot: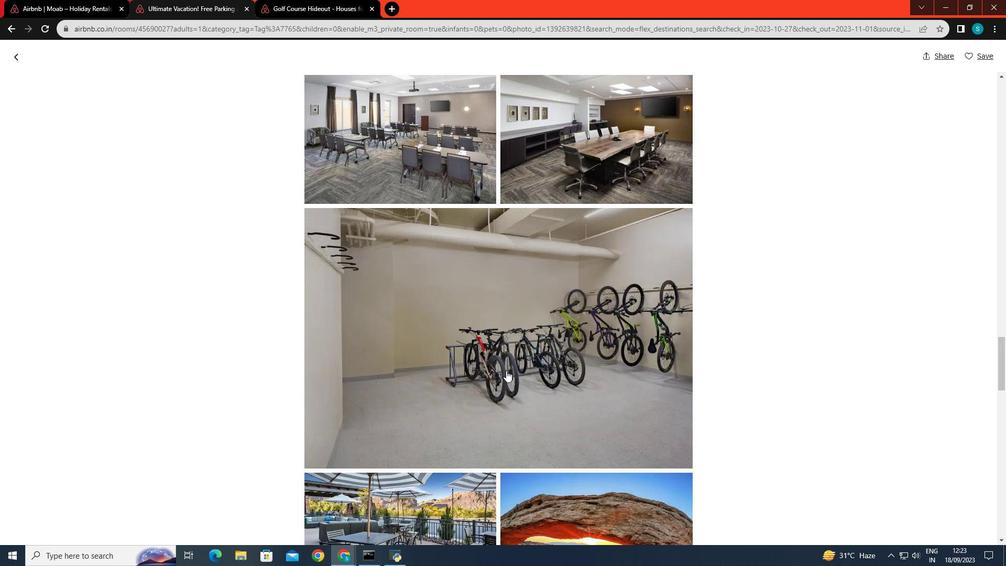 
Action: Mouse scrolled (506, 370) with delta (0, 0)
Screenshot: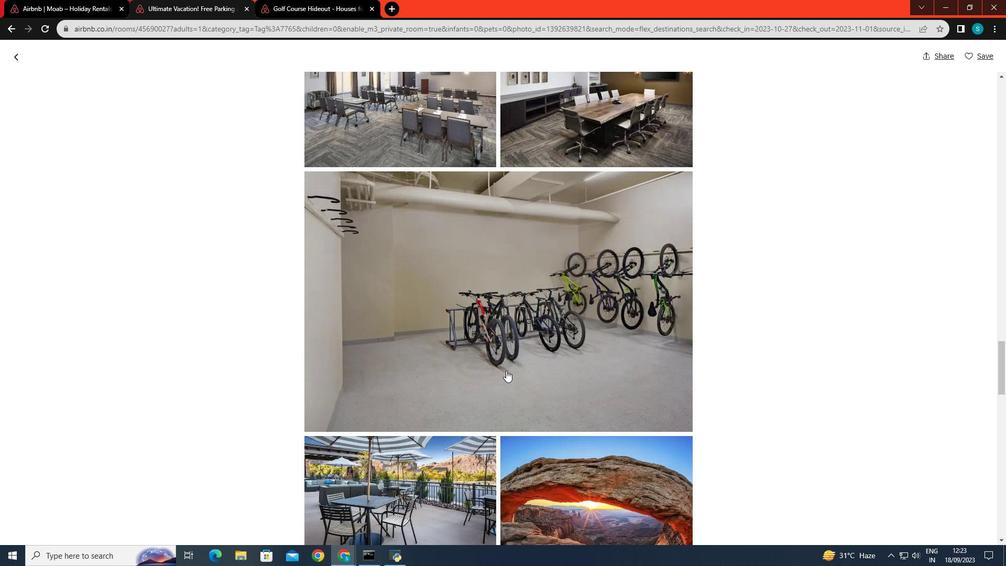 
Action: Mouse scrolled (506, 370) with delta (0, 0)
Screenshot: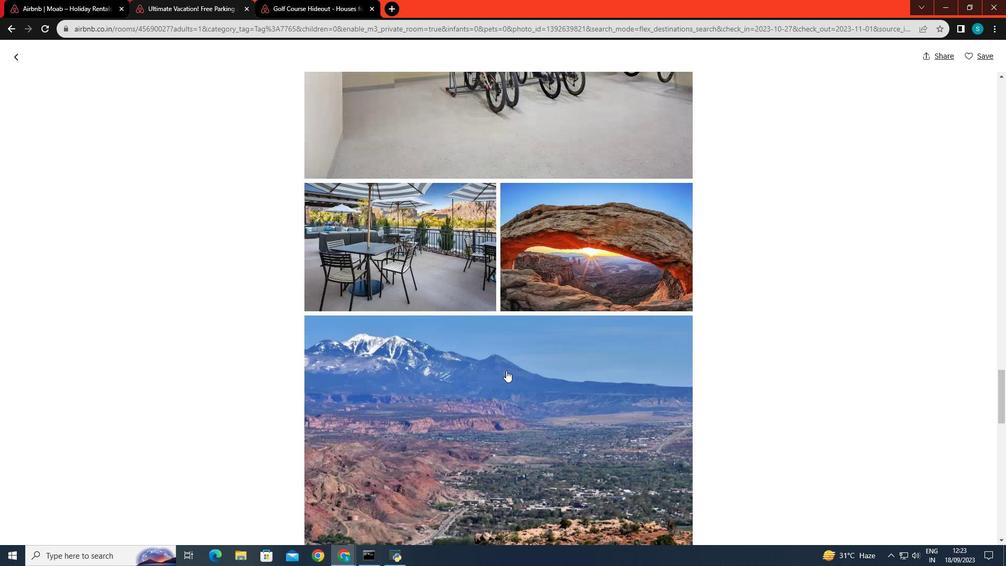 
Action: Mouse scrolled (506, 370) with delta (0, 0)
Screenshot: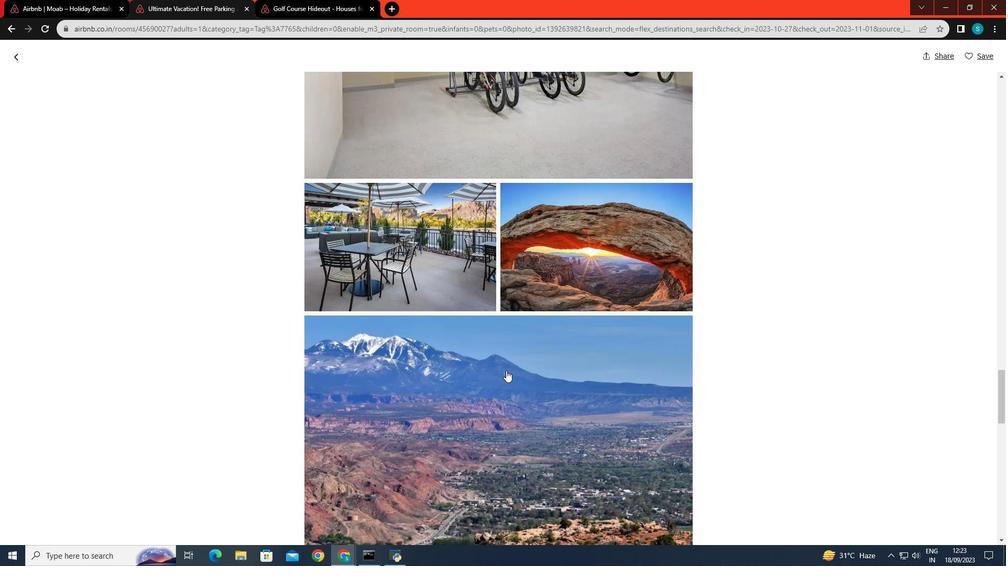 
Action: Mouse scrolled (506, 370) with delta (0, 0)
Screenshot: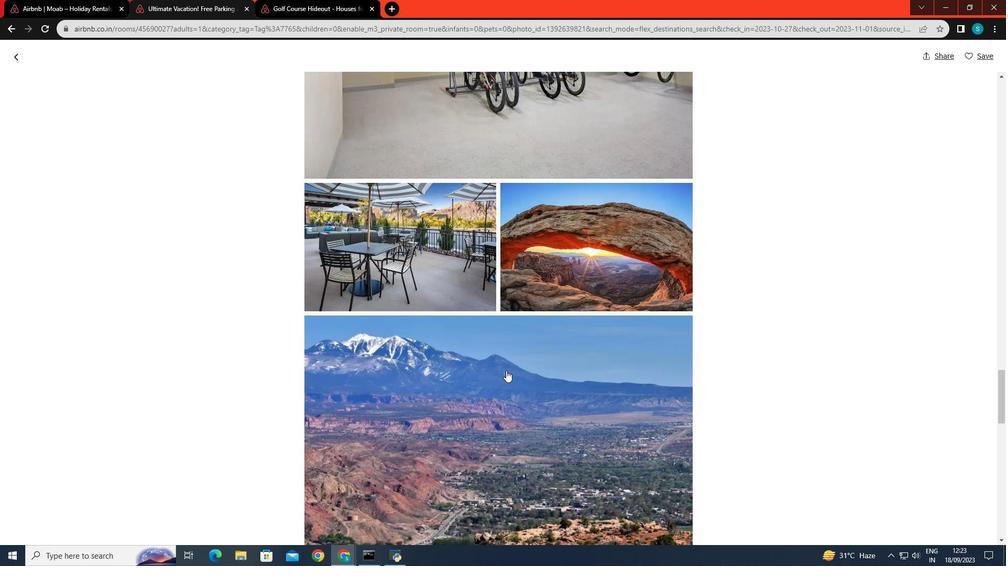 
Action: Mouse scrolled (506, 370) with delta (0, 0)
Screenshot: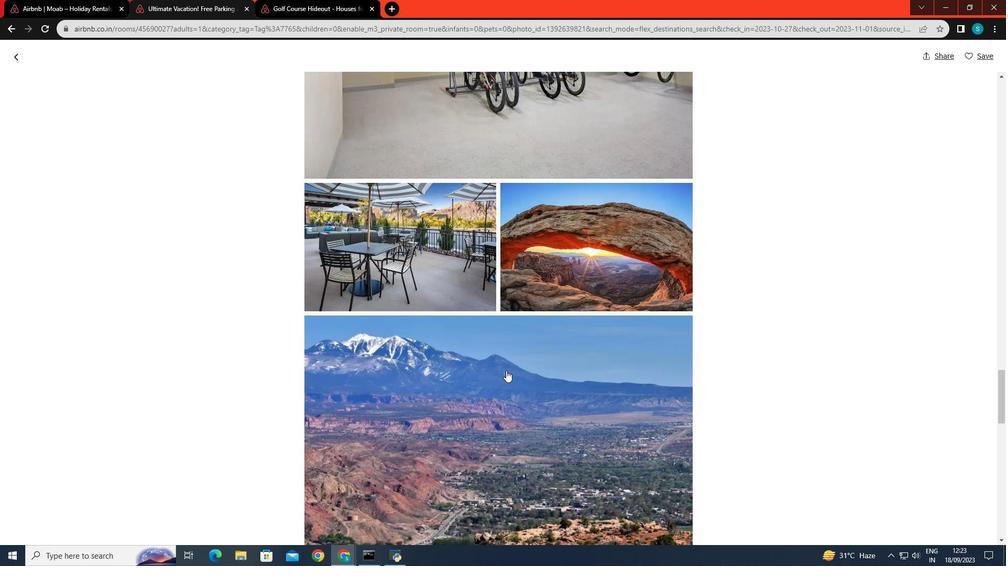
Action: Mouse scrolled (506, 370) with delta (0, 0)
Screenshot: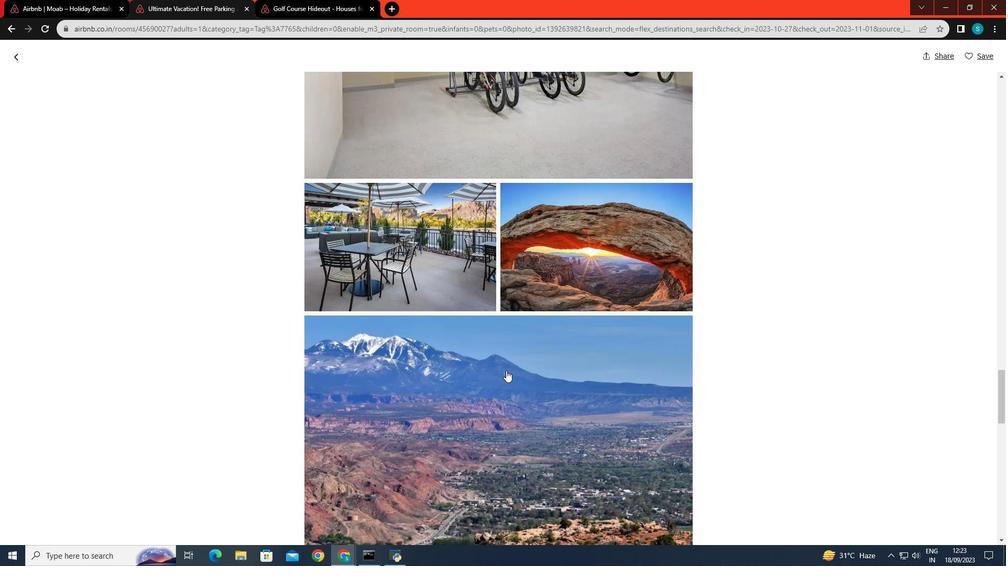 
Action: Mouse scrolled (506, 370) with delta (0, 0)
Screenshot: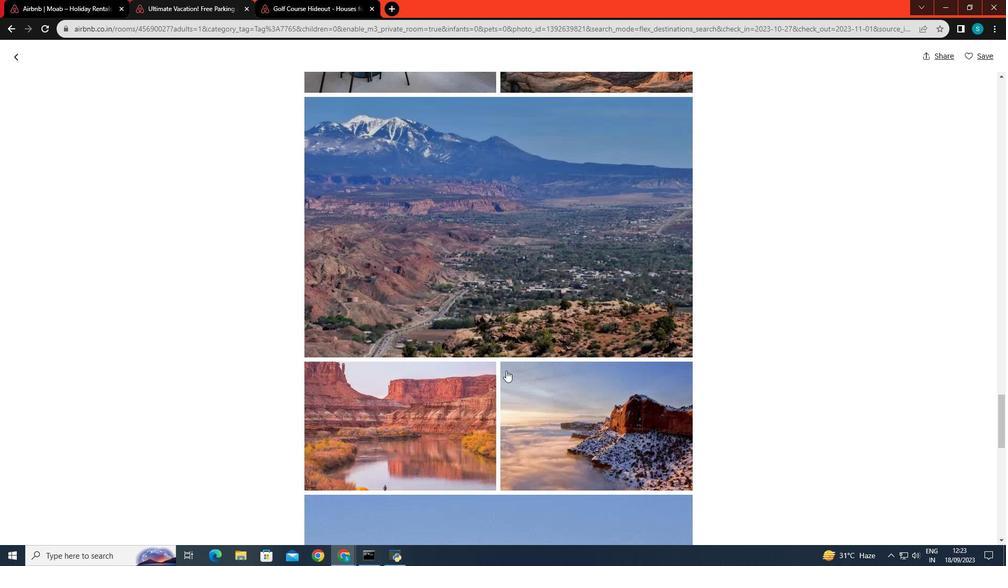 
Action: Mouse scrolled (506, 370) with delta (0, 0)
Screenshot: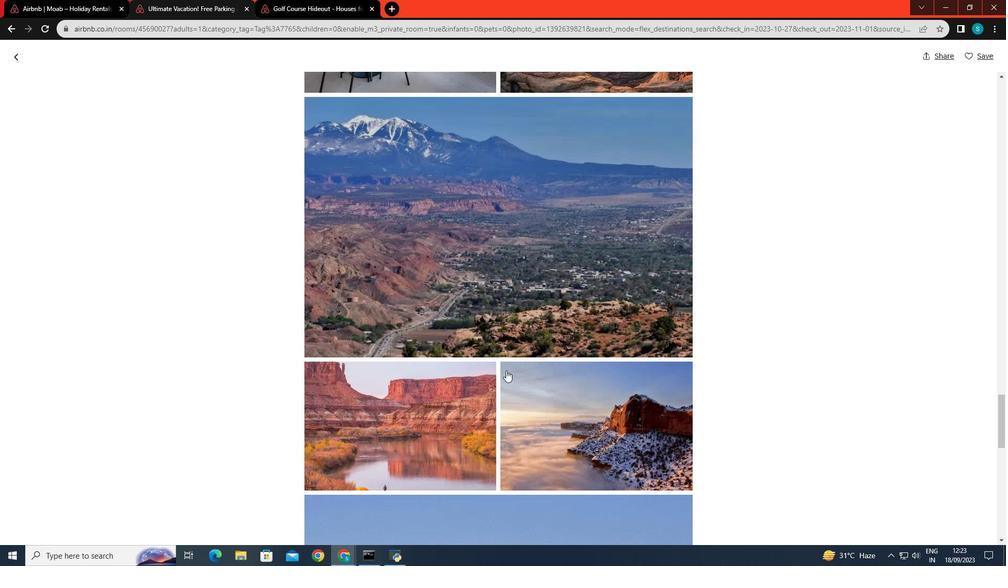 
Action: Mouse scrolled (506, 370) with delta (0, 0)
Screenshot: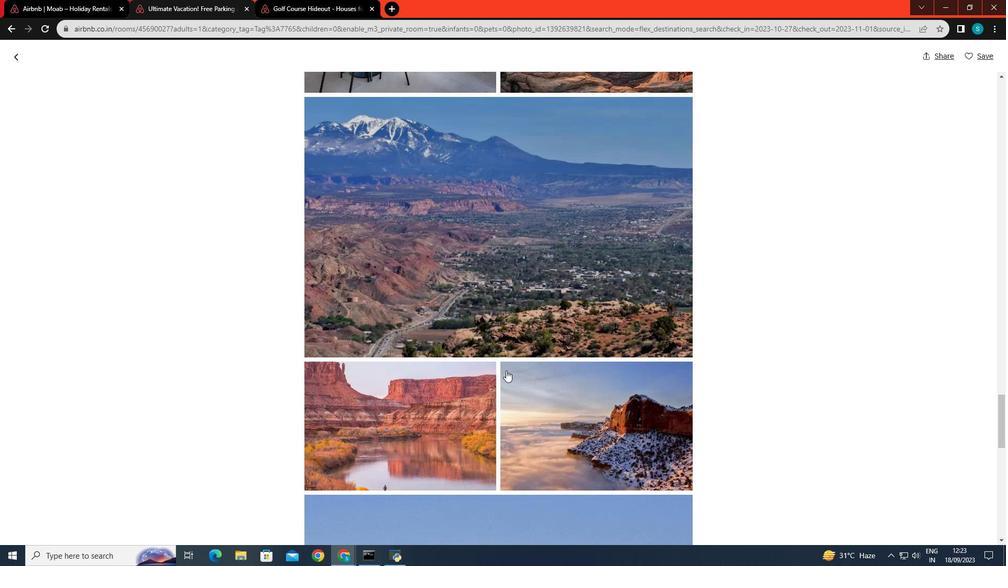 
Action: Mouse scrolled (506, 370) with delta (0, 0)
Screenshot: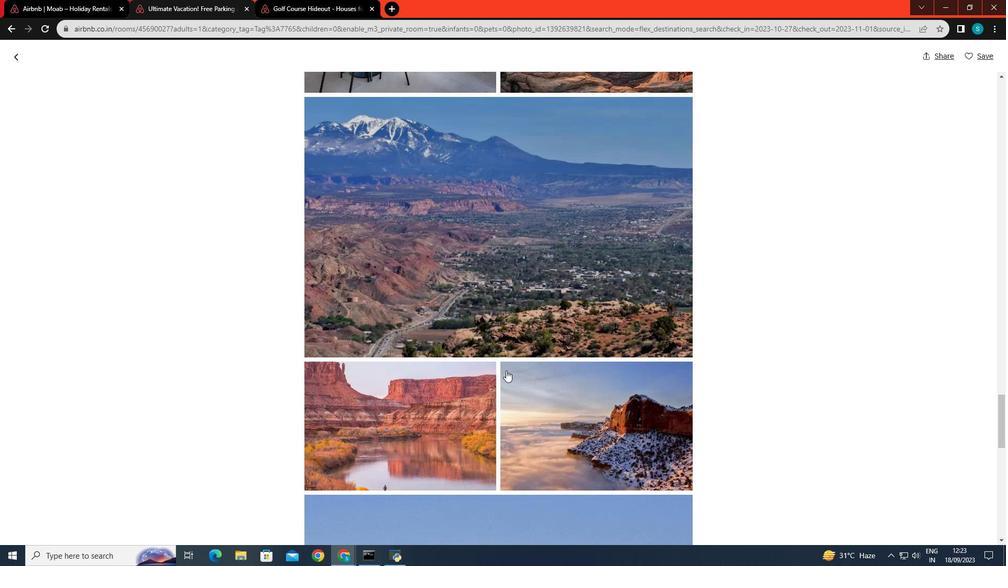
Action: Mouse scrolled (506, 370) with delta (0, 0)
Screenshot: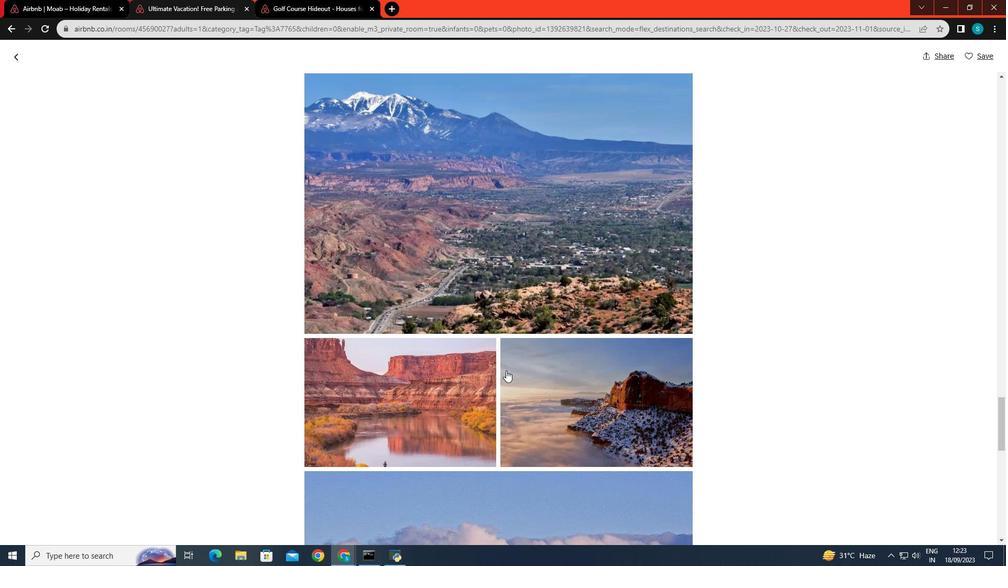
Action: Mouse scrolled (506, 370) with delta (0, 0)
Screenshot: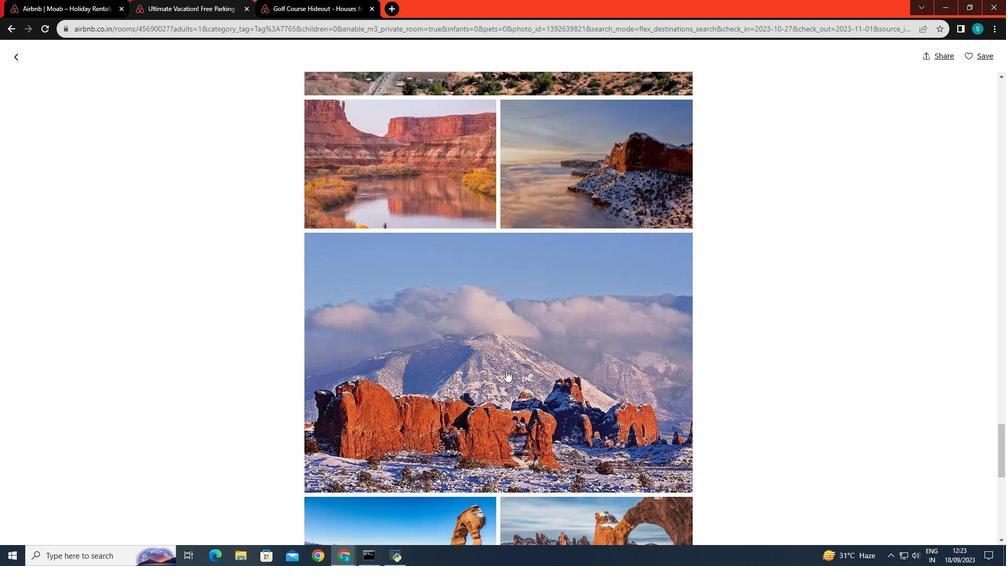 
Action: Mouse scrolled (506, 370) with delta (0, 0)
Screenshot: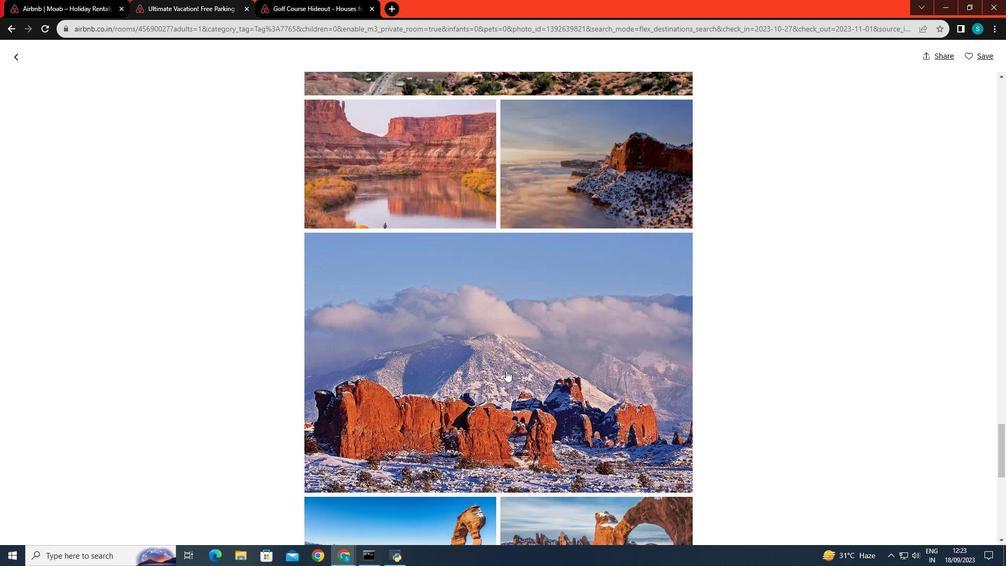 
Action: Mouse scrolled (506, 370) with delta (0, 0)
Screenshot: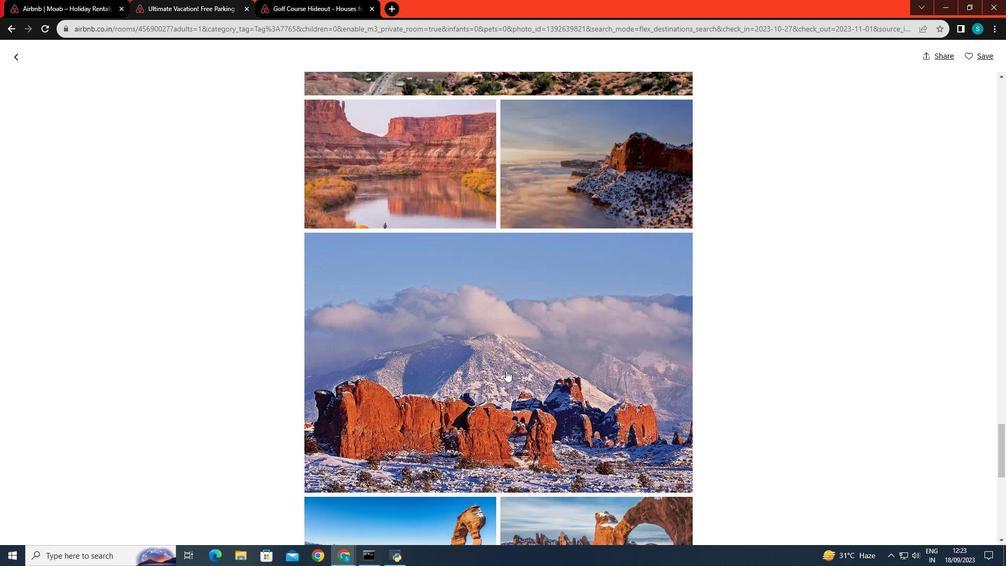 
Action: Mouse scrolled (506, 370) with delta (0, 0)
Screenshot: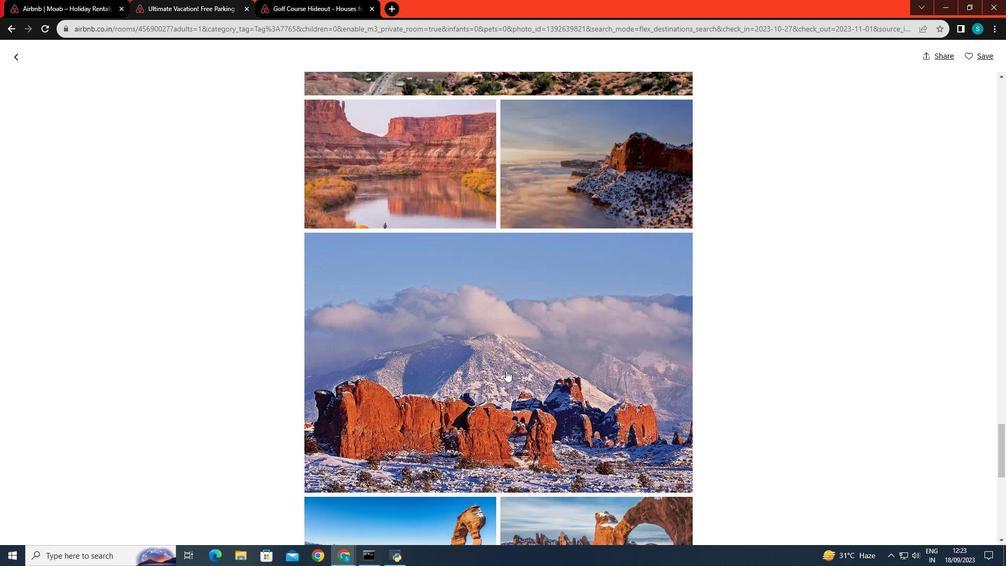 
Action: Mouse scrolled (506, 370) with delta (0, 0)
Screenshot: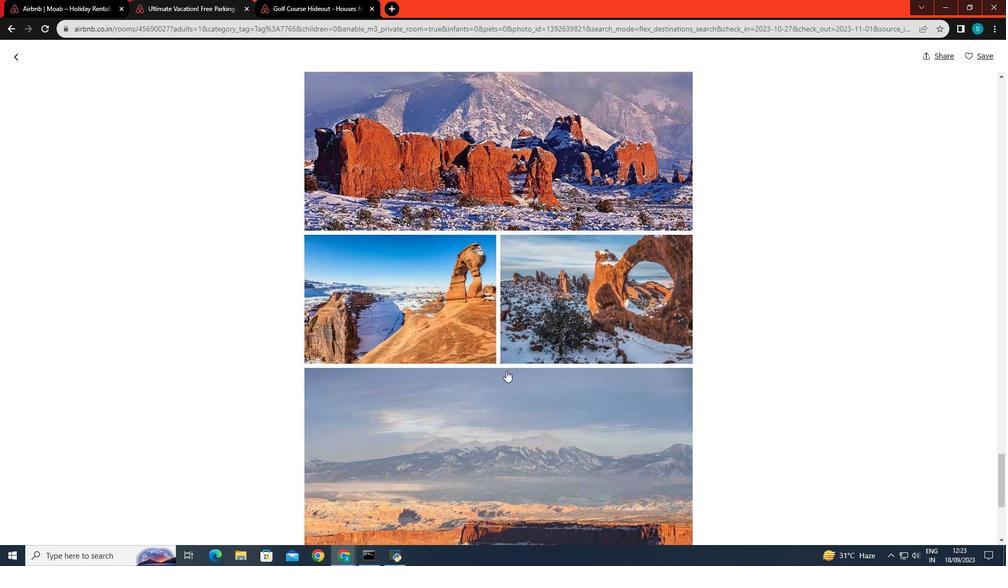 
Action: Mouse scrolled (506, 370) with delta (0, 0)
Screenshot: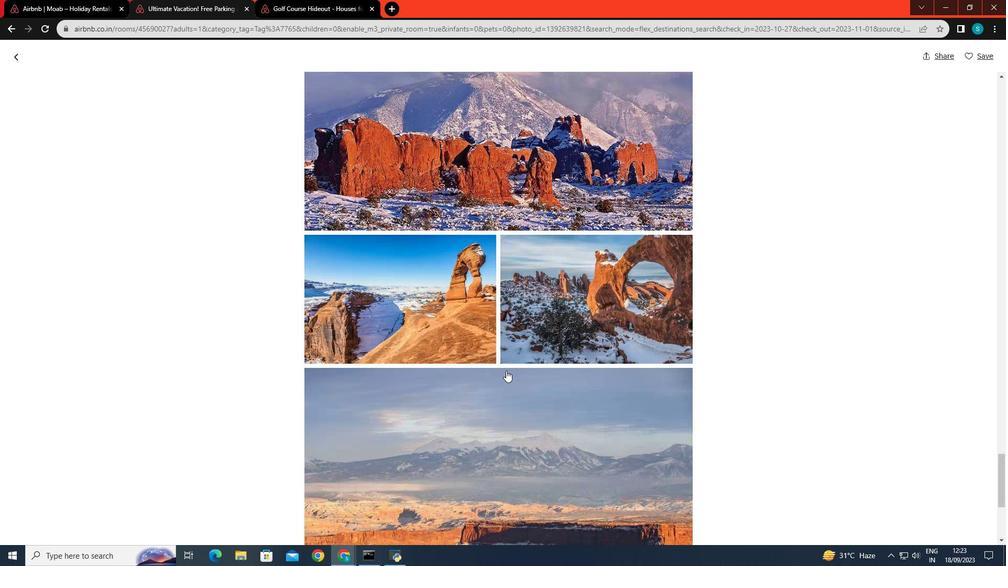 
Action: Mouse scrolled (506, 370) with delta (0, 0)
